Task: Plan a route with a stop at the Brooklyn Botanic Garden during your commute to Prospect Park.
Action: Mouse moved to (312, 73)
Screenshot: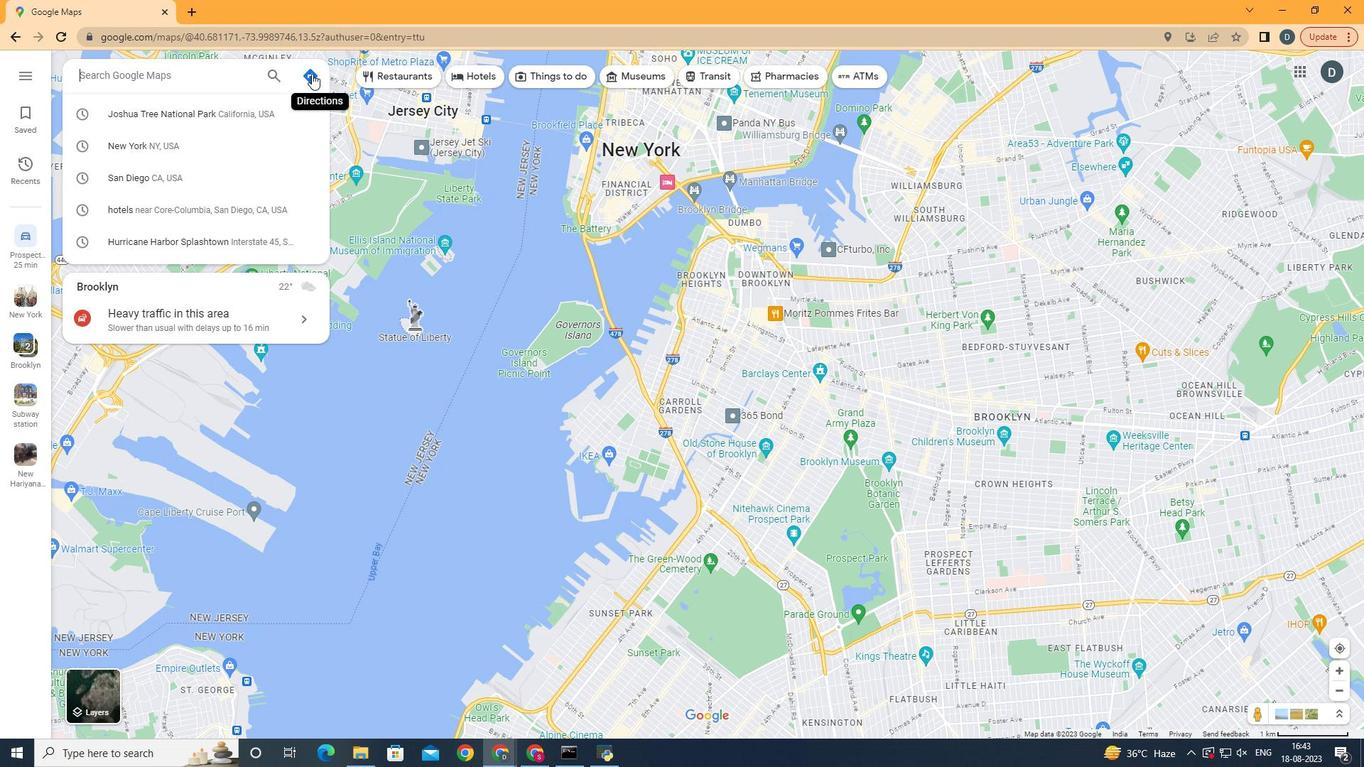 
Action: Mouse pressed left at (312, 73)
Screenshot: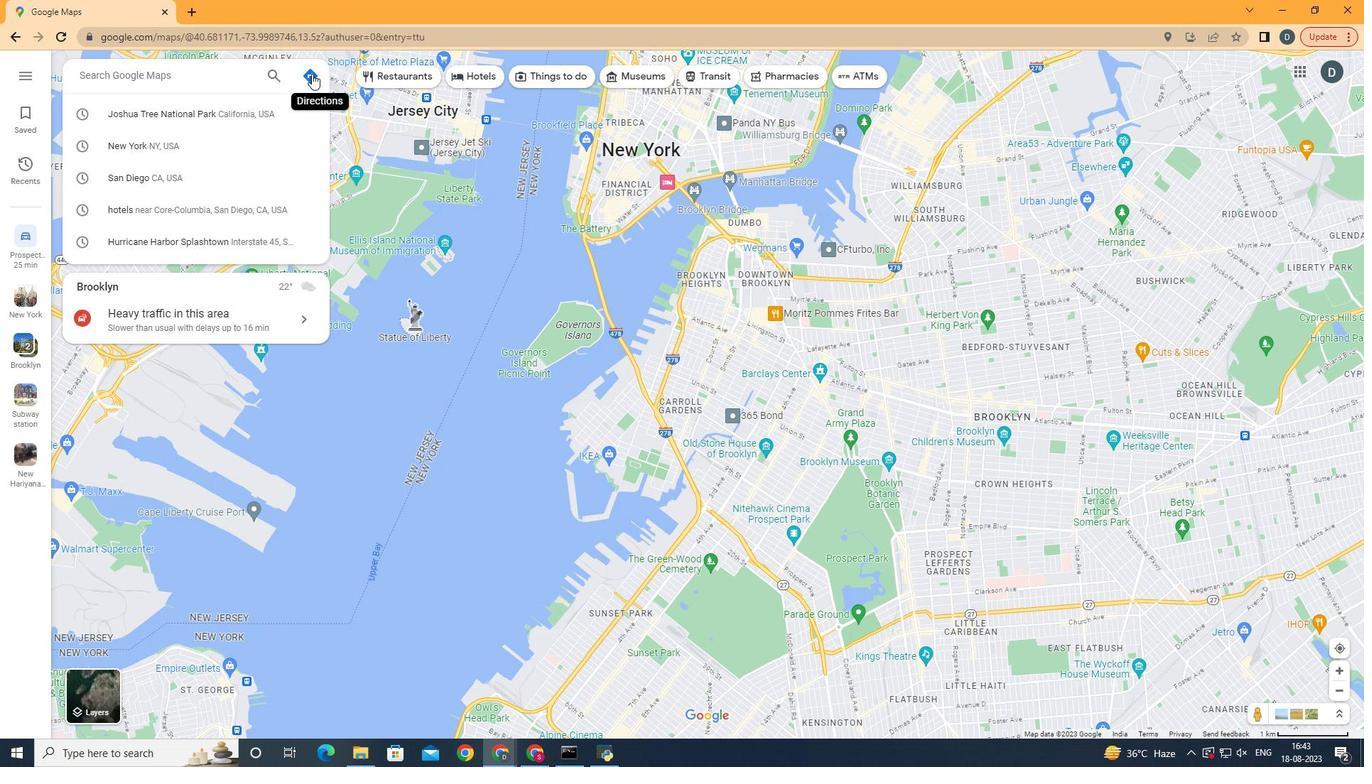 
Action: Mouse moved to (148, 110)
Screenshot: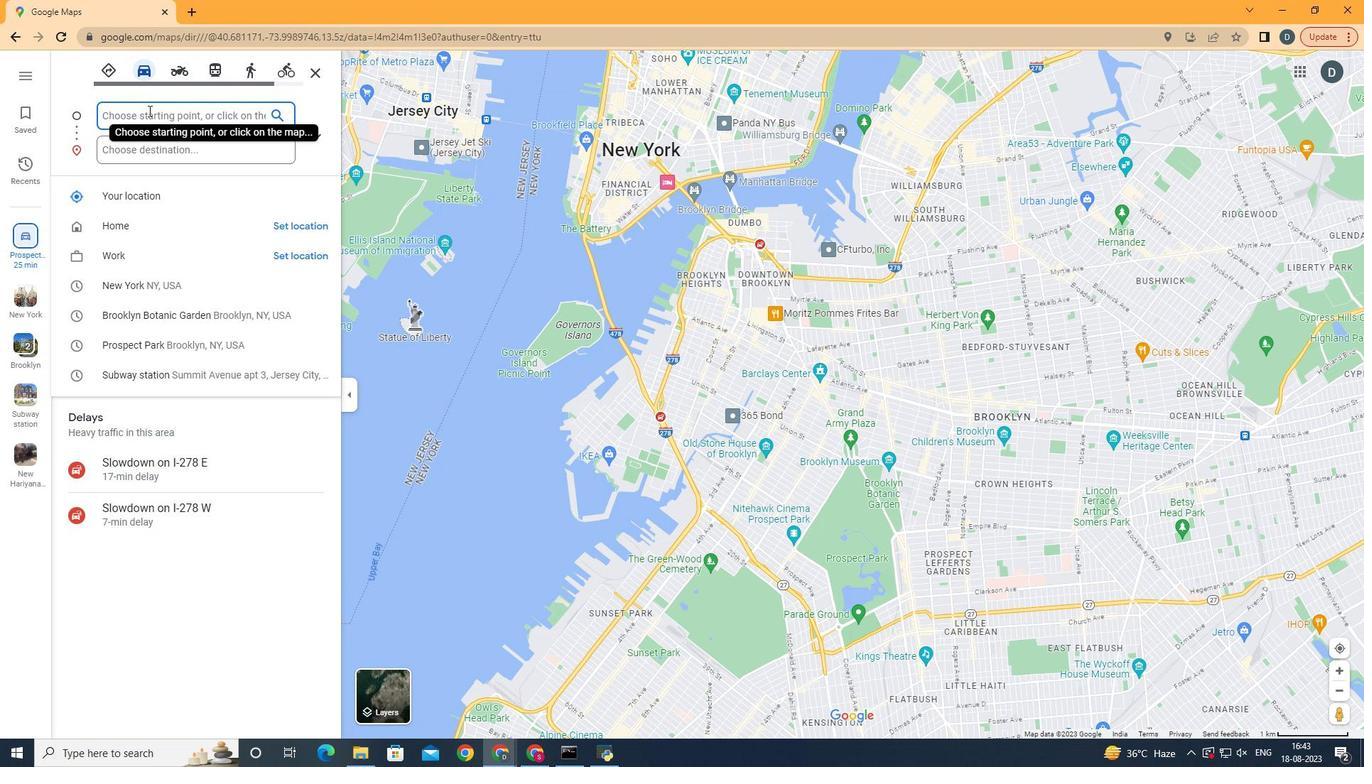 
Action: Mouse pressed left at (148, 110)
Screenshot: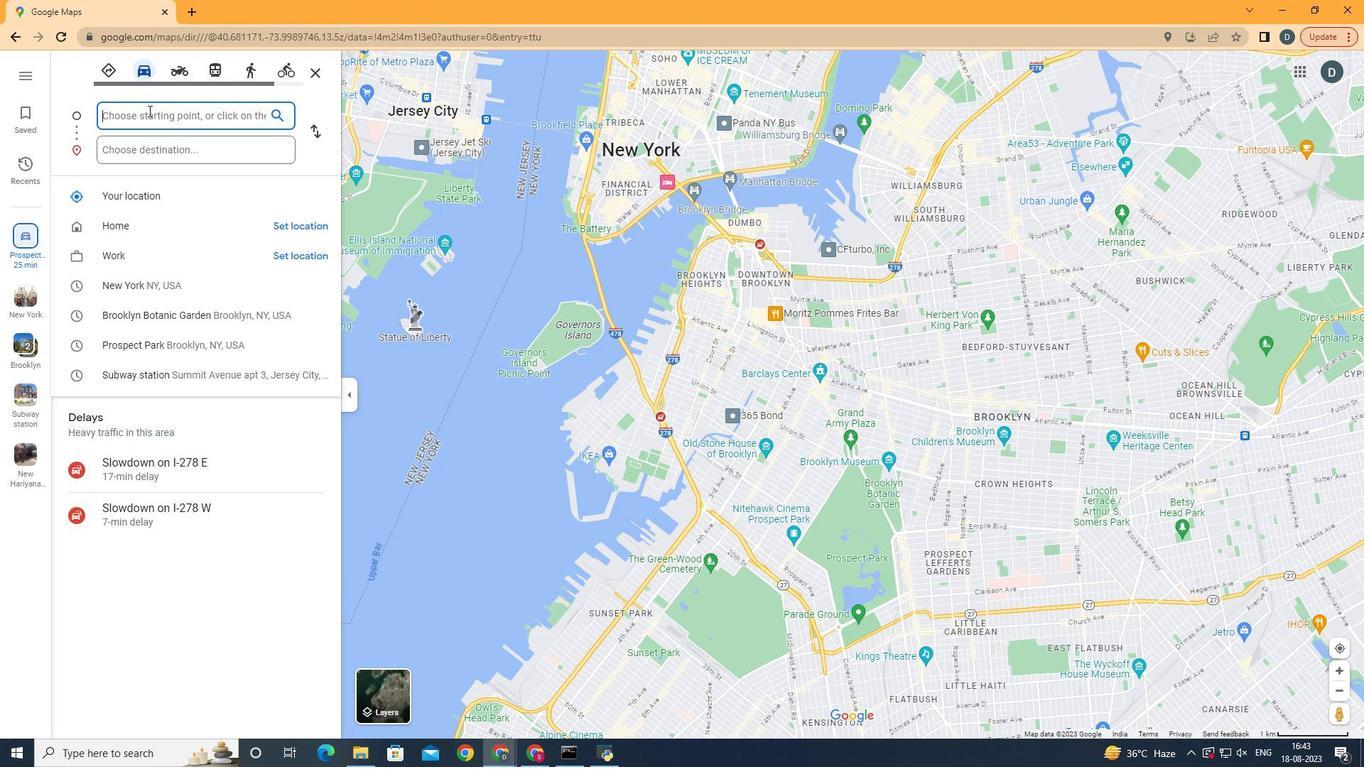 
Action: Key pressed <Key.shift>New<Key.space><Key.shift>York
Screenshot: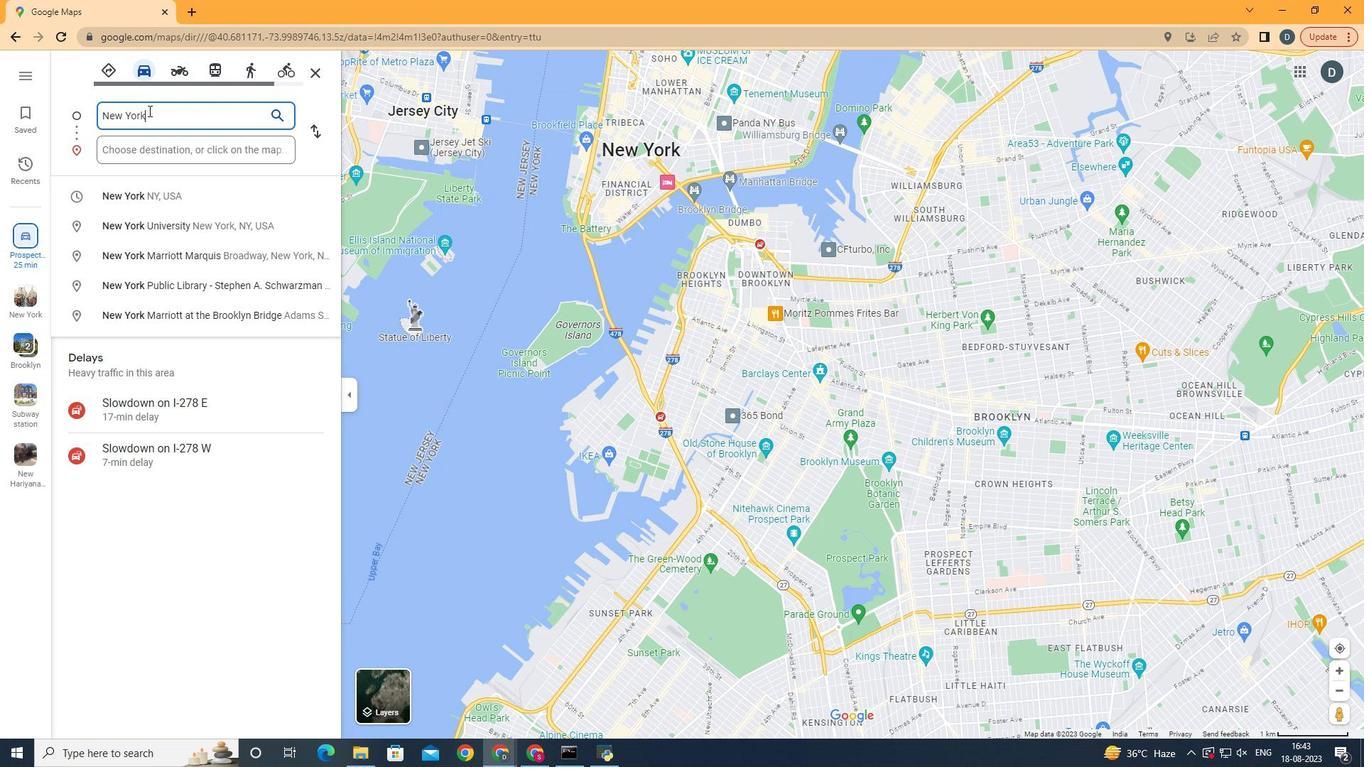 
Action: Mouse moved to (187, 201)
Screenshot: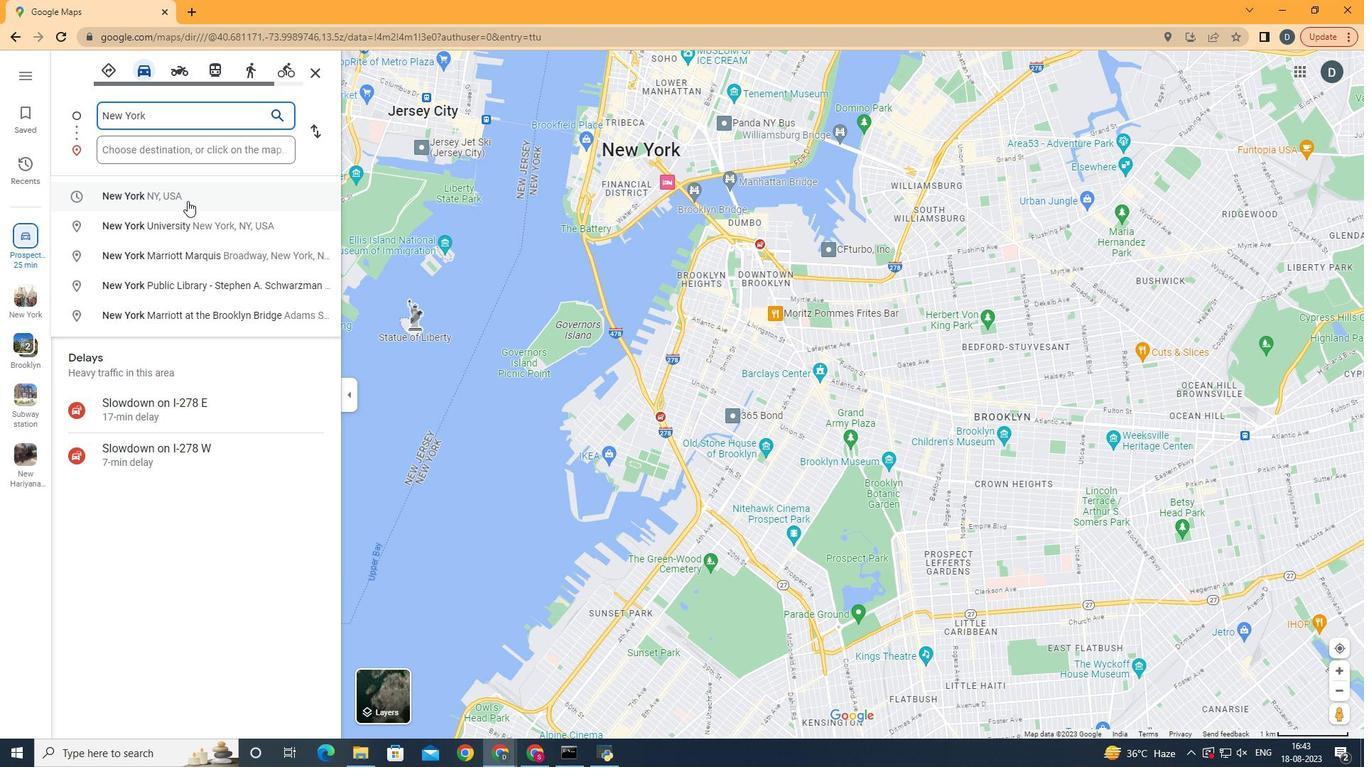 
Action: Mouse pressed left at (187, 201)
Screenshot: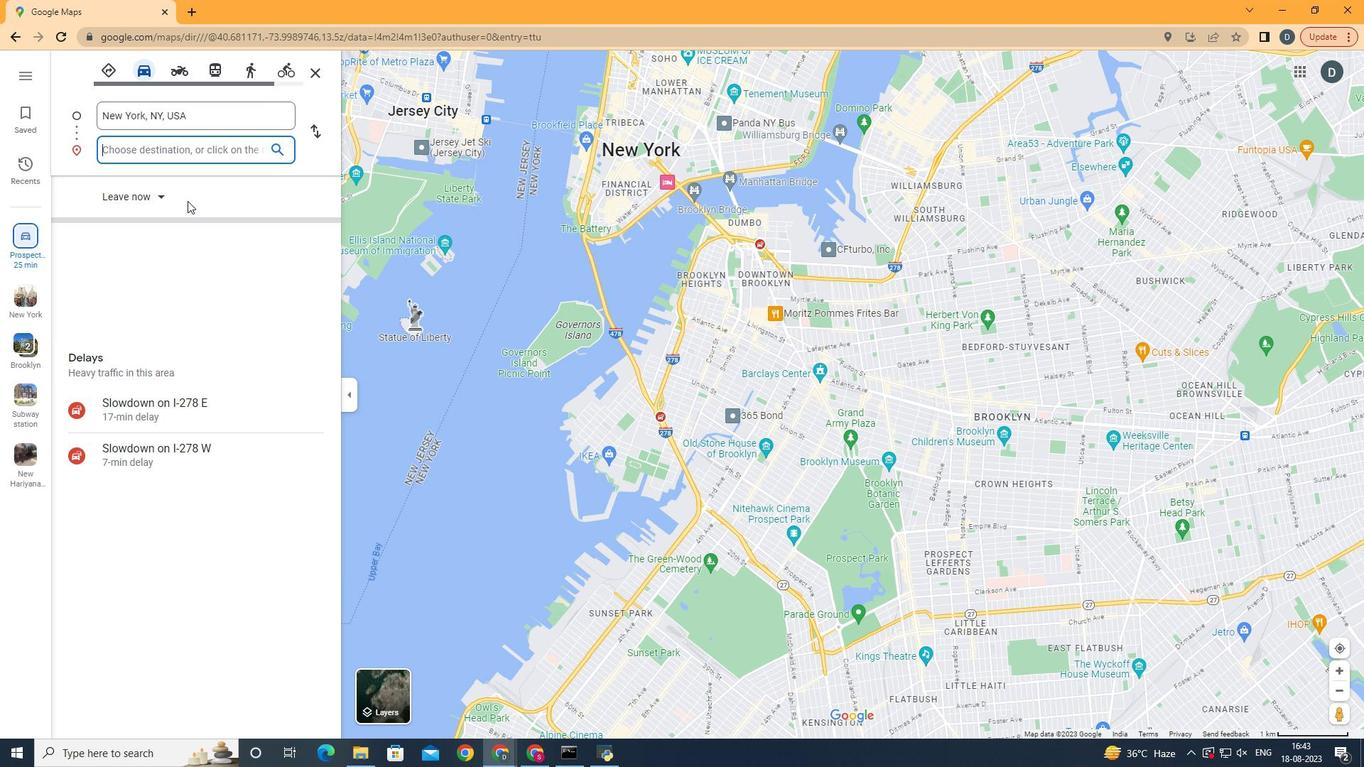 
Action: Mouse moved to (189, 151)
Screenshot: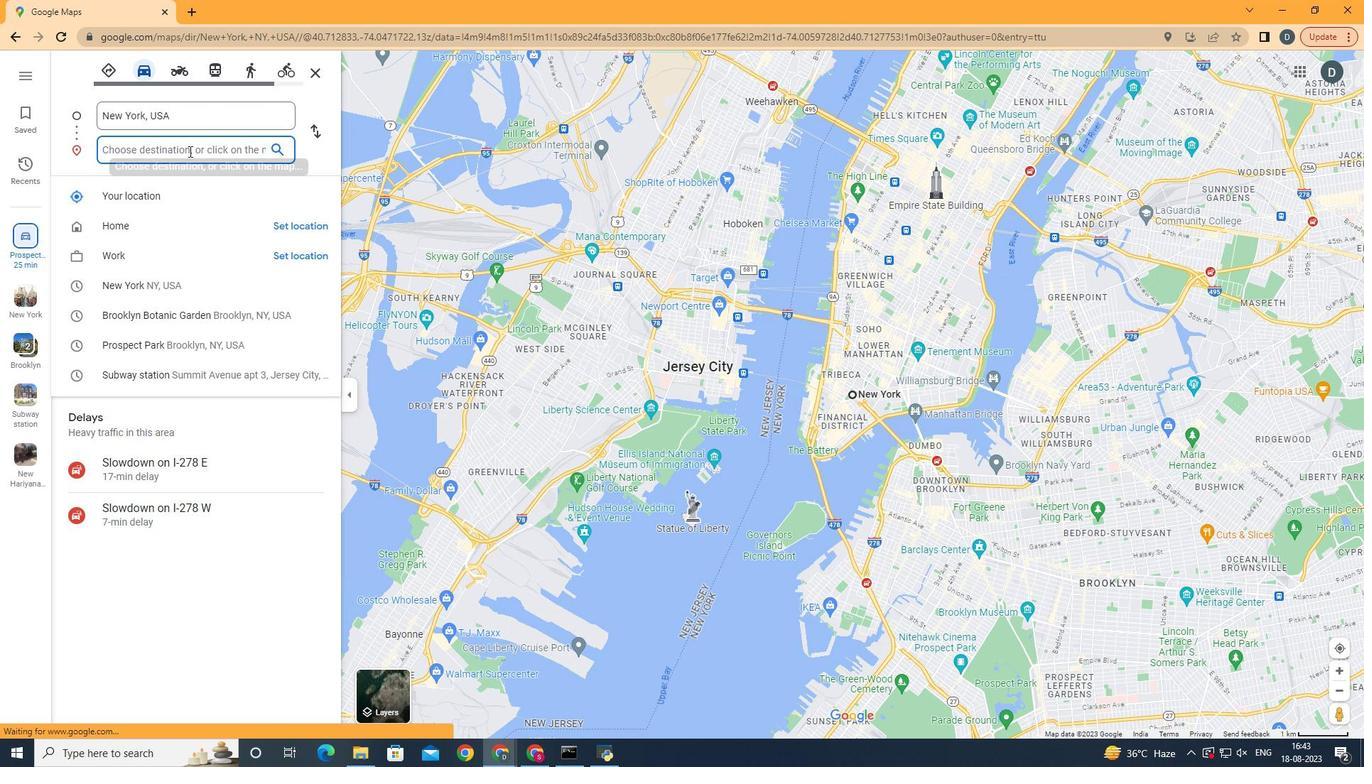 
Action: Mouse pressed left at (189, 151)
Screenshot: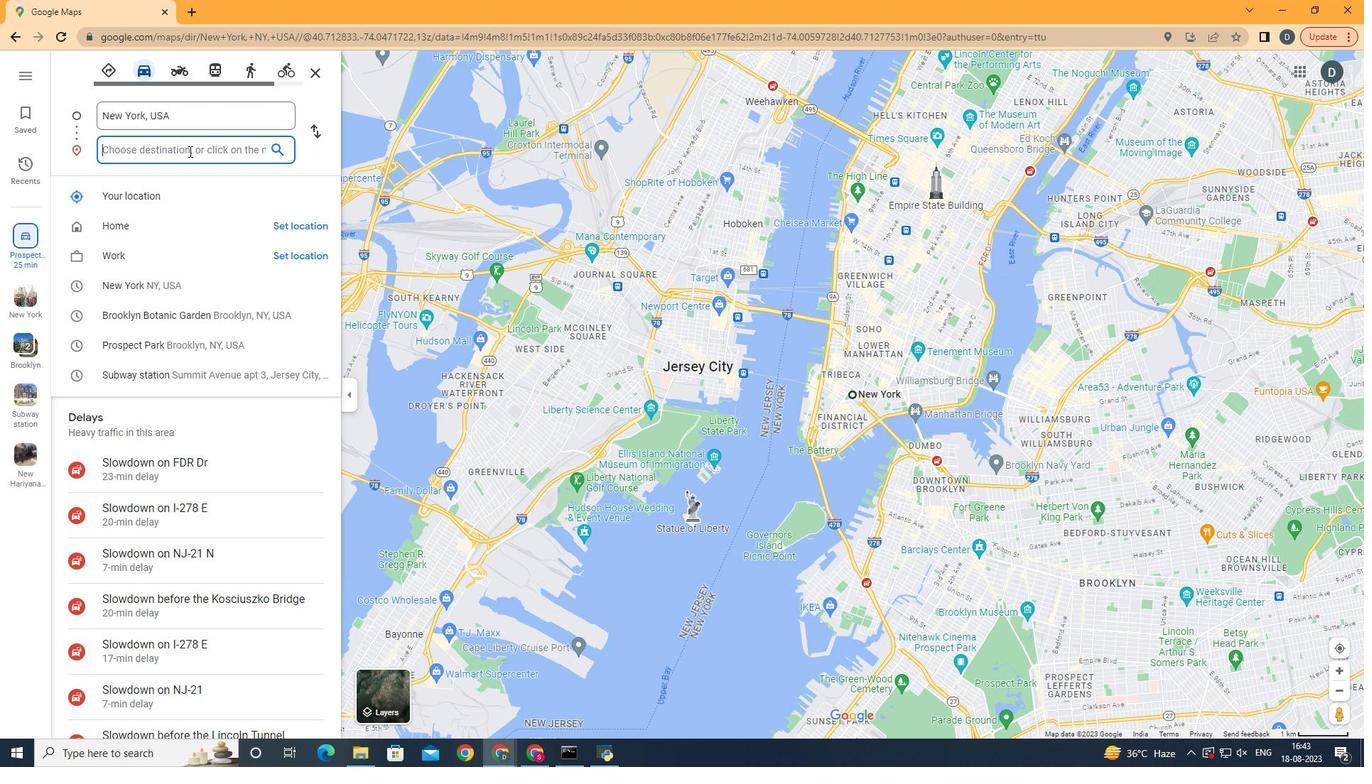 
Action: Key pressed <Key.shift>Brookl
Screenshot: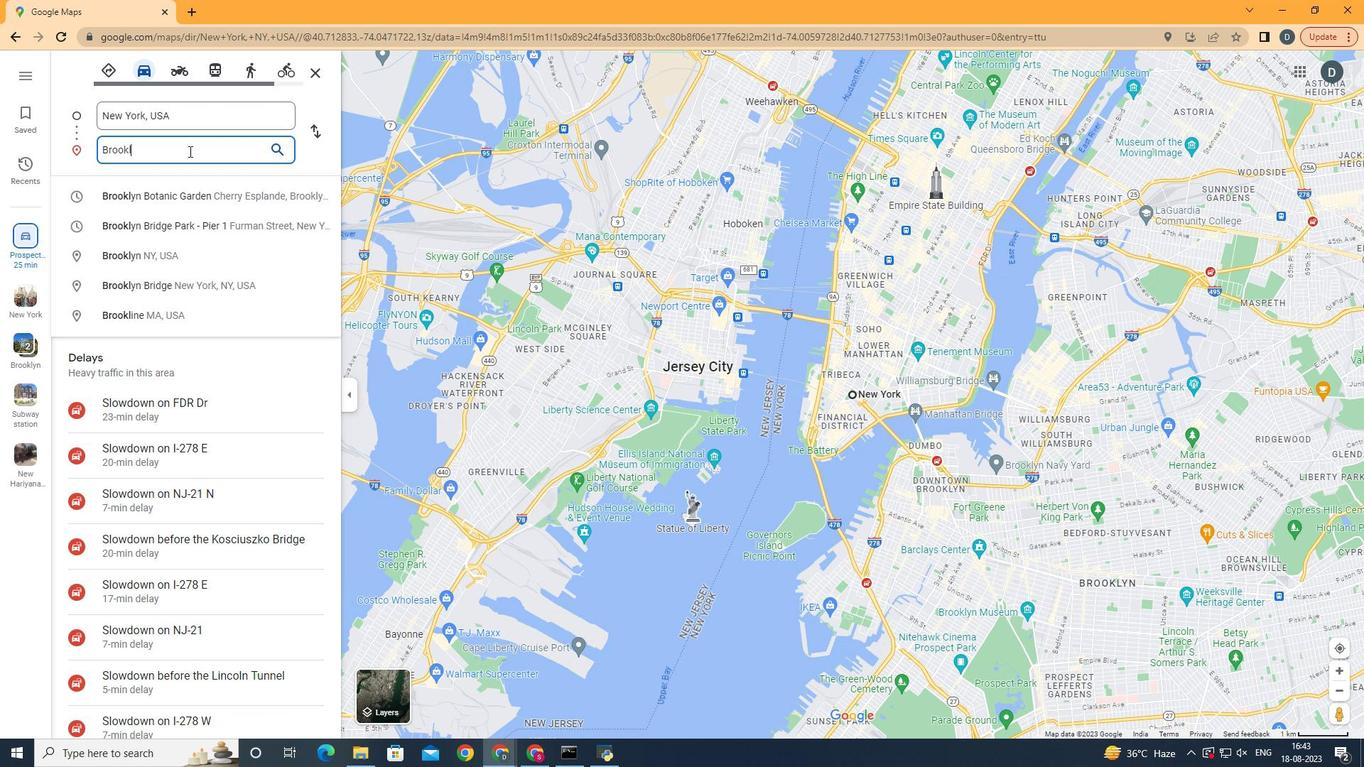 
Action: Mouse moved to (198, 195)
Screenshot: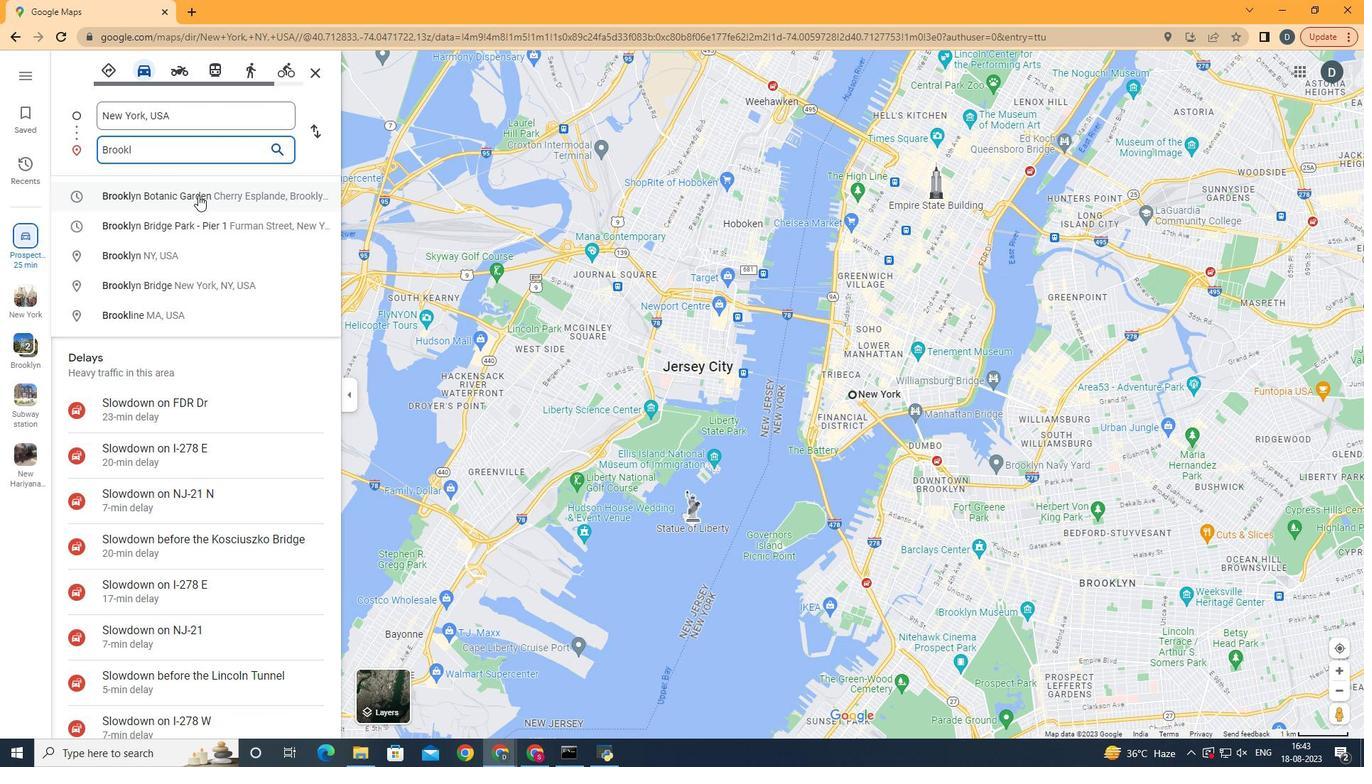 
Action: Mouse pressed left at (198, 195)
Screenshot: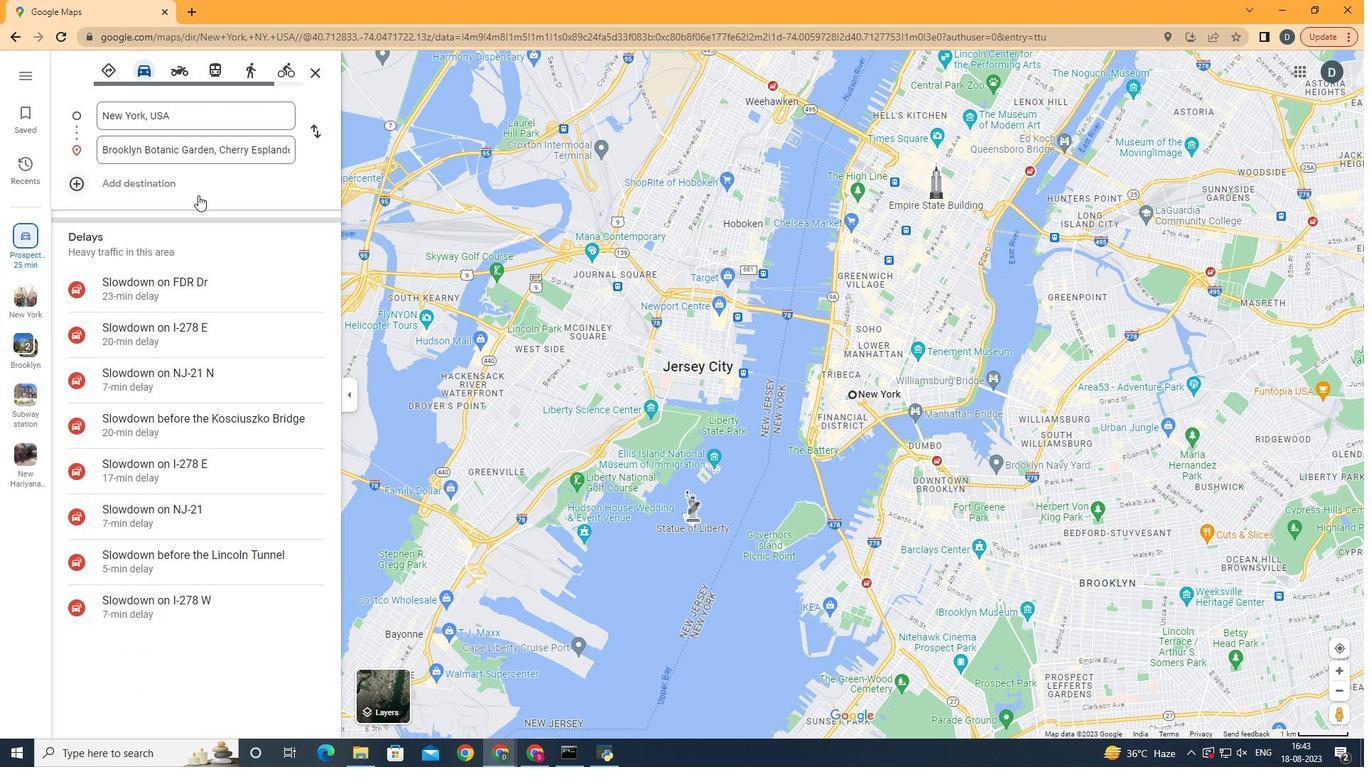 
Action: Mouse moved to (122, 180)
Screenshot: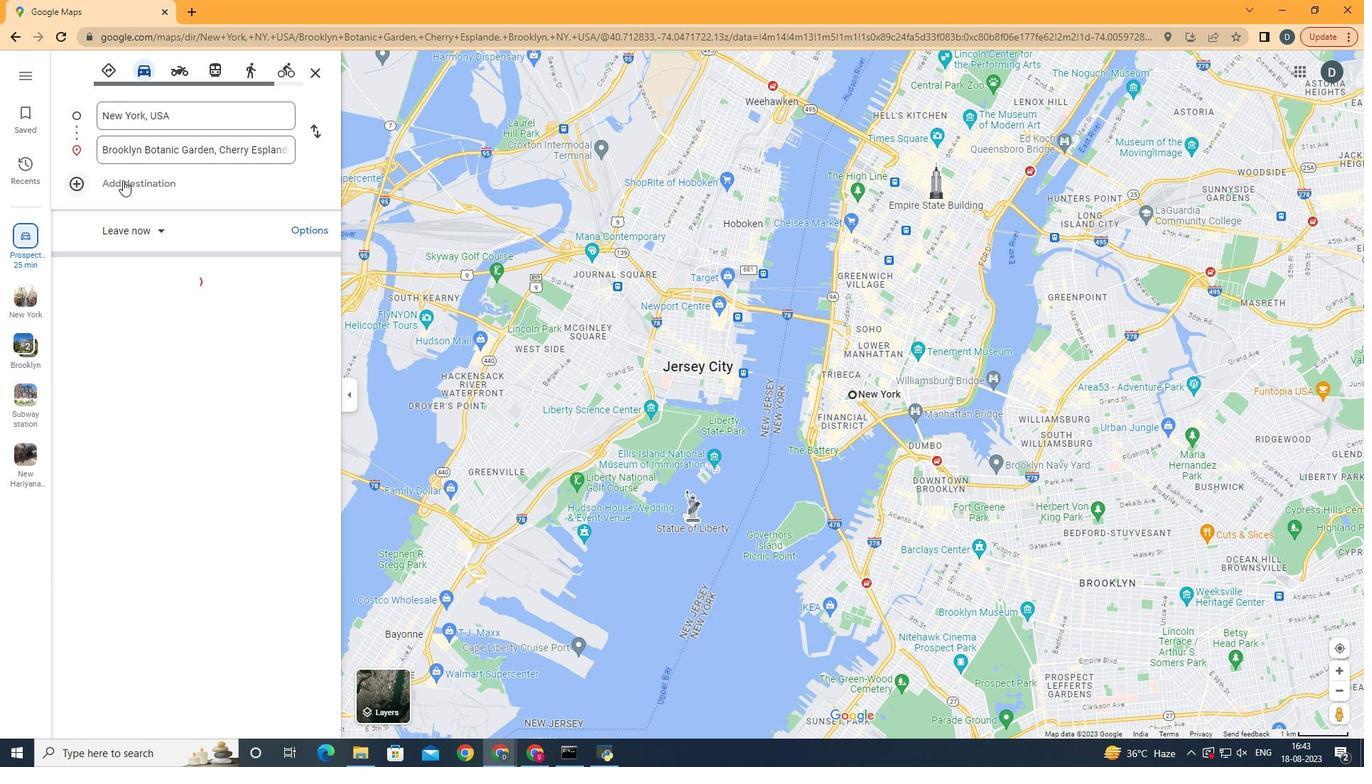 
Action: Mouse pressed left at (122, 180)
Screenshot: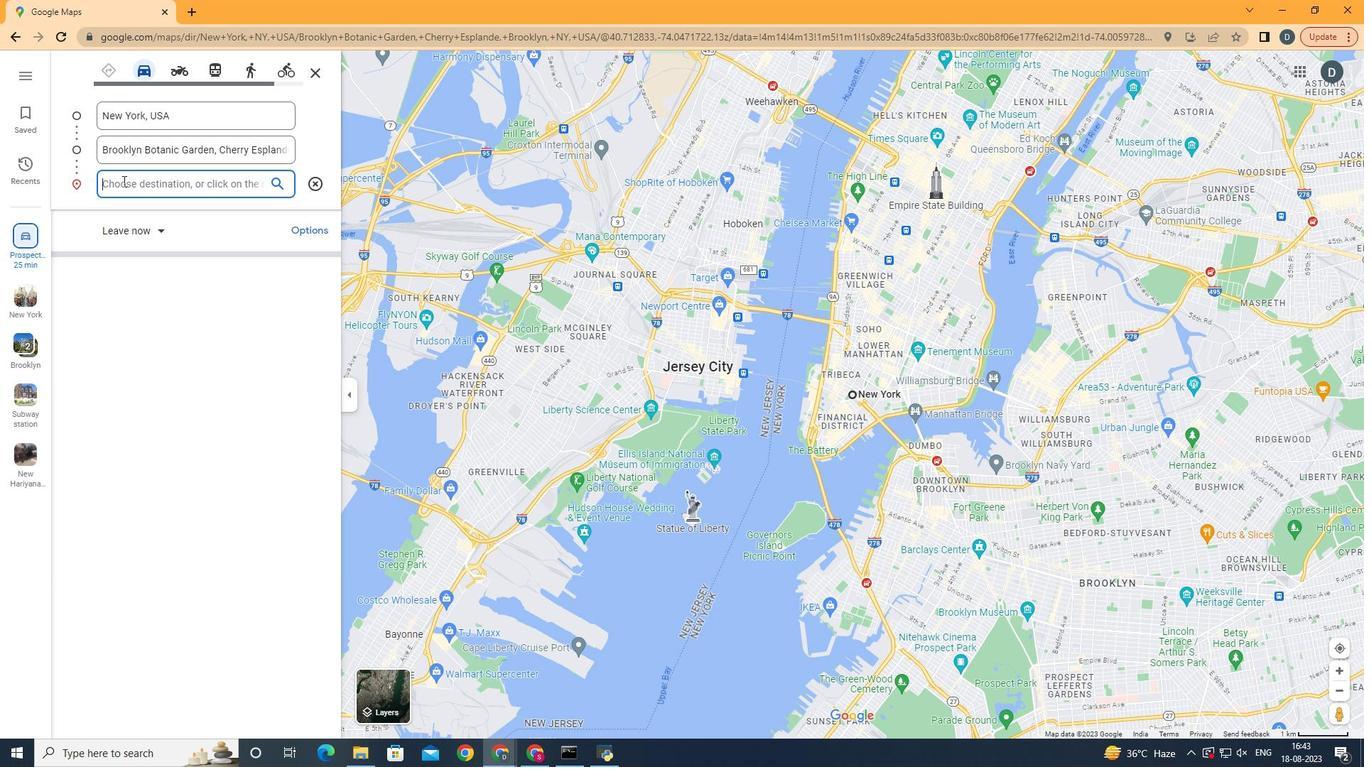 
Action: Mouse moved to (142, 188)
Screenshot: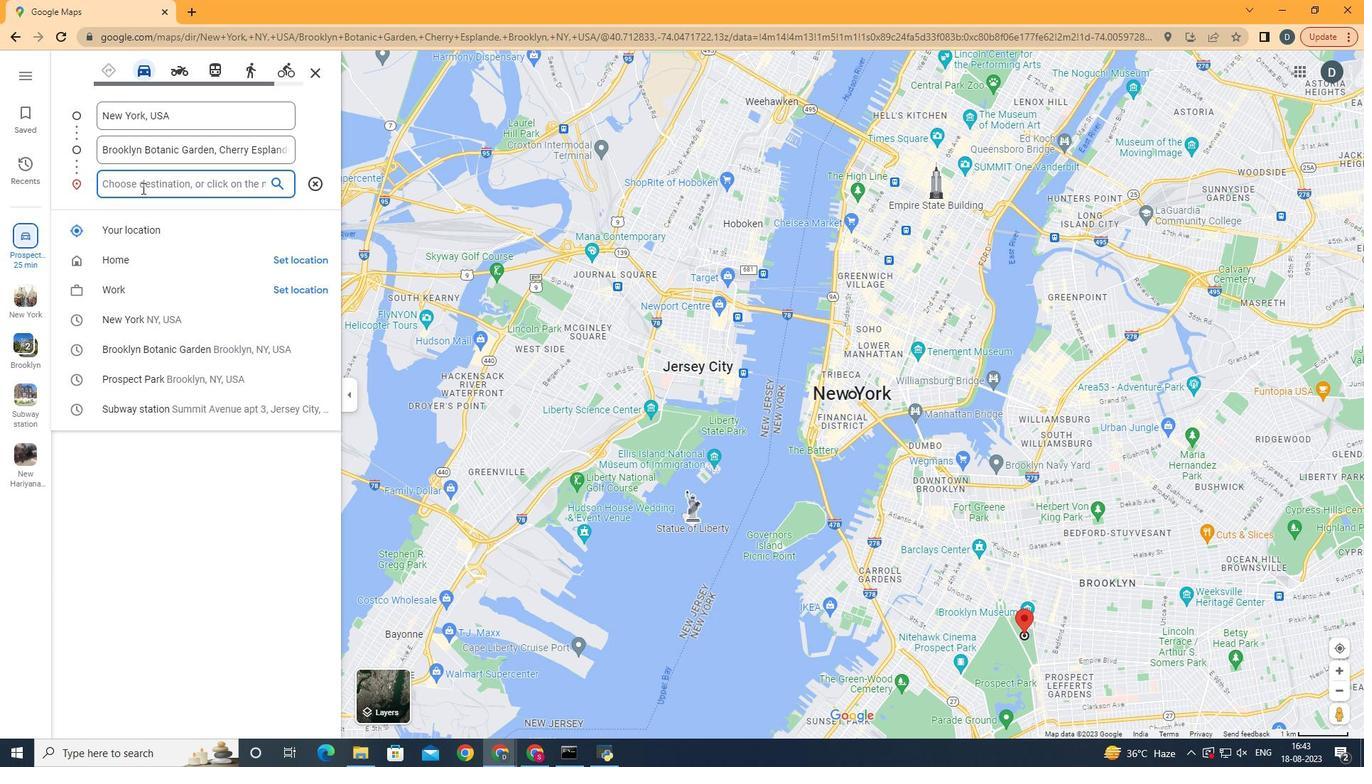 
Action: Mouse pressed left at (142, 188)
Screenshot: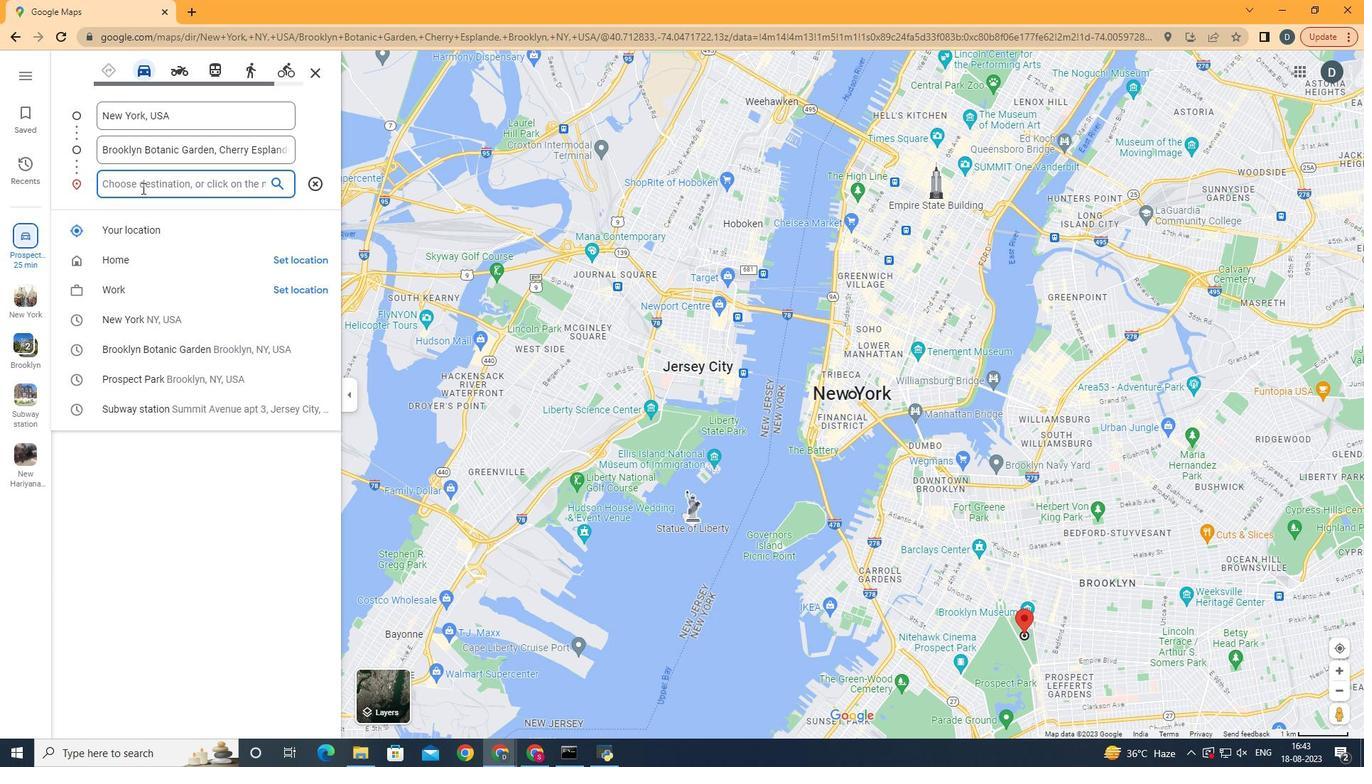 
Action: Key pressed <Key.shift><Key.shift><Key.shift><Key.shift><Key.shift>Prospec
Screenshot: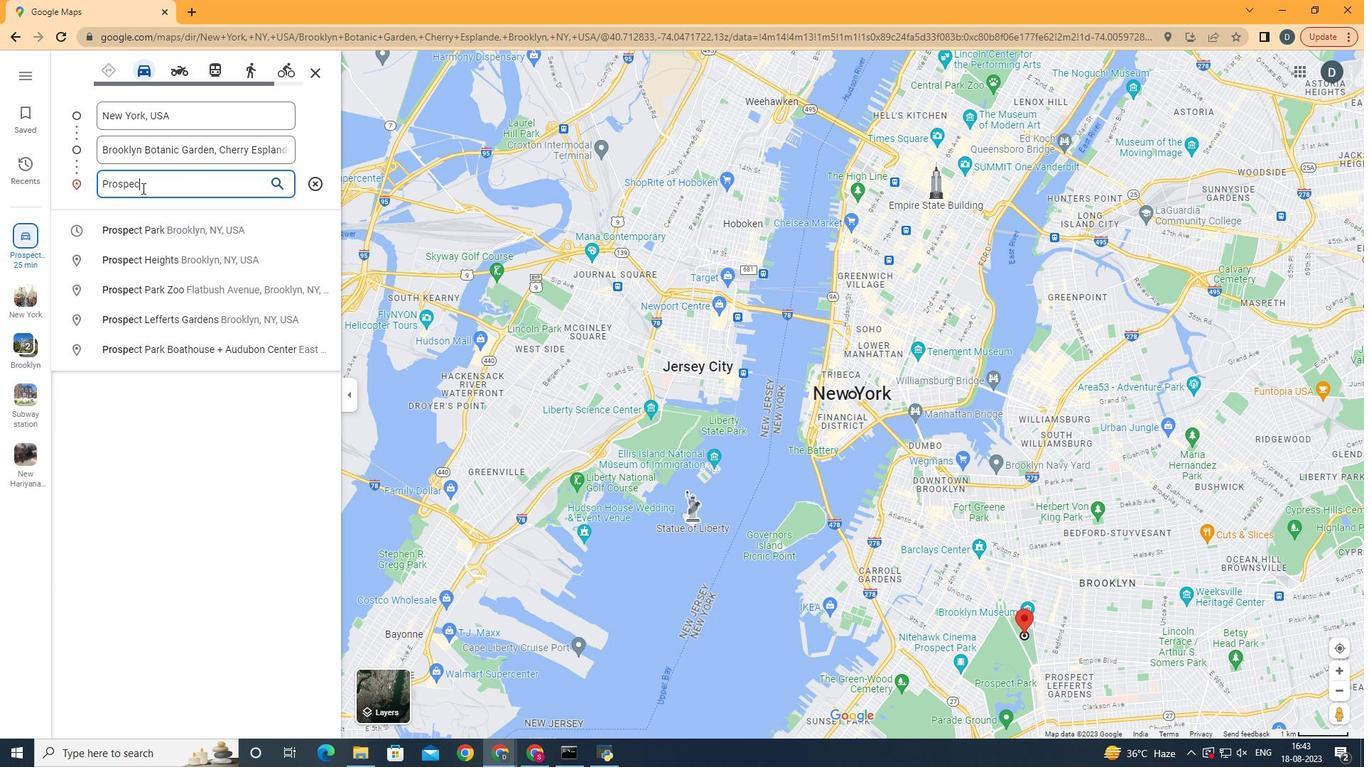 
Action: Mouse moved to (188, 228)
Screenshot: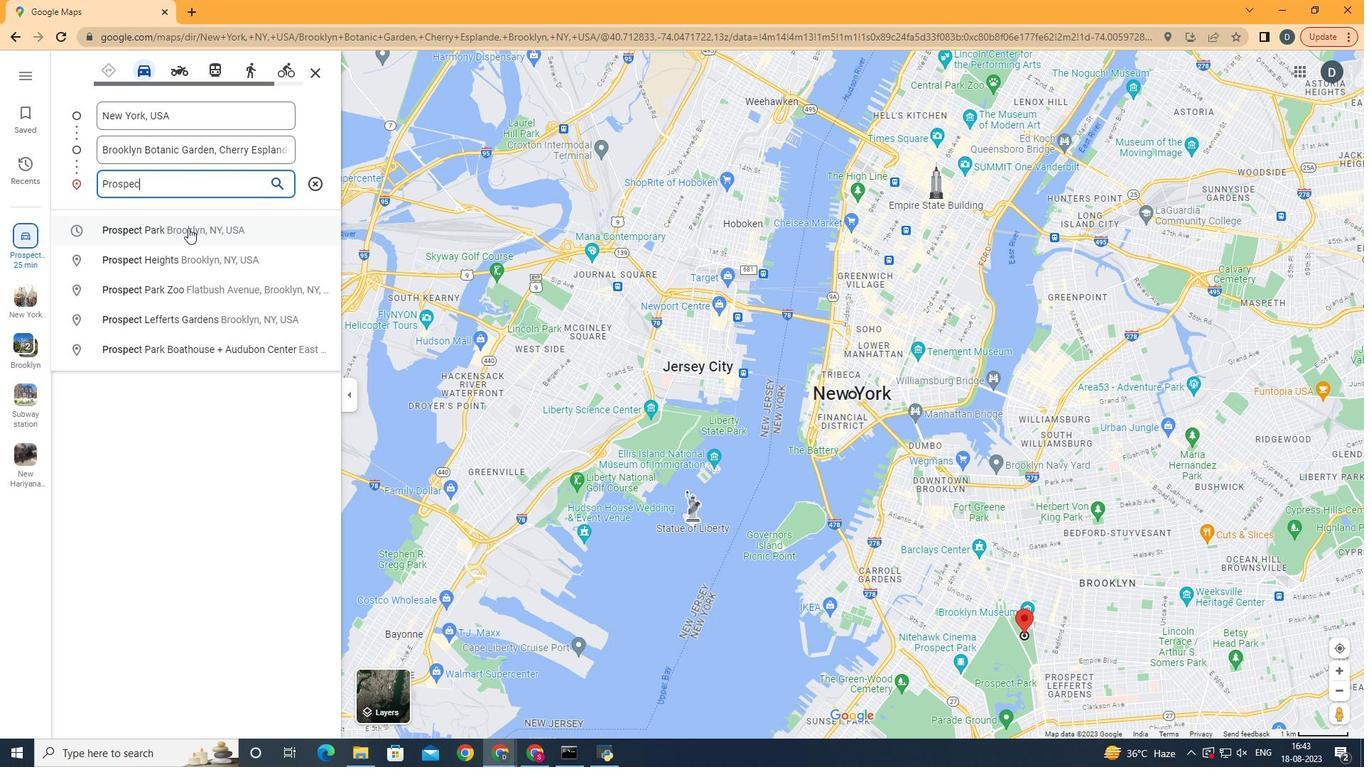 
Action: Mouse pressed left at (188, 228)
Screenshot: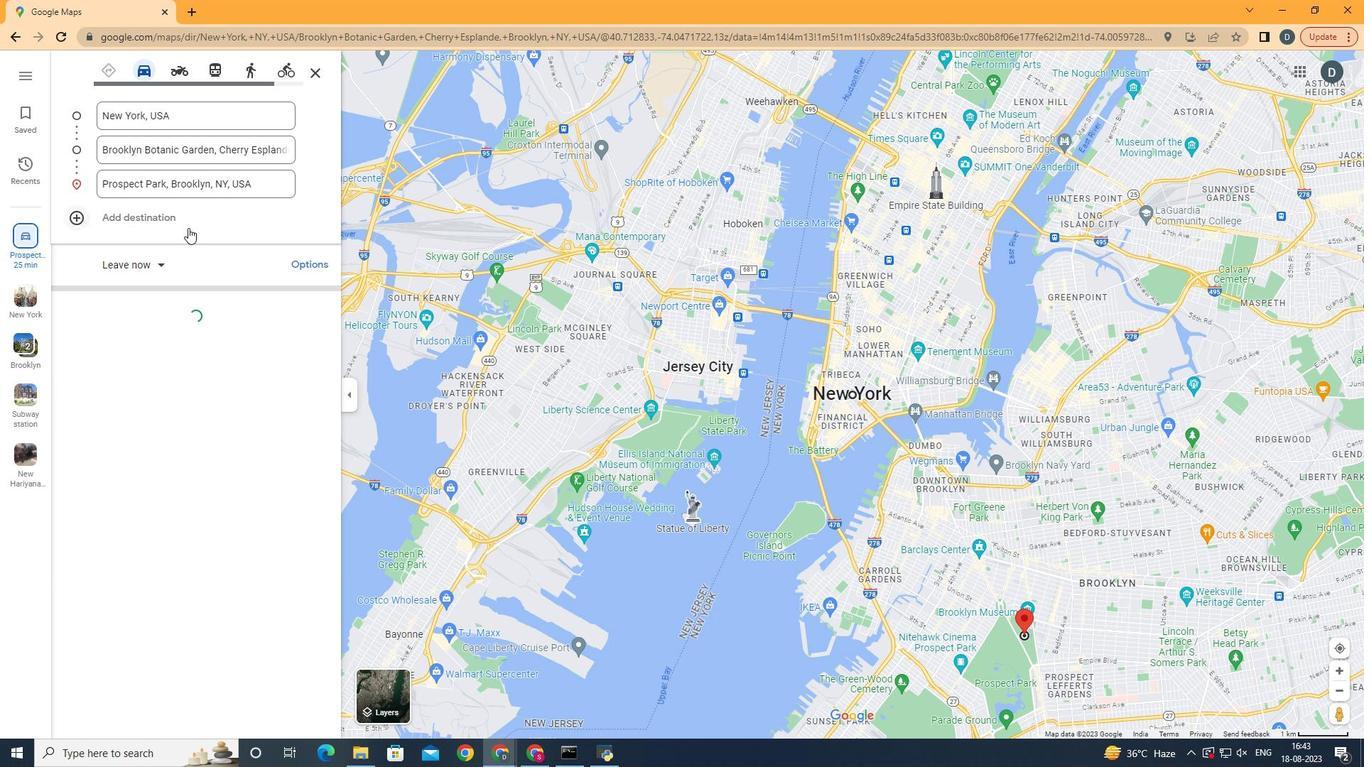 
Action: Mouse moved to (76, 153)
Screenshot: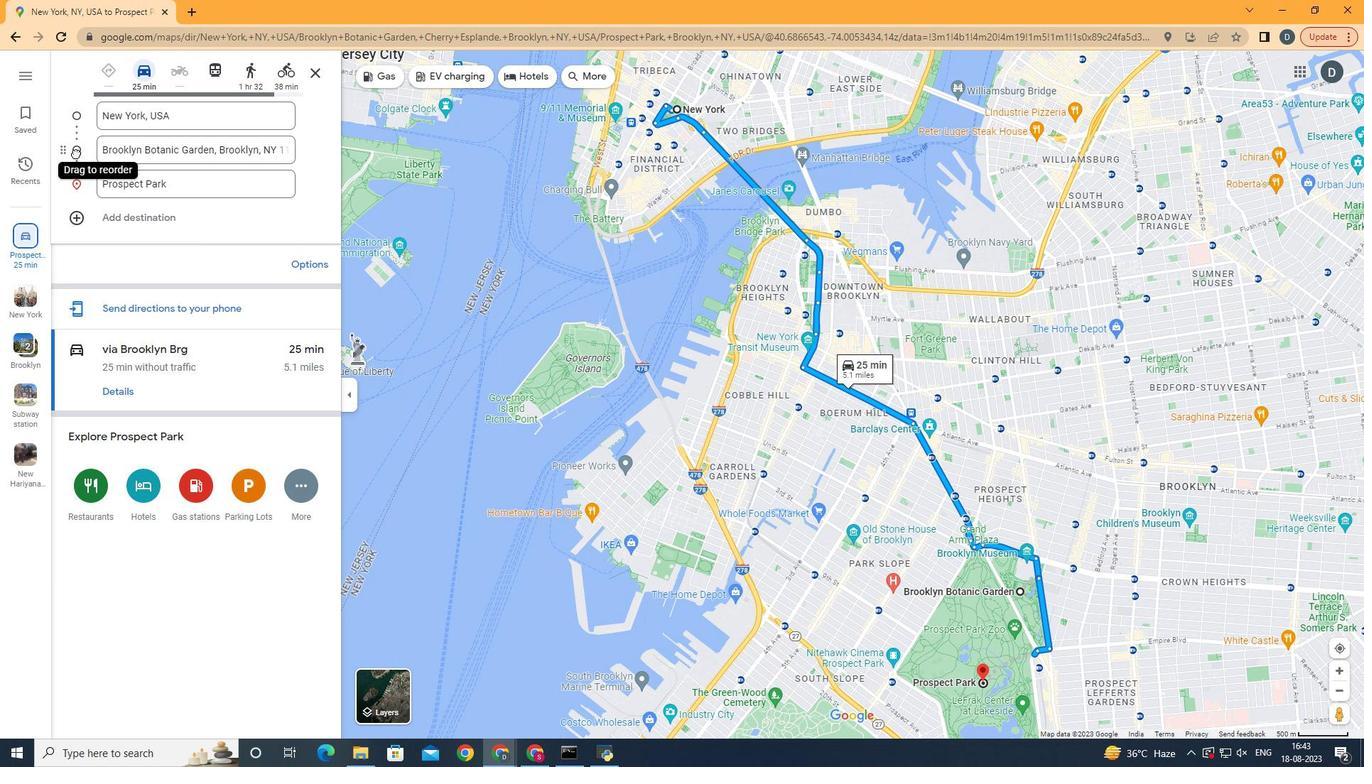 
Action: Mouse pressed left at (76, 153)
Screenshot: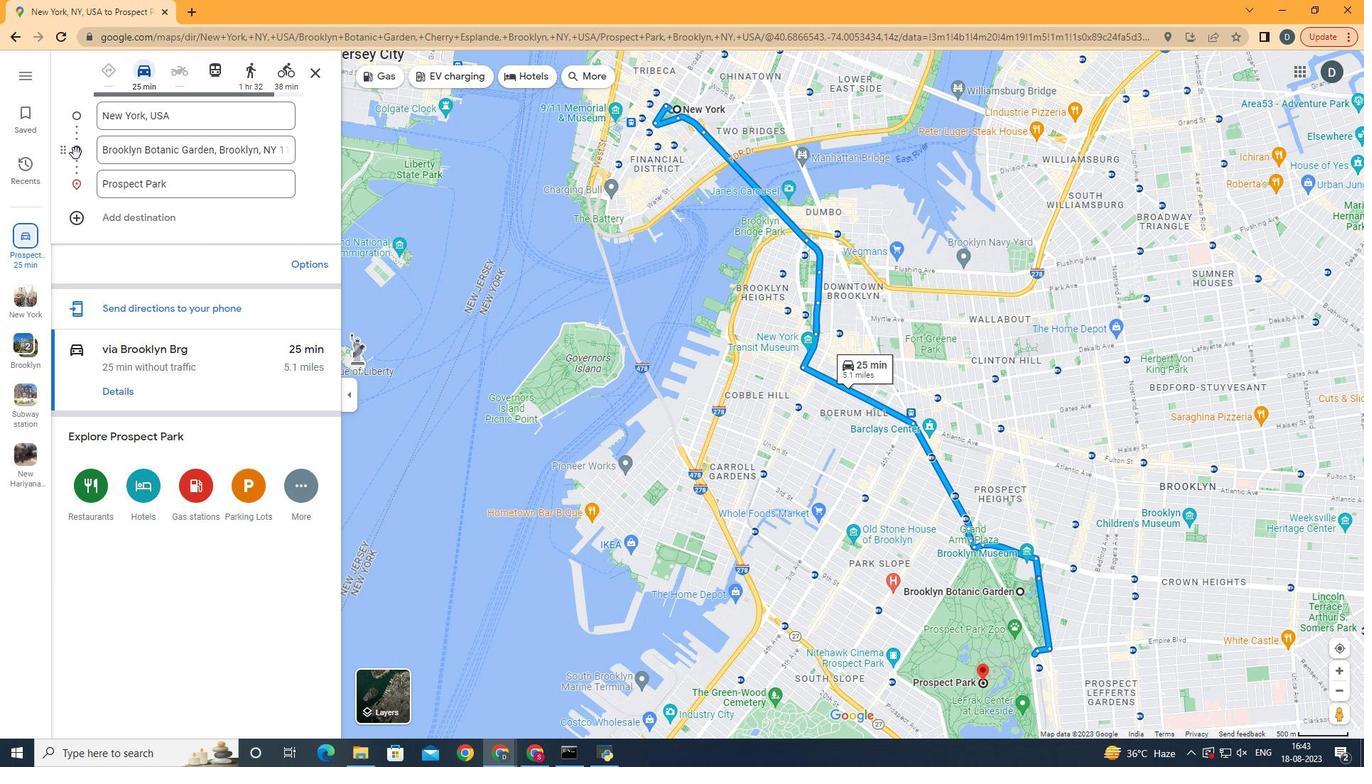 
Action: Mouse moved to (990, 461)
Screenshot: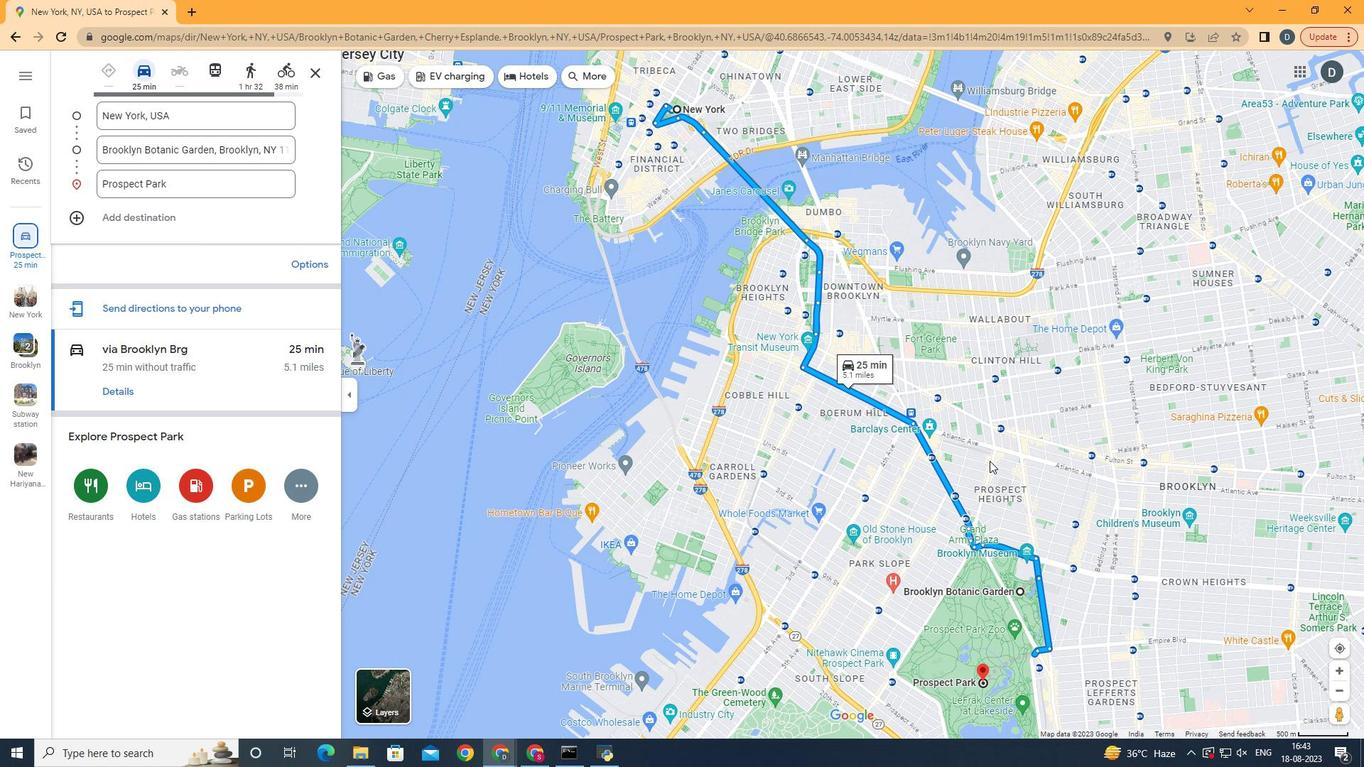 
Action: Mouse scrolled (990, 462) with delta (0, 0)
Screenshot: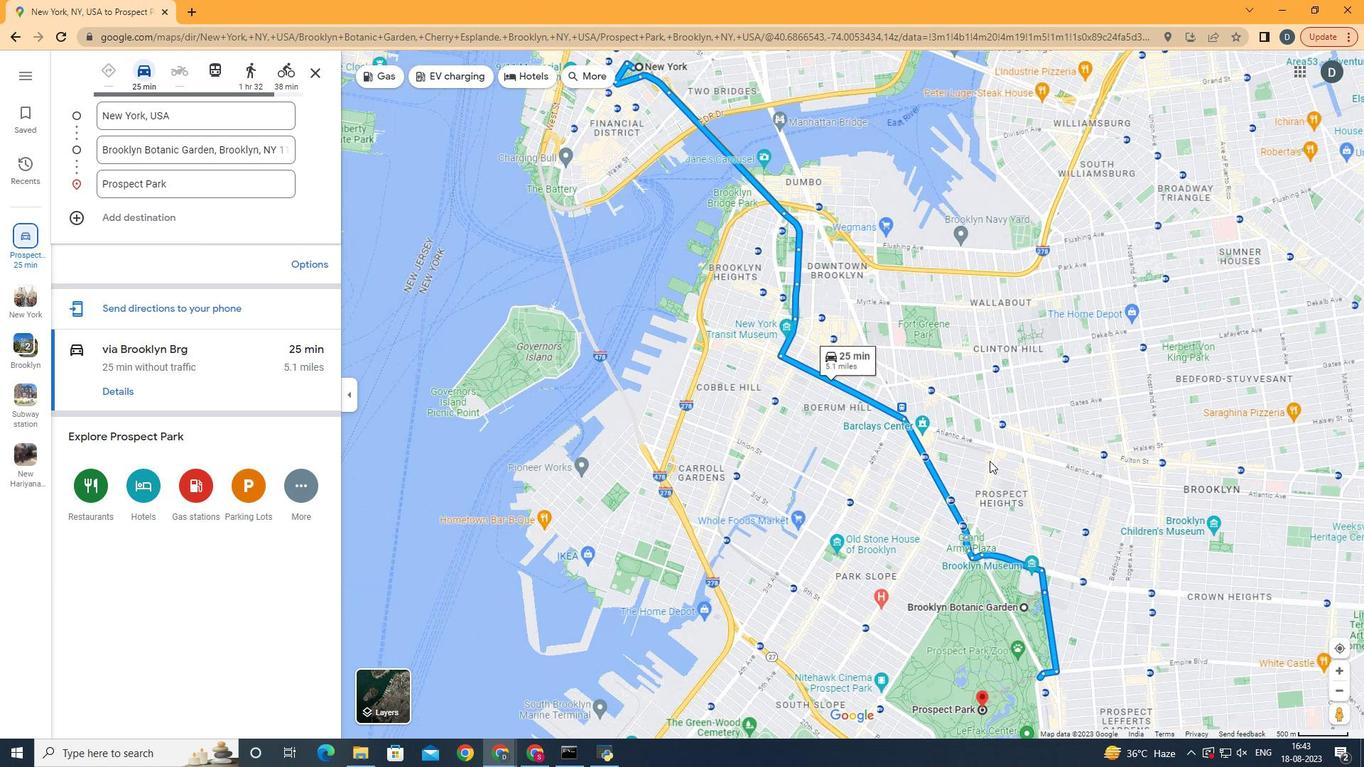 
Action: Mouse scrolled (990, 462) with delta (0, 0)
Screenshot: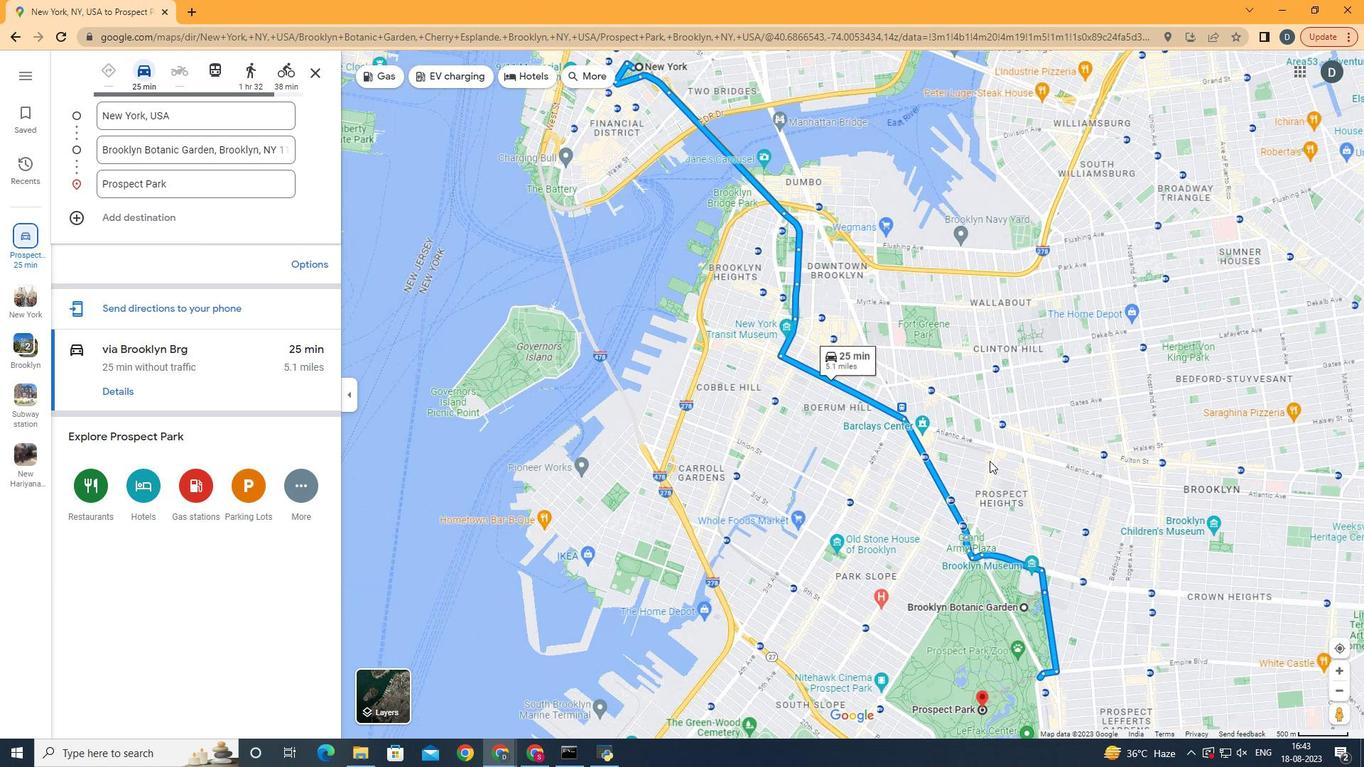 
Action: Mouse scrolled (990, 462) with delta (0, 0)
Screenshot: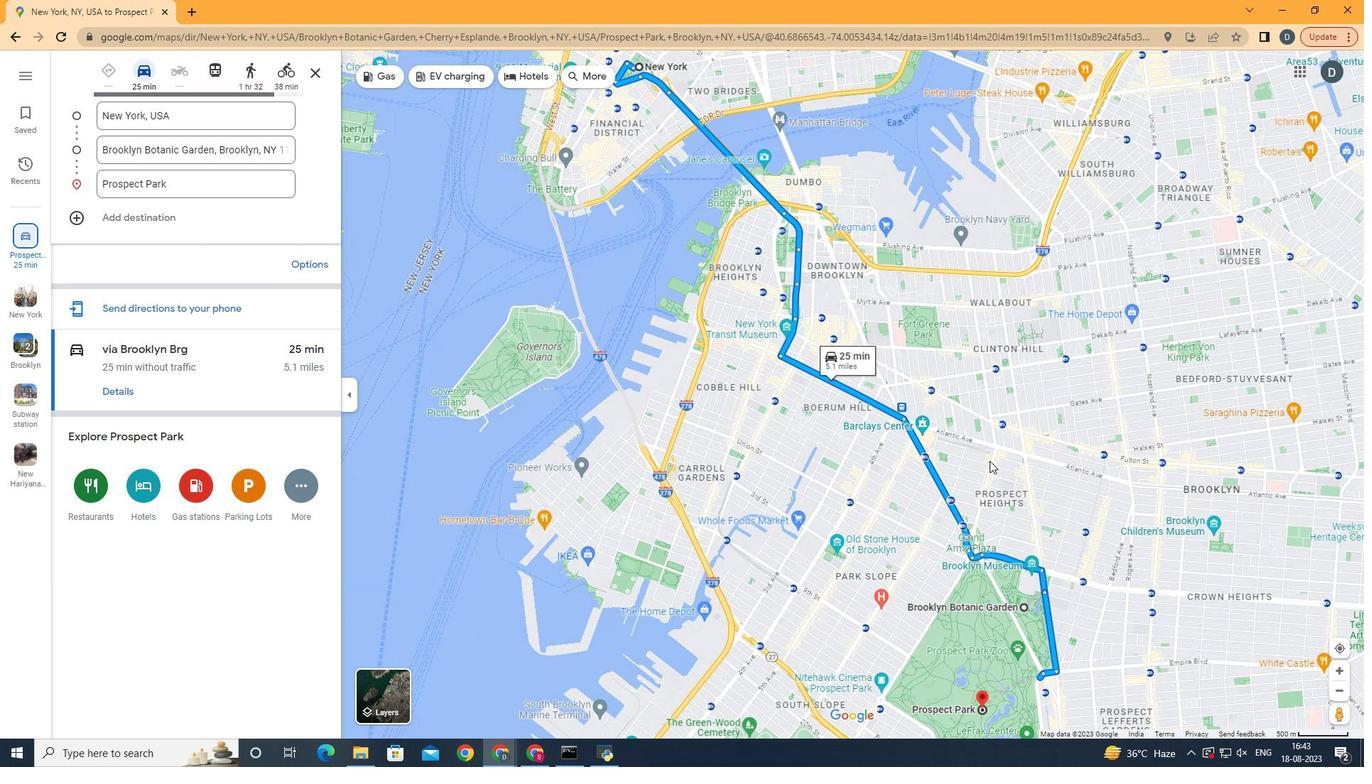 
Action: Mouse scrolled (990, 462) with delta (0, 0)
Screenshot: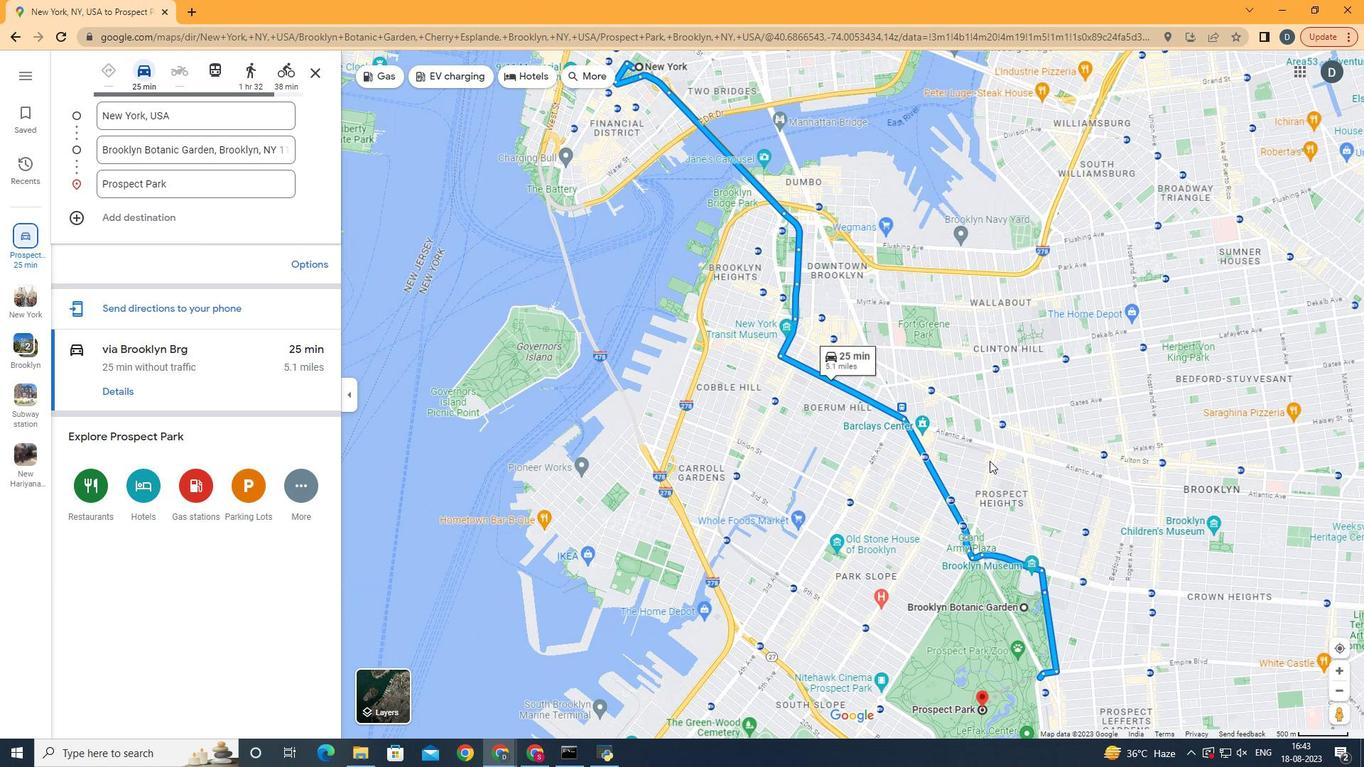 
Action: Mouse scrolled (990, 462) with delta (0, 0)
Screenshot: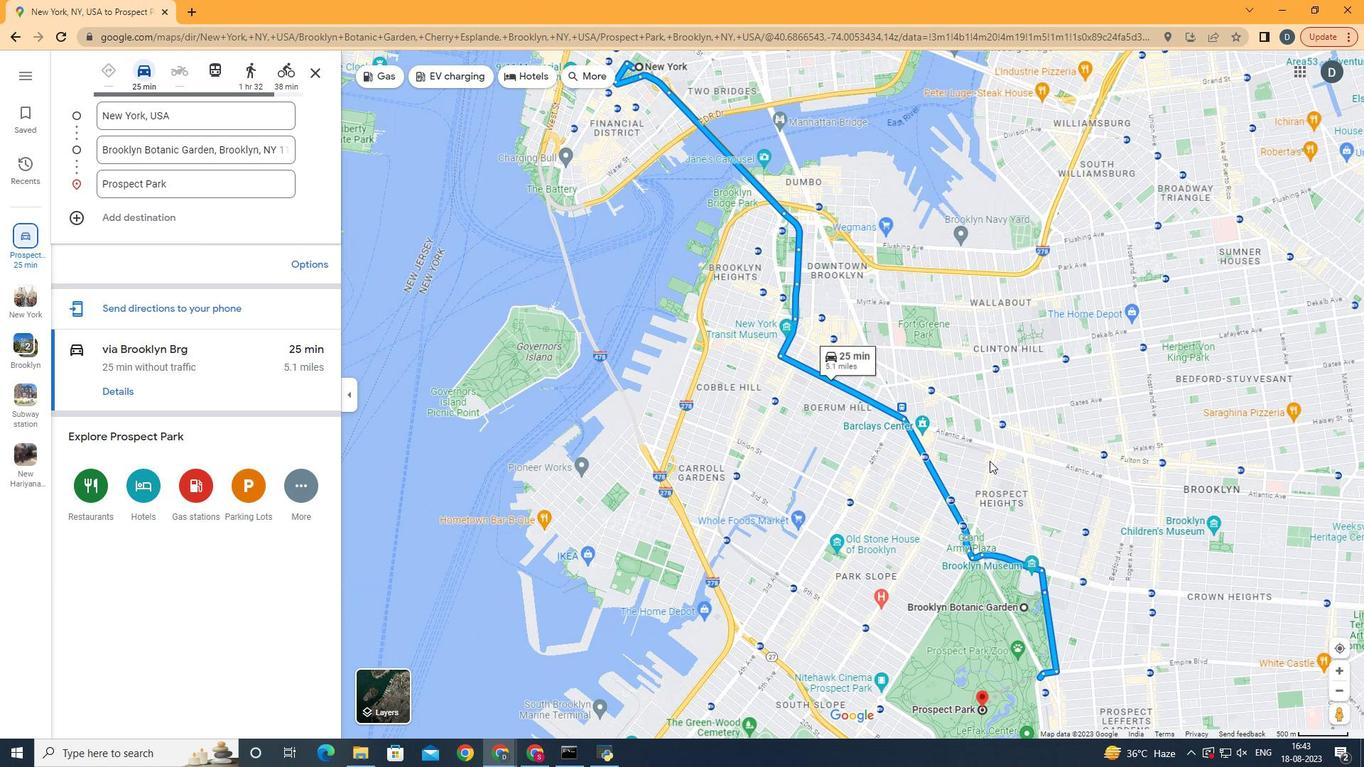 
Action: Mouse scrolled (990, 462) with delta (0, 0)
Screenshot: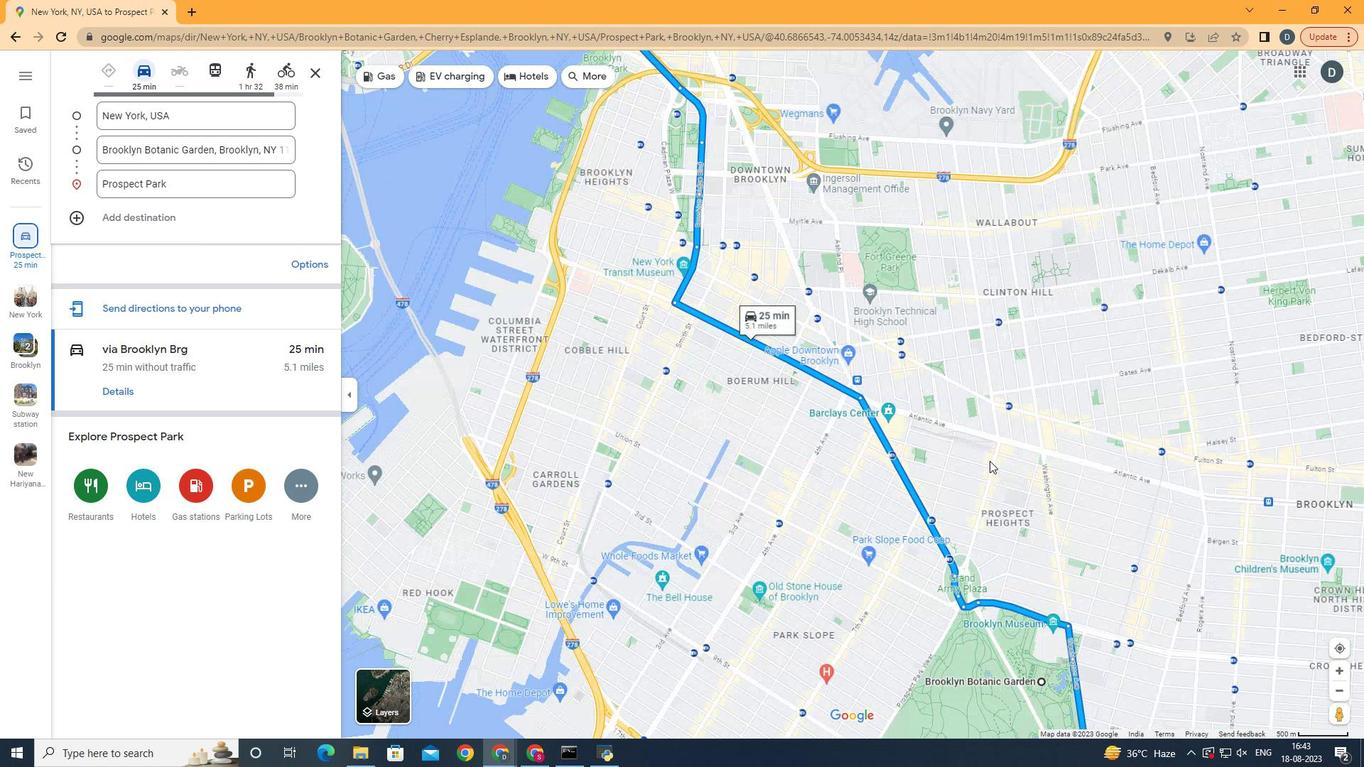 
Action: Mouse scrolled (990, 462) with delta (0, 0)
Screenshot: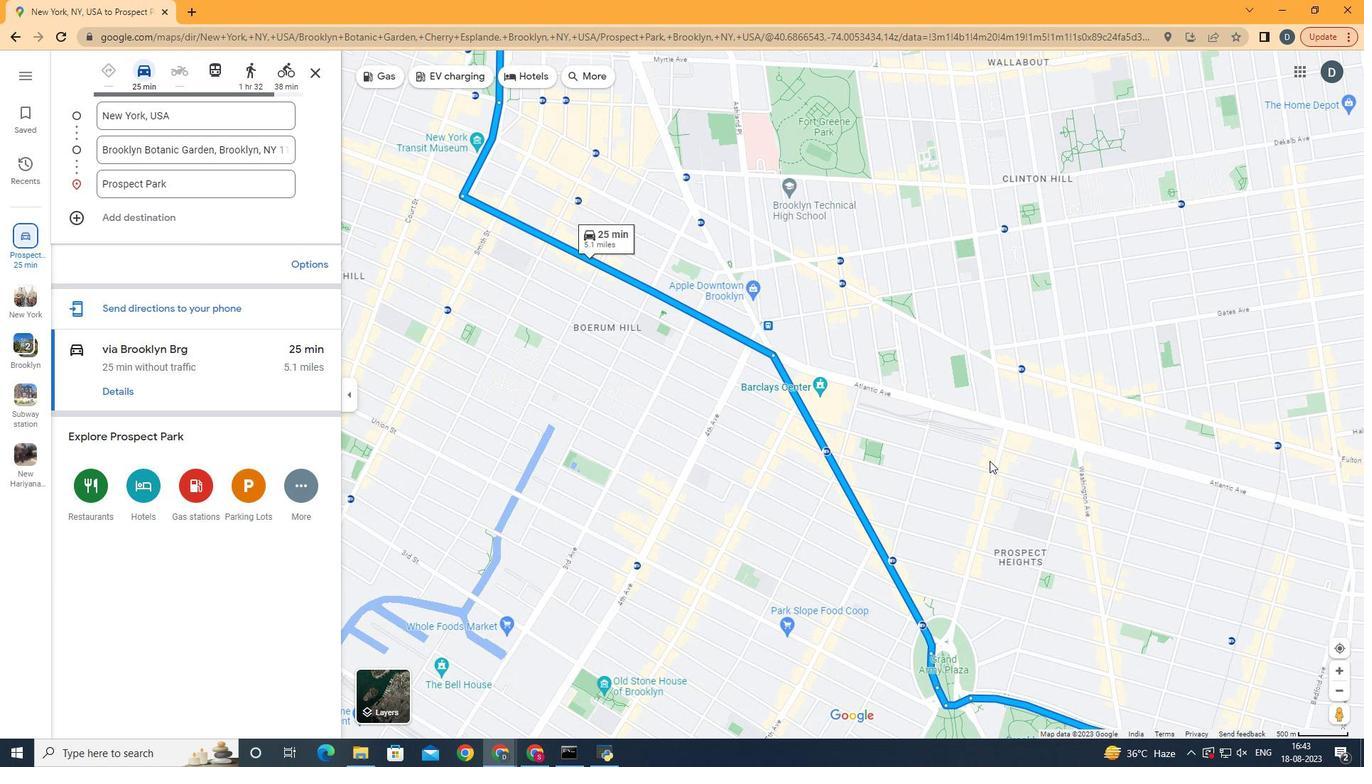 
Action: Mouse scrolled (990, 462) with delta (0, 0)
Screenshot: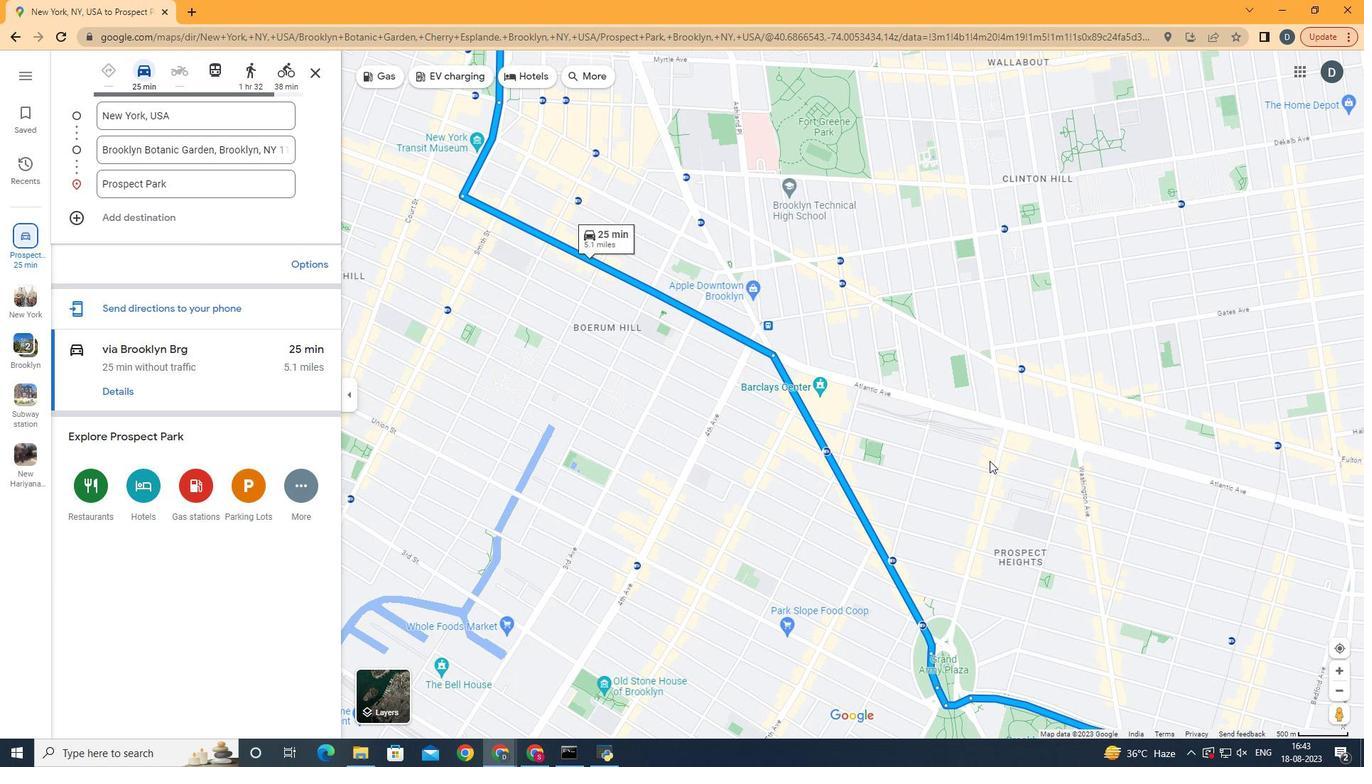 
Action: Mouse scrolled (990, 462) with delta (0, 0)
Screenshot: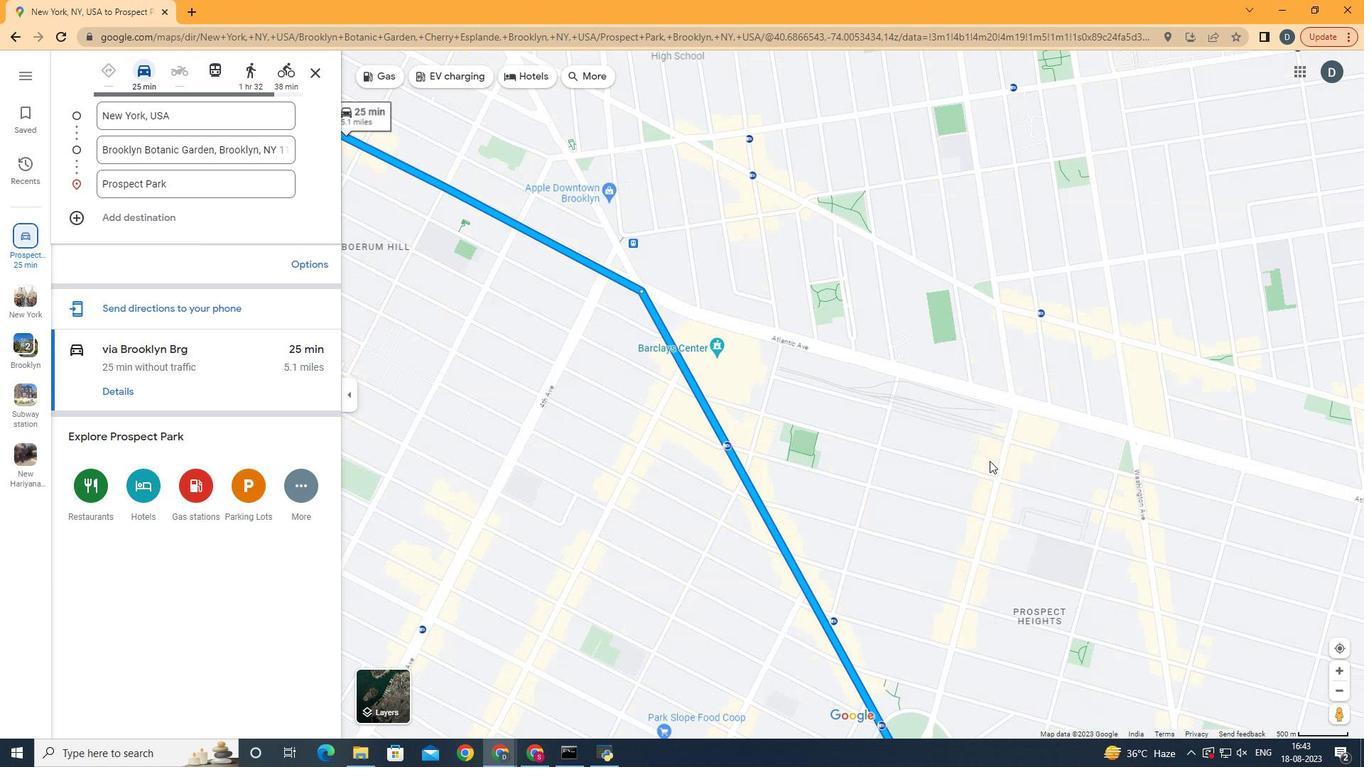 
Action: Mouse scrolled (990, 462) with delta (0, 0)
Screenshot: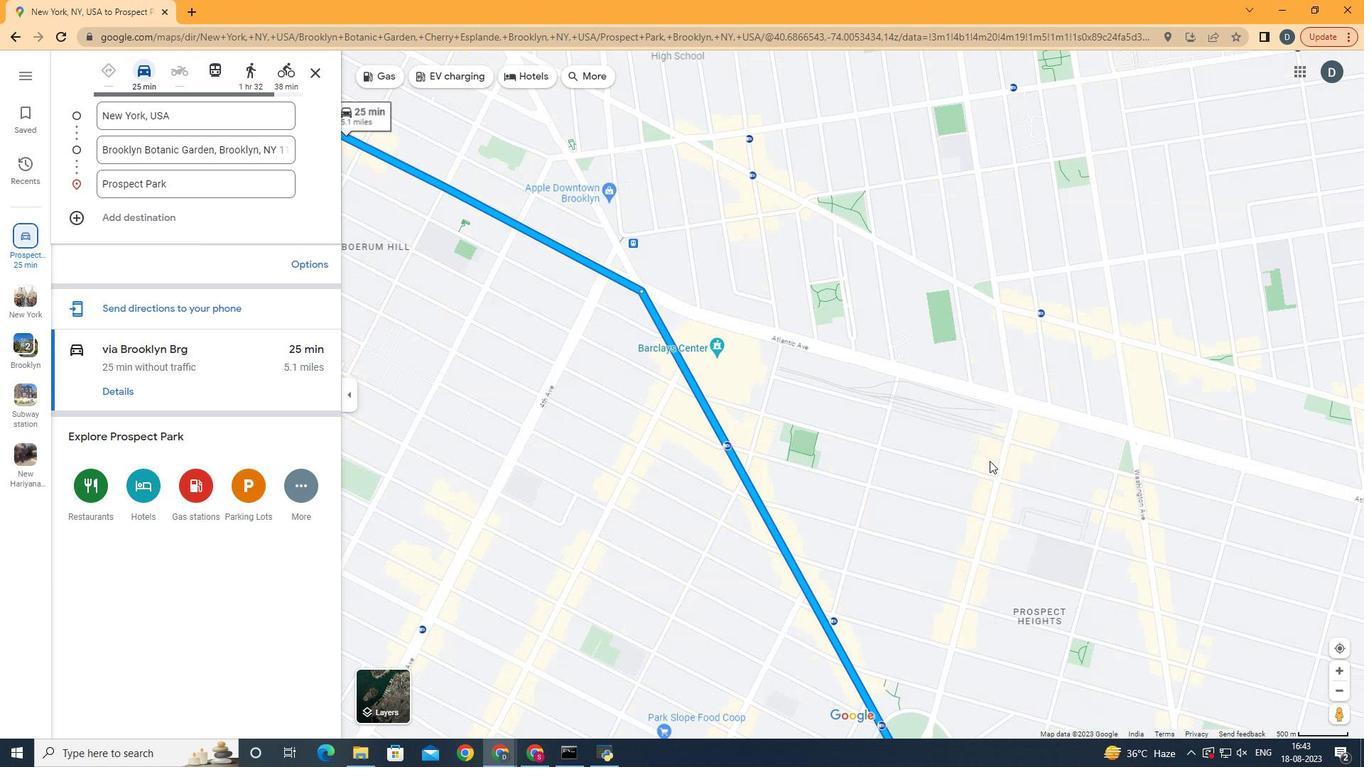 
Action: Mouse scrolled (990, 462) with delta (0, 0)
Screenshot: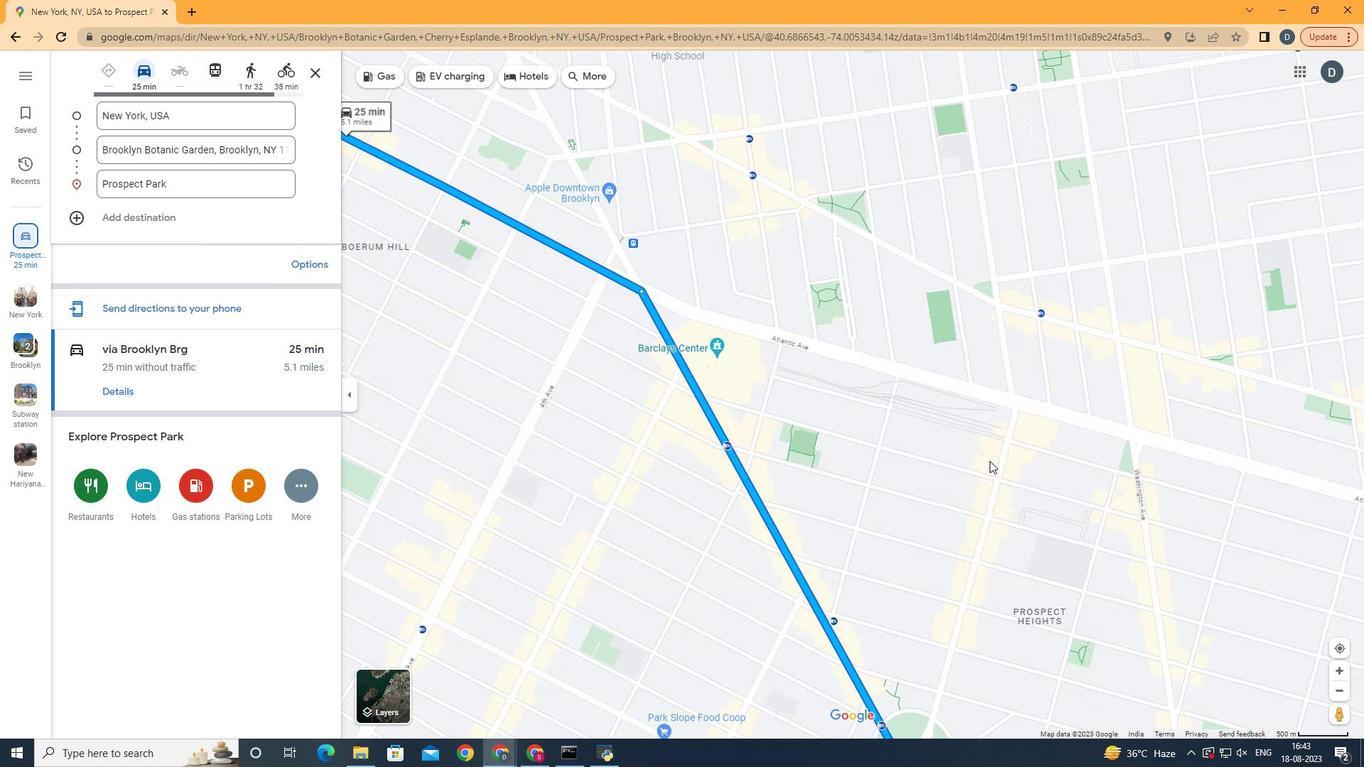 
Action: Mouse moved to (638, 390)
Screenshot: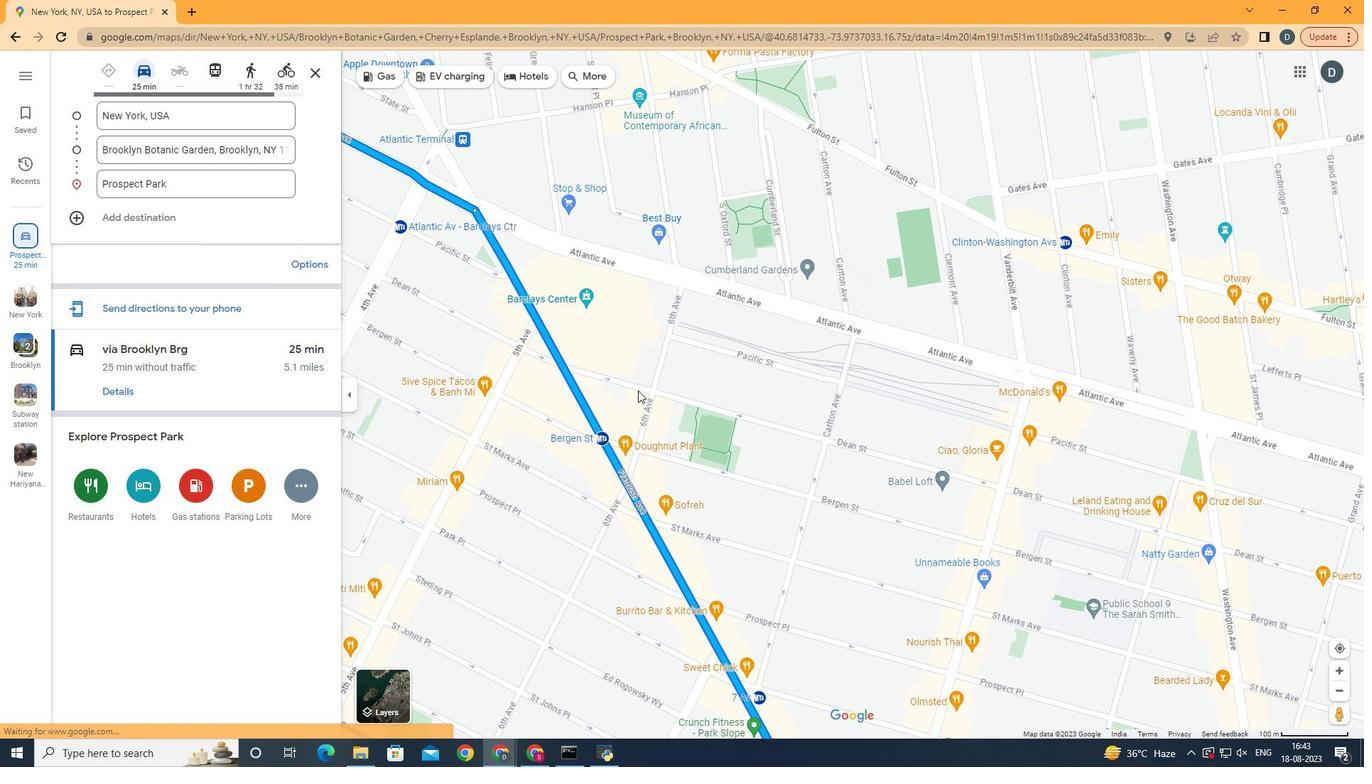 
Action: Mouse scrolled (638, 390) with delta (0, 0)
Screenshot: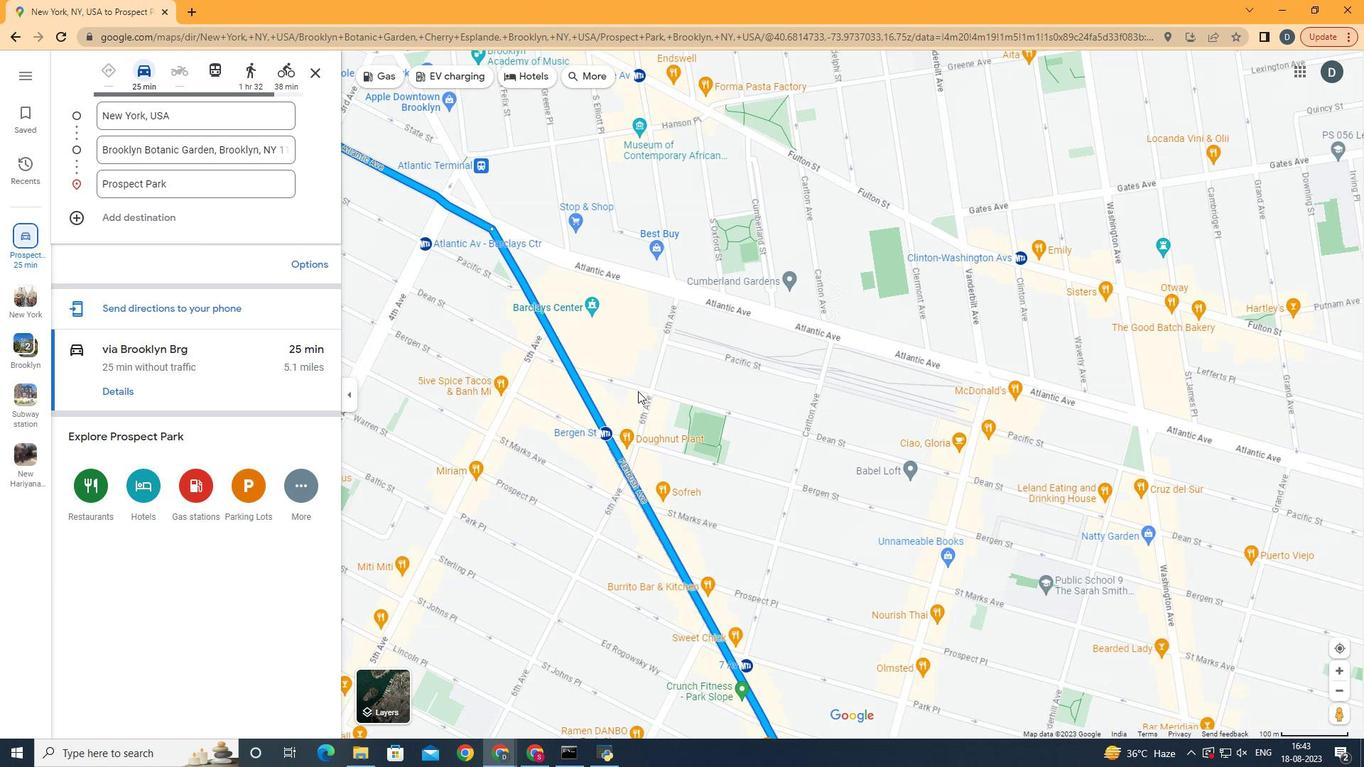 
Action: Mouse scrolled (638, 390) with delta (0, 0)
Screenshot: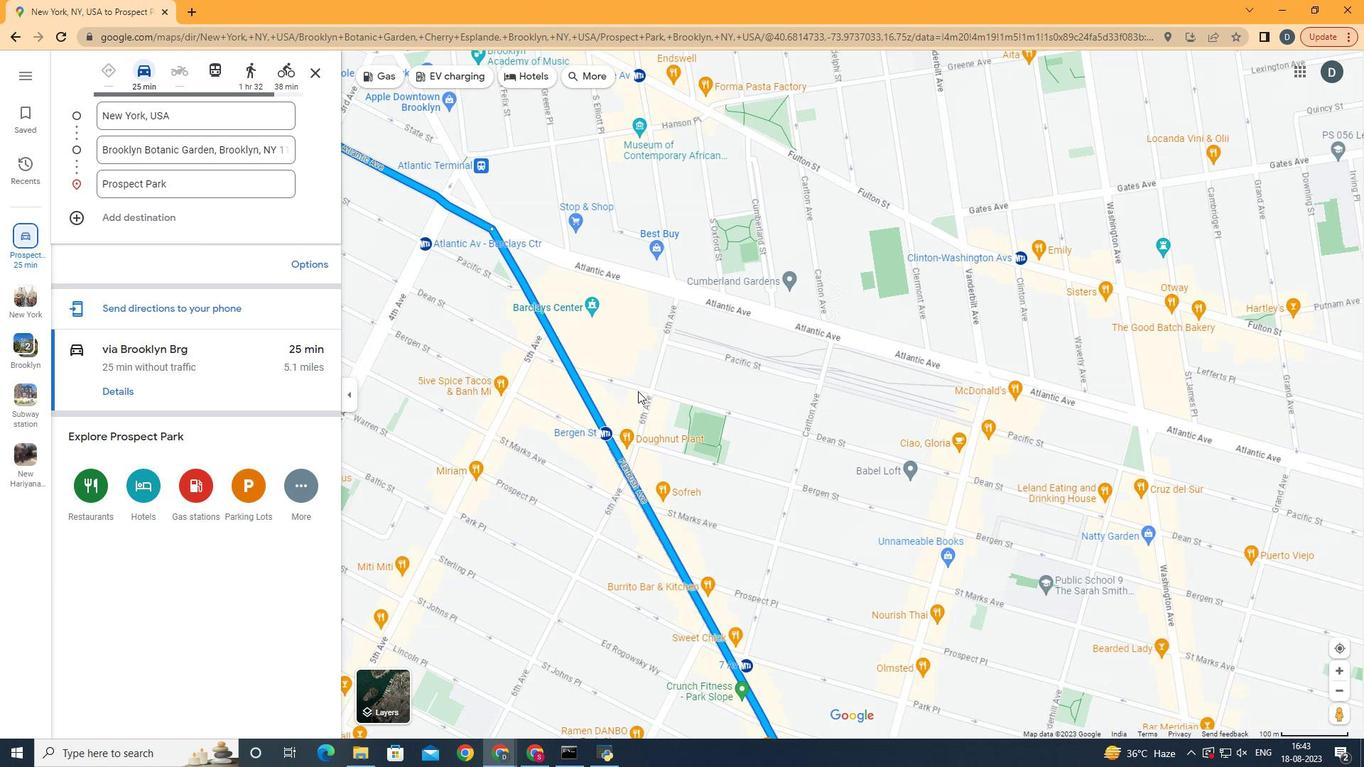 
Action: Mouse scrolled (638, 390) with delta (0, 0)
Screenshot: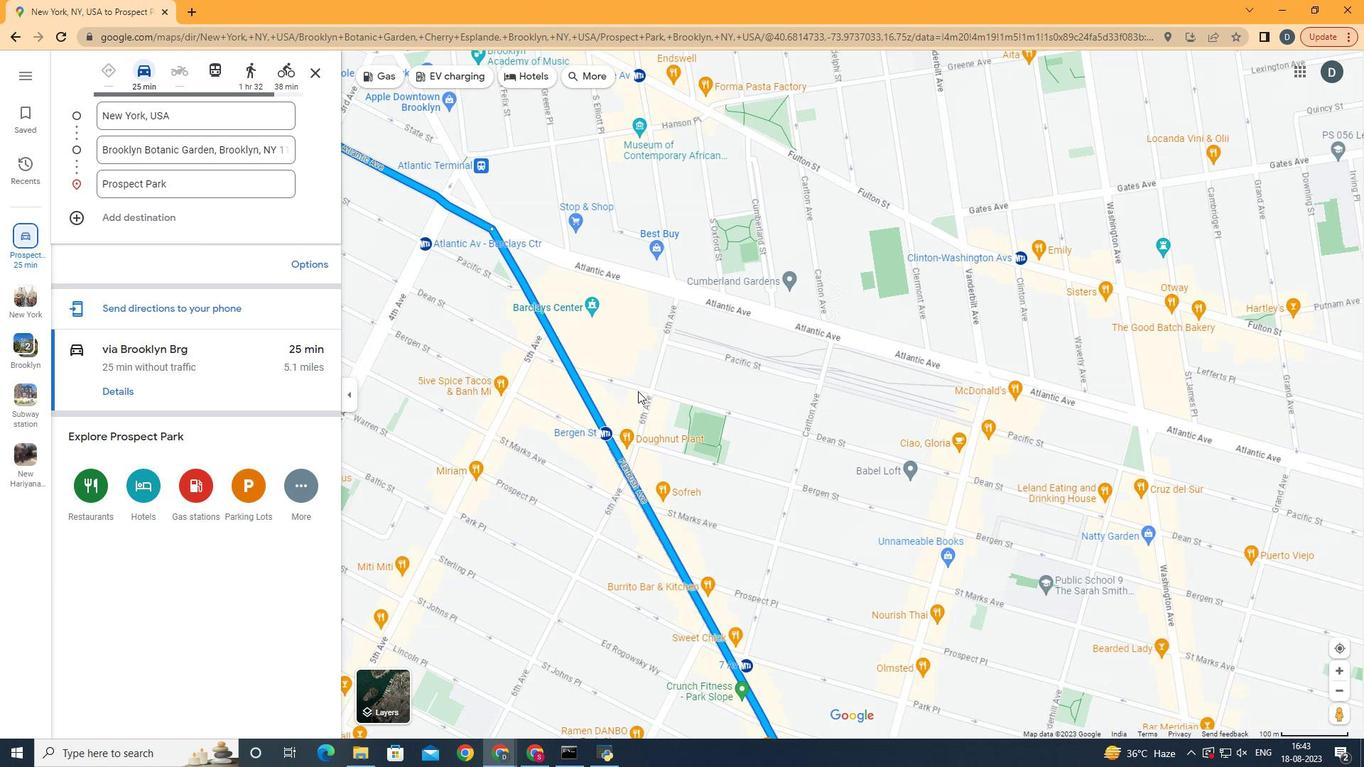
Action: Mouse scrolled (638, 390) with delta (0, 0)
Screenshot: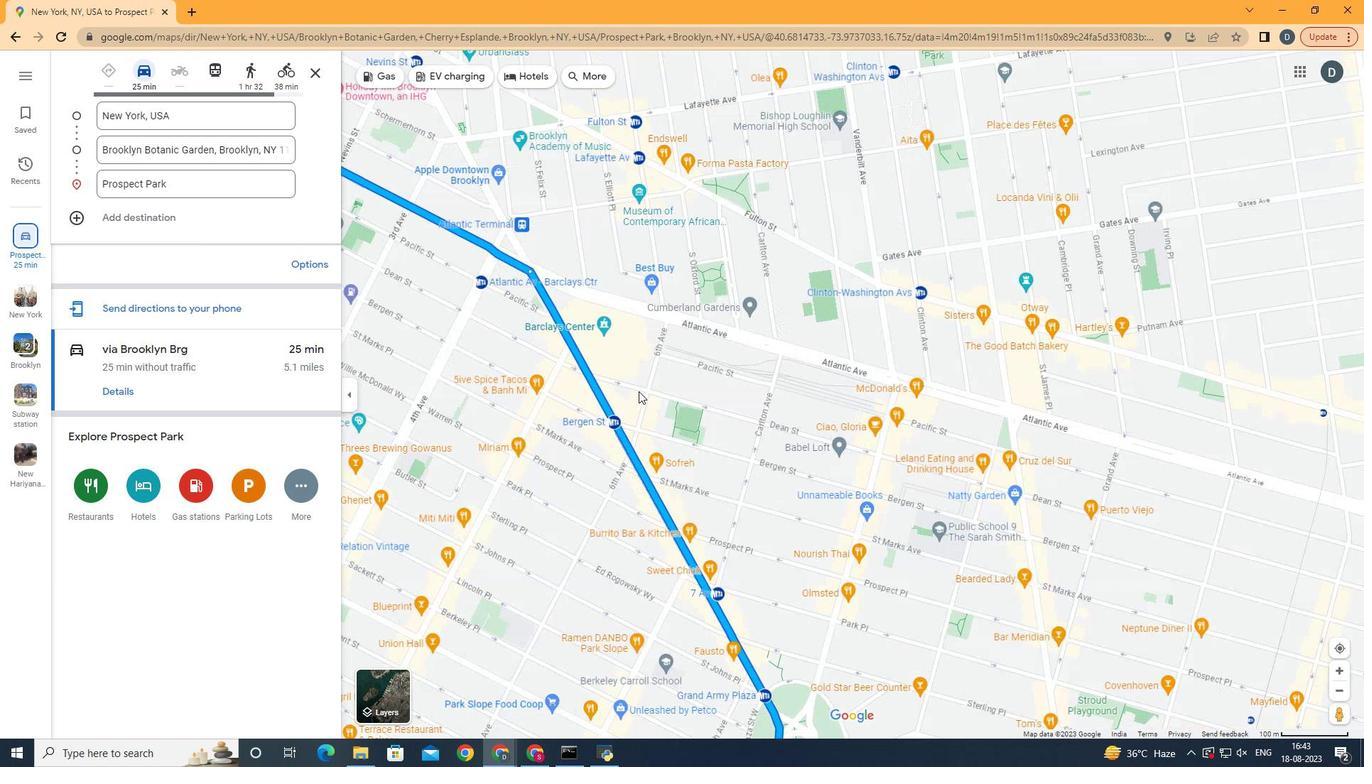 
Action: Mouse scrolled (638, 390) with delta (0, 0)
Screenshot: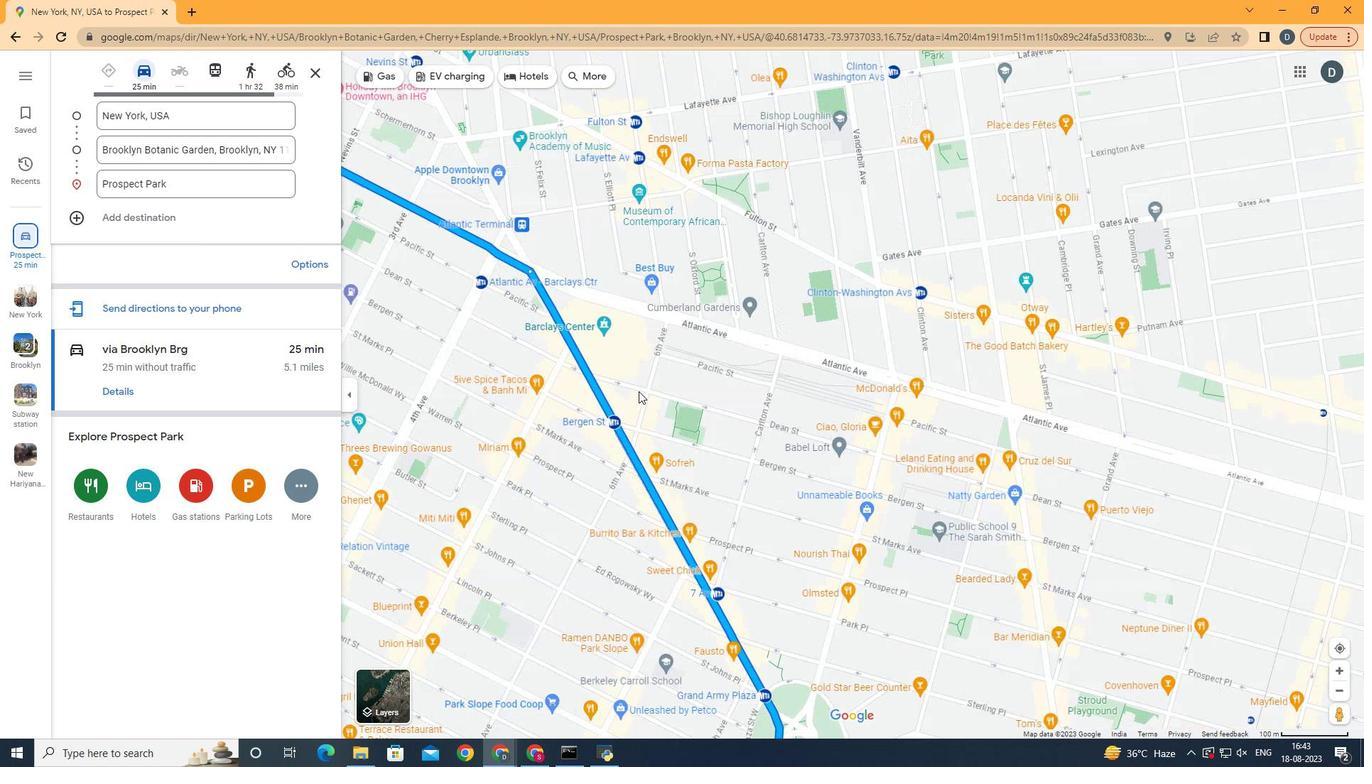 
Action: Mouse scrolled (638, 390) with delta (0, 0)
Screenshot: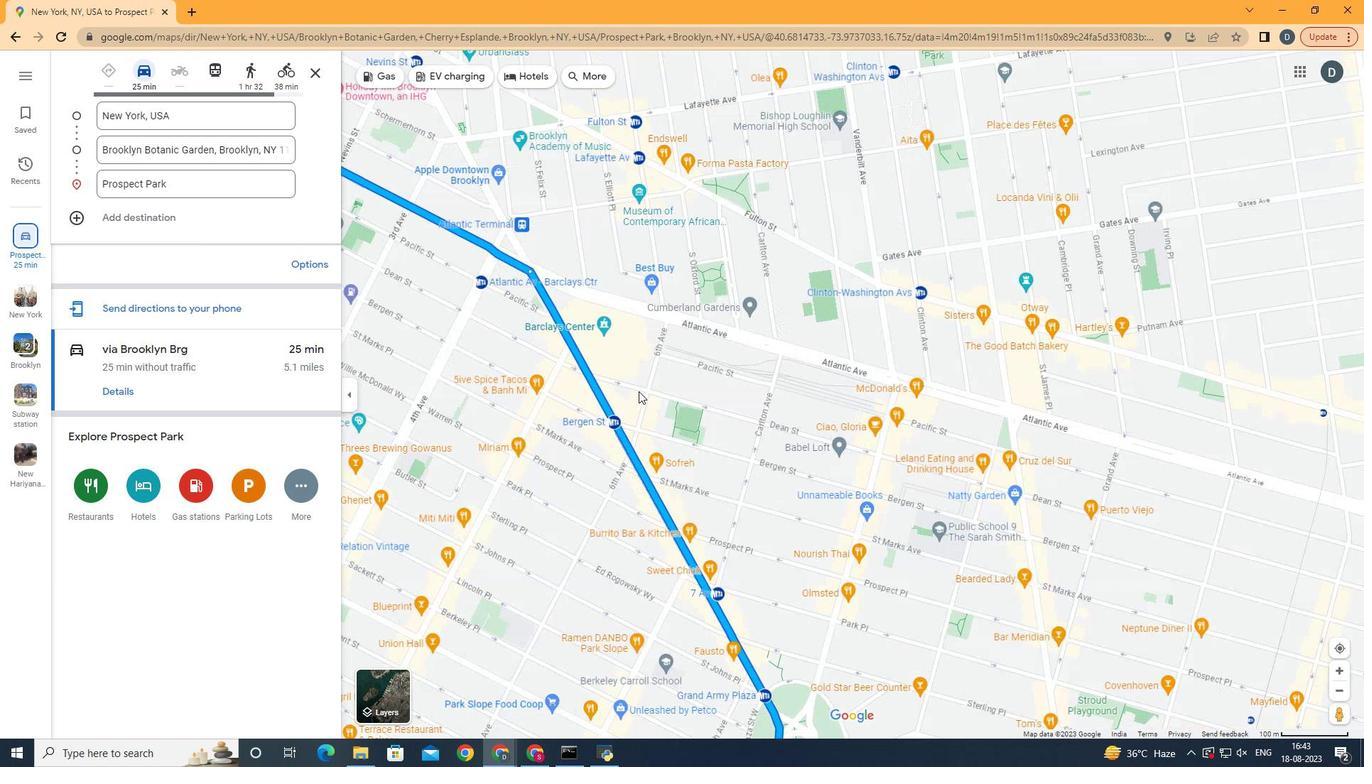 
Action: Mouse scrolled (638, 390) with delta (0, 0)
Screenshot: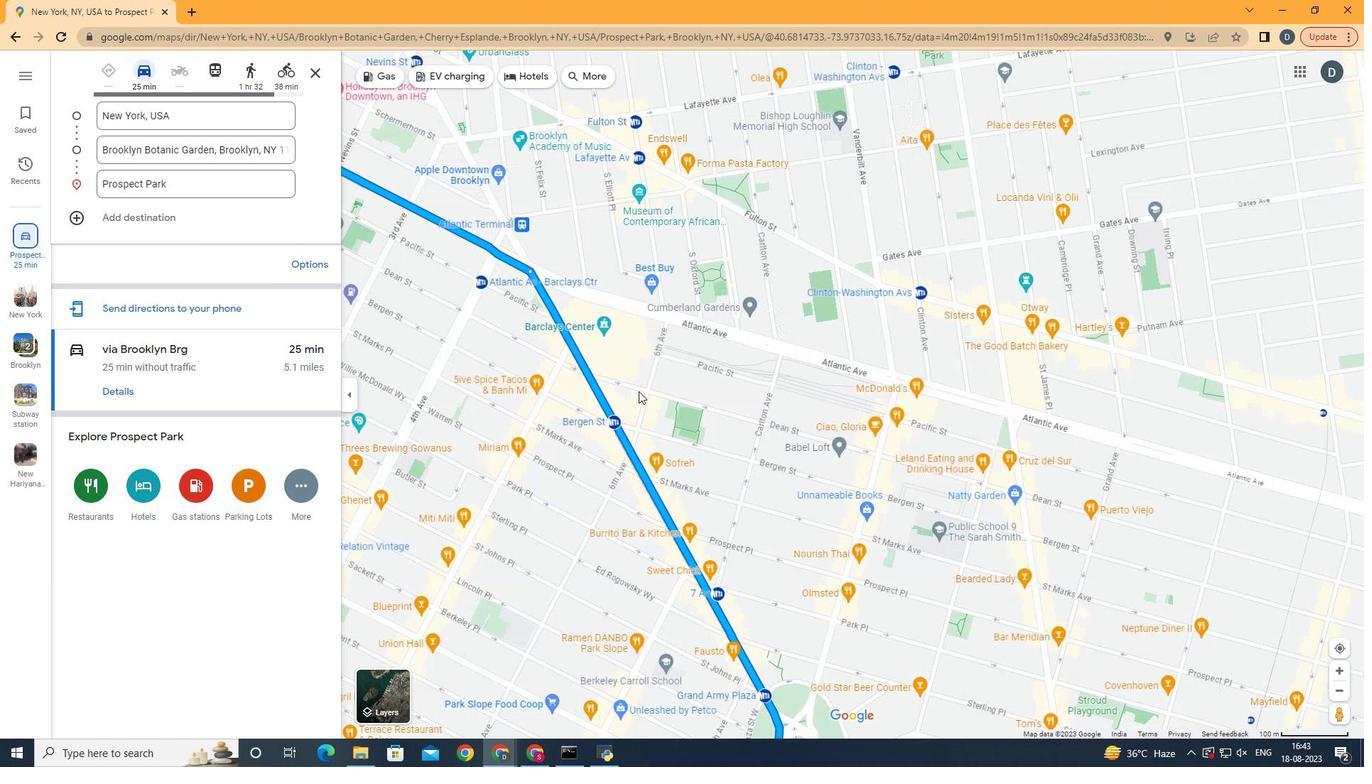 
Action: Mouse moved to (806, 510)
Screenshot: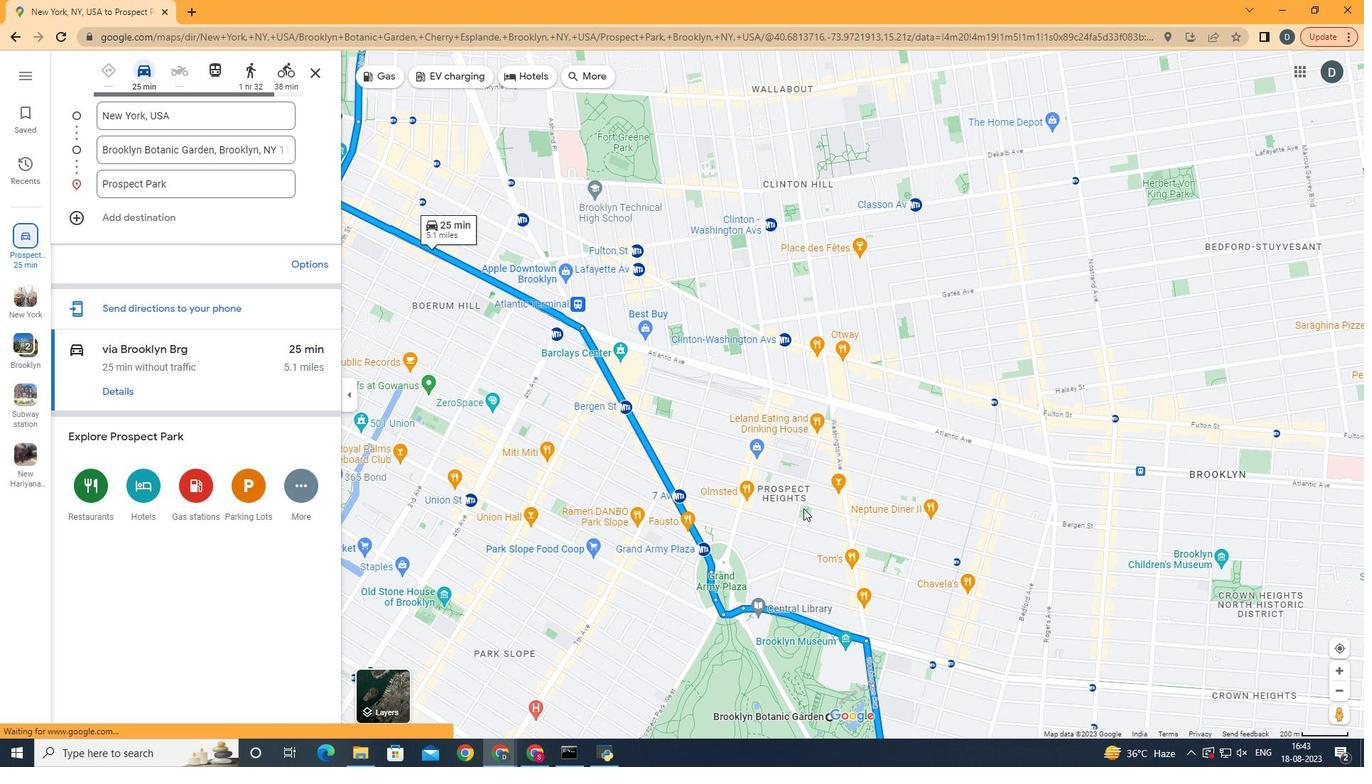 
Action: Mouse pressed left at (806, 510)
Screenshot: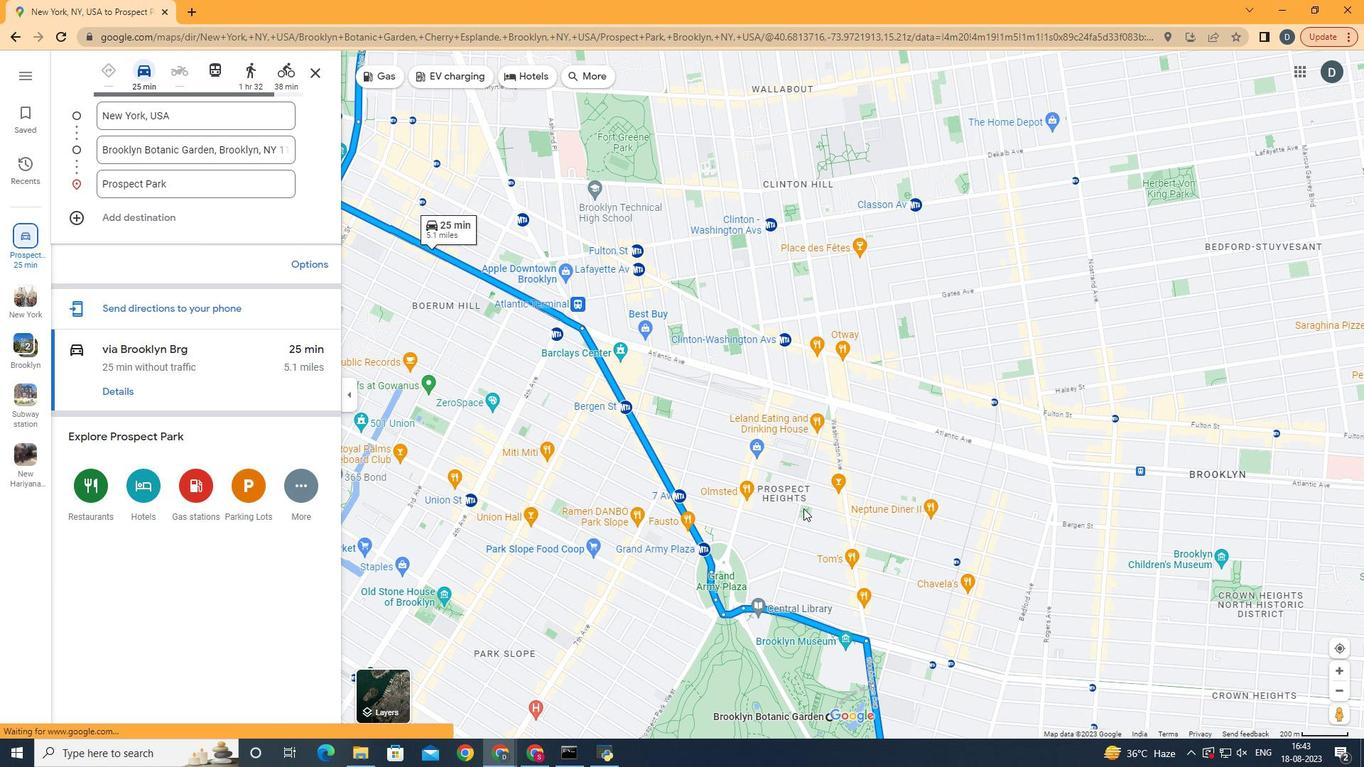 
Action: Mouse moved to (813, 442)
Screenshot: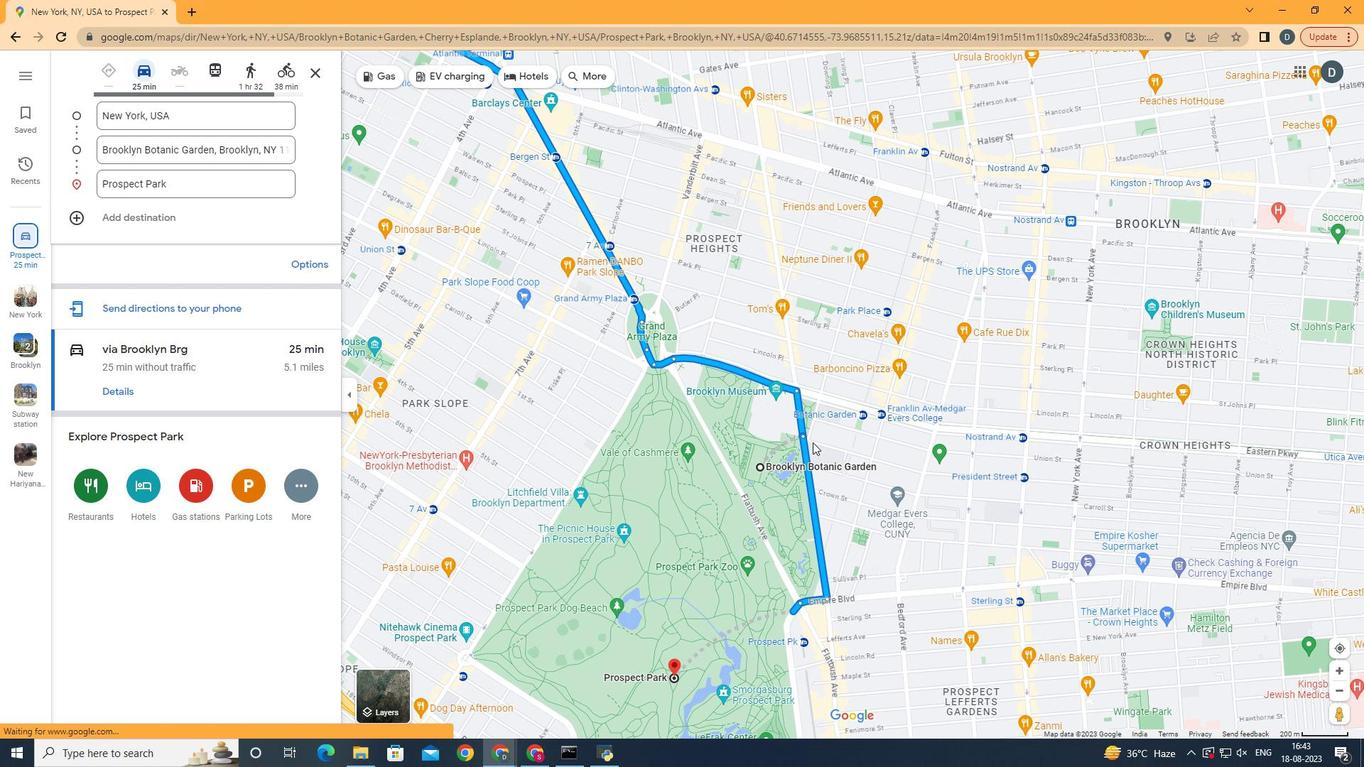
Action: Mouse scrolled (813, 443) with delta (0, 0)
Screenshot: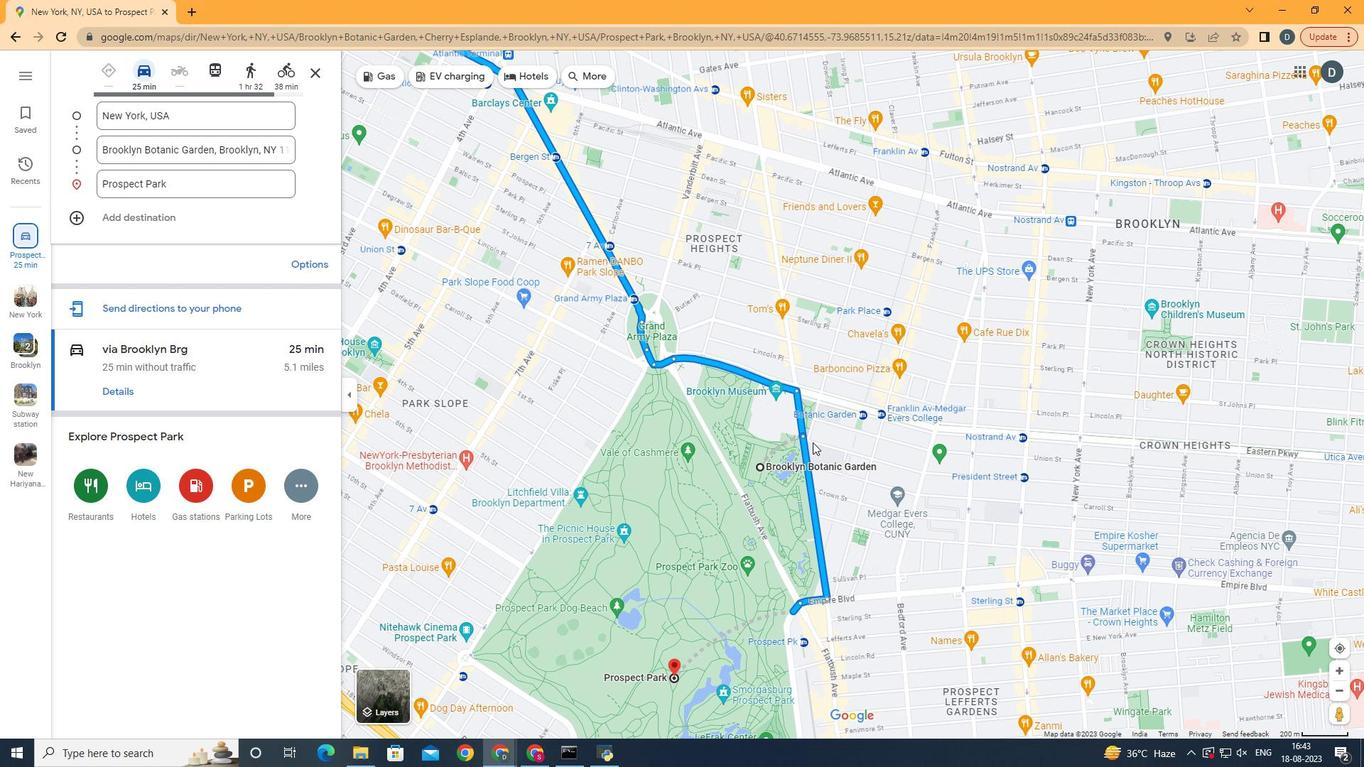 
Action: Mouse scrolled (813, 443) with delta (0, 0)
Screenshot: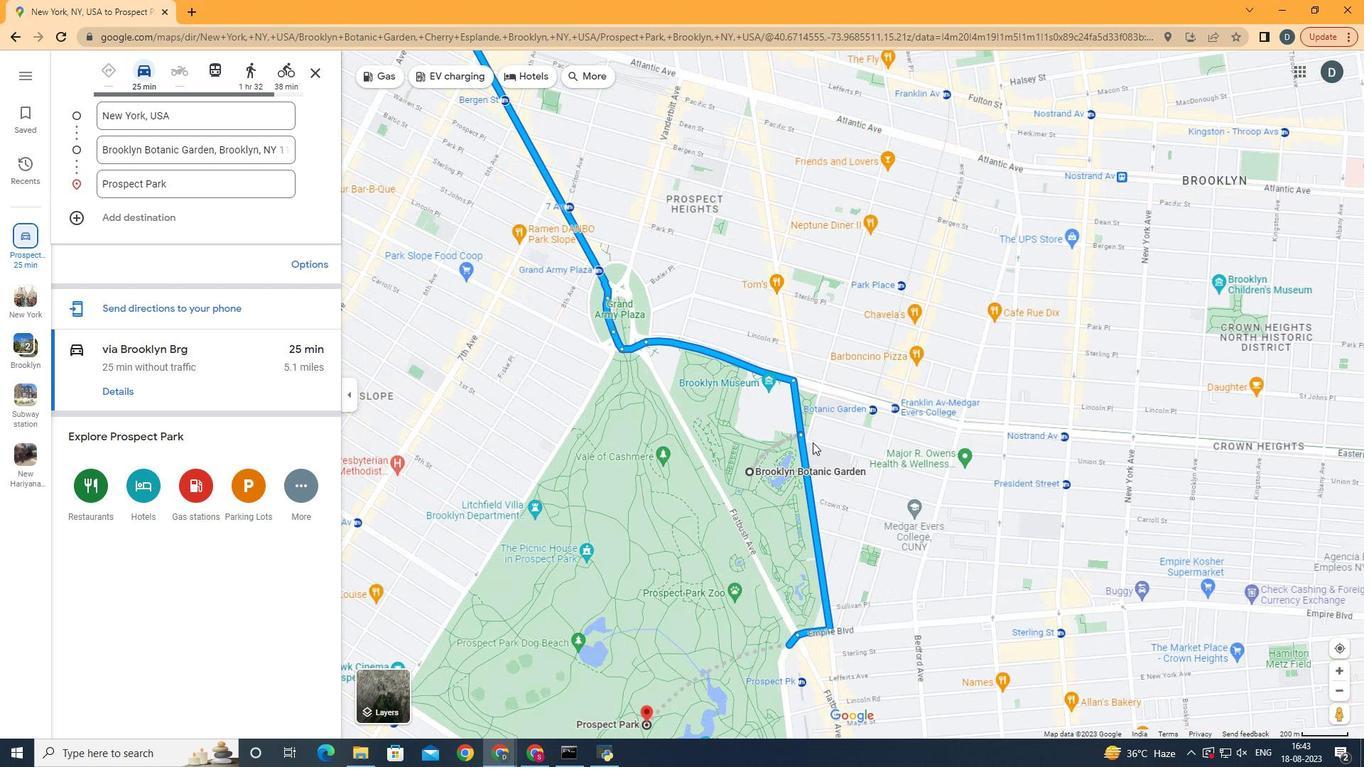 
Action: Mouse scrolled (813, 443) with delta (0, 0)
Screenshot: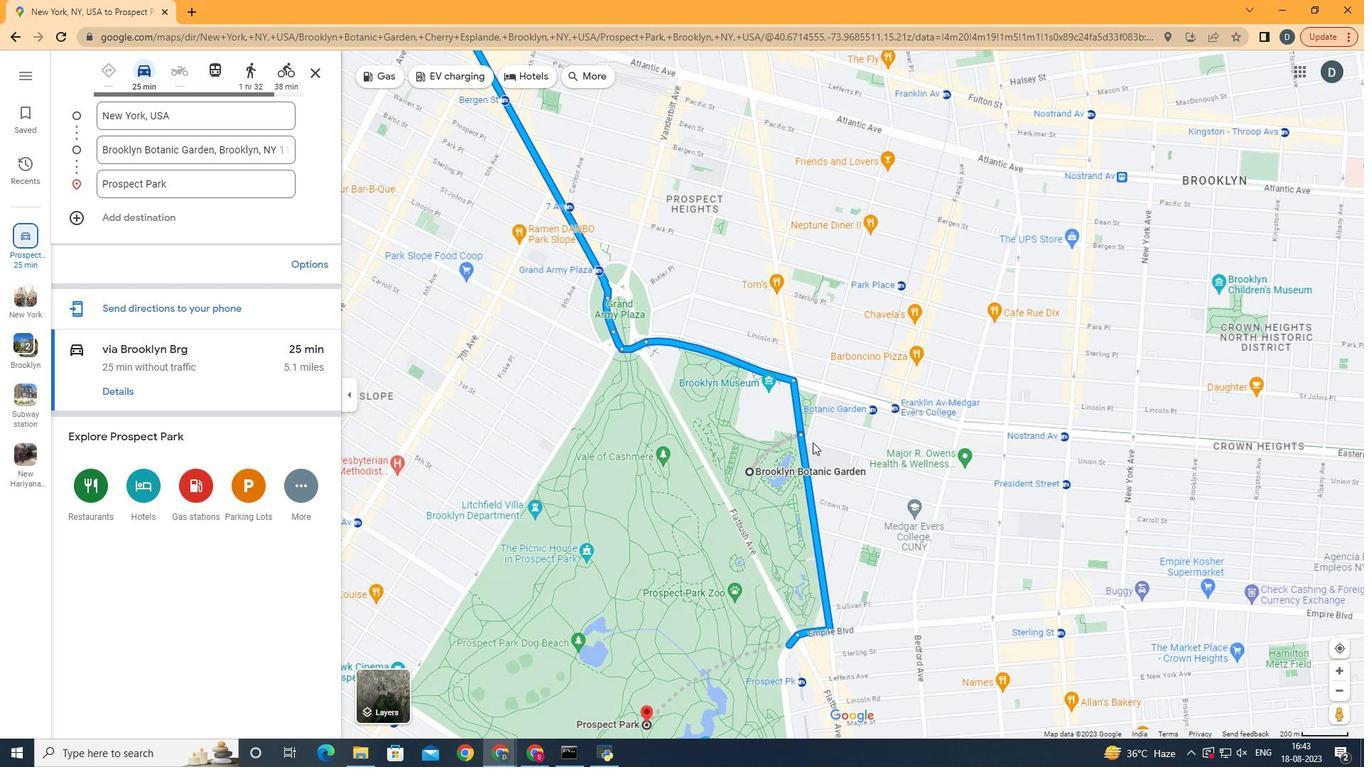 
Action: Mouse scrolled (813, 443) with delta (0, 0)
Screenshot: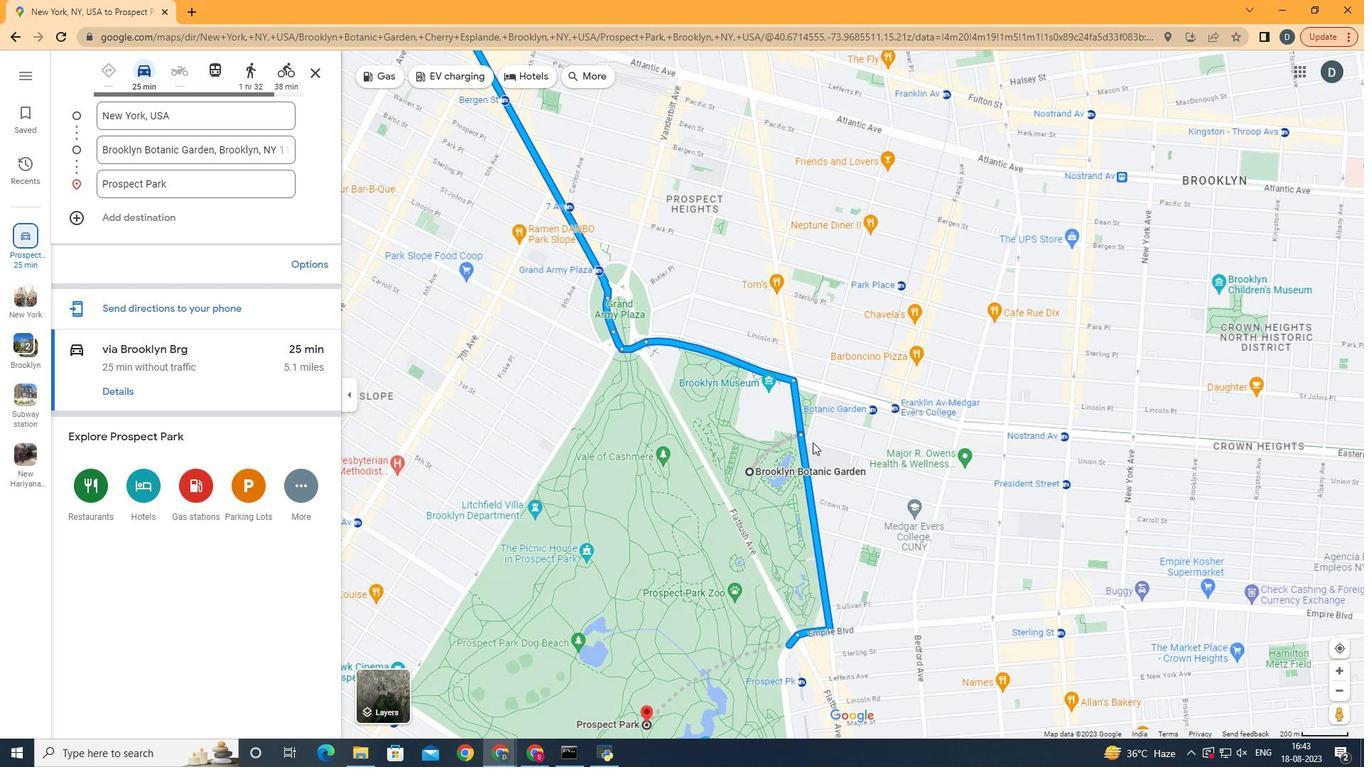 
Action: Mouse scrolled (813, 443) with delta (0, 0)
Screenshot: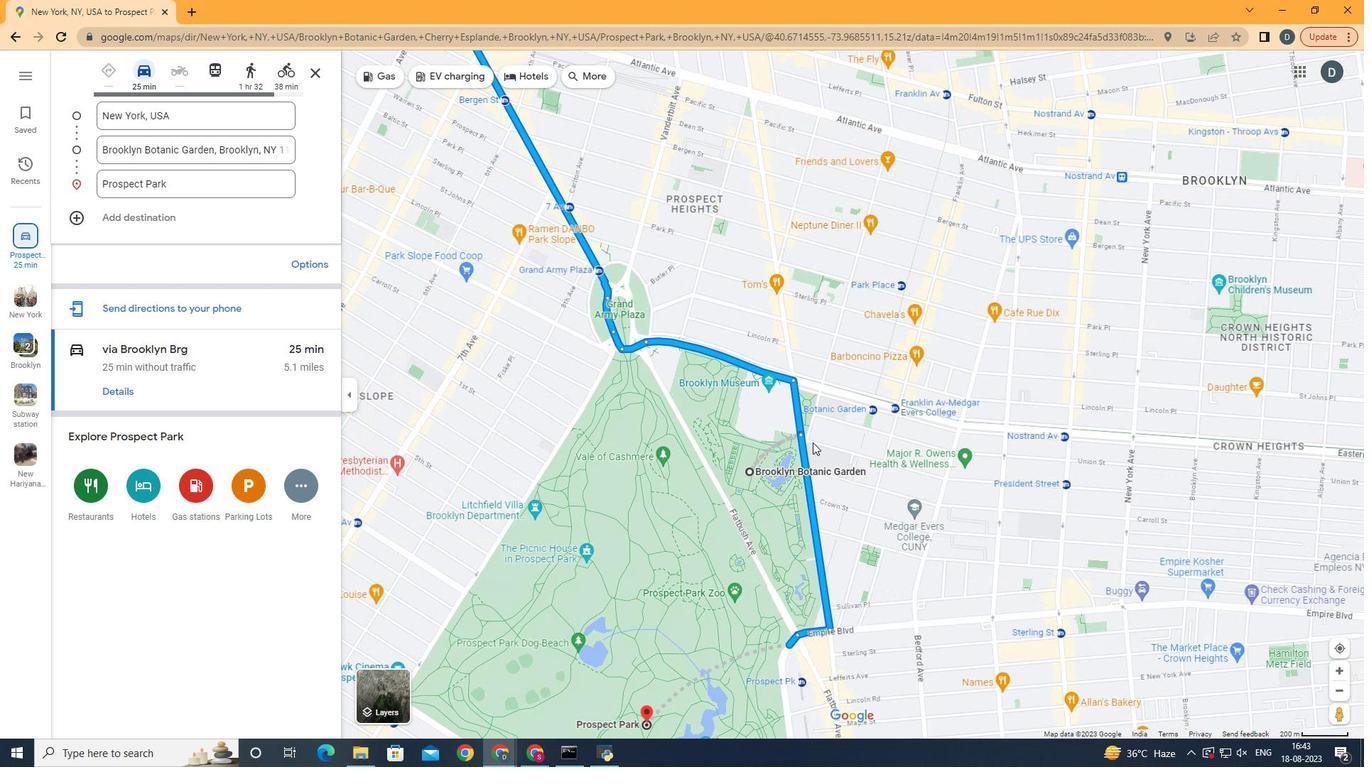 
Action: Mouse scrolled (813, 443) with delta (0, 0)
Screenshot: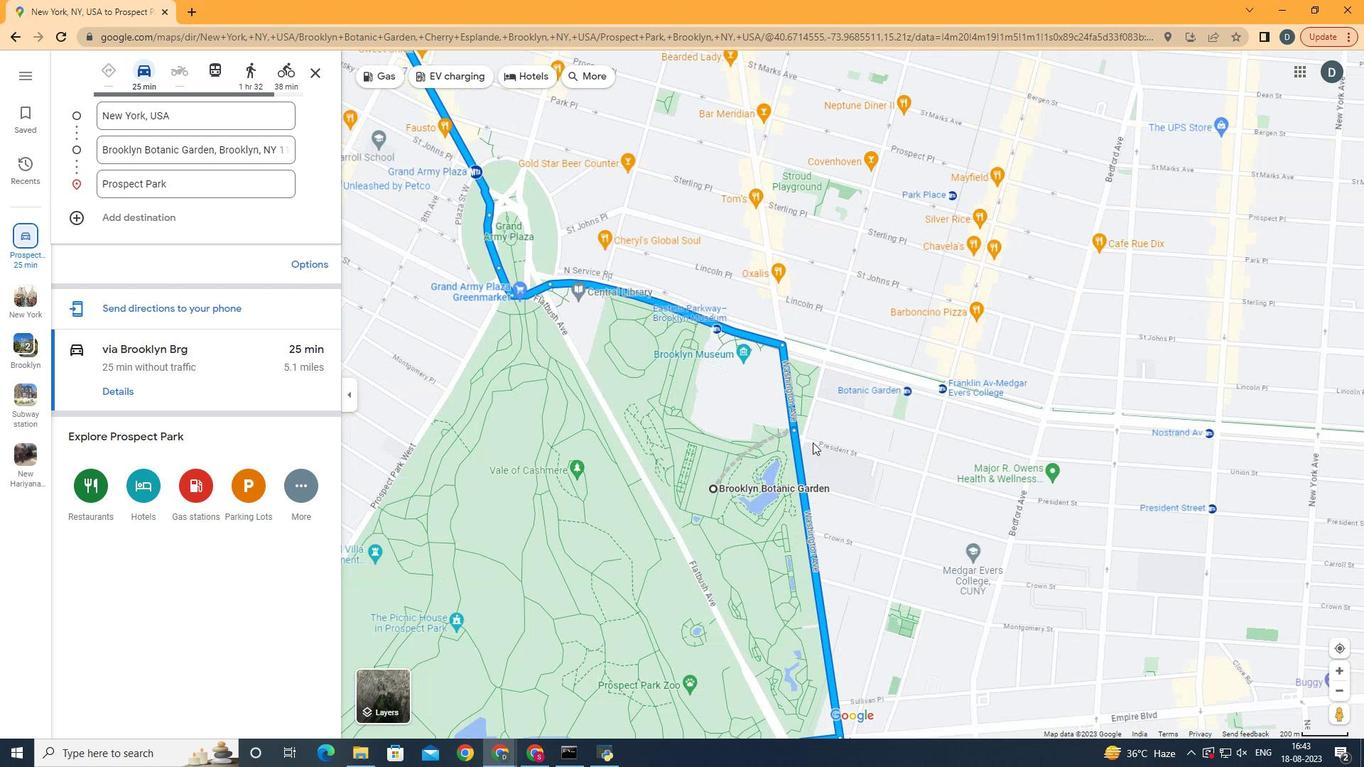 
Action: Mouse moved to (691, 390)
Screenshot: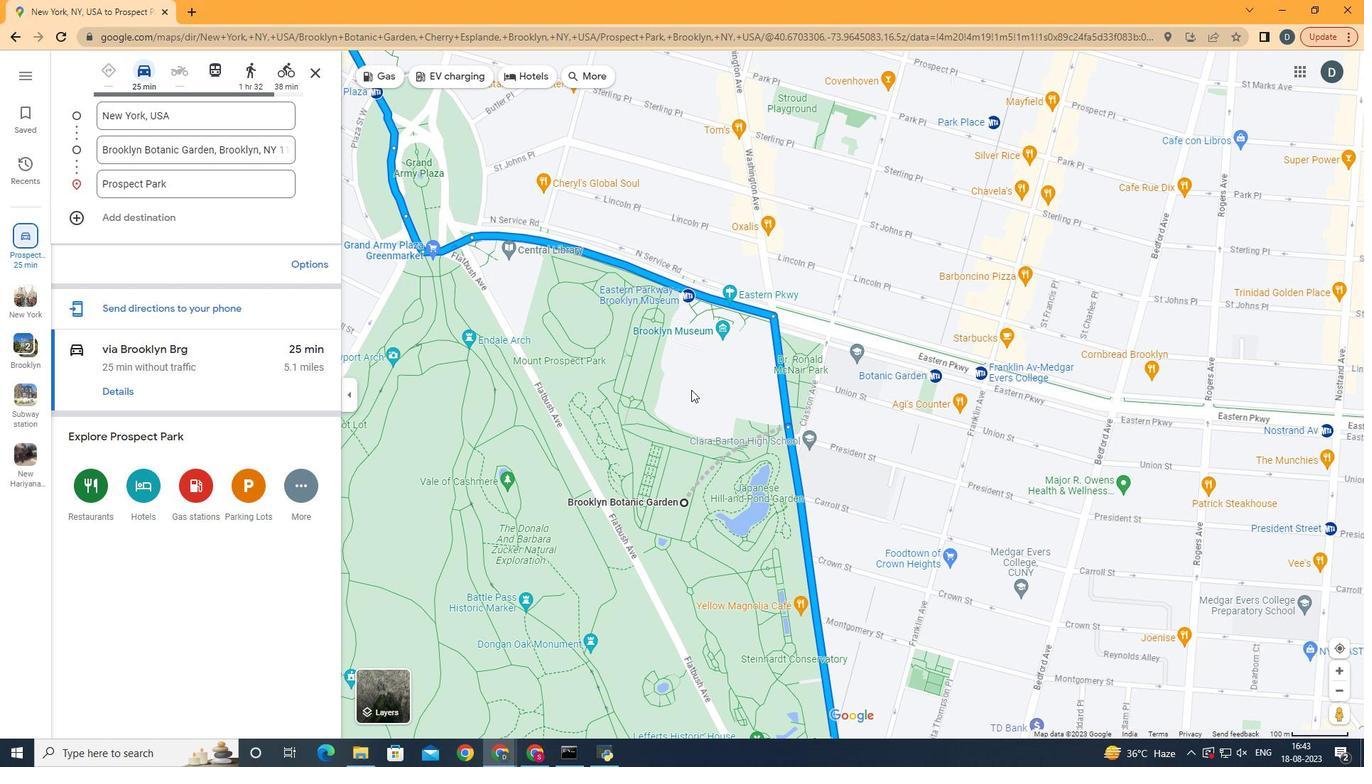 
Action: Mouse pressed left at (691, 390)
Screenshot: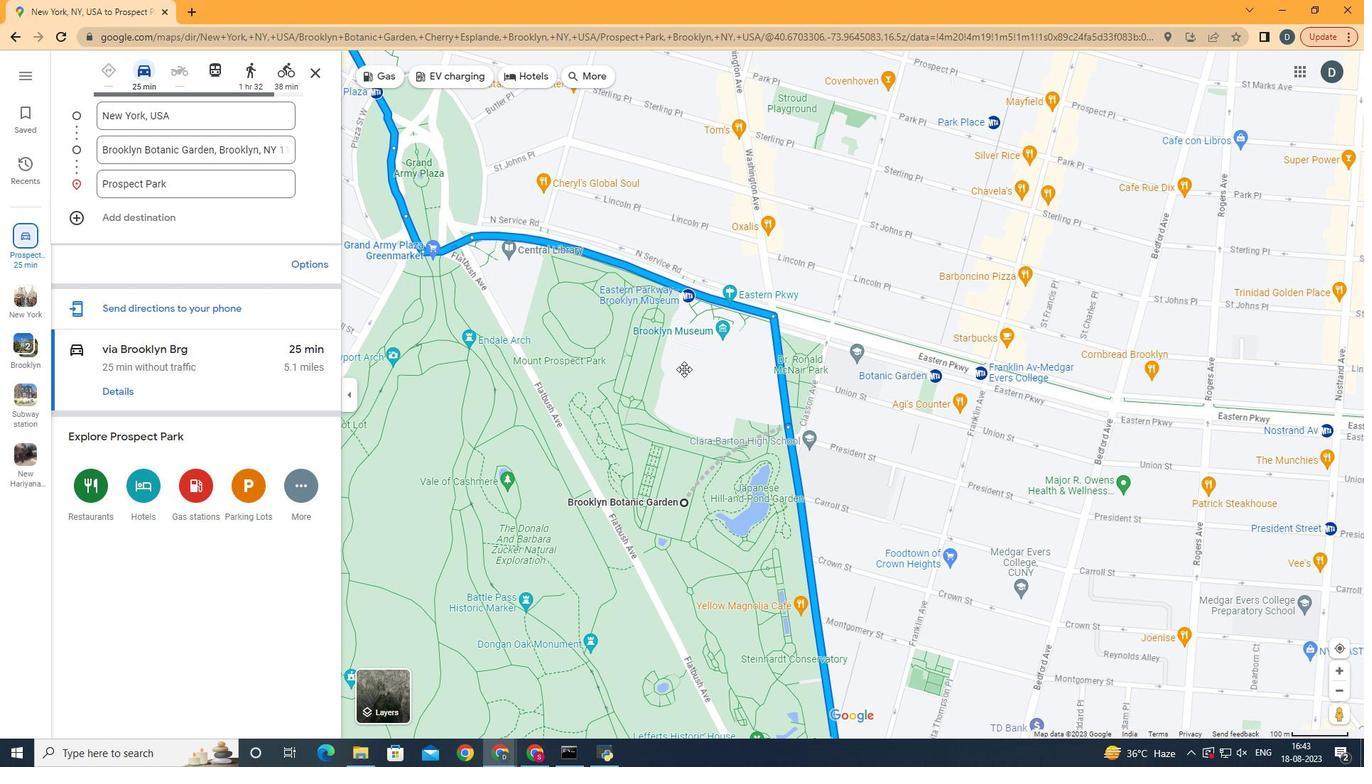 
Action: Mouse moved to (715, 500)
Screenshot: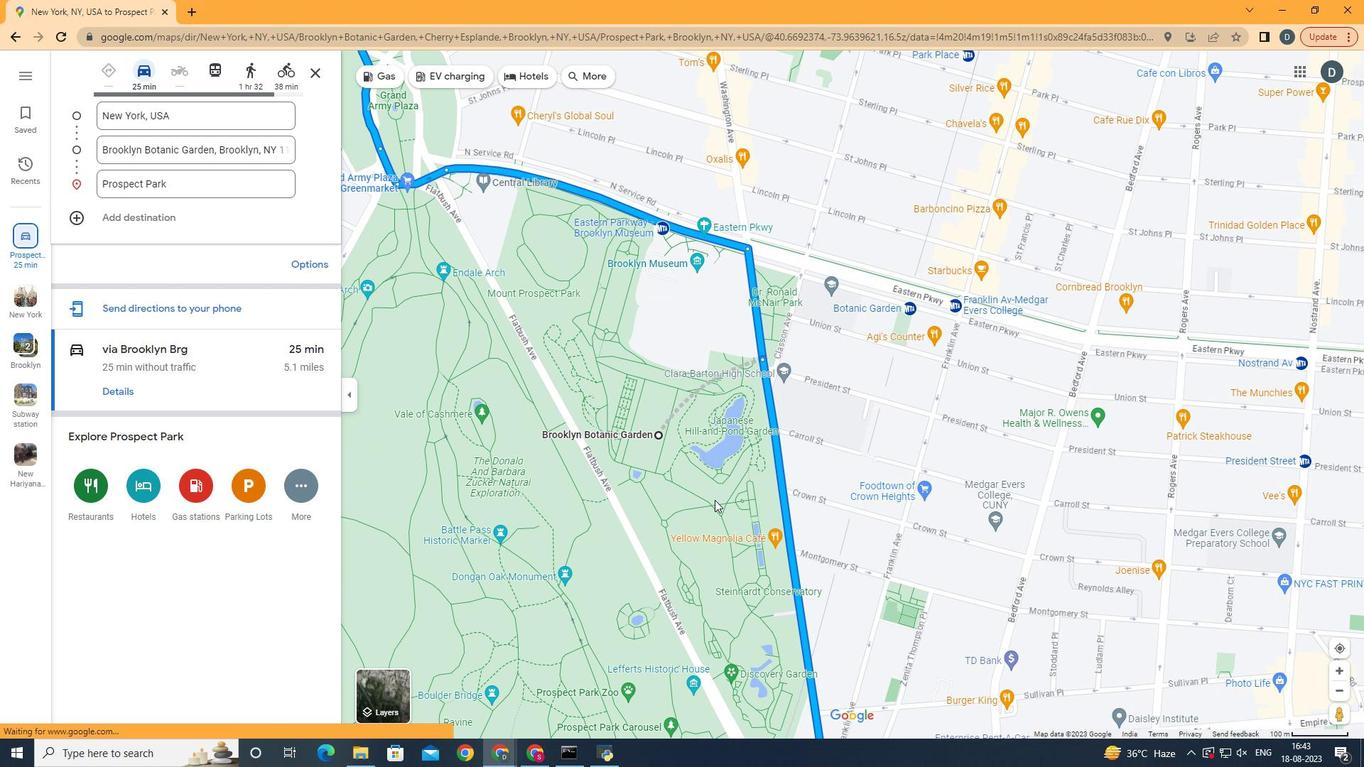 
Action: Mouse scrolled (715, 501) with delta (0, 0)
Screenshot: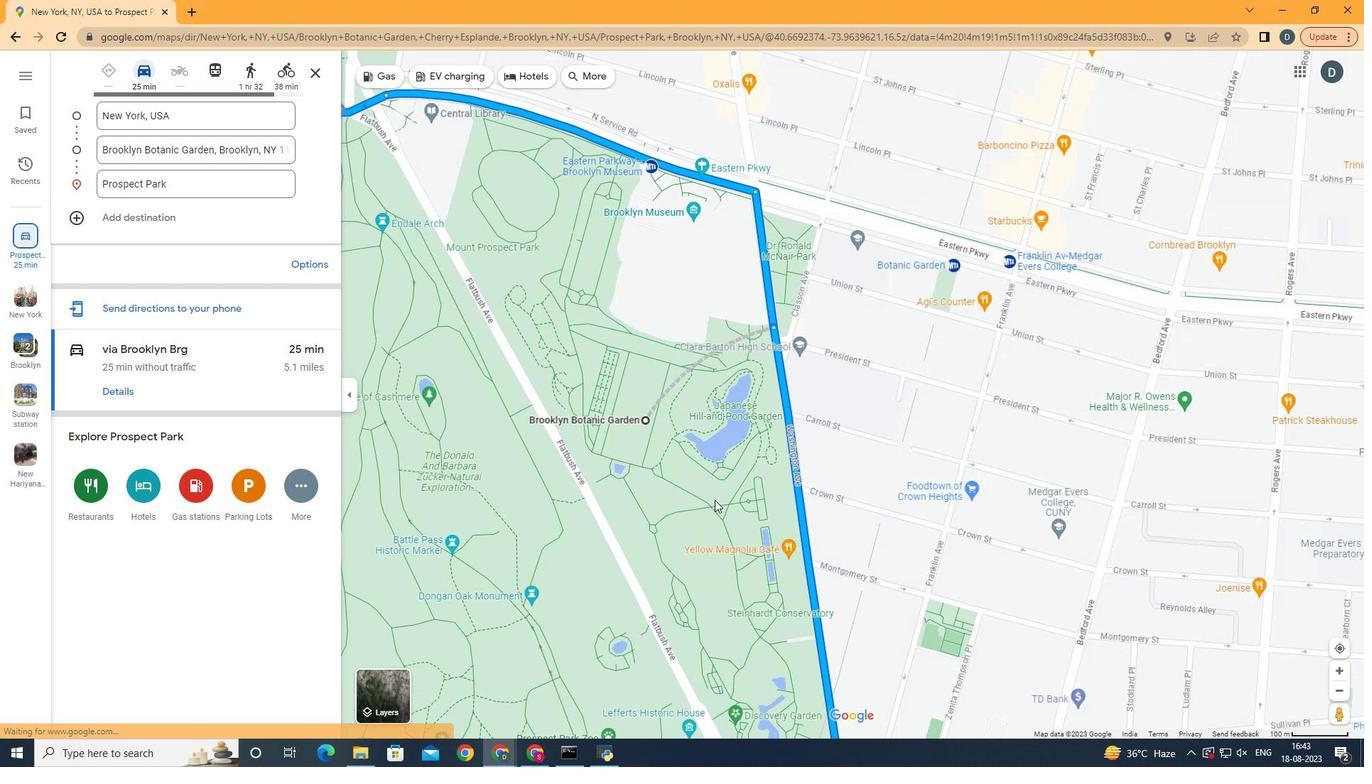 
Action: Mouse scrolled (715, 501) with delta (0, 0)
Screenshot: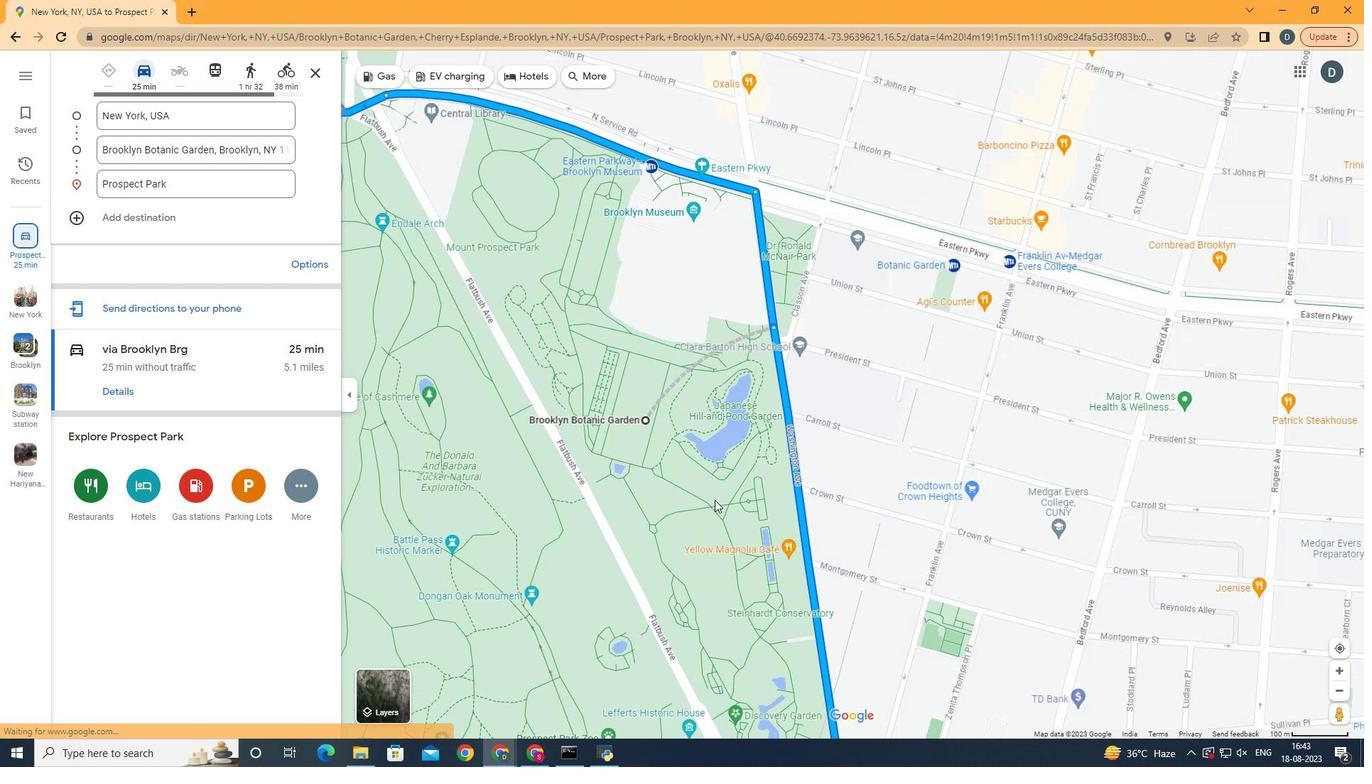 
Action: Mouse scrolled (715, 501) with delta (0, 0)
Screenshot: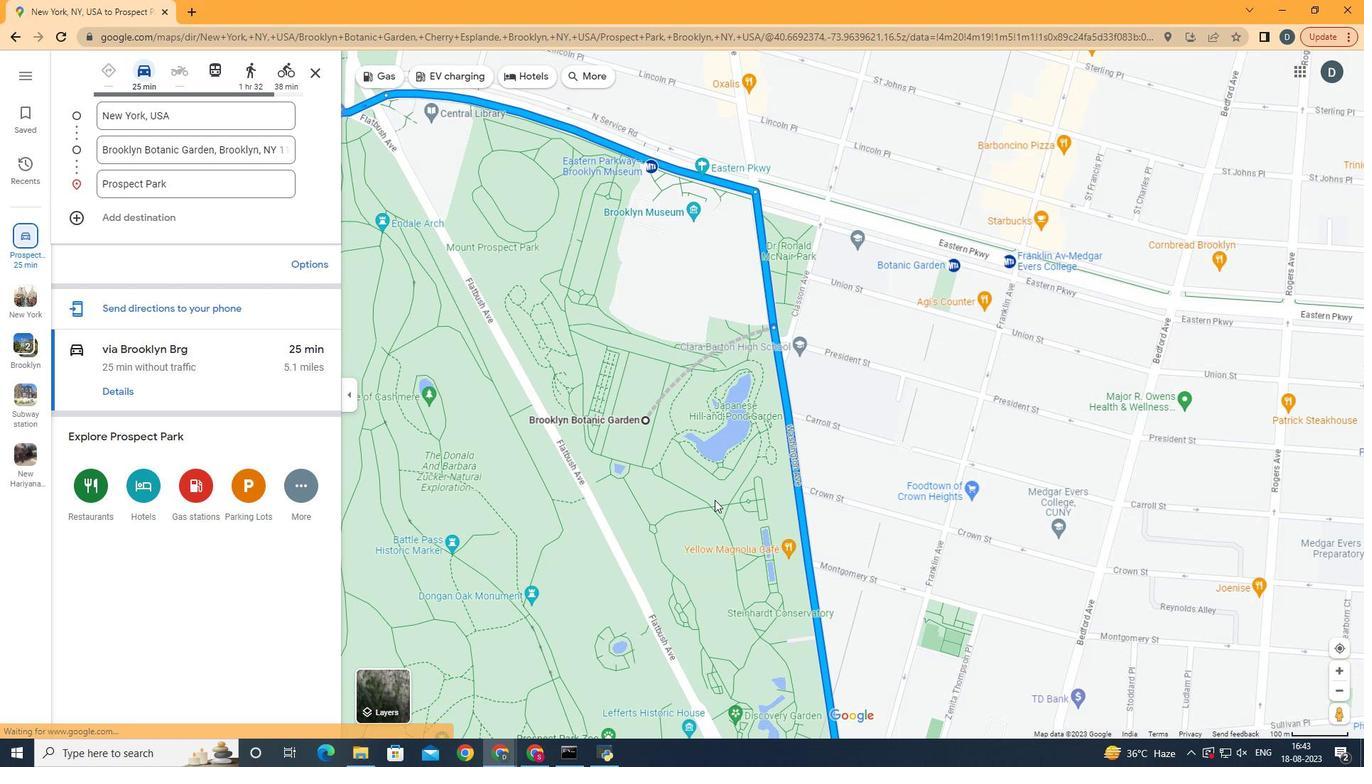 
Action: Mouse scrolled (715, 501) with delta (0, 0)
Screenshot: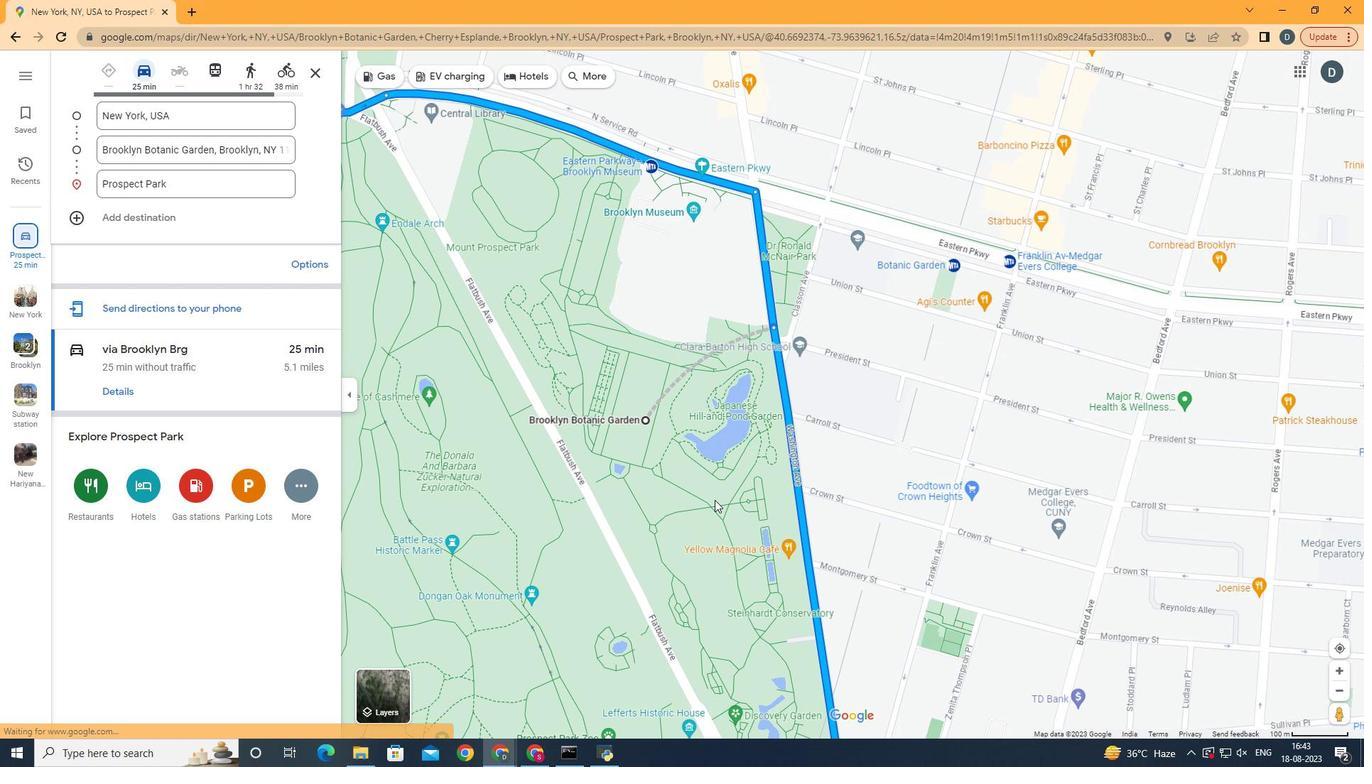 
Action: Mouse moved to (1011, 228)
Screenshot: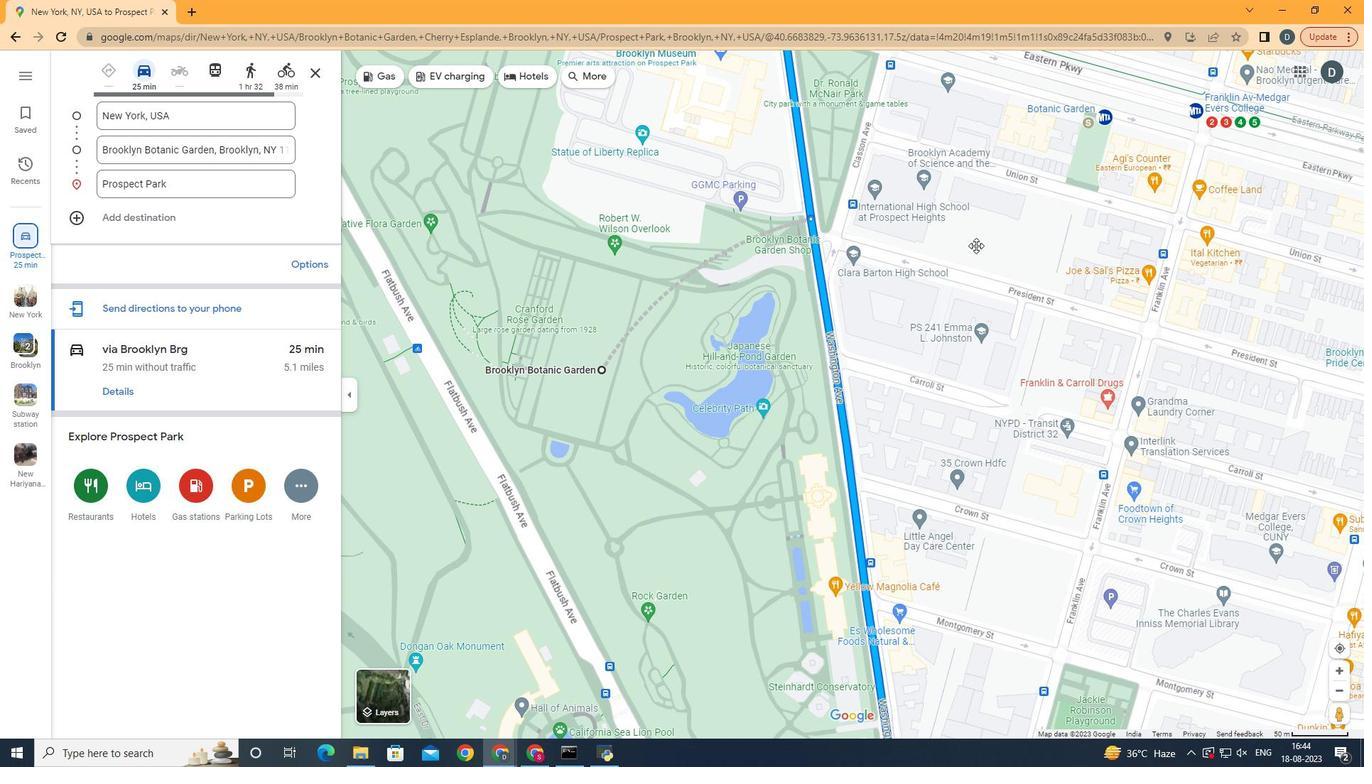 
Action: Mouse pressed left at (1011, 228)
Screenshot: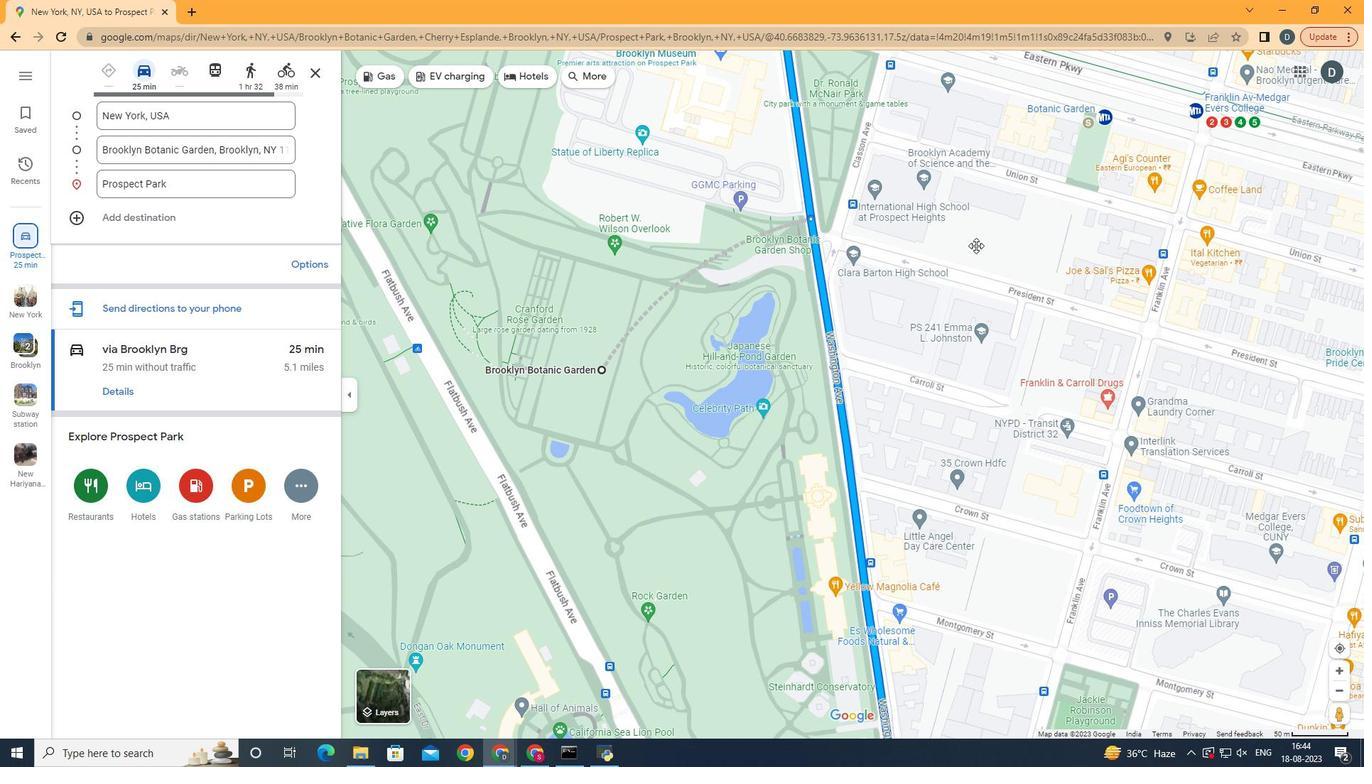 
Action: Mouse moved to (538, 72)
Screenshot: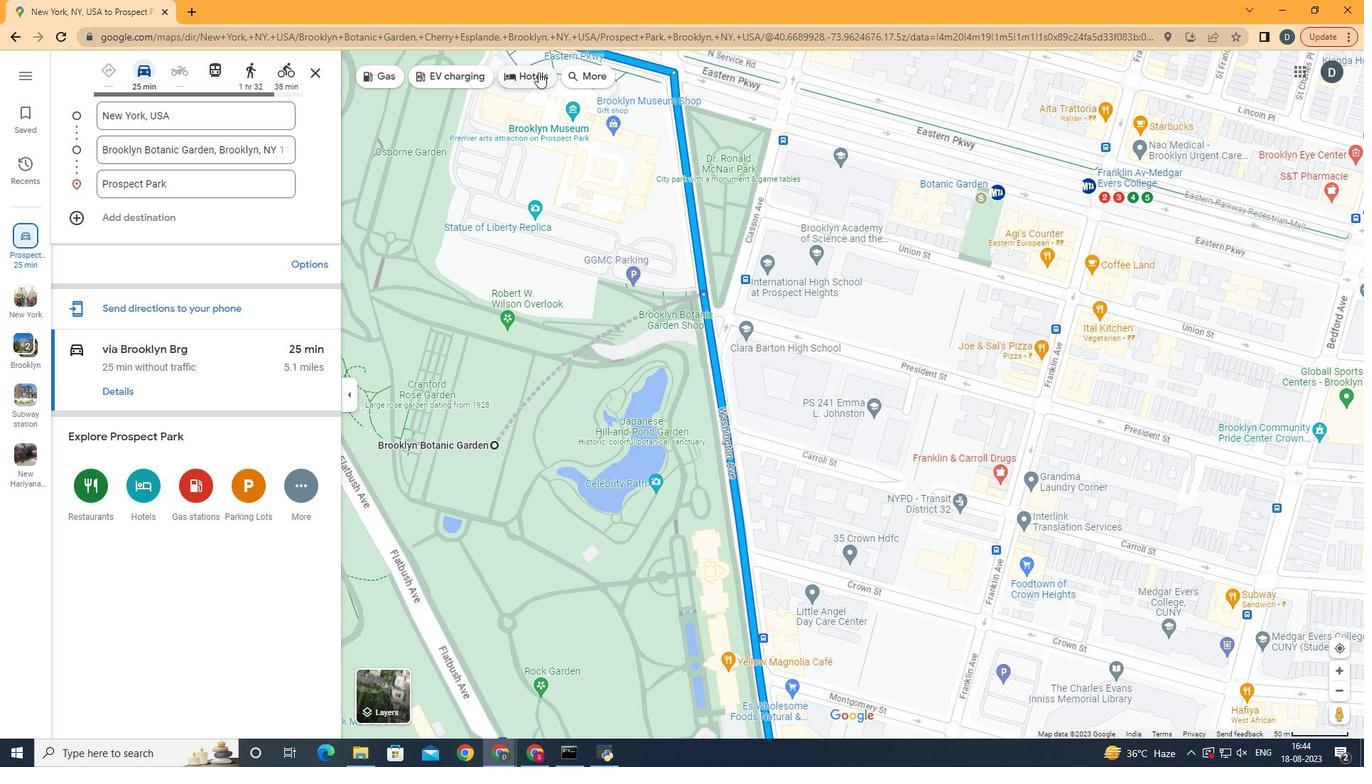 
Action: Mouse pressed left at (538, 72)
Screenshot: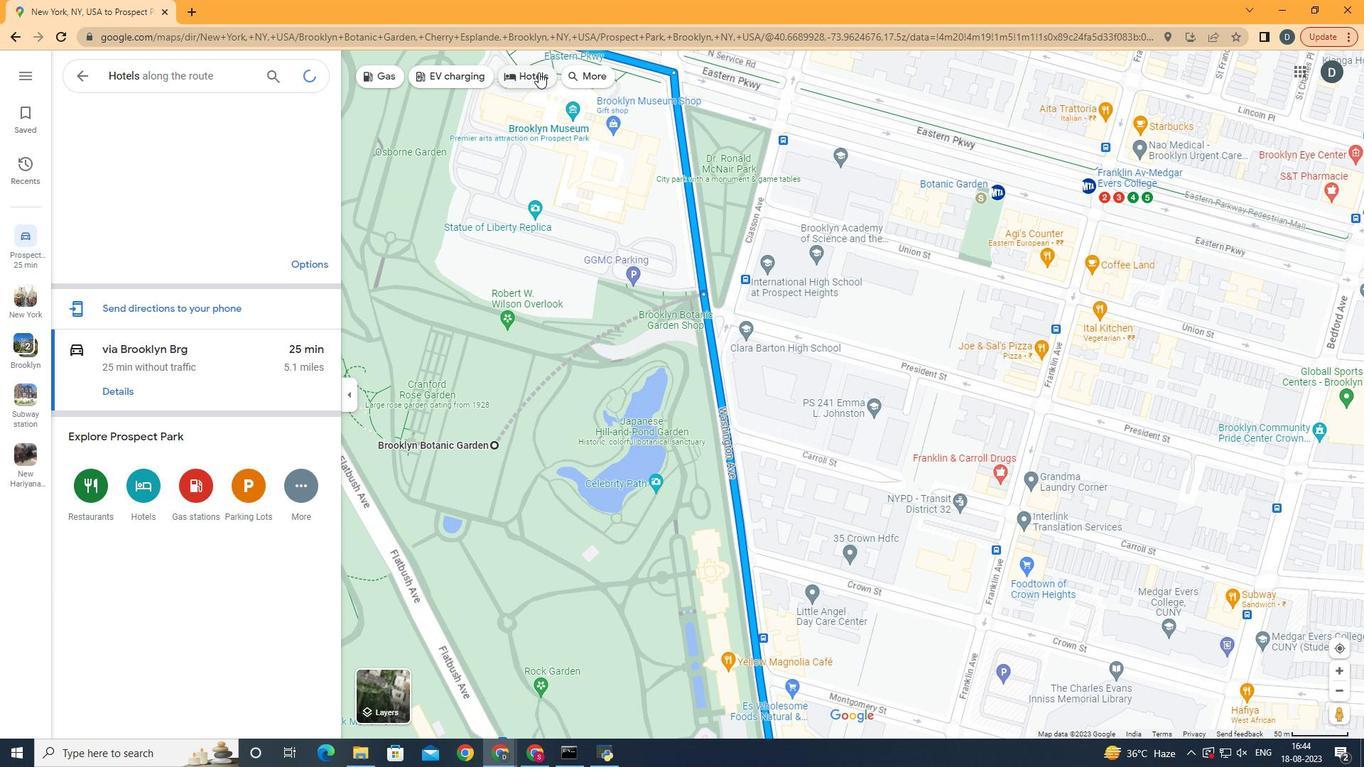 
Action: Mouse moved to (18, 356)
Screenshot: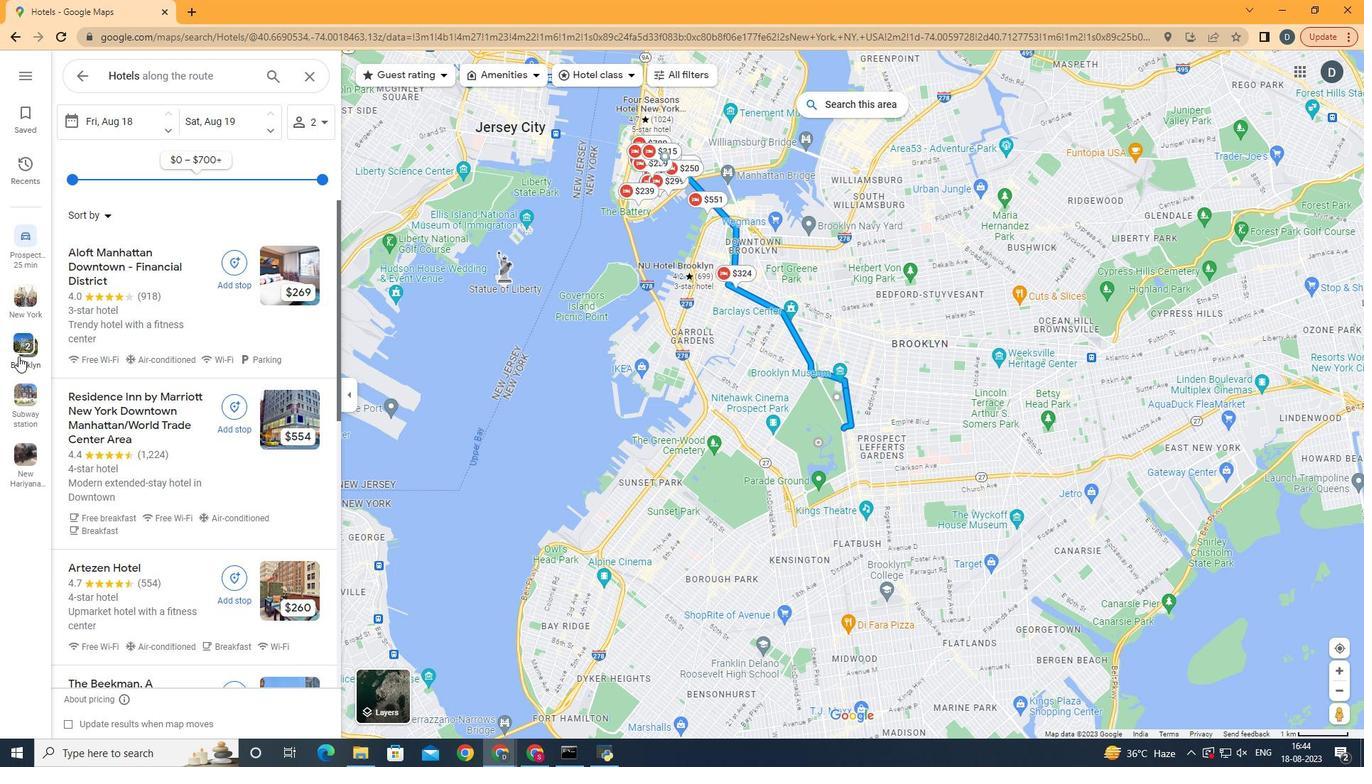 
Action: Mouse pressed left at (18, 356)
Screenshot: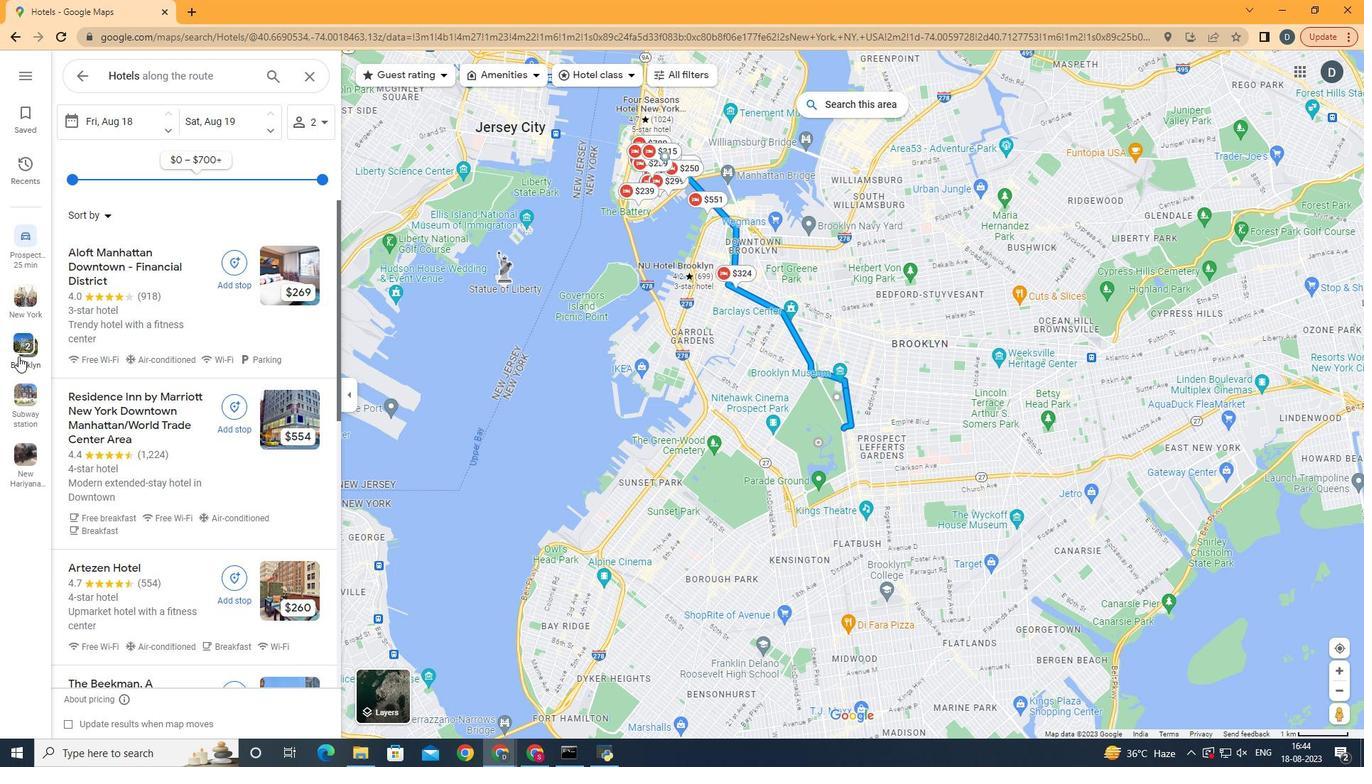 
Action: Mouse moved to (122, 232)
Screenshot: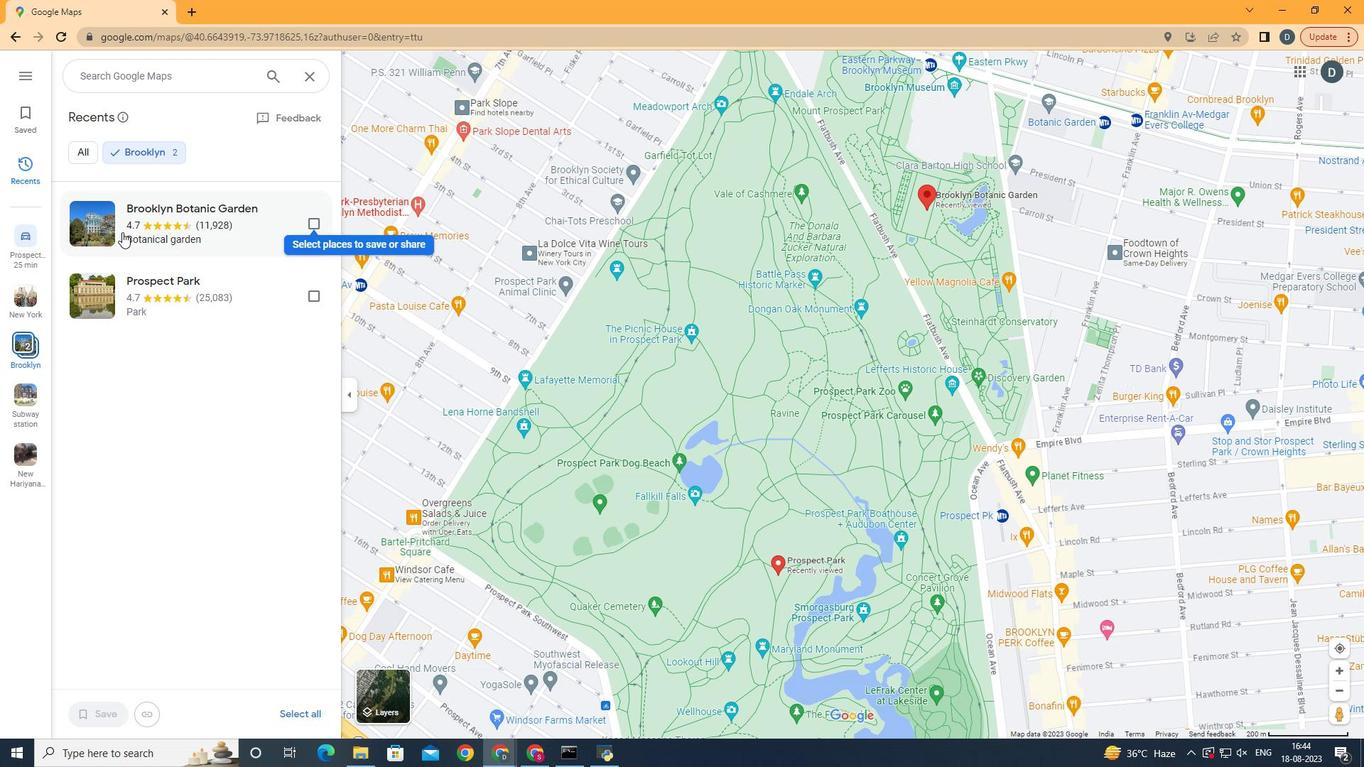 
Action: Mouse pressed left at (122, 232)
Screenshot: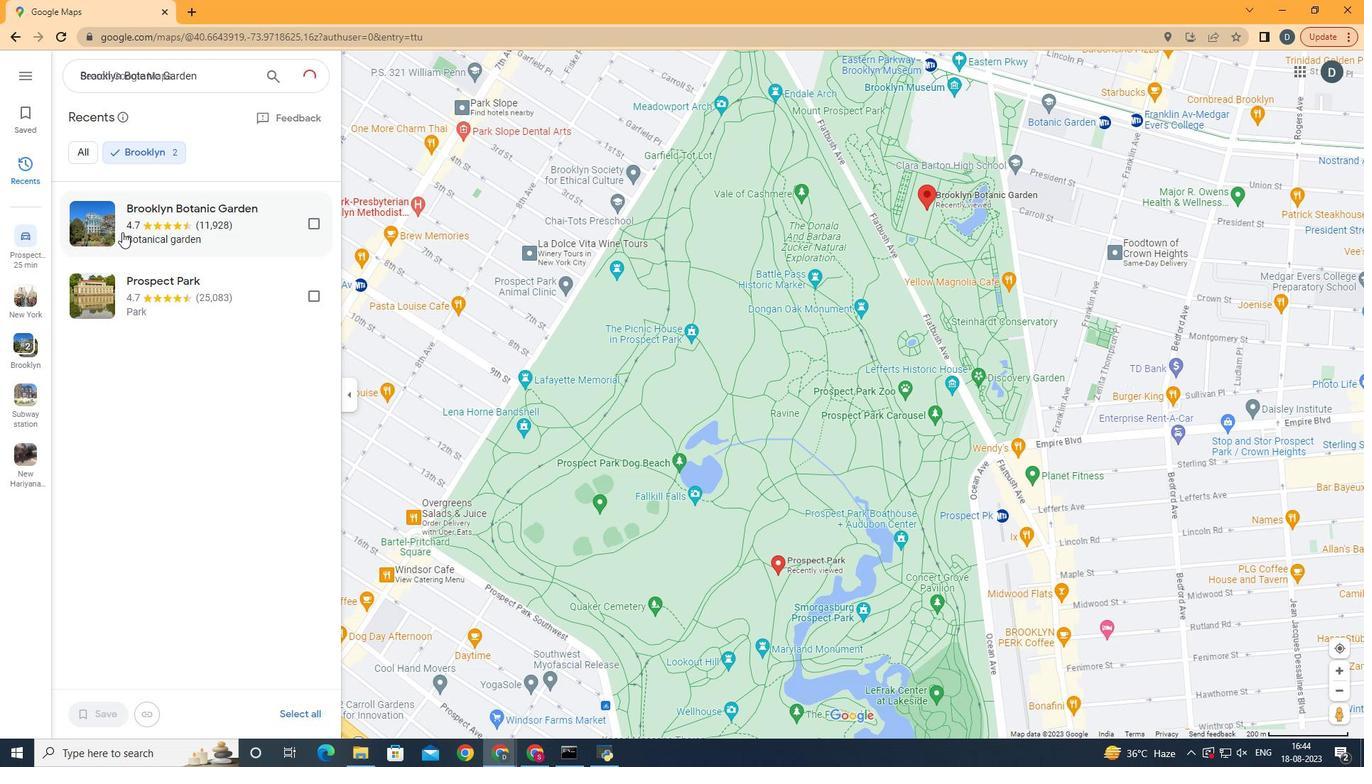 
Action: Mouse moved to (620, 180)
Screenshot: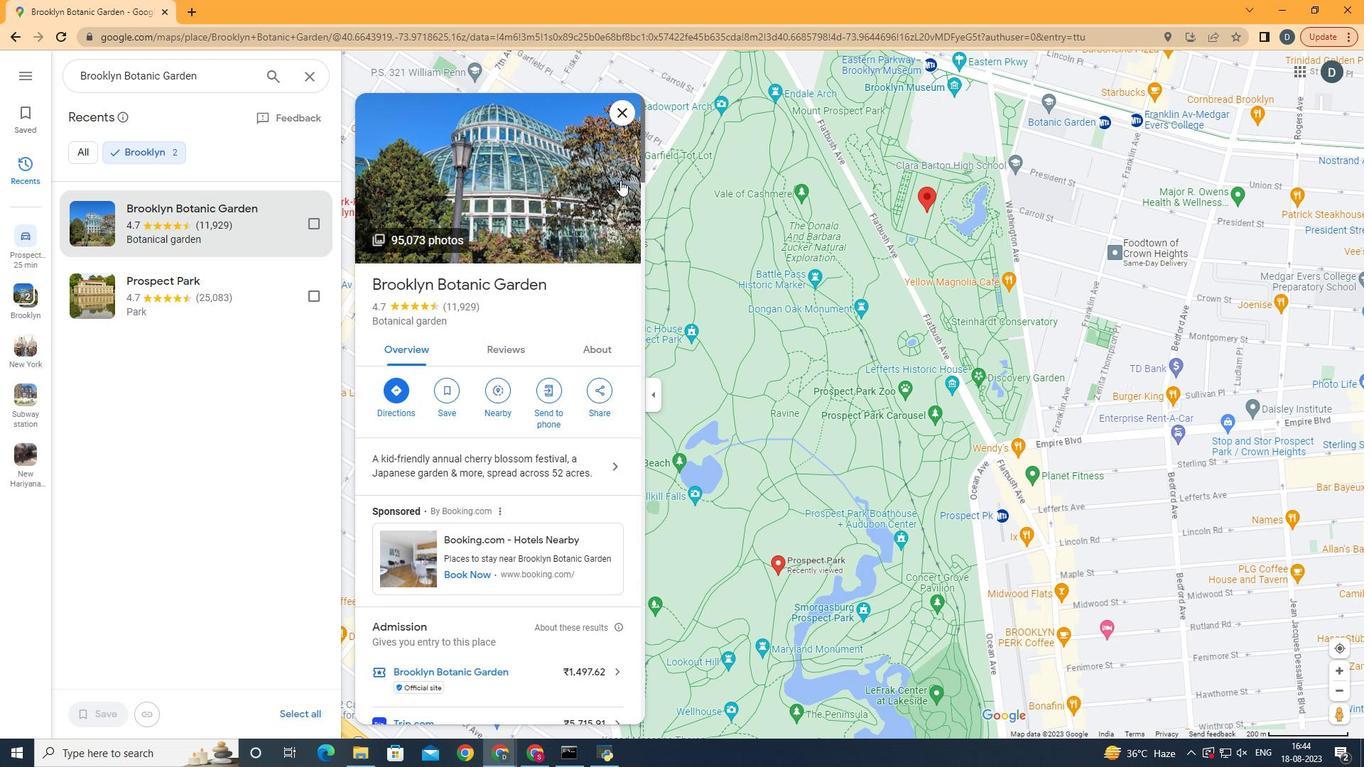
Action: Mouse pressed left at (620, 180)
Screenshot: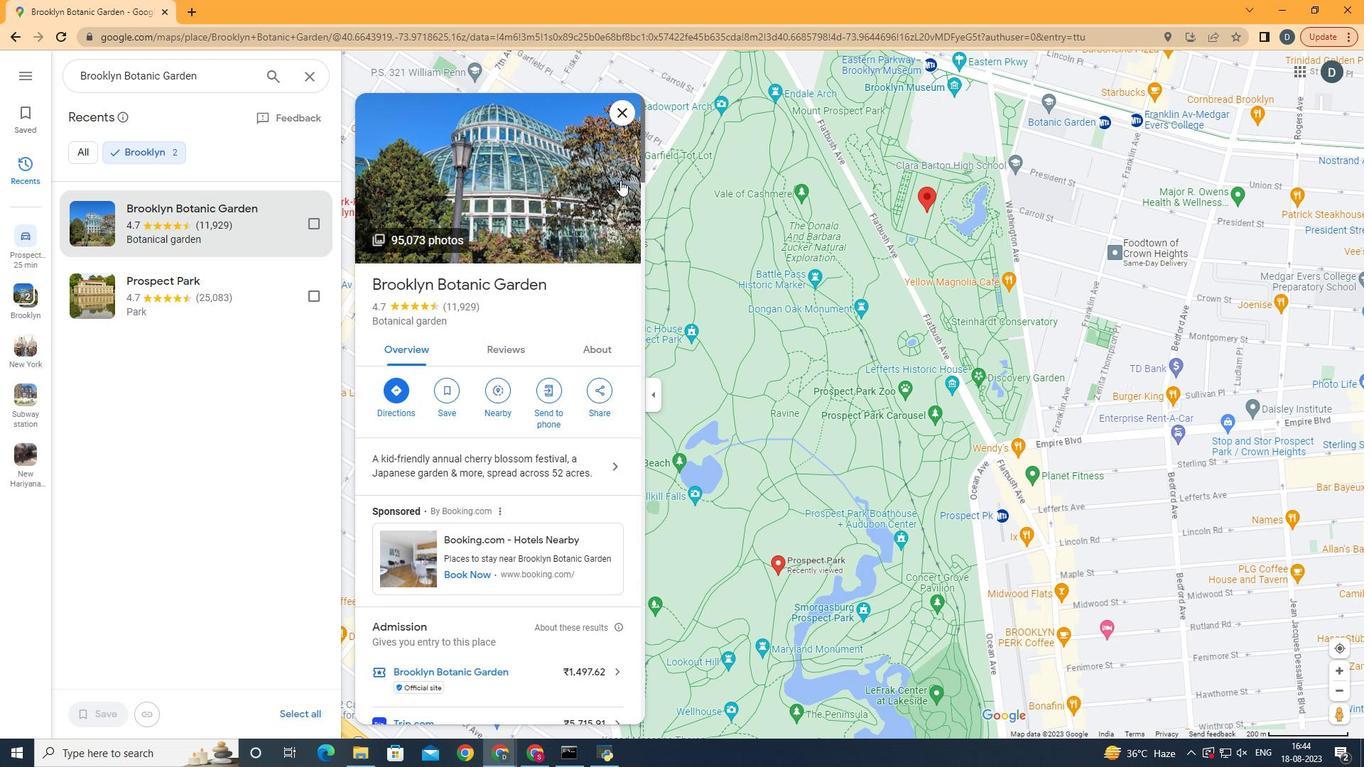 
Action: Mouse moved to (875, 634)
Screenshot: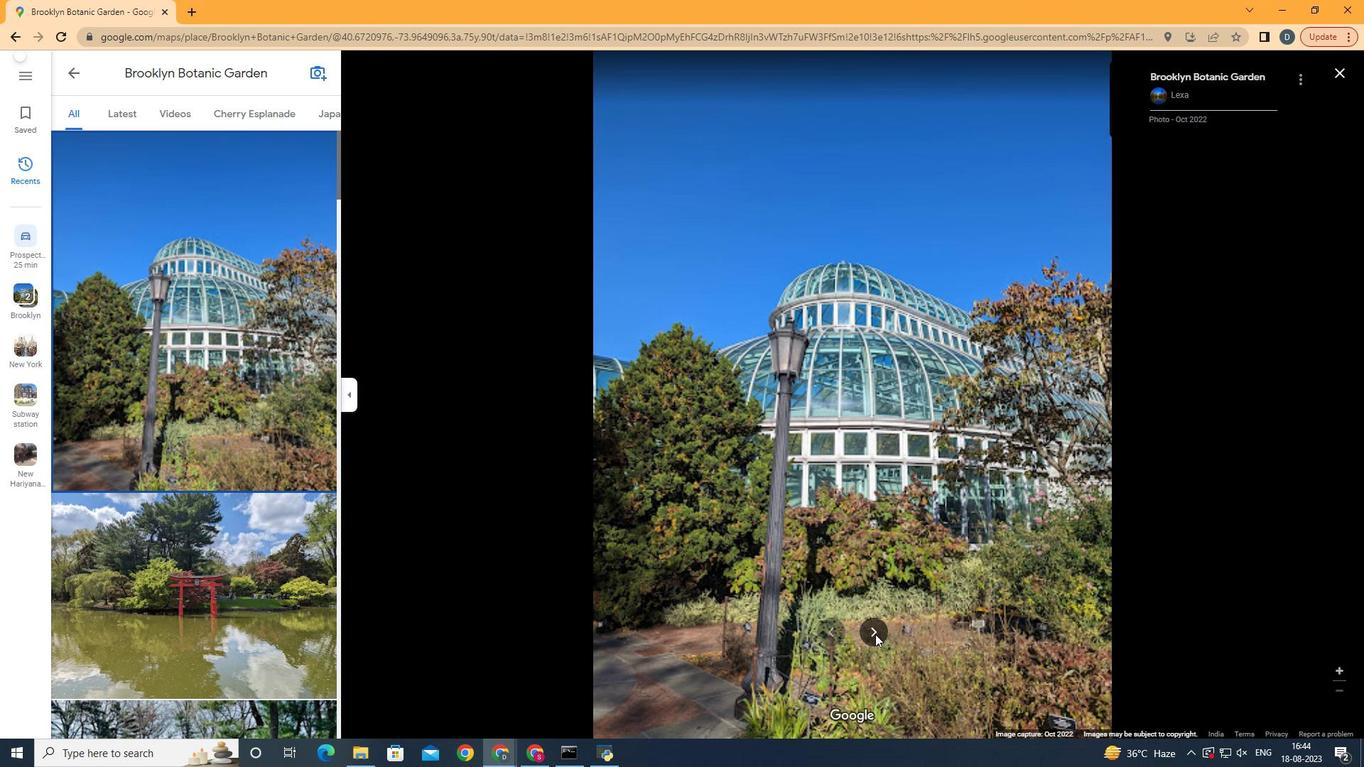 
Action: Mouse pressed left at (875, 634)
Screenshot: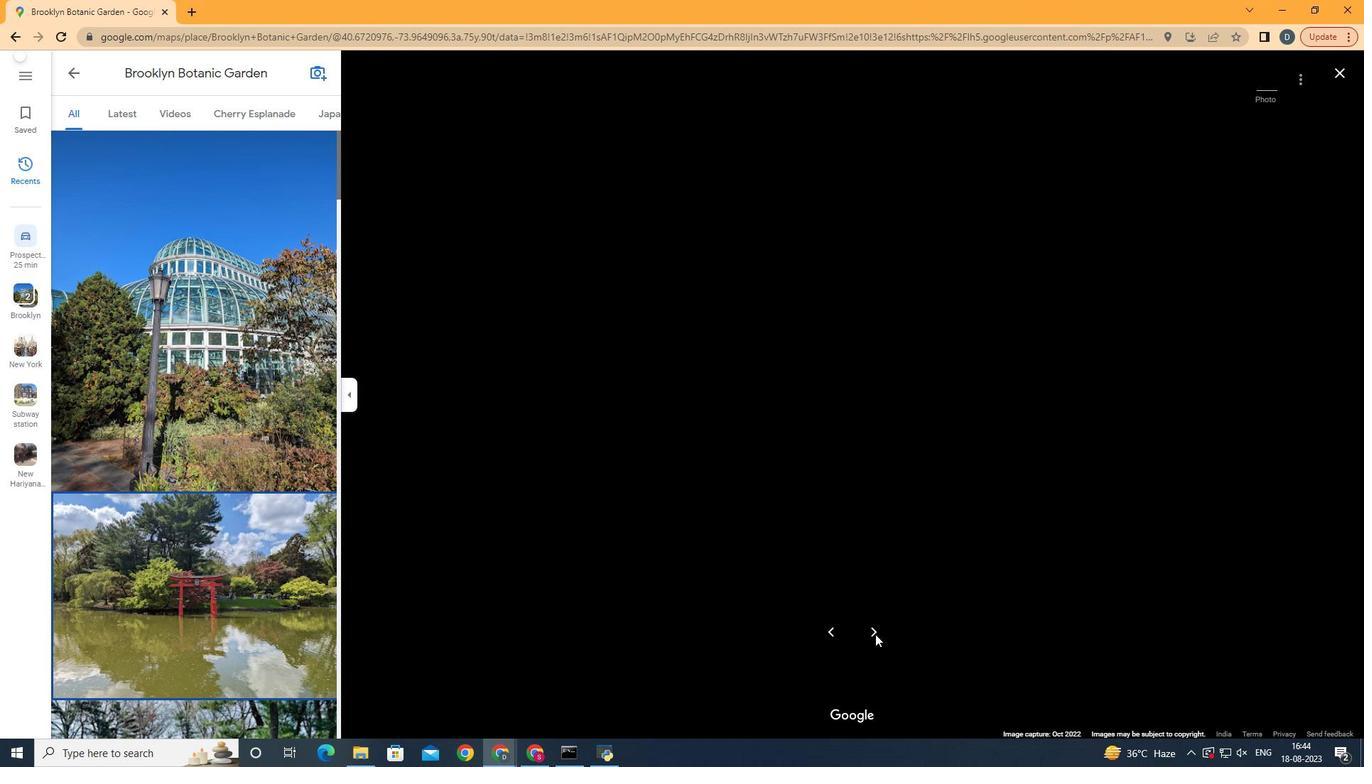 
Action: Mouse pressed left at (875, 634)
Screenshot: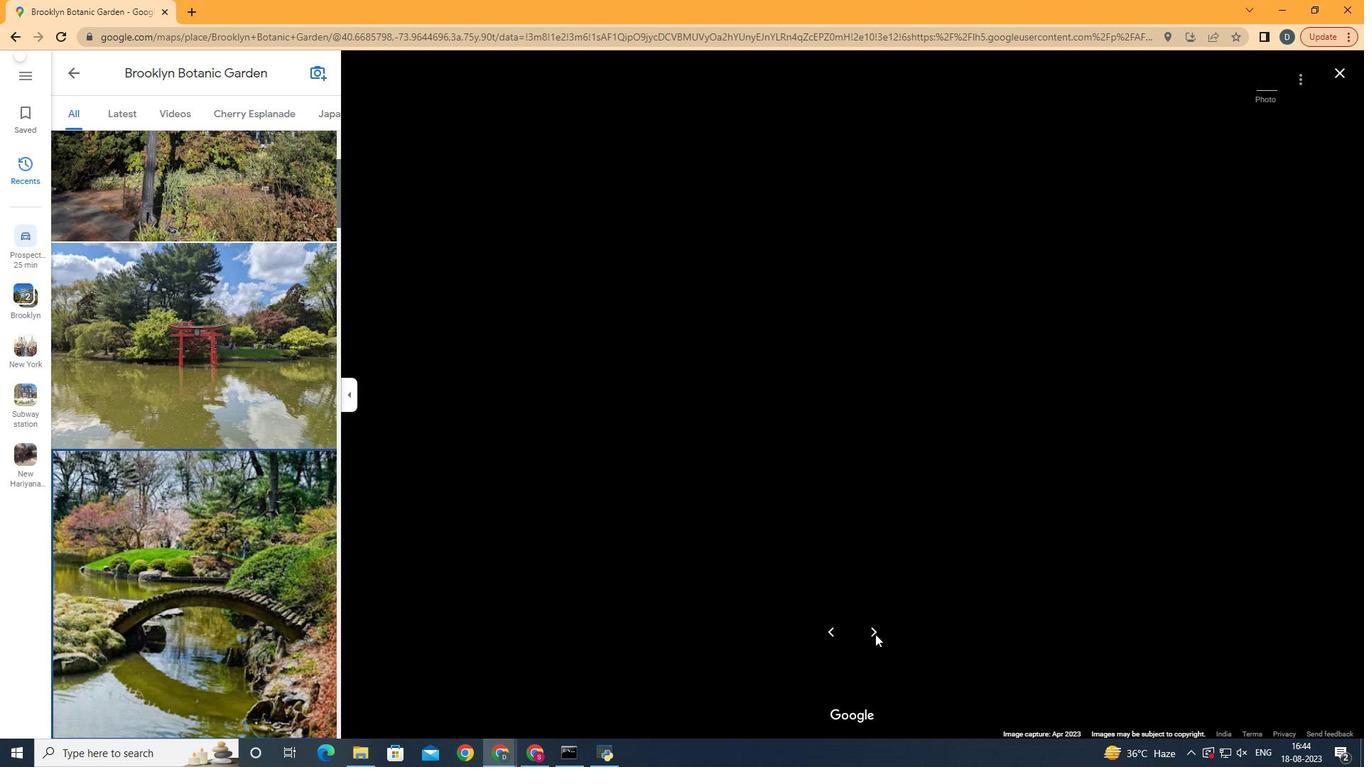 
Action: Mouse pressed left at (875, 634)
Screenshot: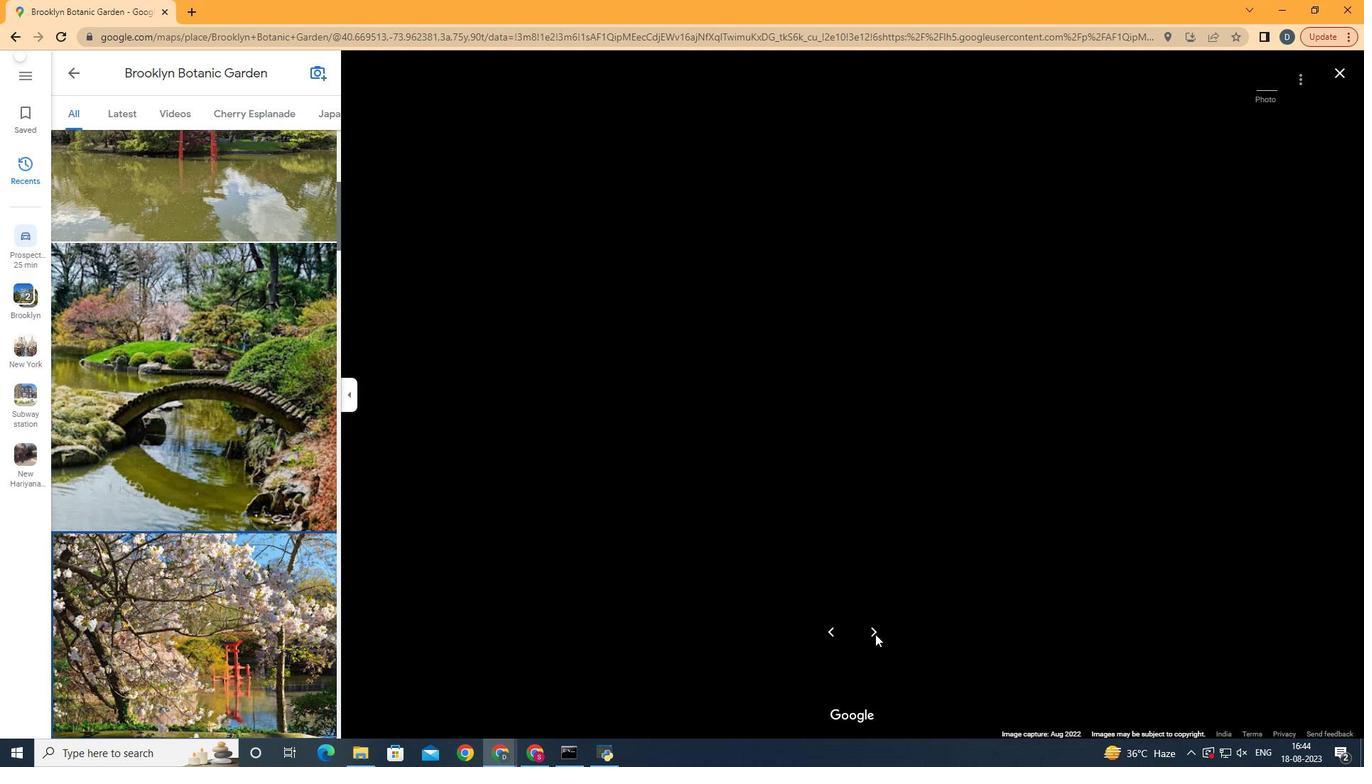 
Action: Mouse pressed left at (875, 634)
Screenshot: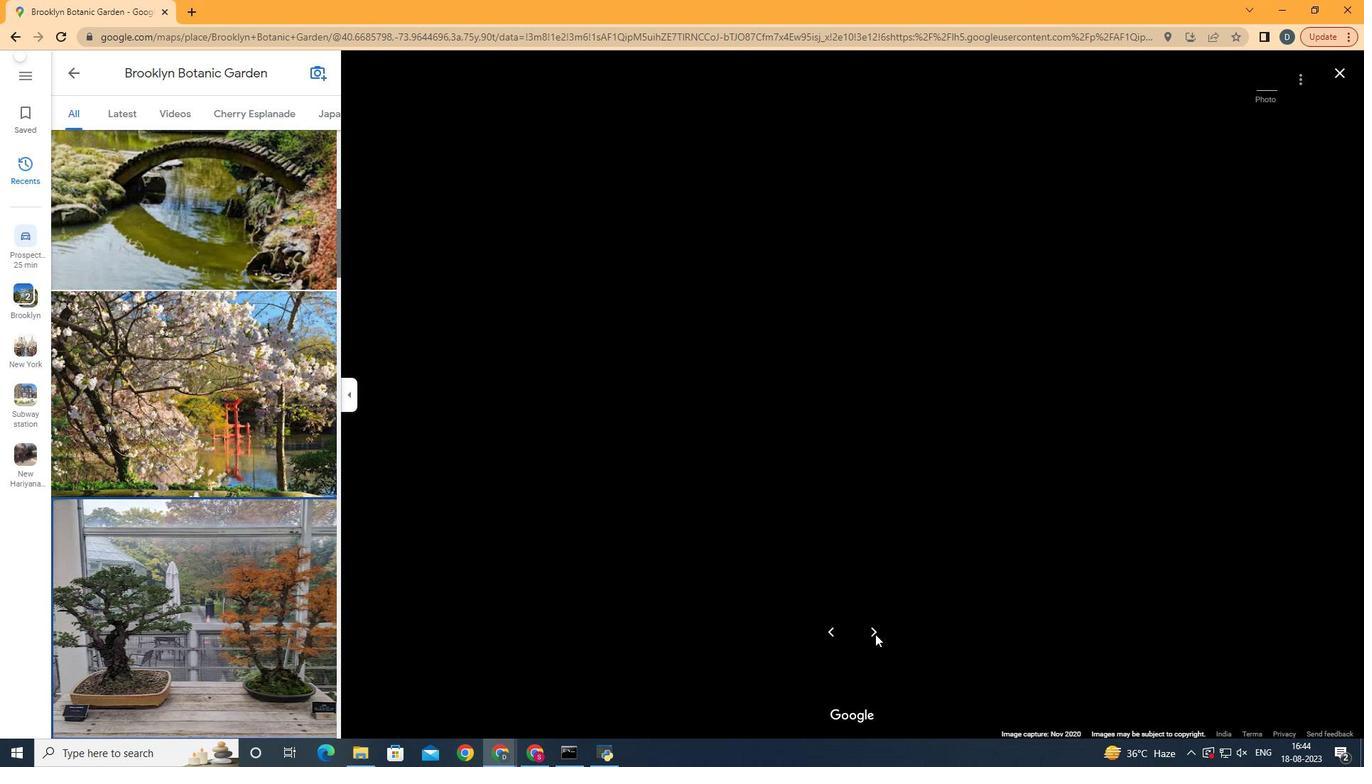 
Action: Mouse pressed left at (875, 634)
Screenshot: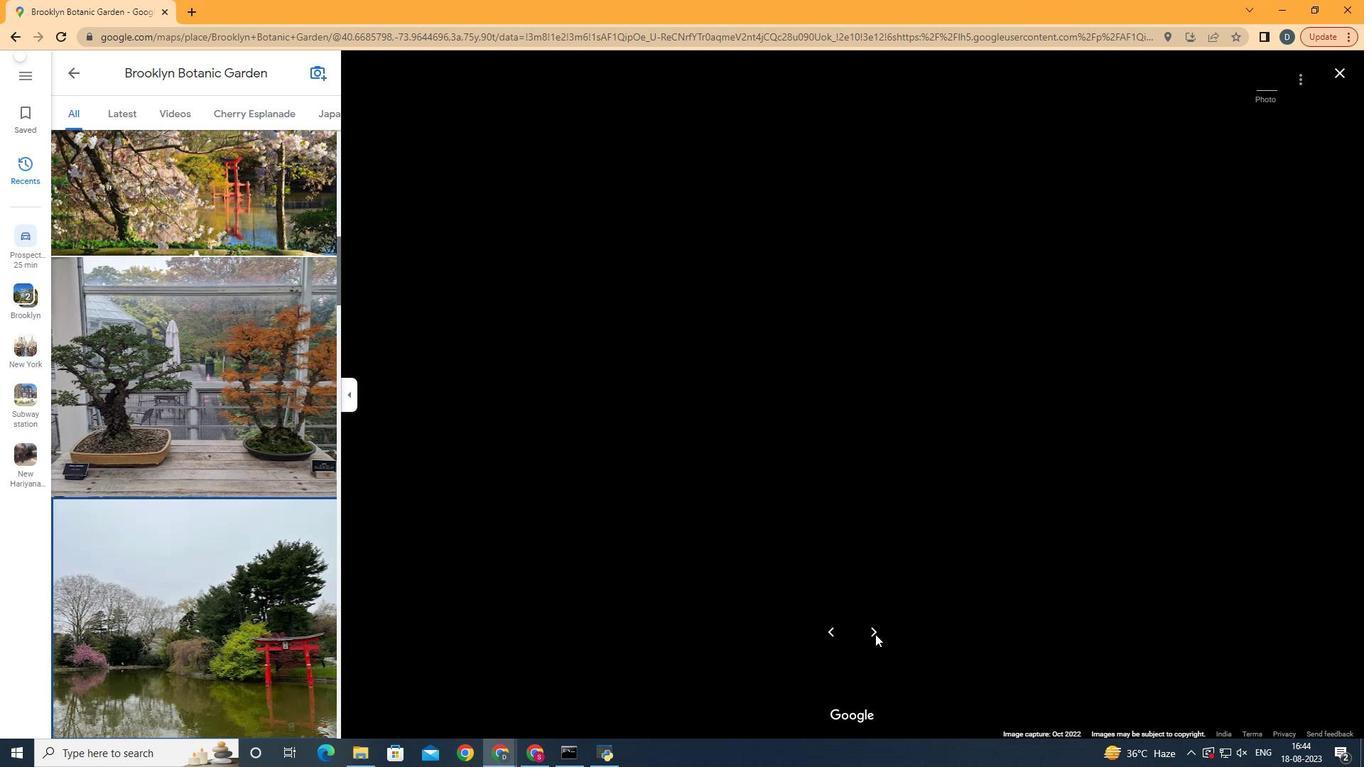 
Action: Key pressed <Key.right><Key.right><Key.right><Key.right><Key.right><Key.right>
Screenshot: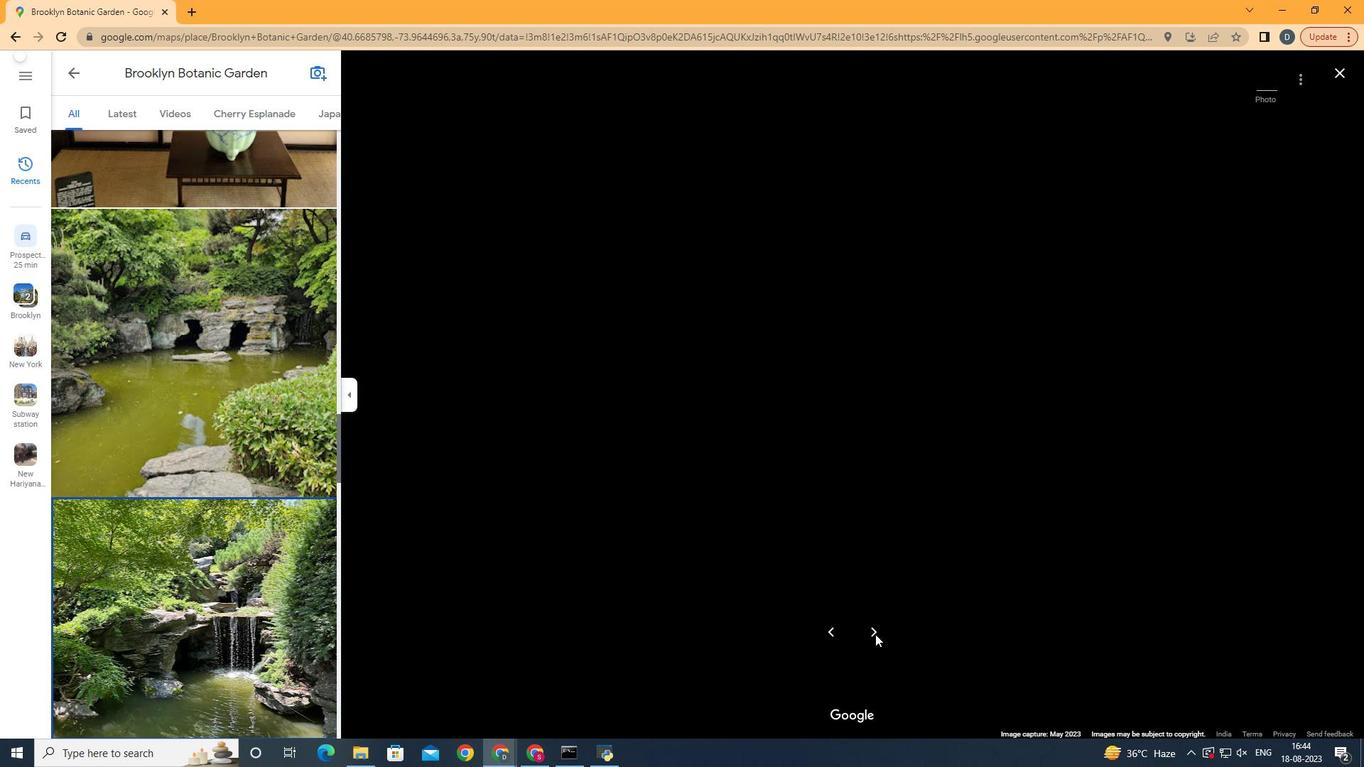 
Action: Mouse pressed left at (875, 634)
Screenshot: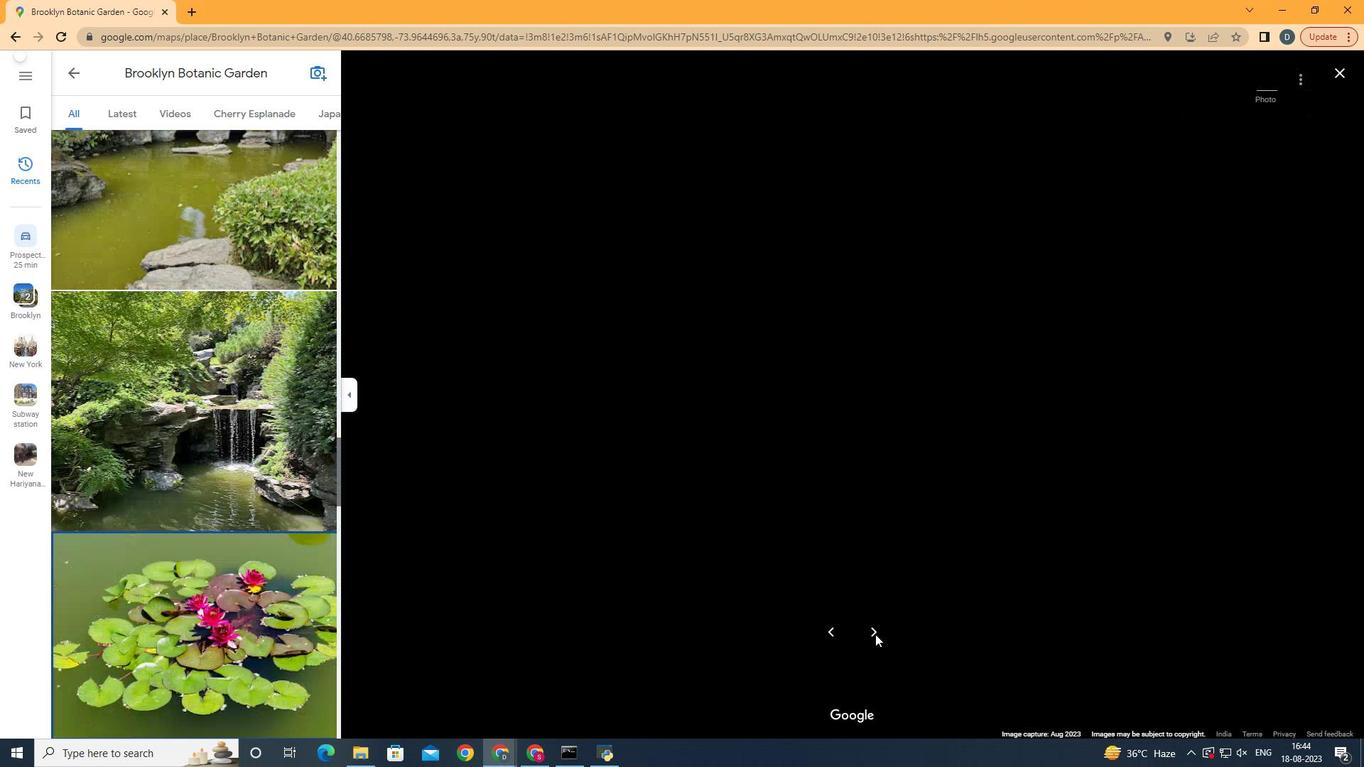 
Action: Mouse moved to (876, 632)
Screenshot: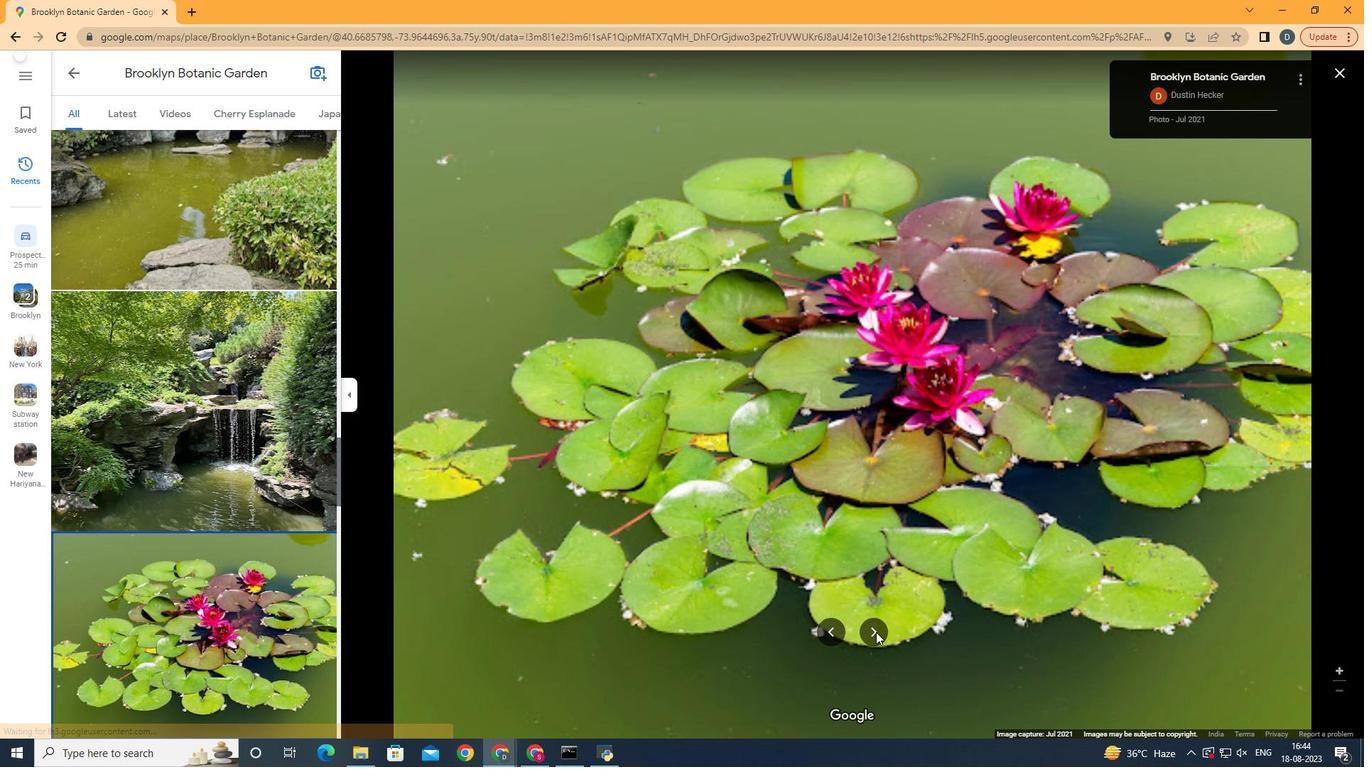 
Action: Mouse pressed left at (876, 632)
Screenshot: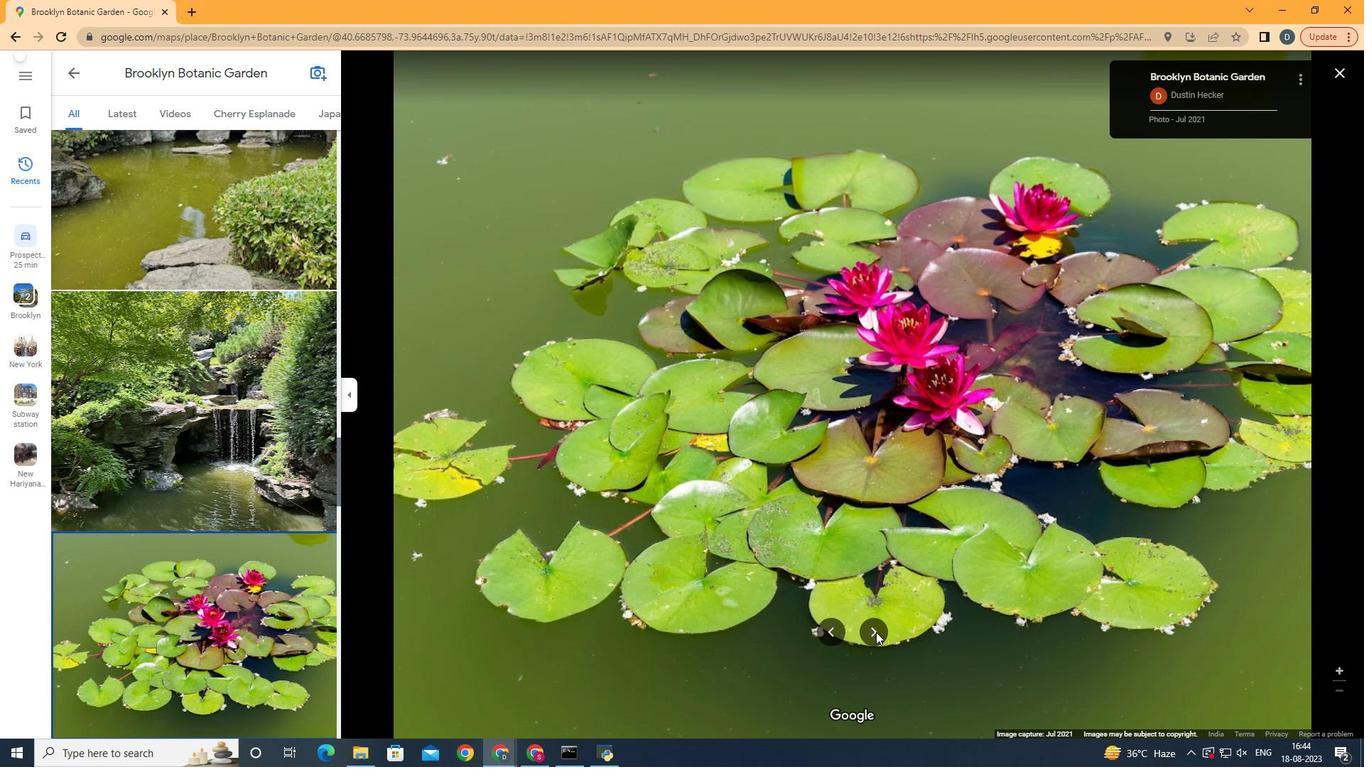 
Action: Mouse moved to (876, 632)
Screenshot: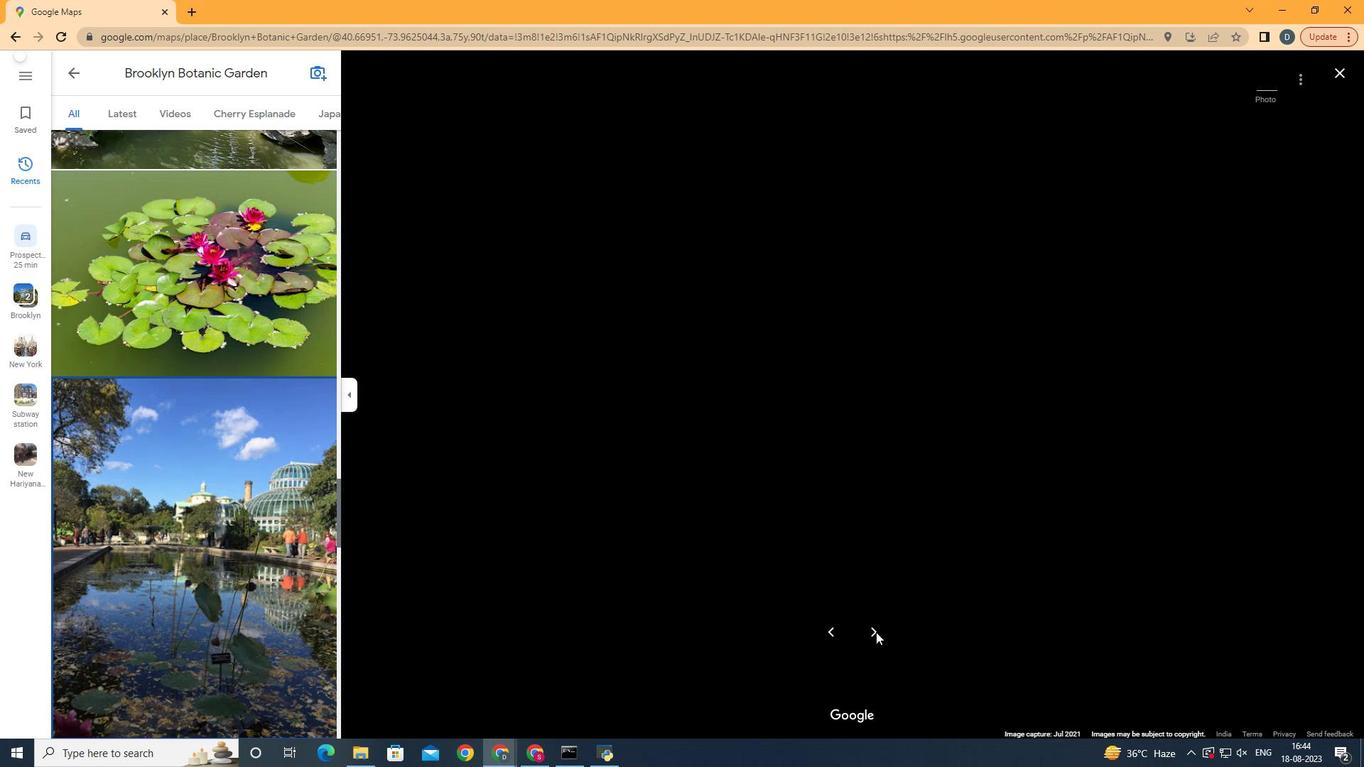 
Action: Key pressed <Key.right><Key.right><Key.right><Key.right><Key.right><Key.right><Key.right><Key.right><Key.right><Key.right>
Screenshot: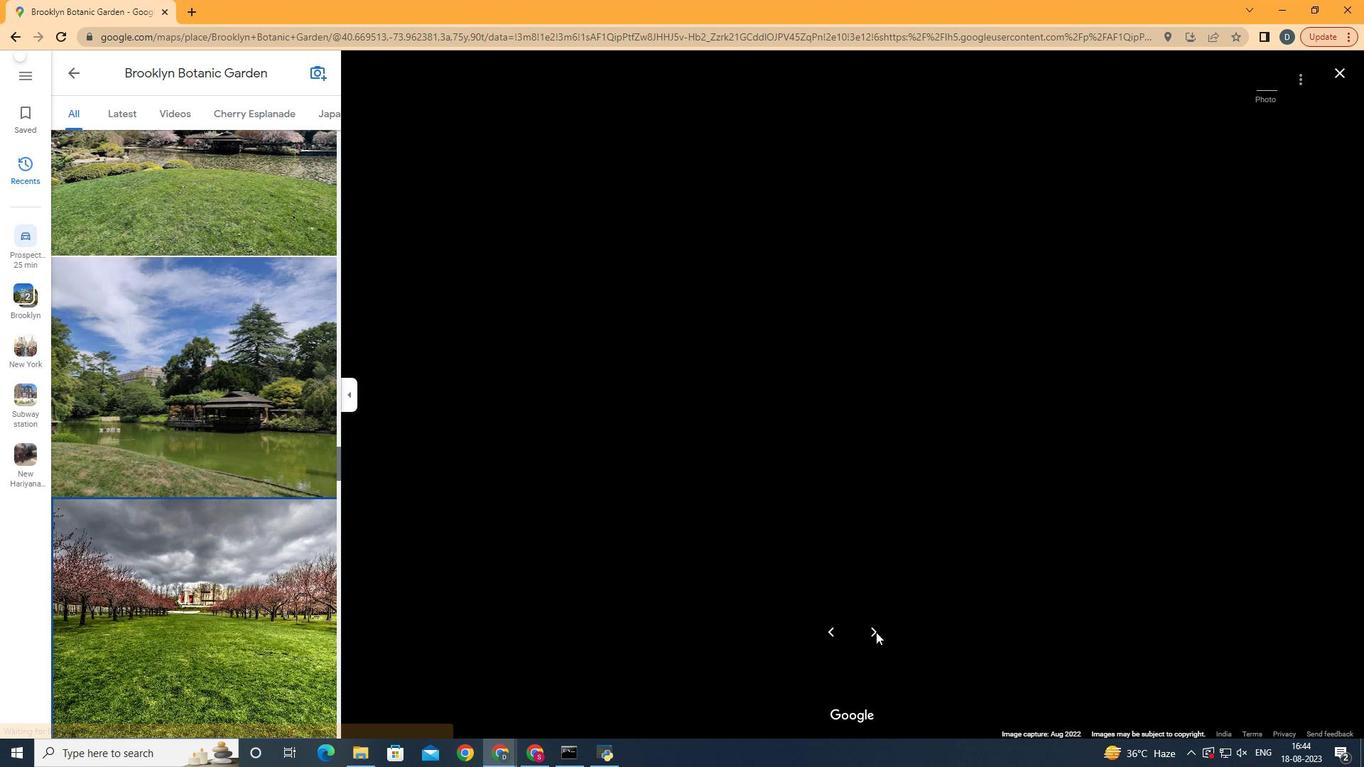 
Action: Mouse moved to (259, 437)
Screenshot: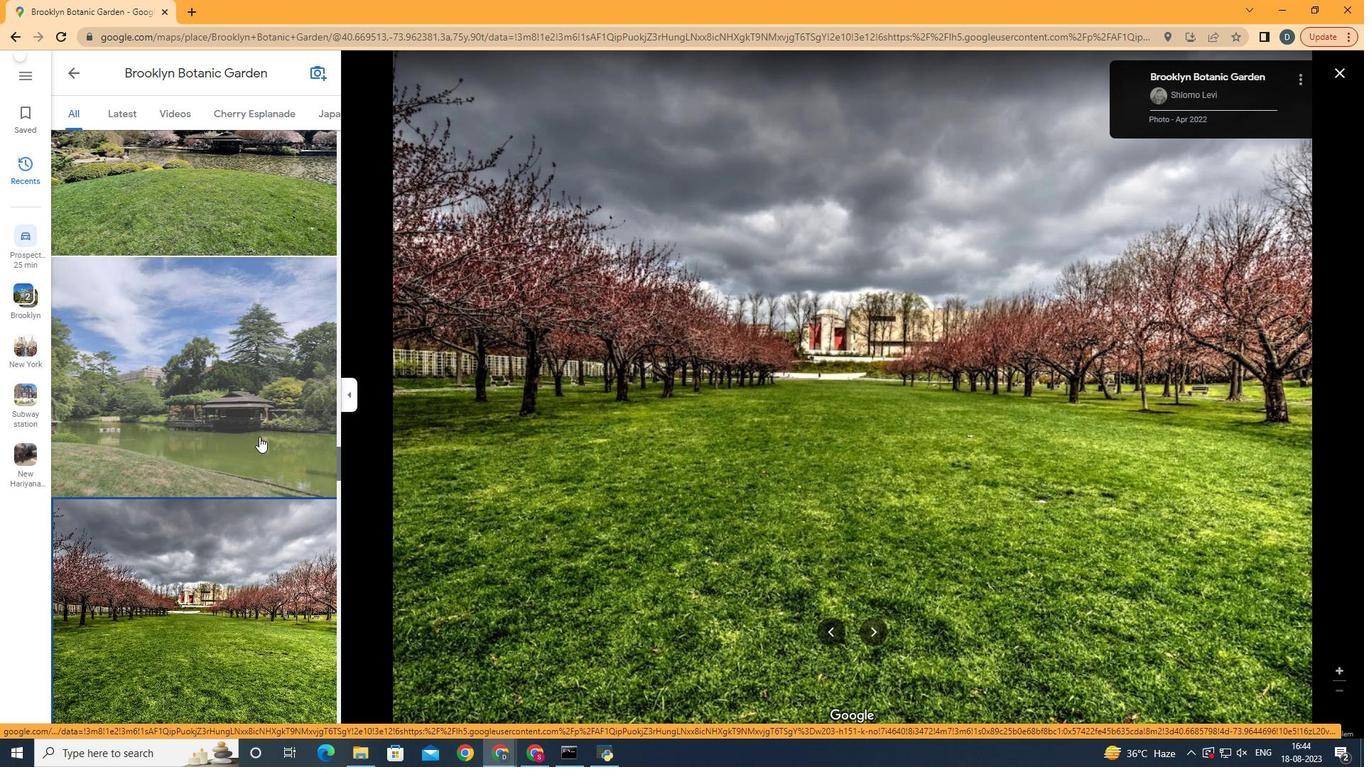 
Action: Mouse pressed left at (259, 437)
Screenshot: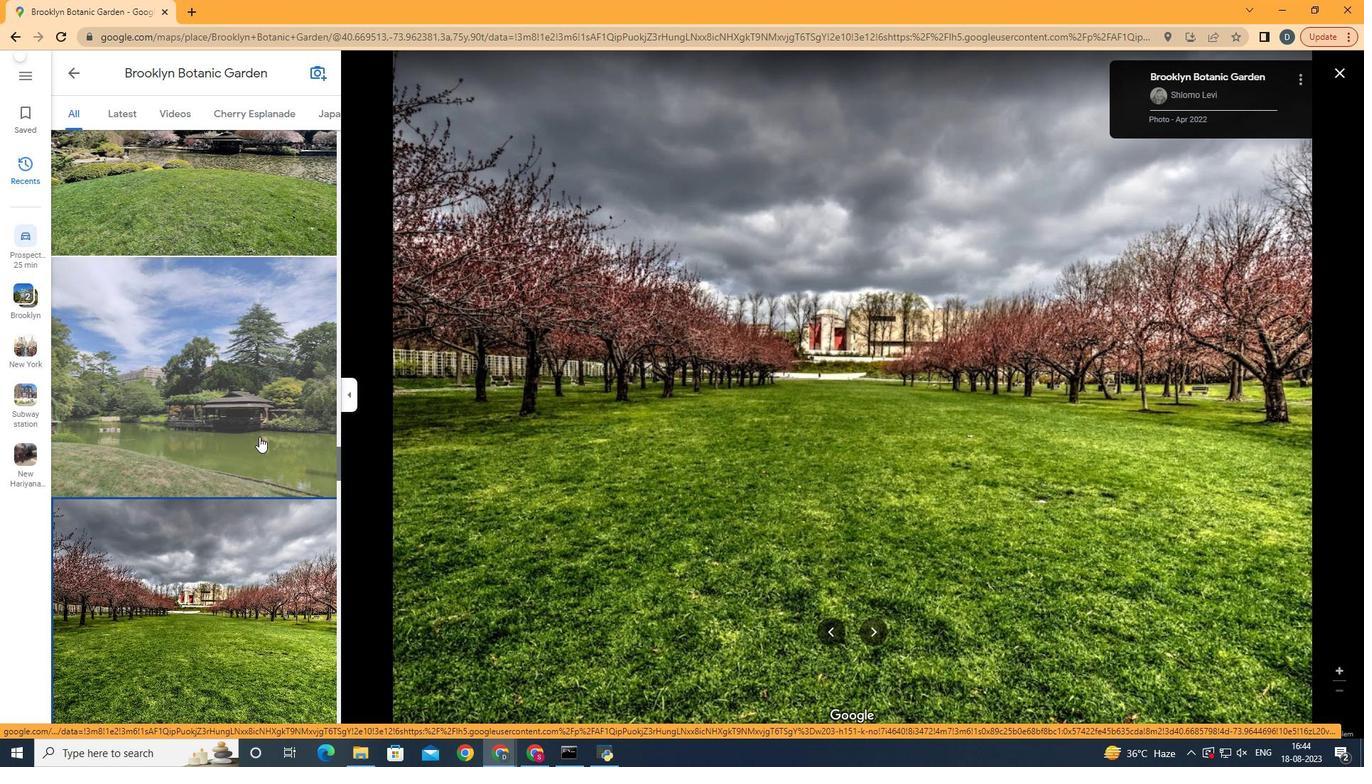 
Action: Mouse moved to (921, 509)
Screenshot: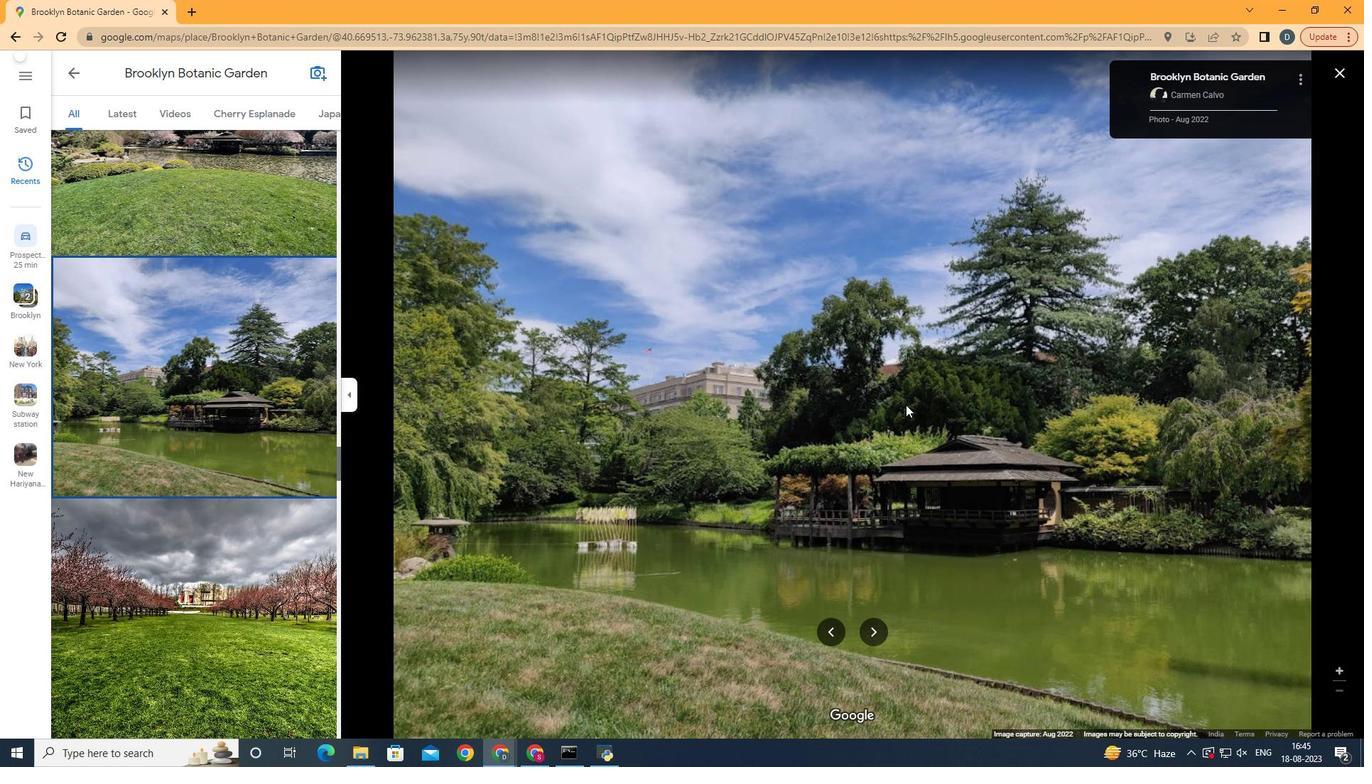 
Action: Mouse pressed left at (921, 509)
Screenshot: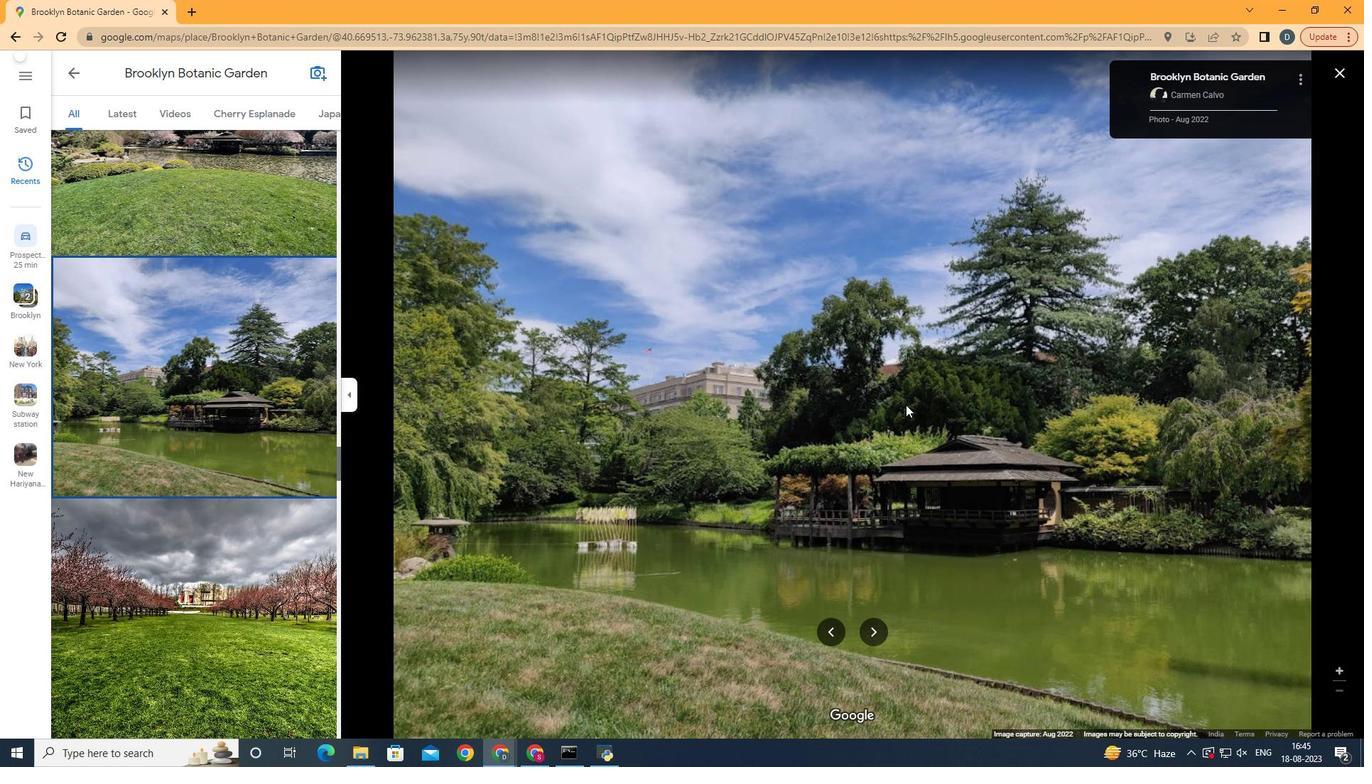 
Action: Mouse moved to (869, 630)
Screenshot: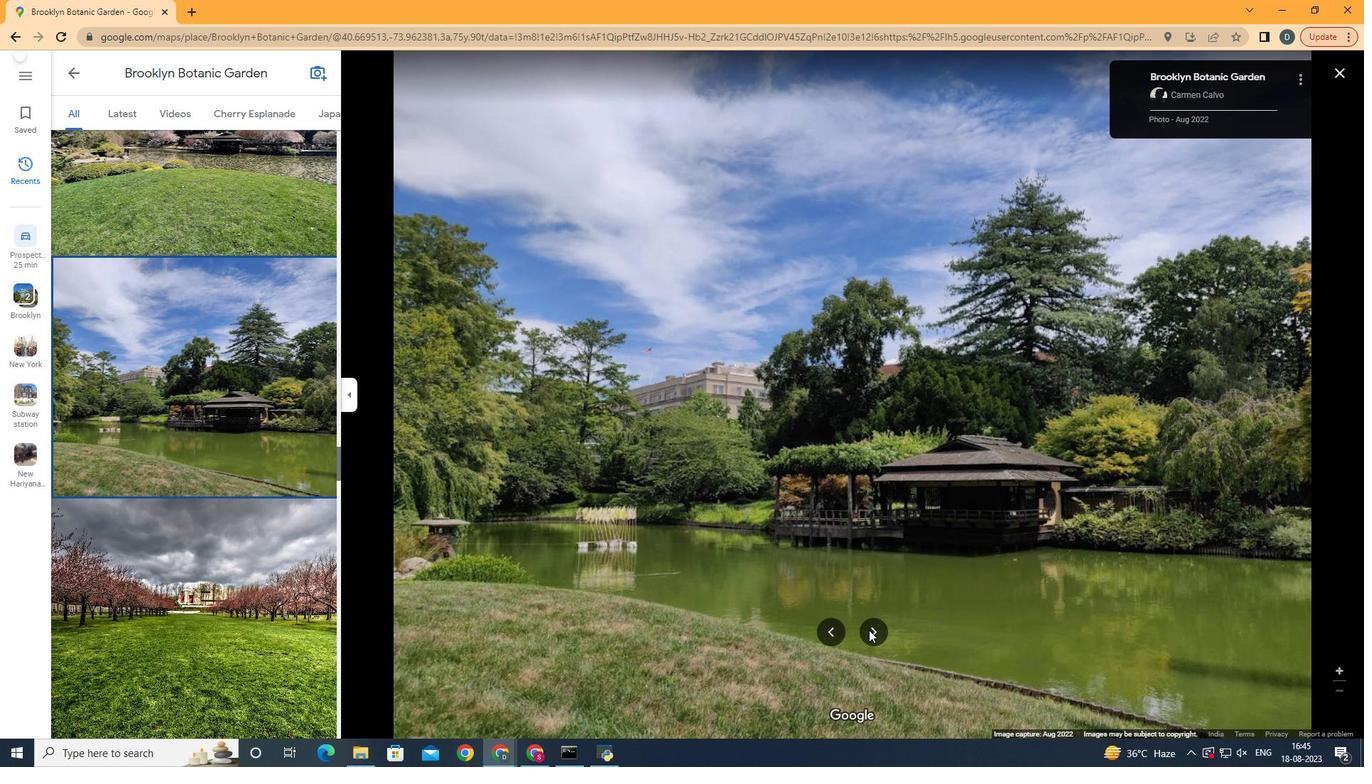 
Action: Mouse pressed left at (869, 630)
Screenshot: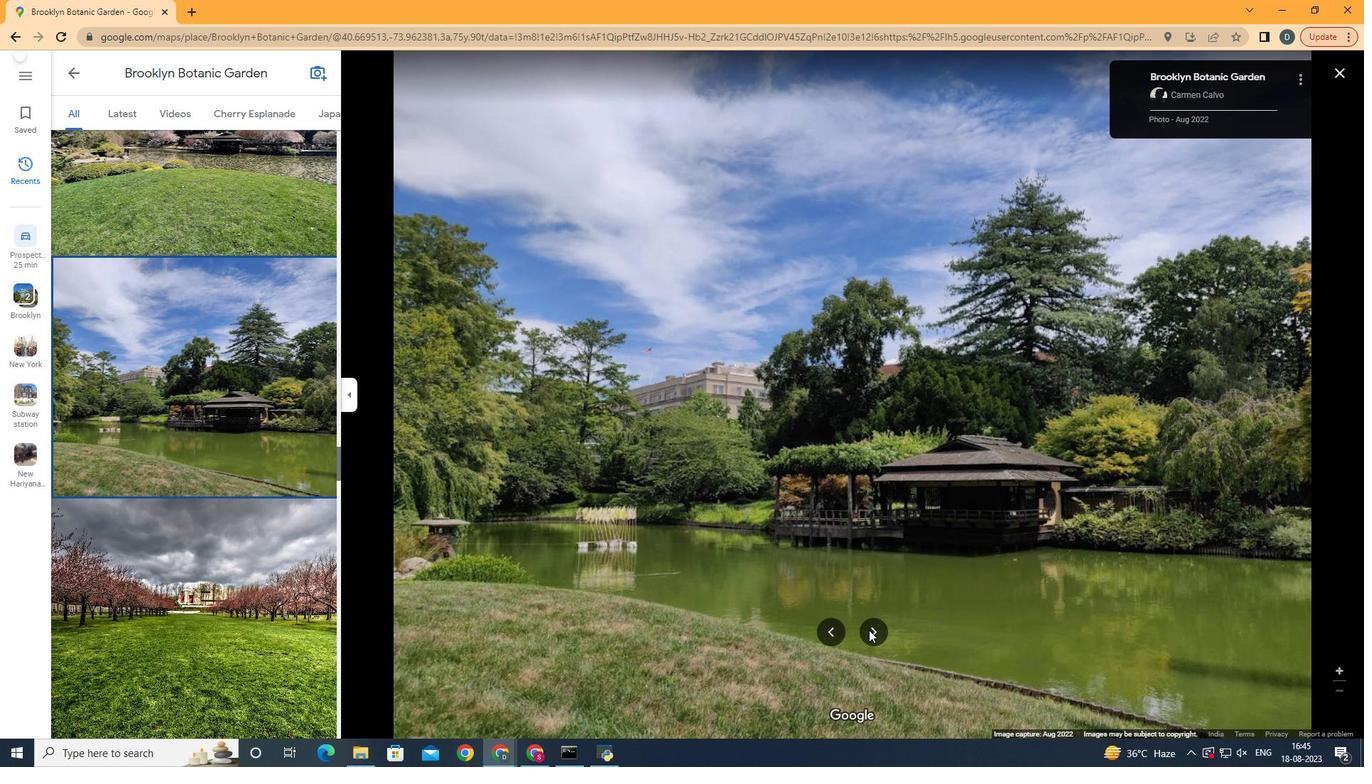 
Action: Mouse moved to (883, 634)
Screenshot: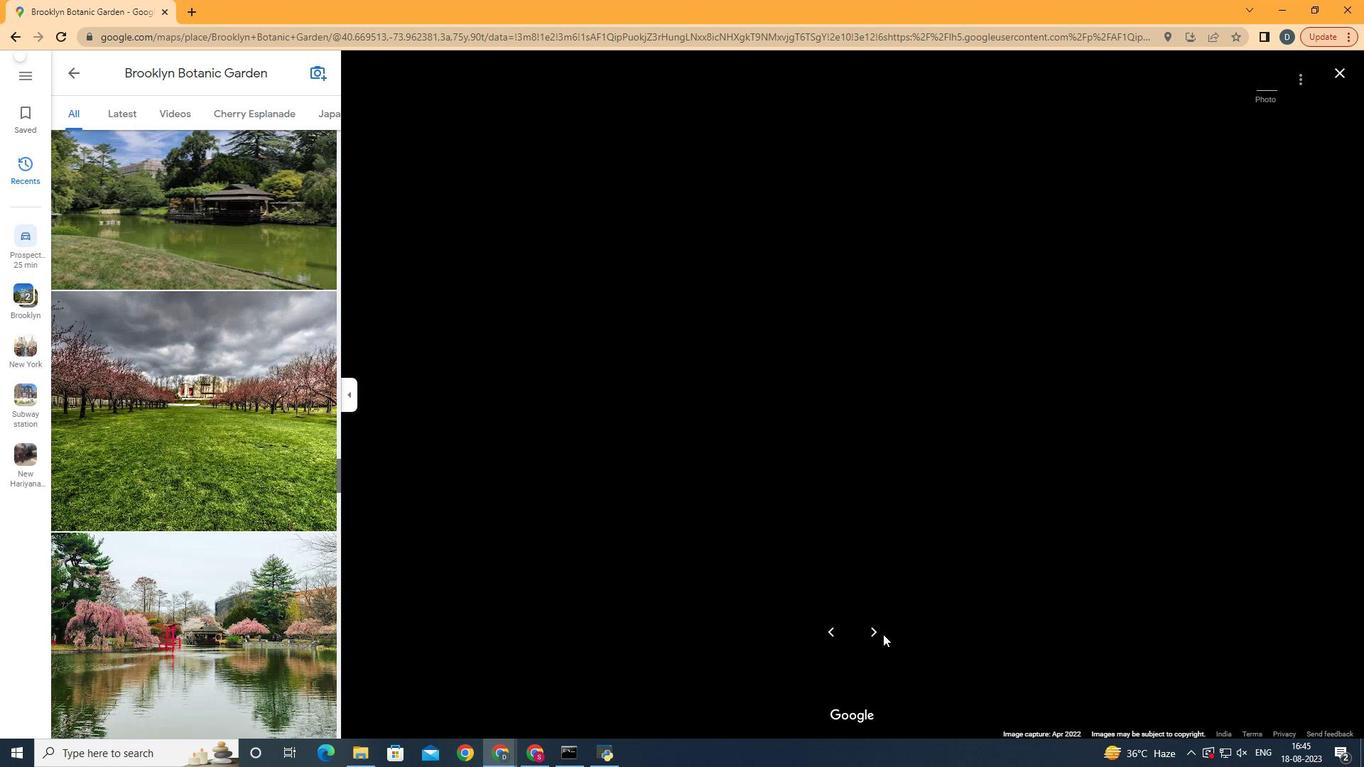 
Action: Mouse pressed left at (883, 634)
Screenshot: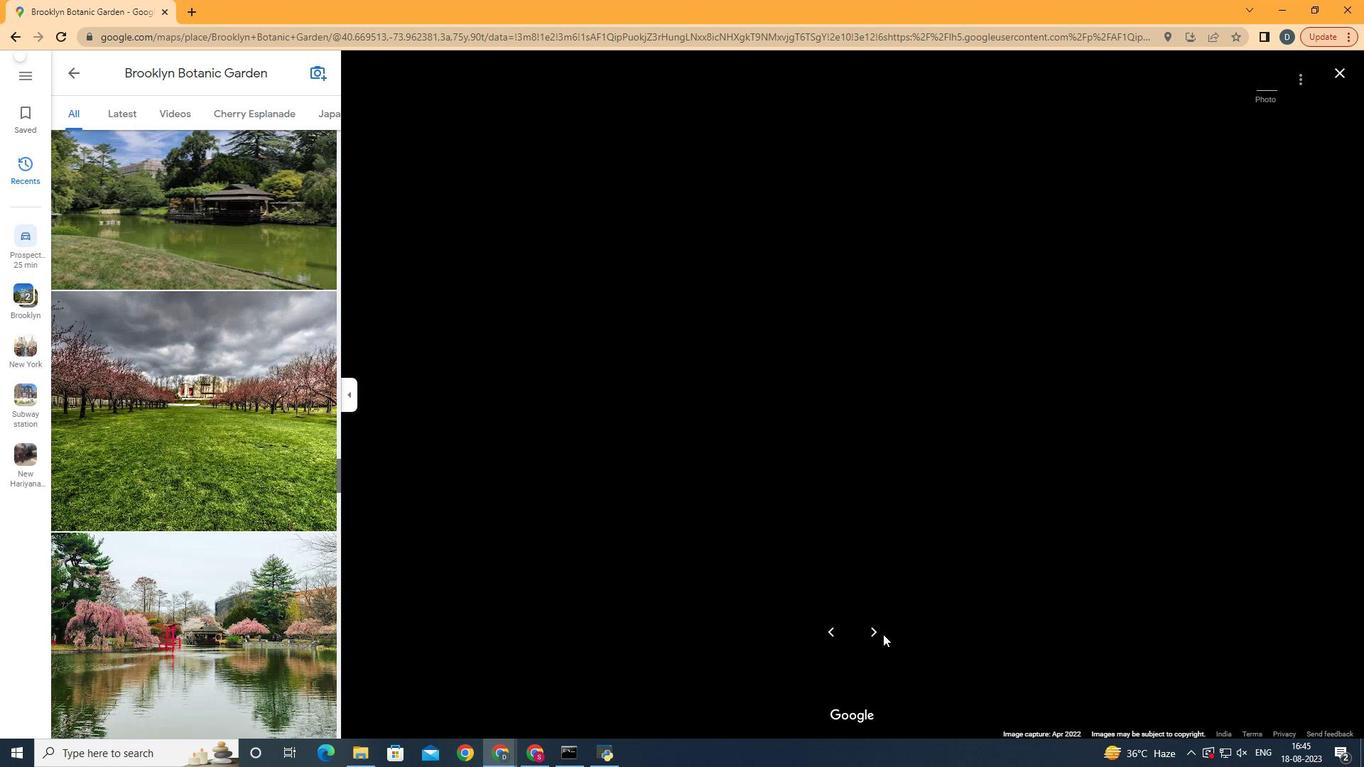 
Action: Key pressed <Key.right><Key.right><Key.right><Key.right><Key.right><Key.right><Key.right><Key.right>
Screenshot: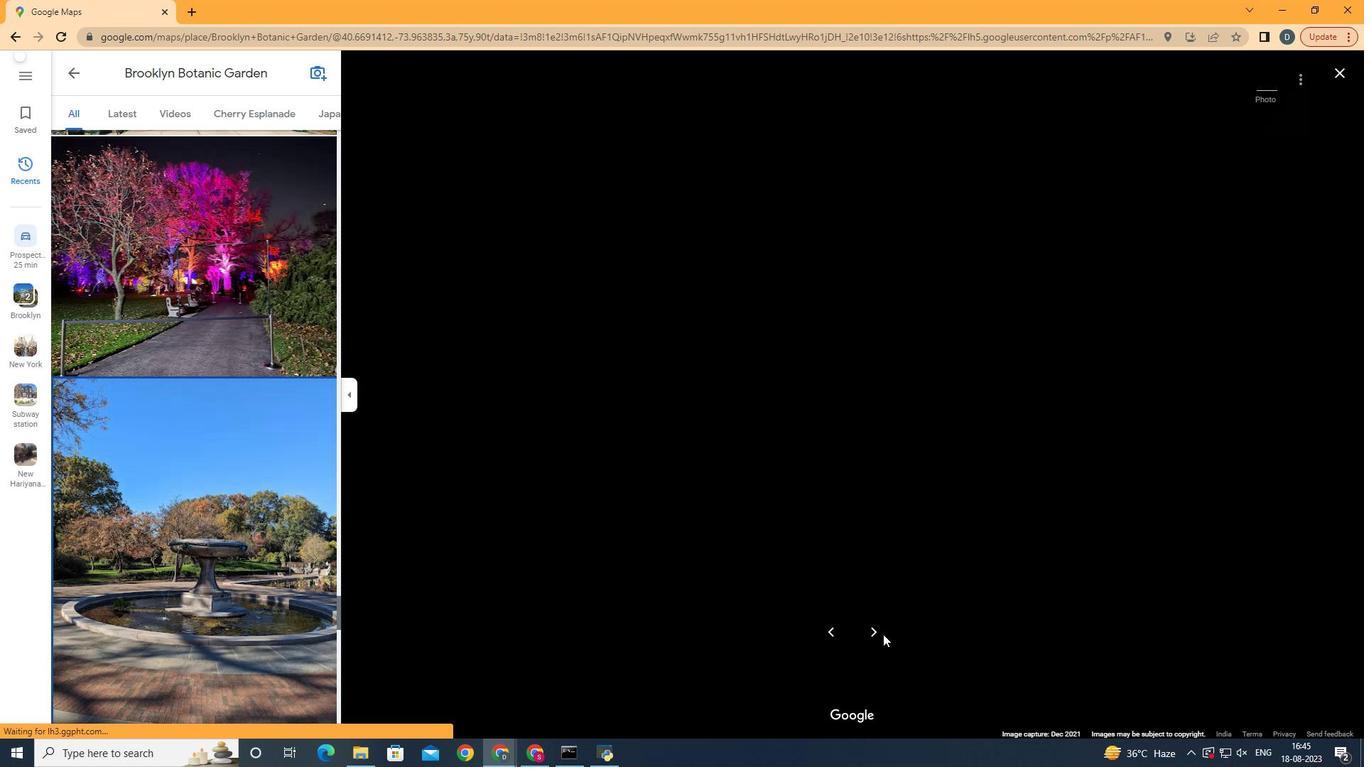 
Action: Mouse moved to (164, 356)
Screenshot: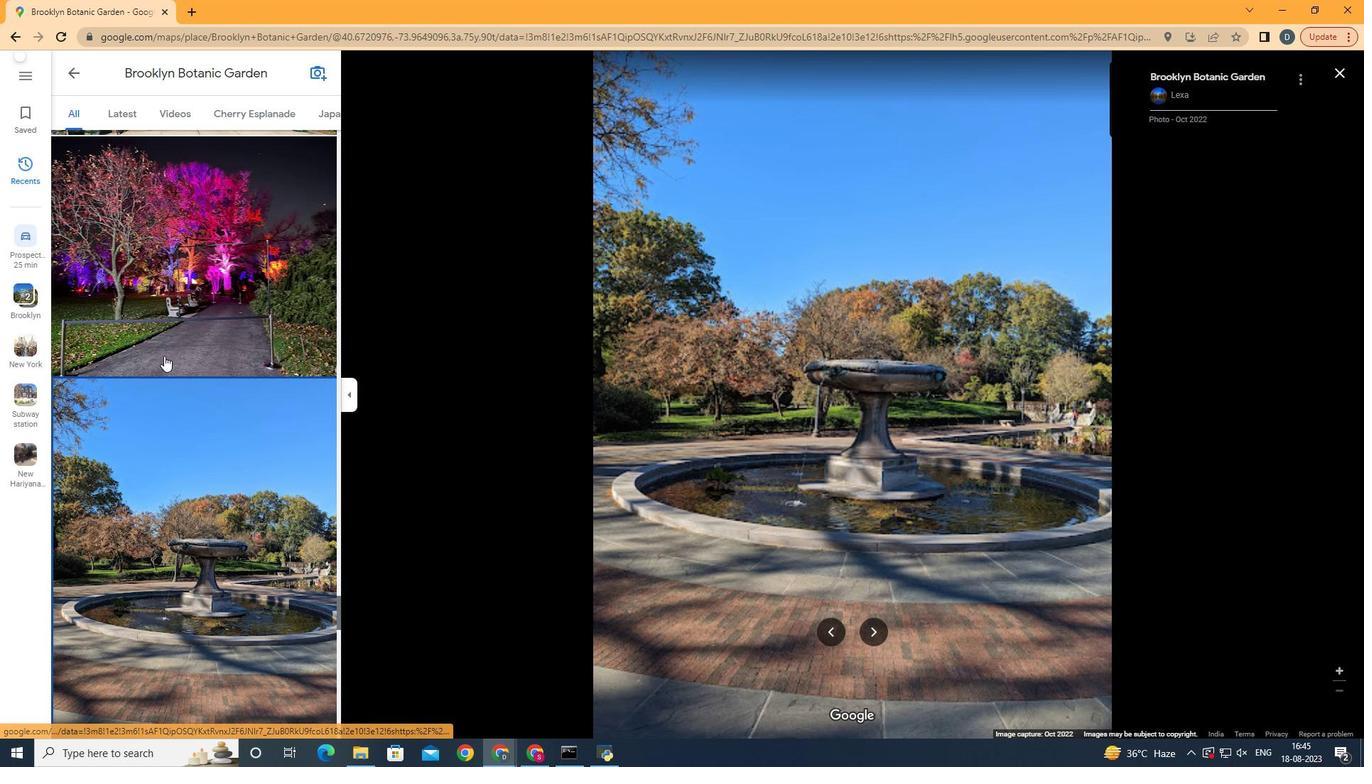 
Action: Mouse scrolled (164, 355) with delta (0, 0)
Screenshot: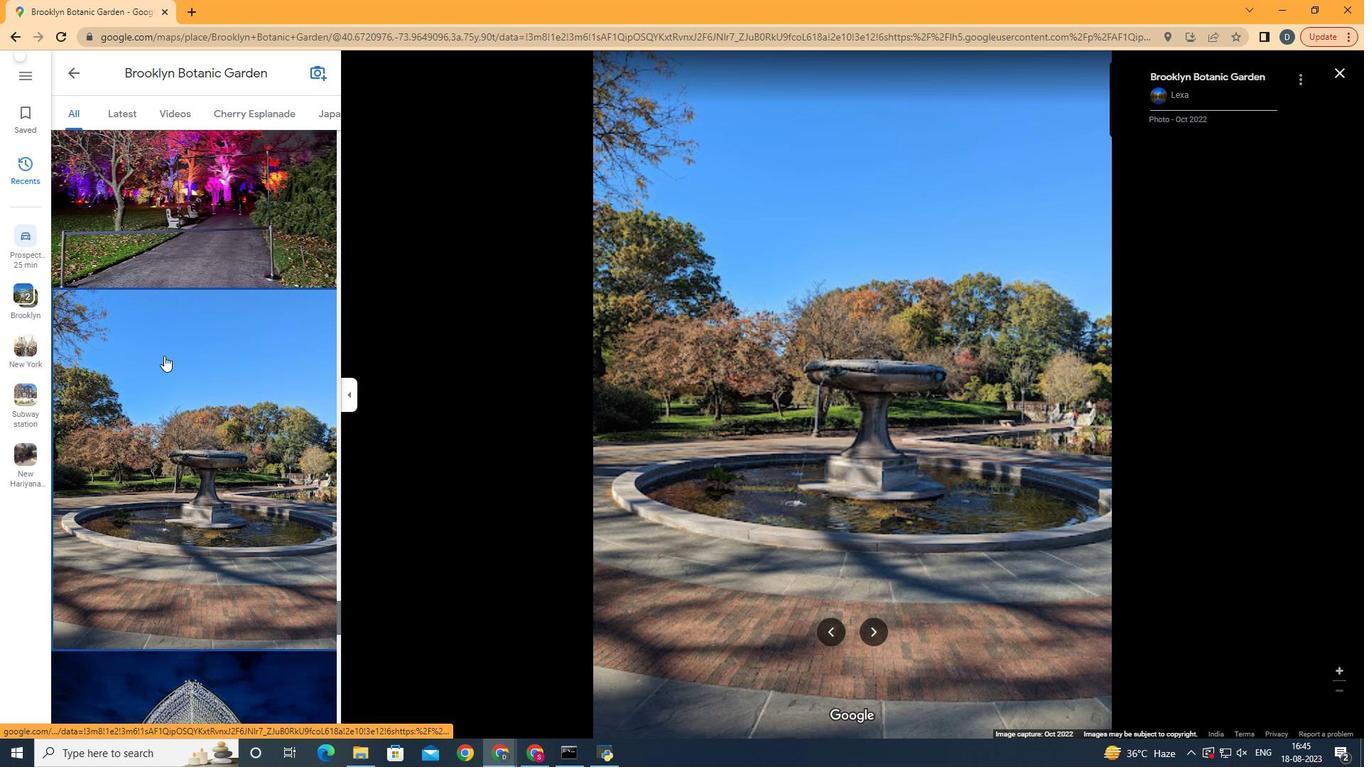 
Action: Mouse scrolled (164, 355) with delta (0, 0)
Screenshot: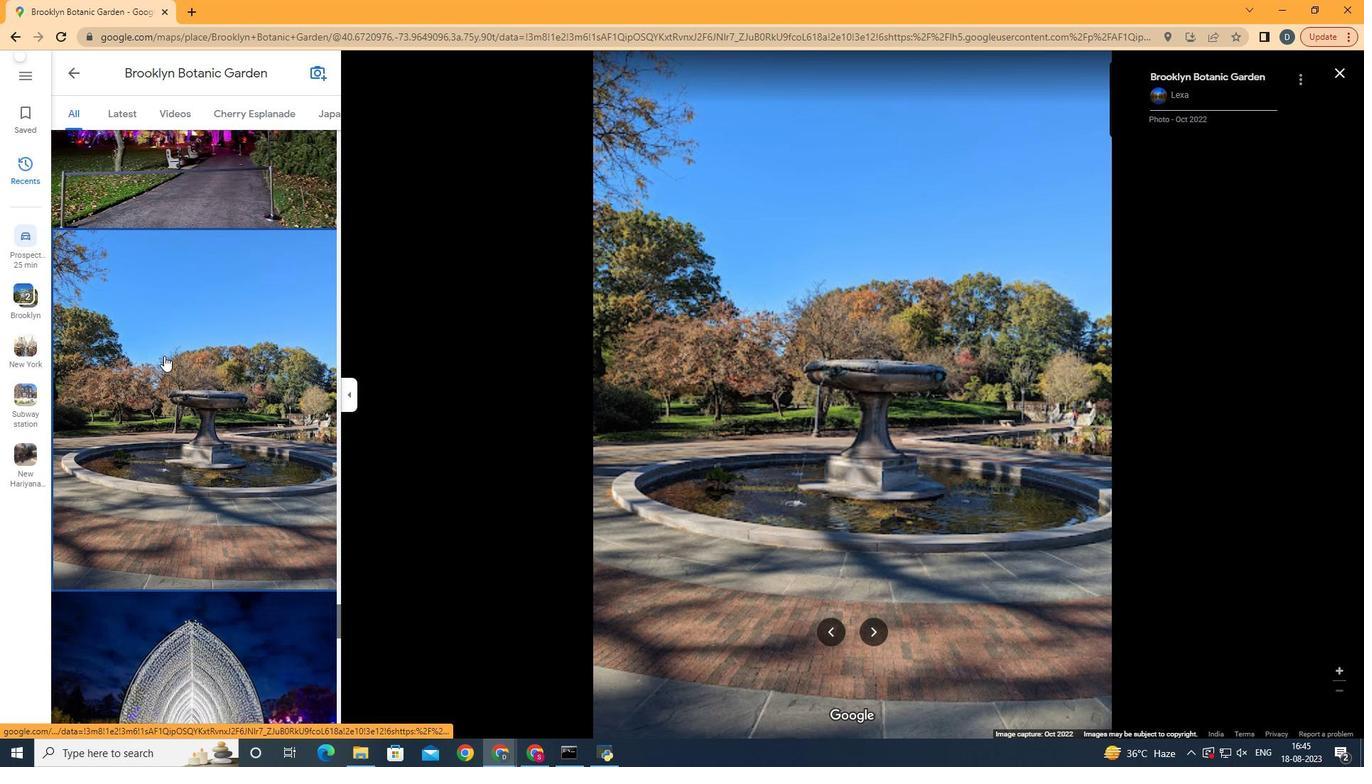 
Action: Mouse scrolled (164, 355) with delta (0, 0)
Screenshot: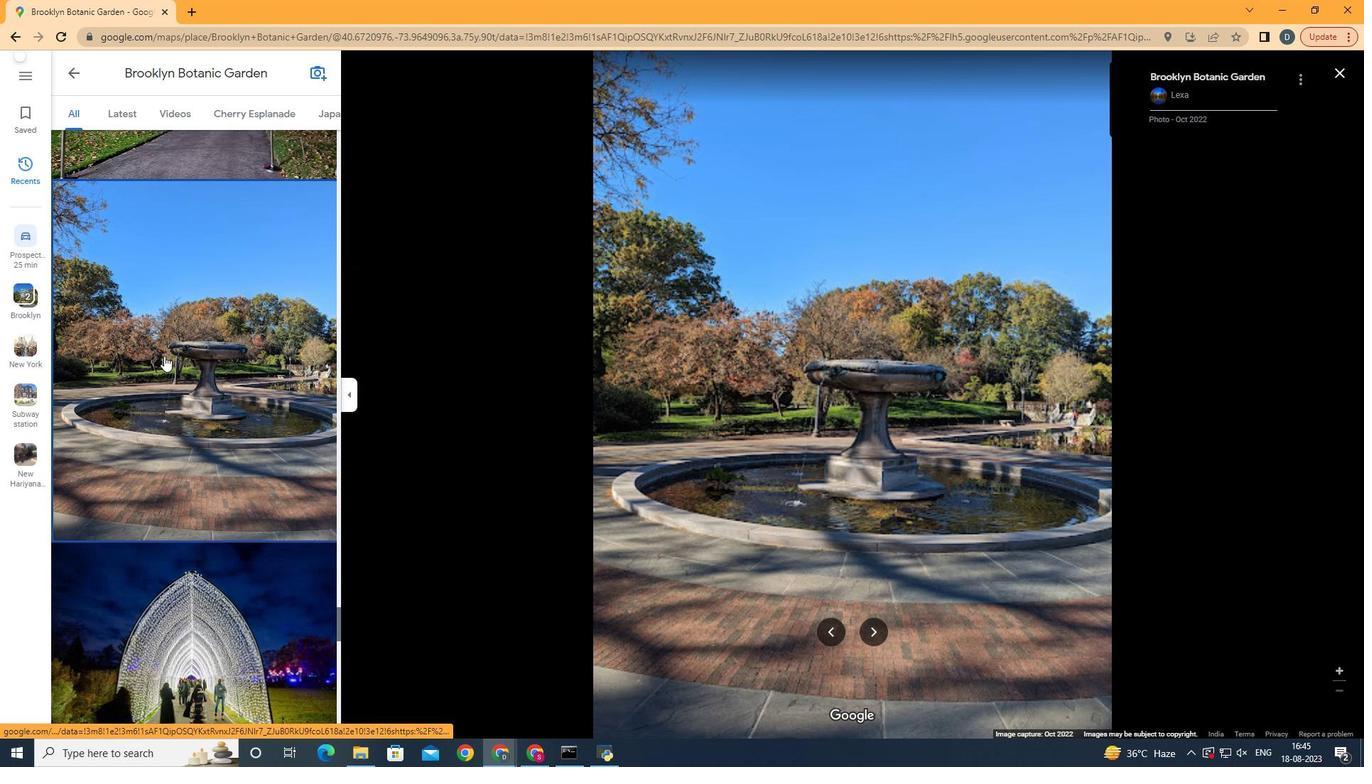 
Action: Mouse scrolled (164, 355) with delta (0, 0)
Screenshot: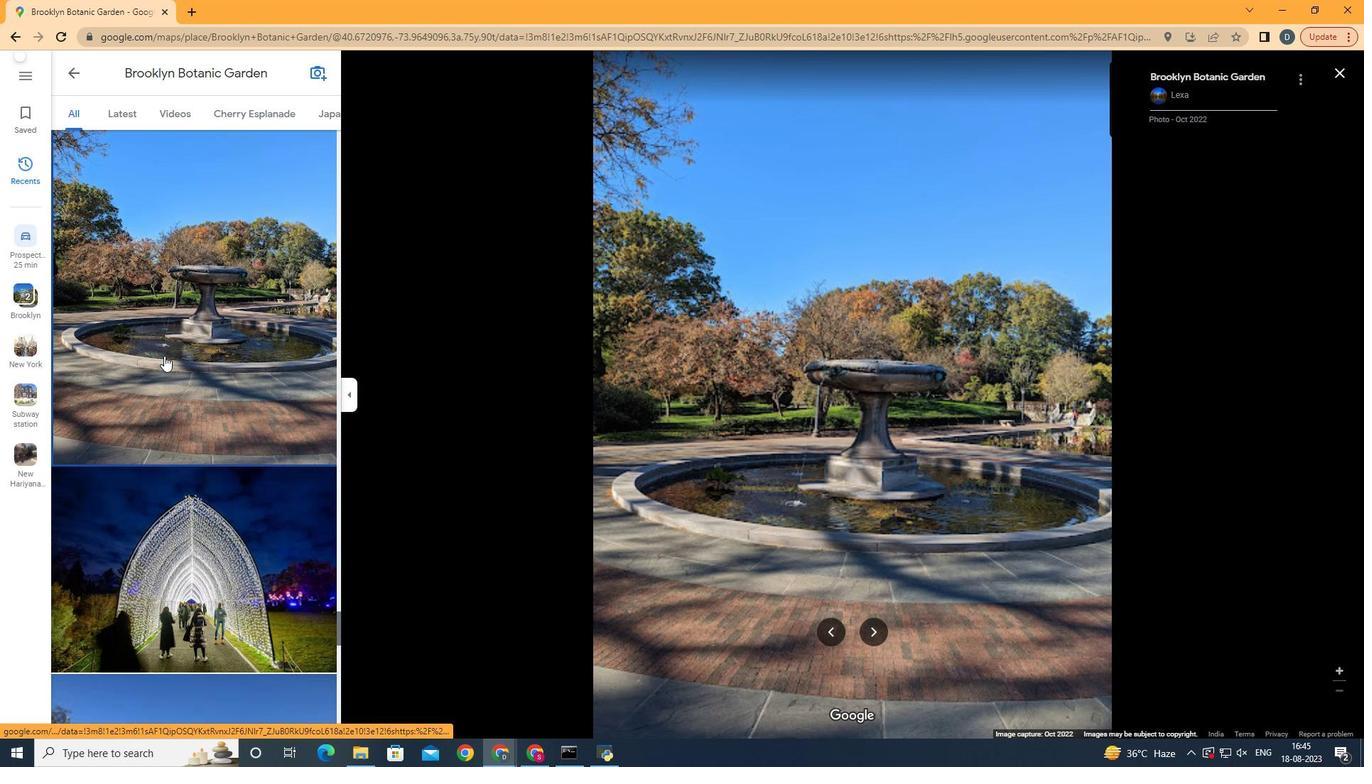 
Action: Mouse scrolled (164, 355) with delta (0, 0)
Screenshot: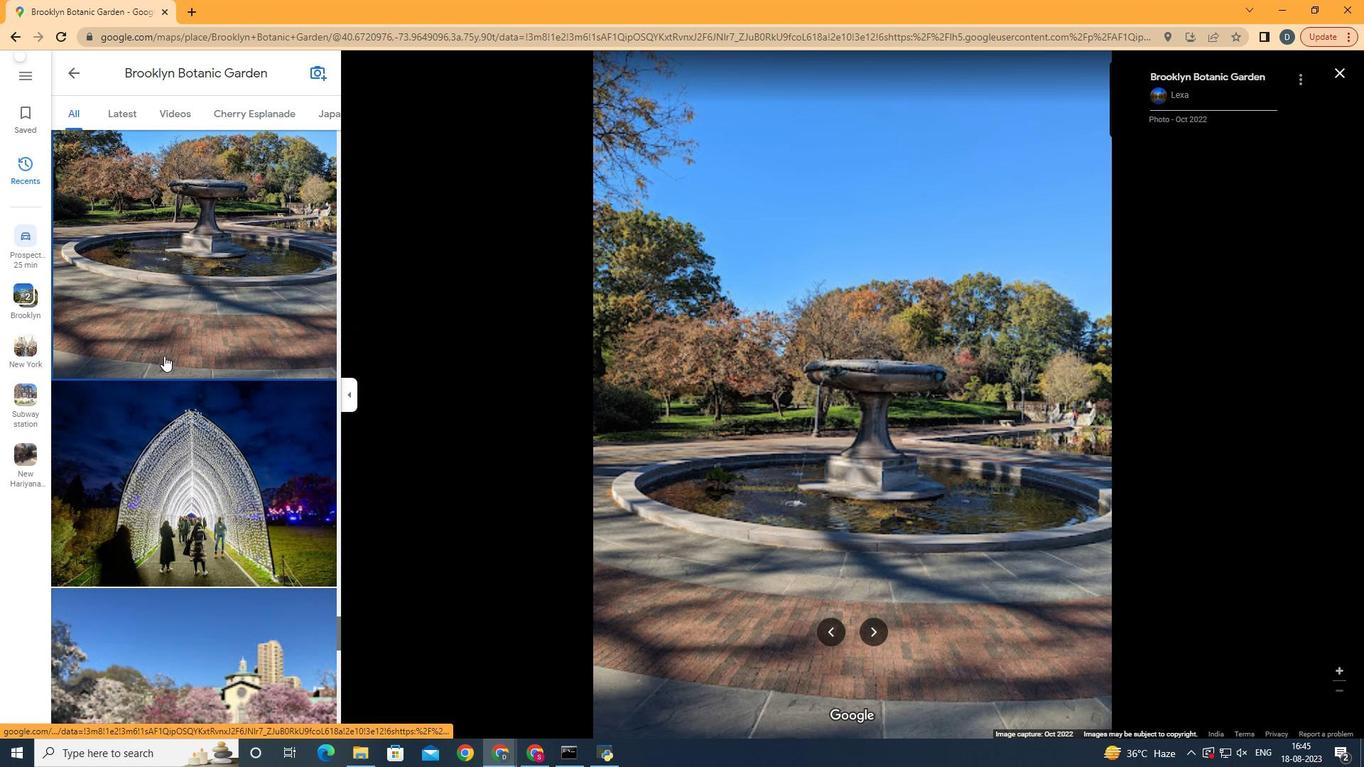 
Action: Mouse scrolled (164, 355) with delta (0, 0)
Screenshot: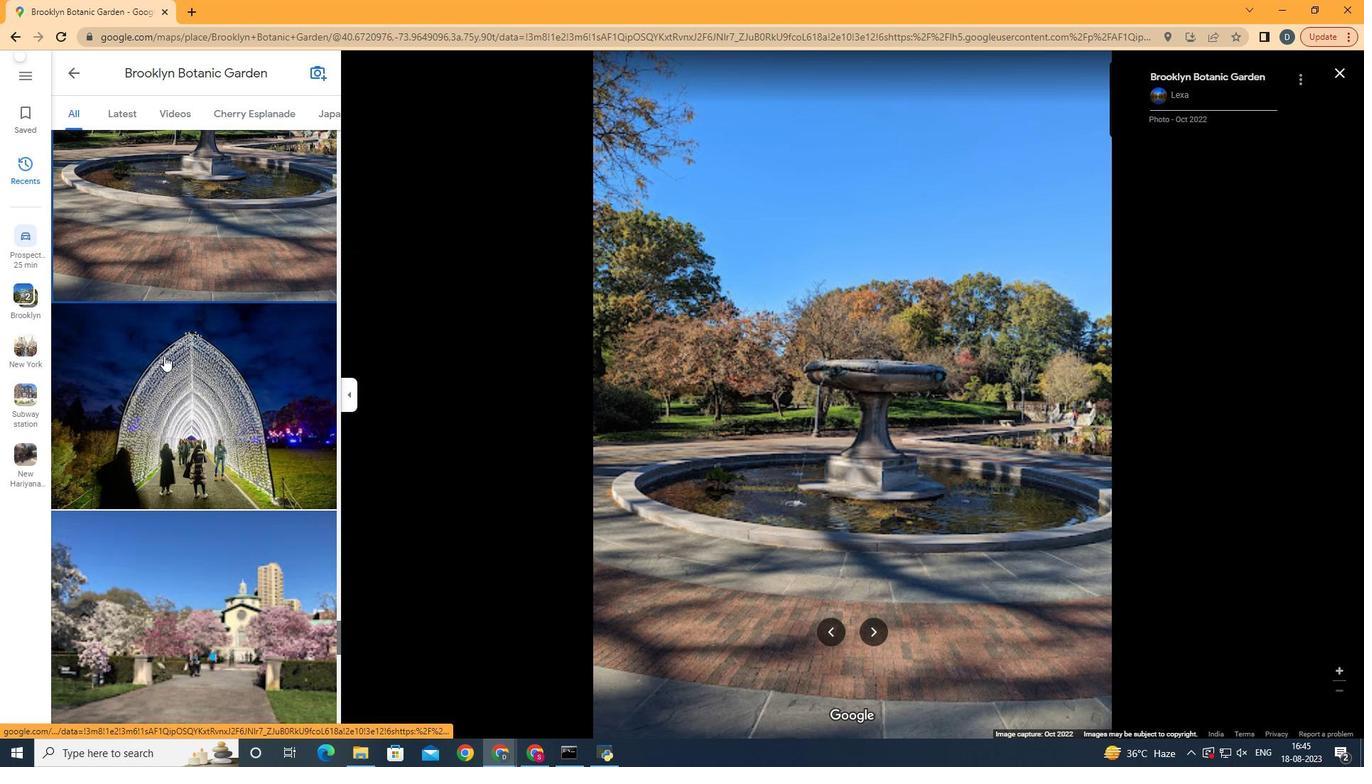 
Action: Mouse scrolled (164, 355) with delta (0, 0)
Screenshot: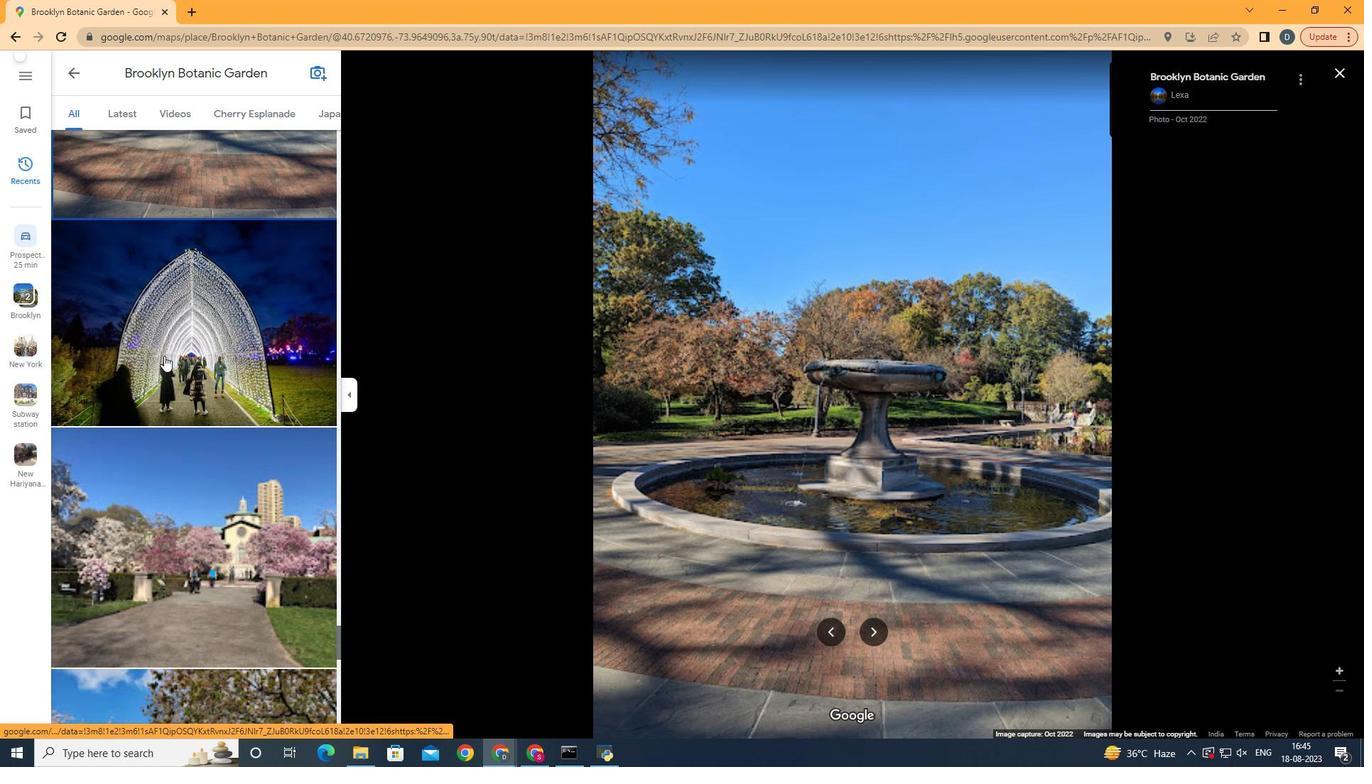 
Action: Mouse scrolled (164, 355) with delta (0, 0)
Screenshot: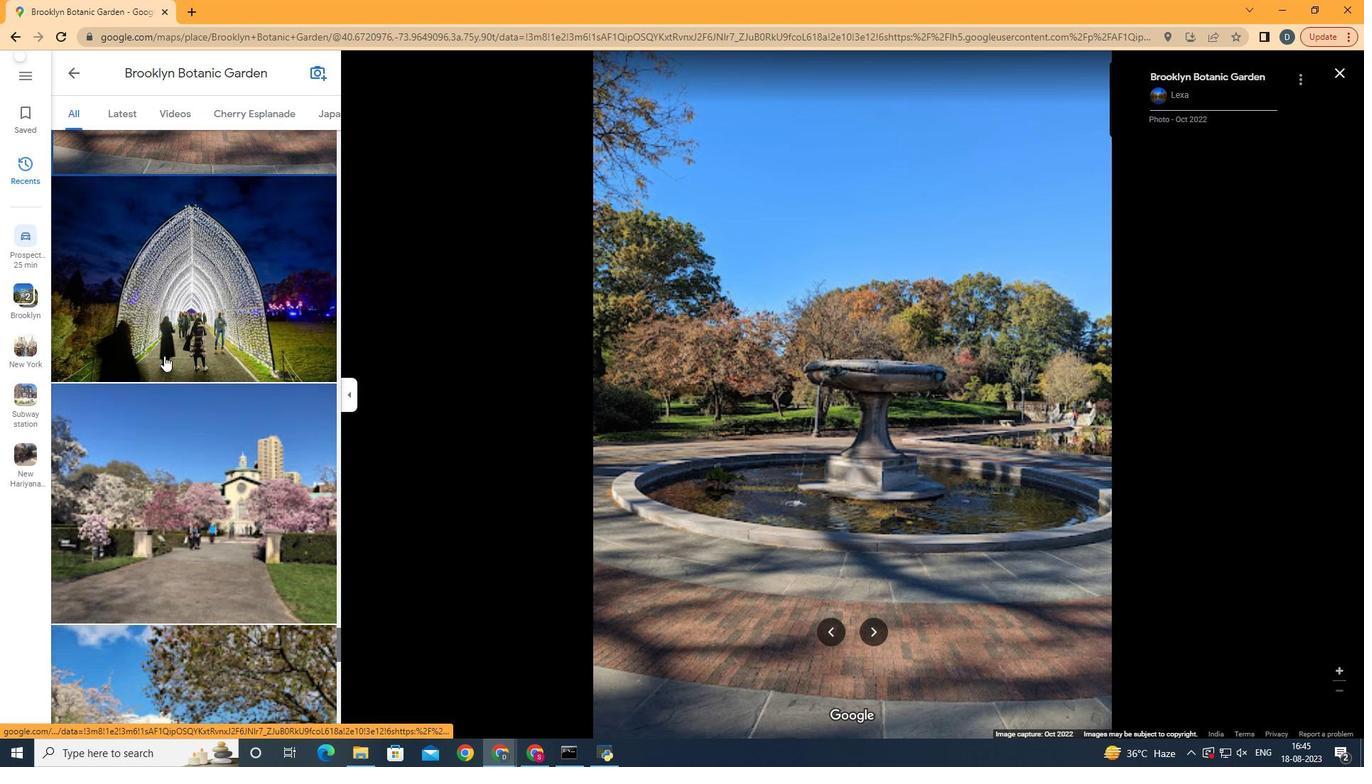 
Action: Mouse moved to (160, 356)
Screenshot: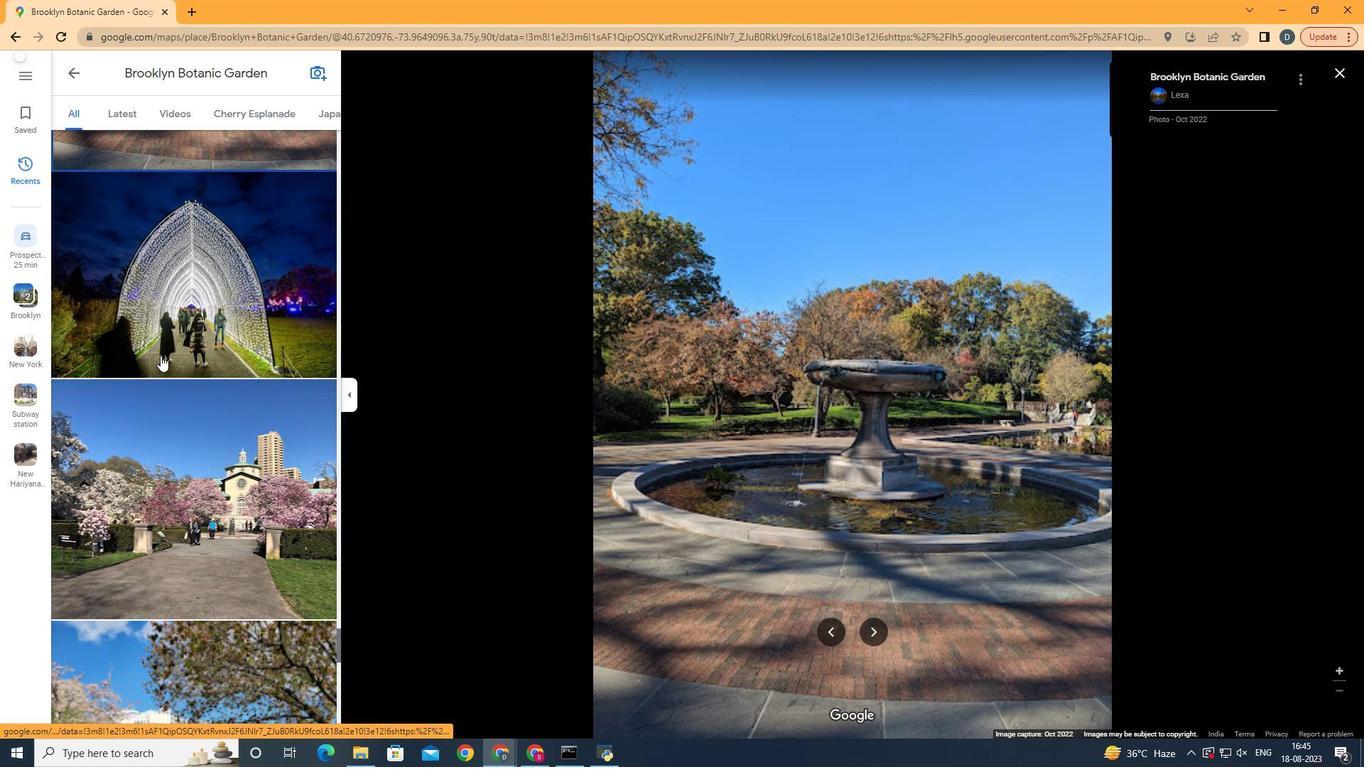 
Action: Mouse scrolled (160, 355) with delta (0, 0)
Screenshot: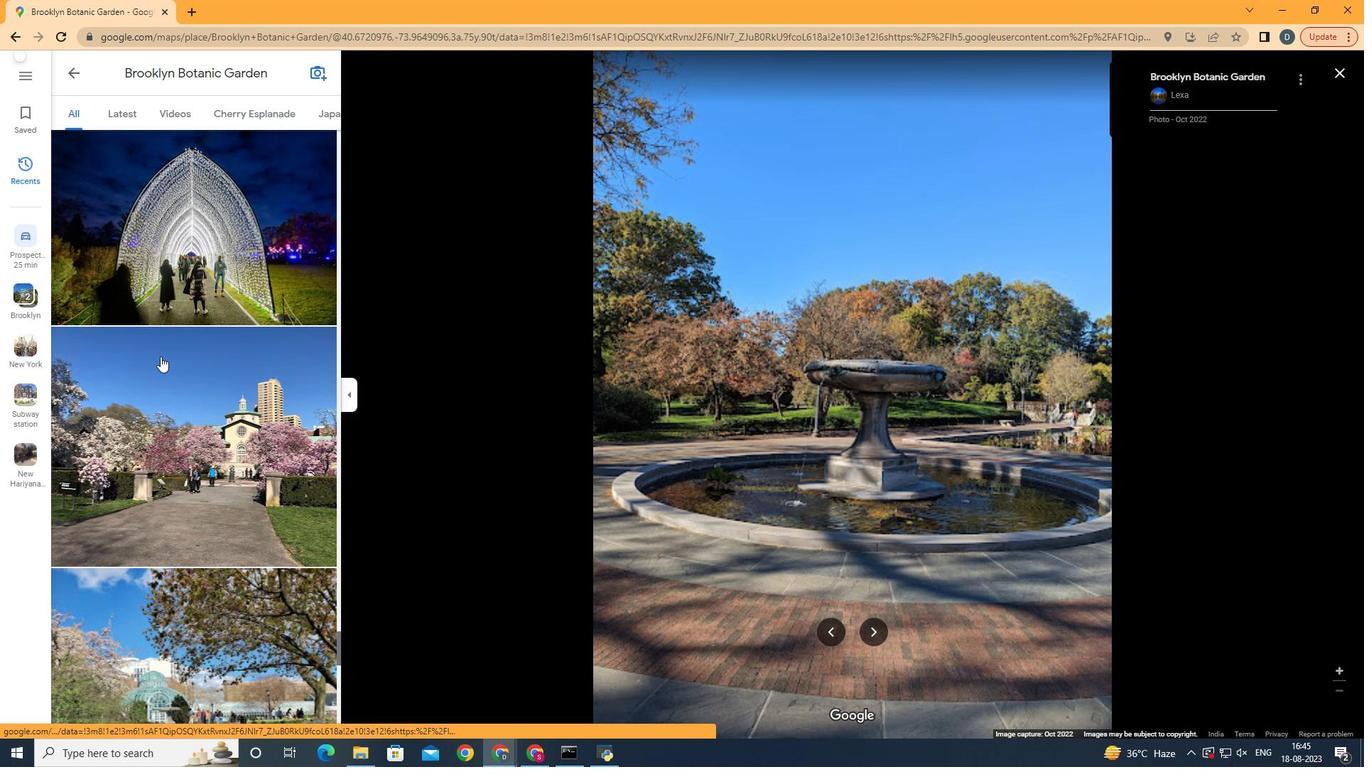 
Action: Mouse scrolled (160, 355) with delta (0, 0)
Screenshot: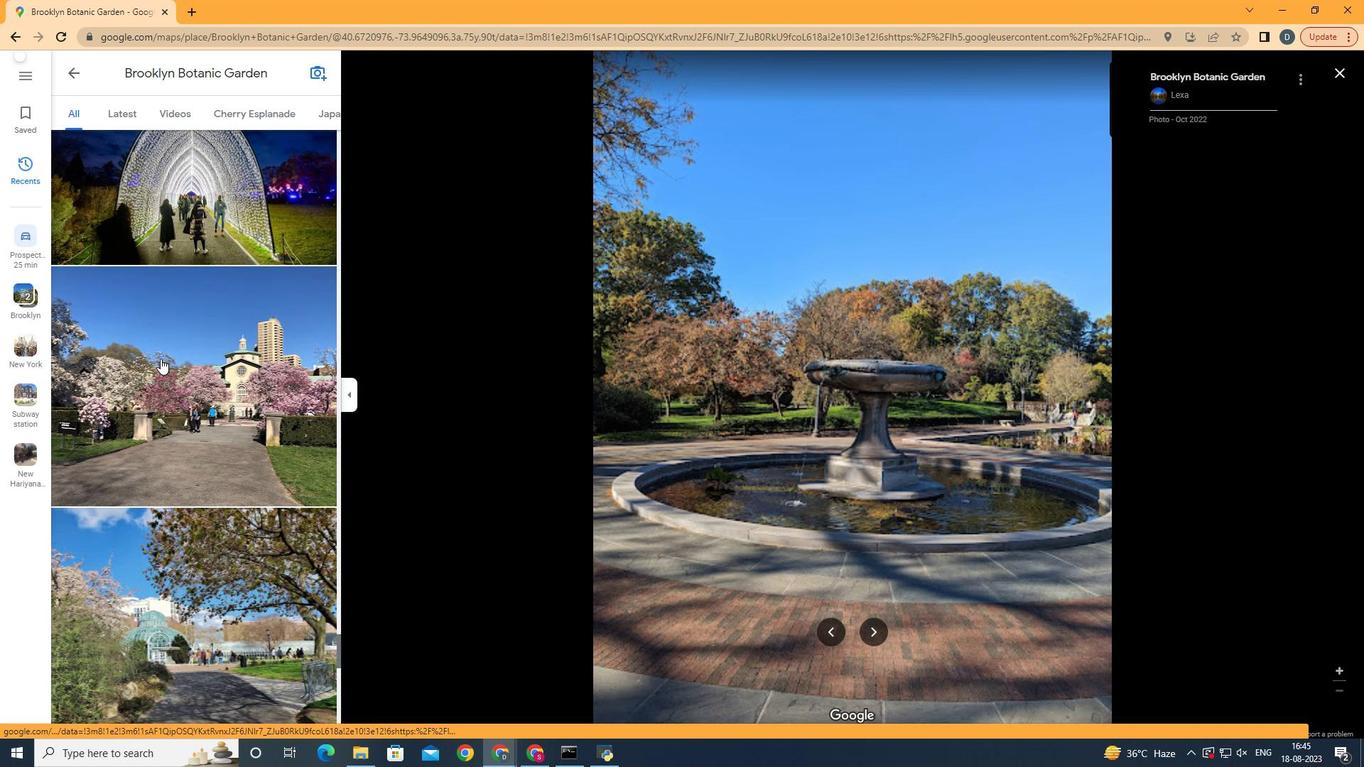 
Action: Mouse moved to (160, 358)
Screenshot: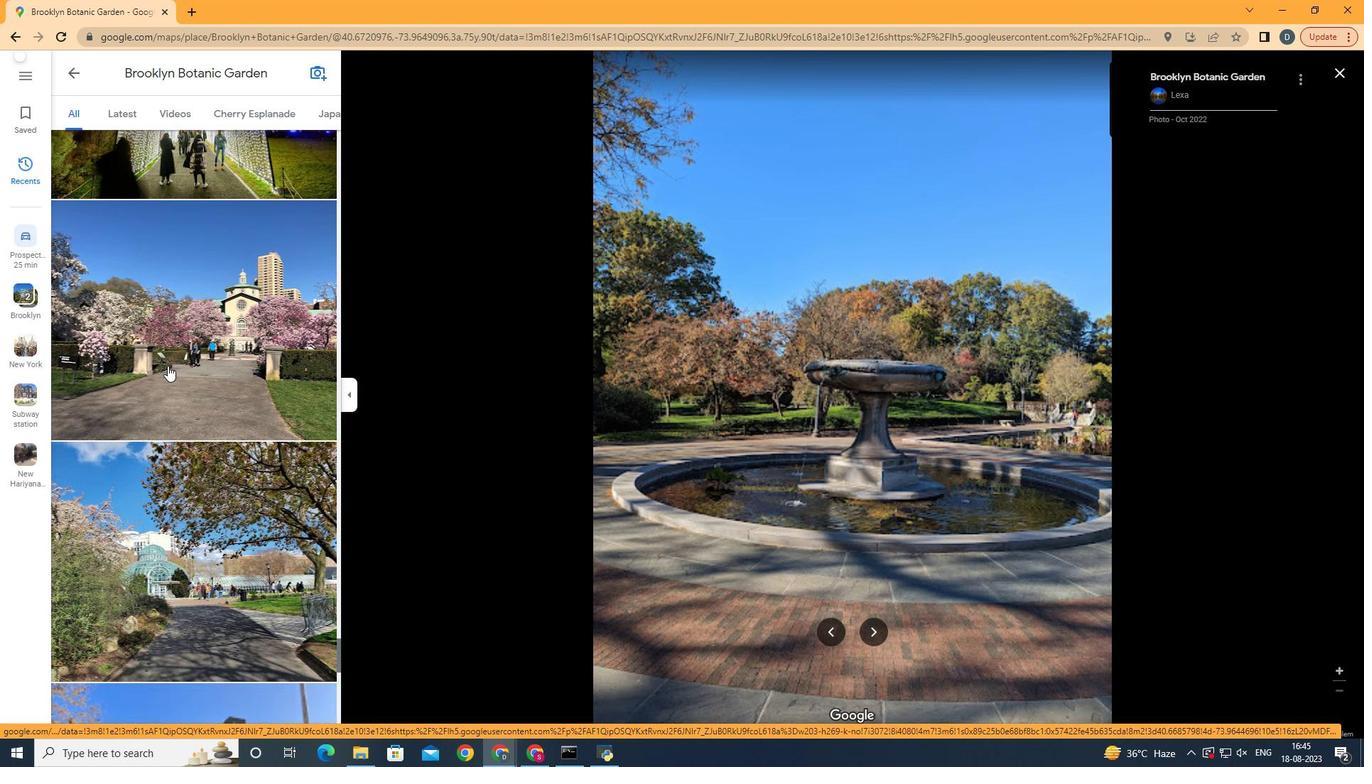 
Action: Mouse scrolled (160, 358) with delta (0, 0)
Screenshot: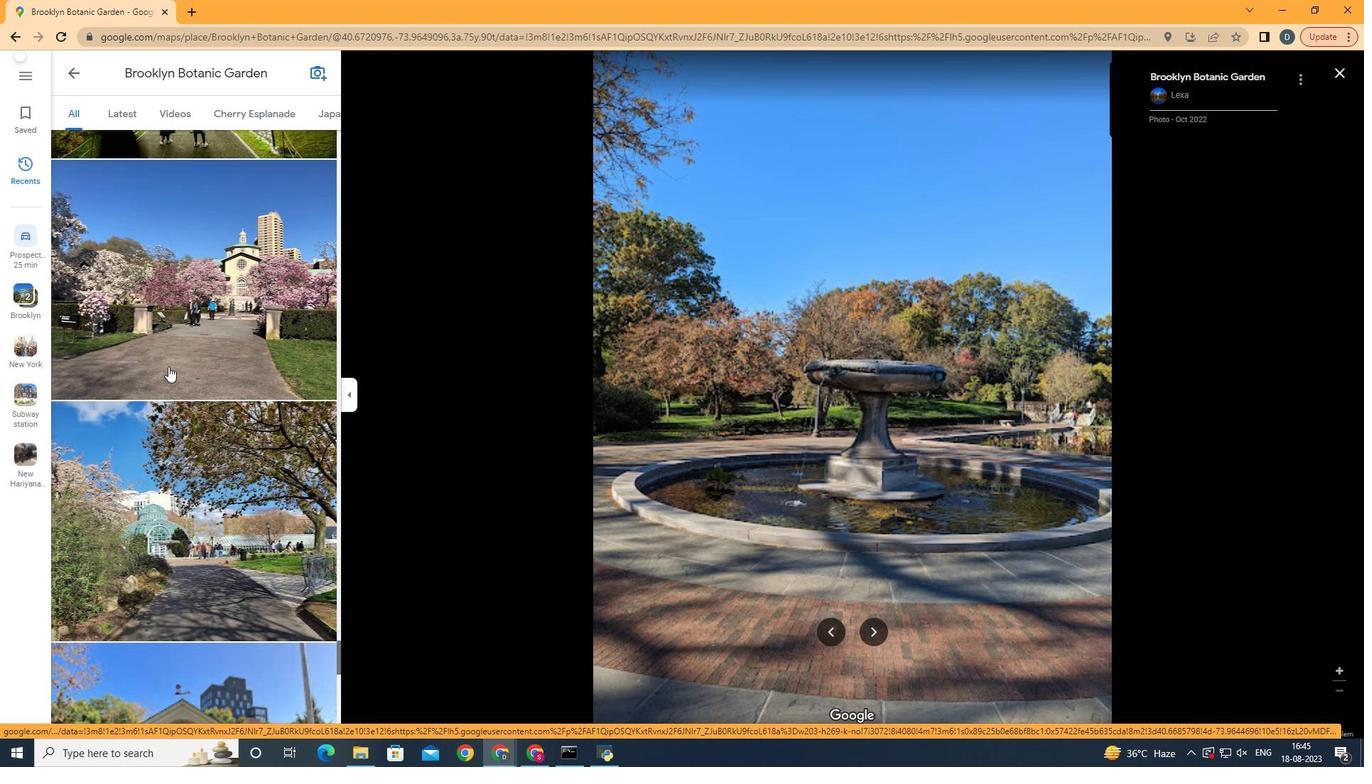 
Action: Mouse moved to (164, 363)
Screenshot: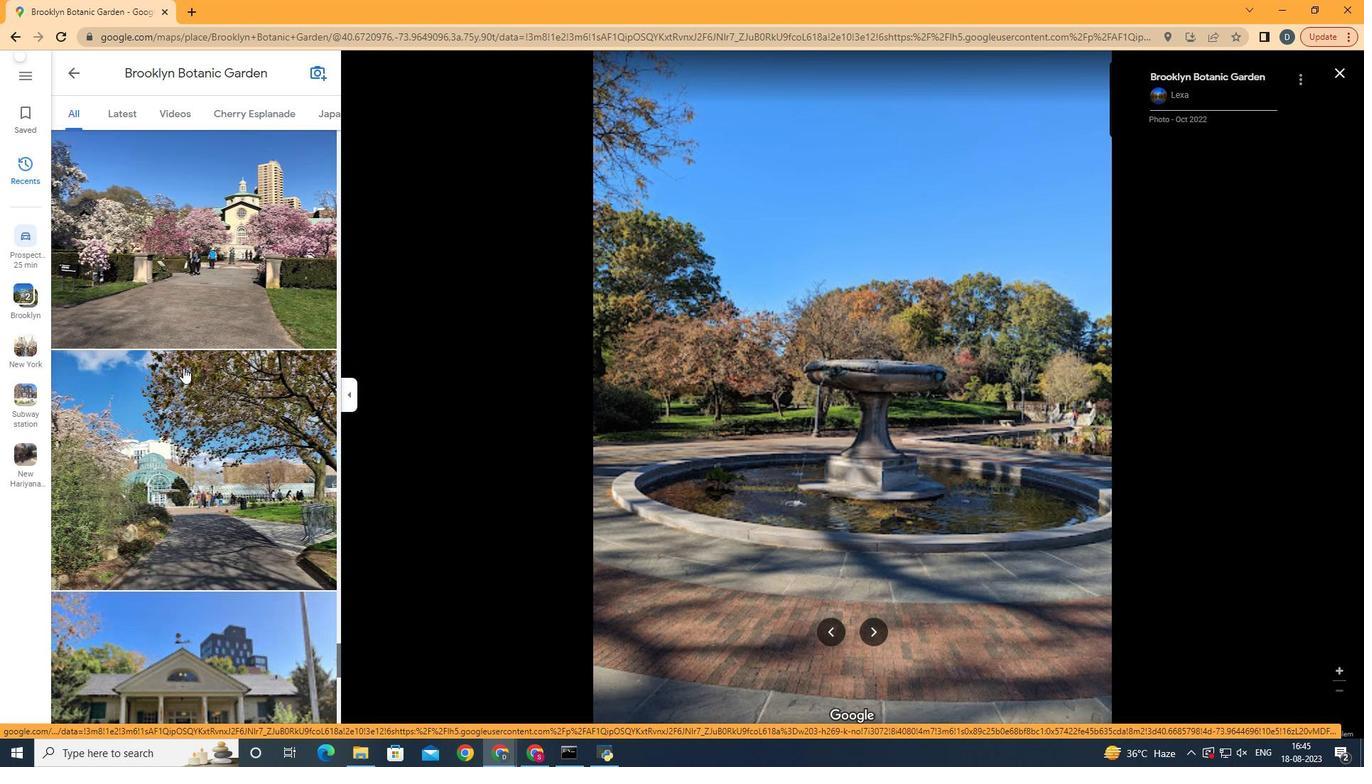 
Action: Mouse scrolled (164, 363) with delta (0, 0)
Screenshot: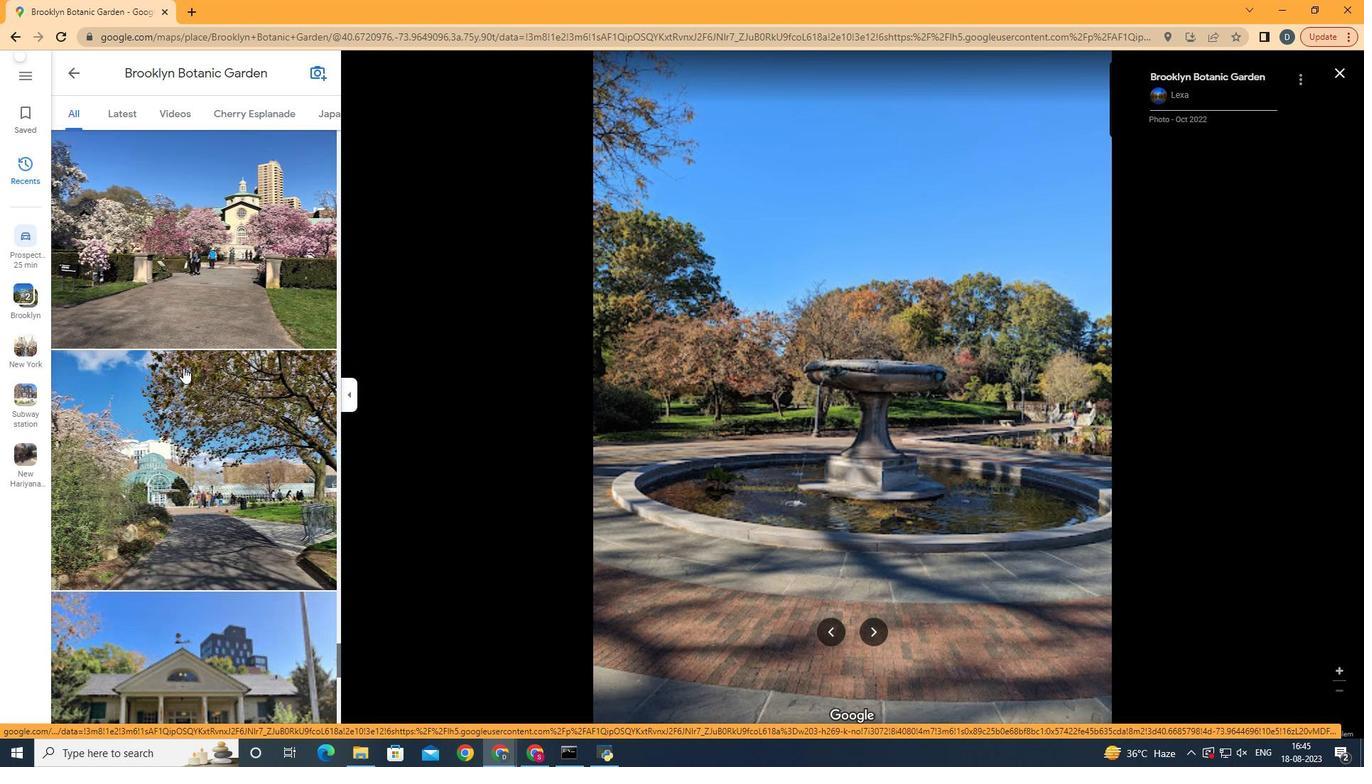 
Action: Mouse moved to (194, 514)
Screenshot: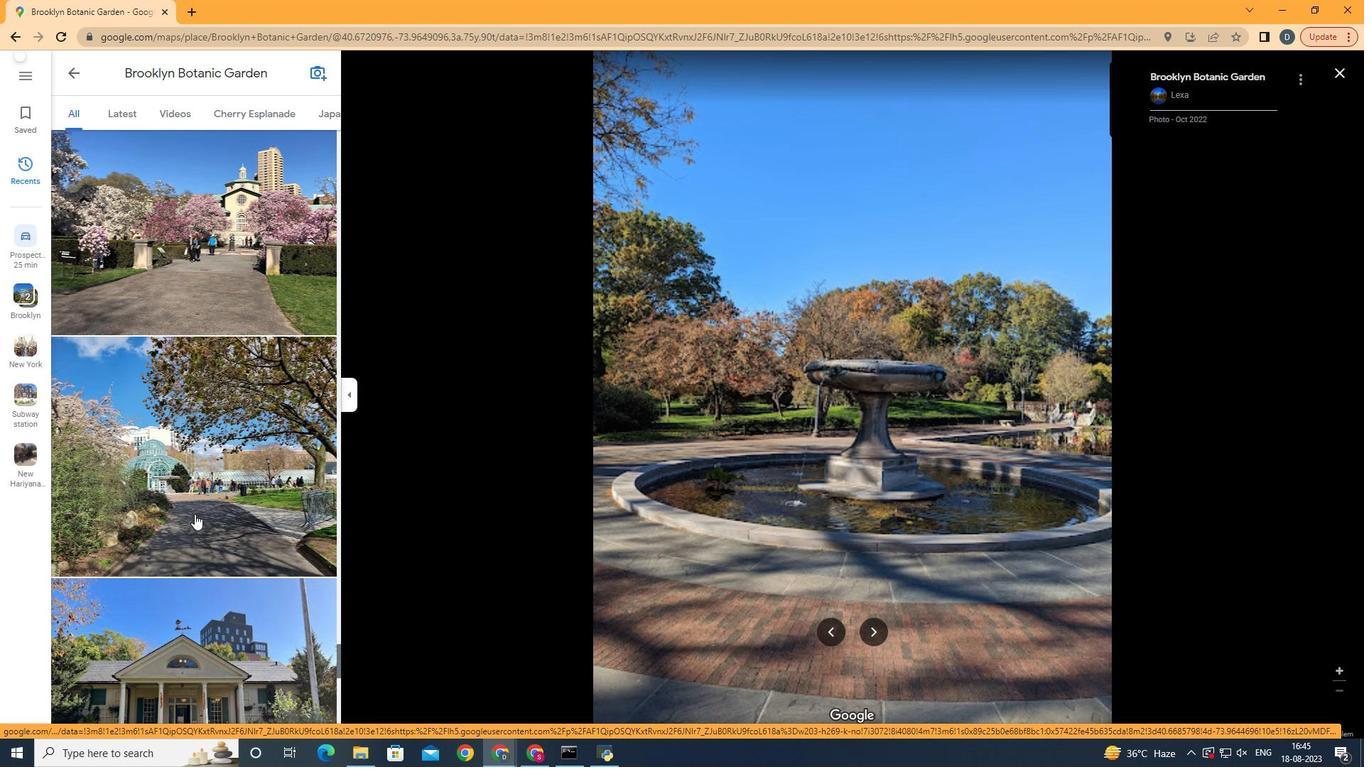 
Action: Mouse scrolled (194, 513) with delta (0, 0)
Screenshot: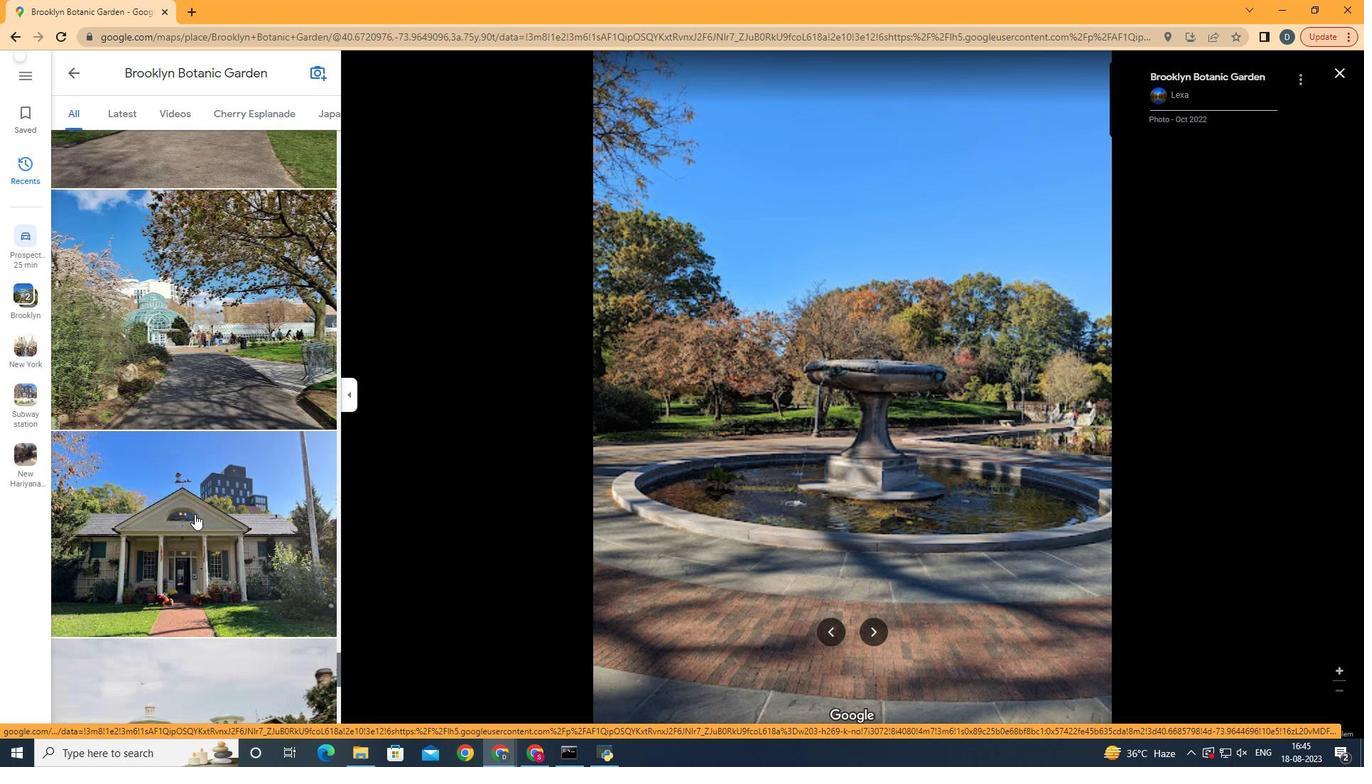 
Action: Mouse scrolled (194, 513) with delta (0, 0)
Screenshot: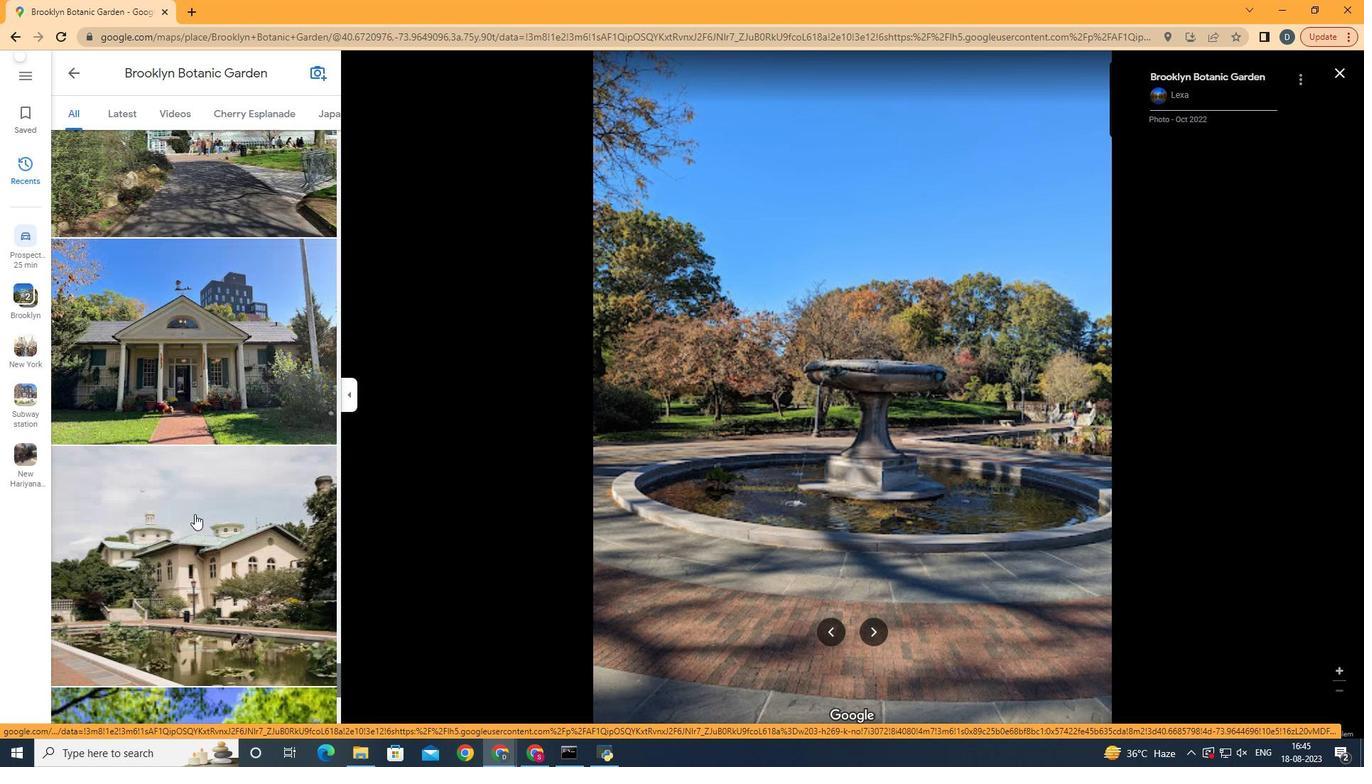 
Action: Mouse scrolled (194, 513) with delta (0, 0)
Screenshot: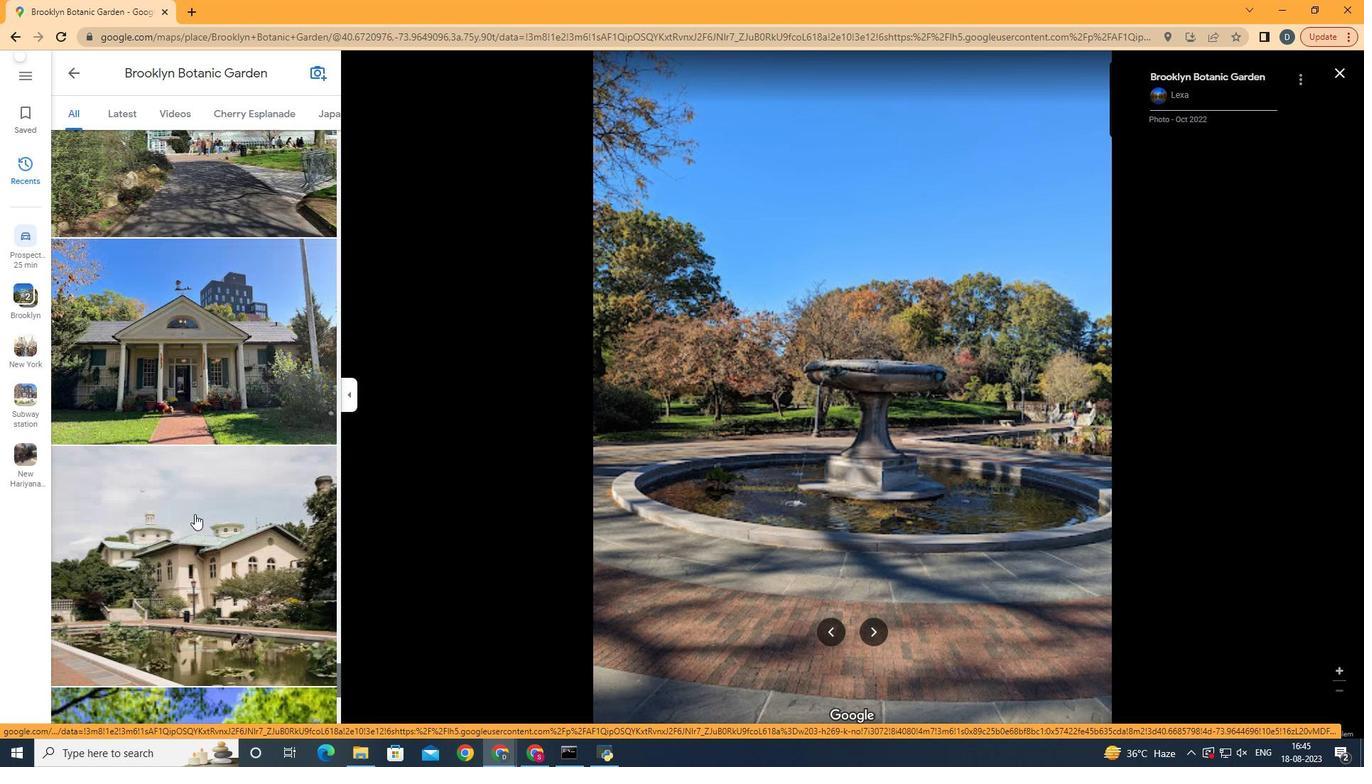 
Action: Mouse scrolled (194, 513) with delta (0, 0)
Screenshot: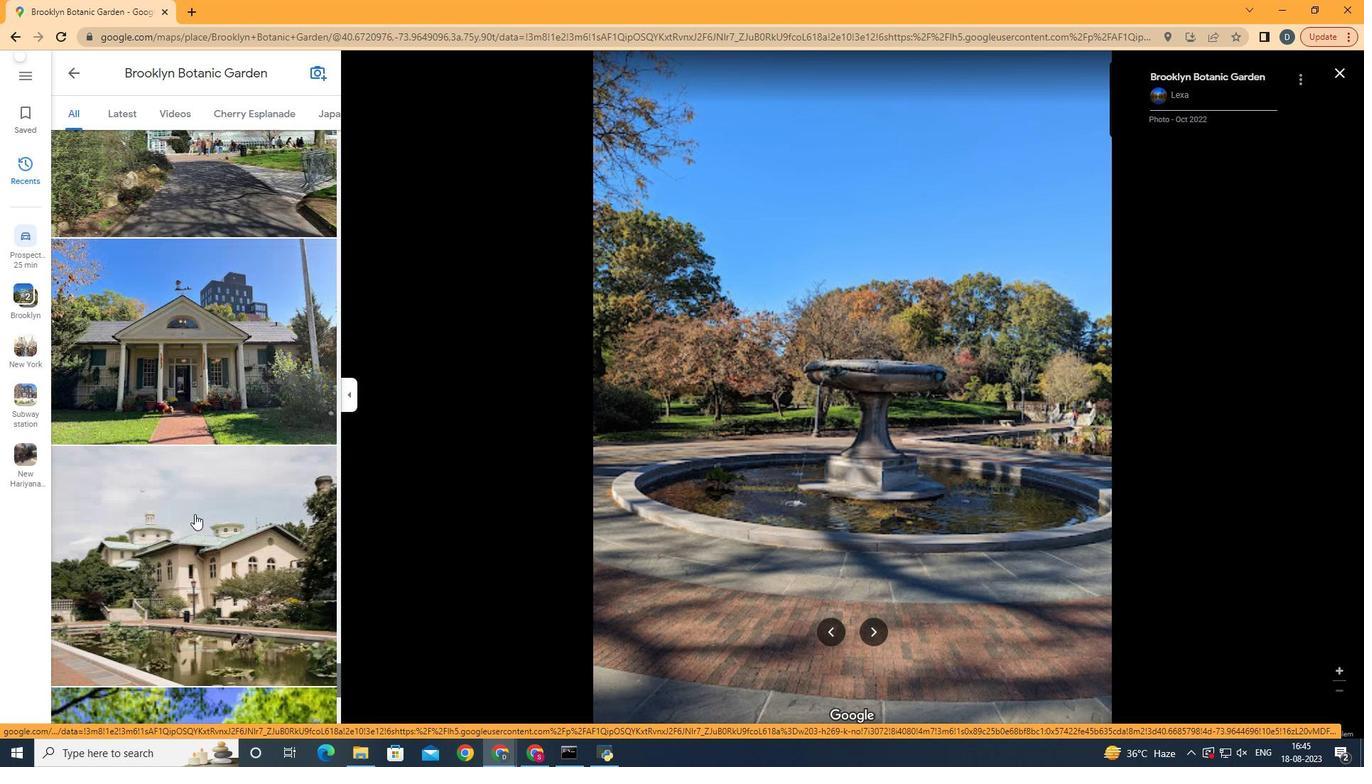 
Action: Mouse scrolled (194, 513) with delta (0, 0)
Screenshot: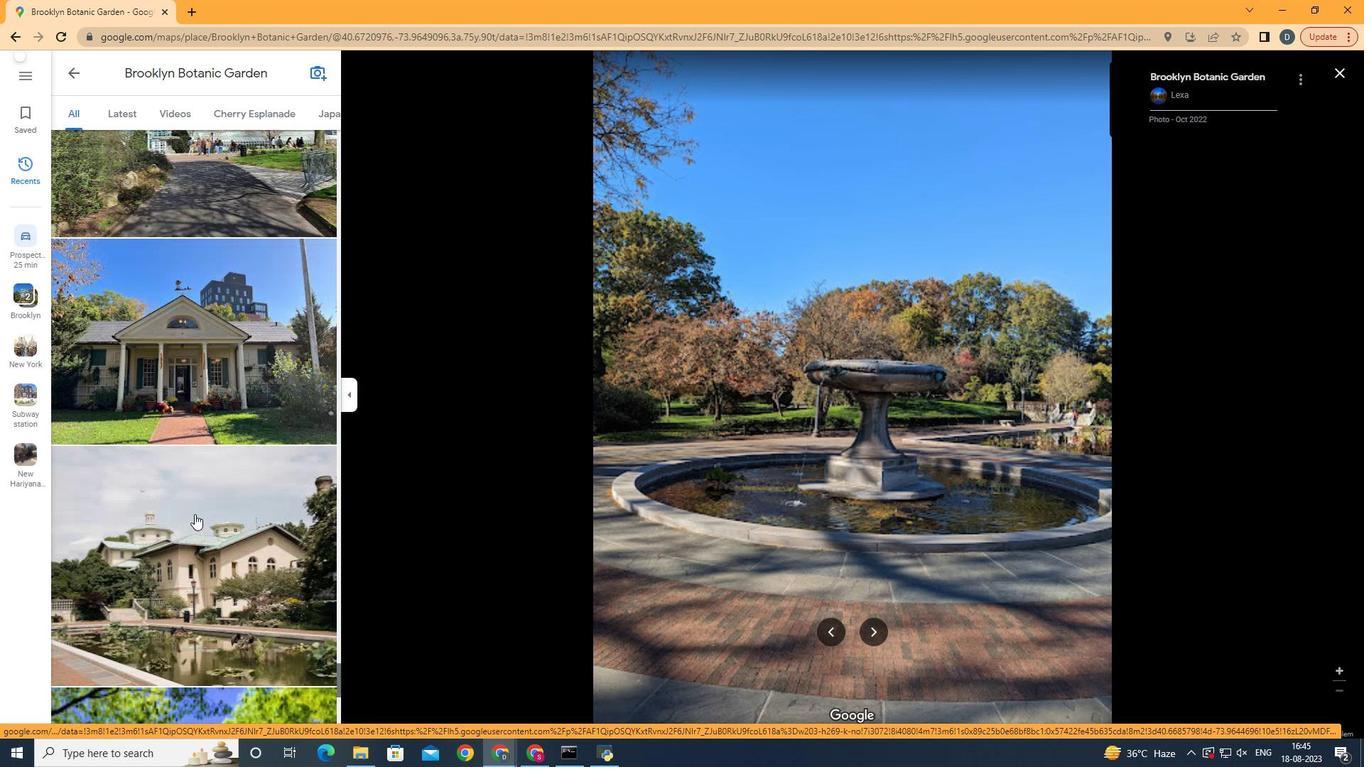 
Action: Mouse scrolled (194, 513) with delta (0, 0)
Screenshot: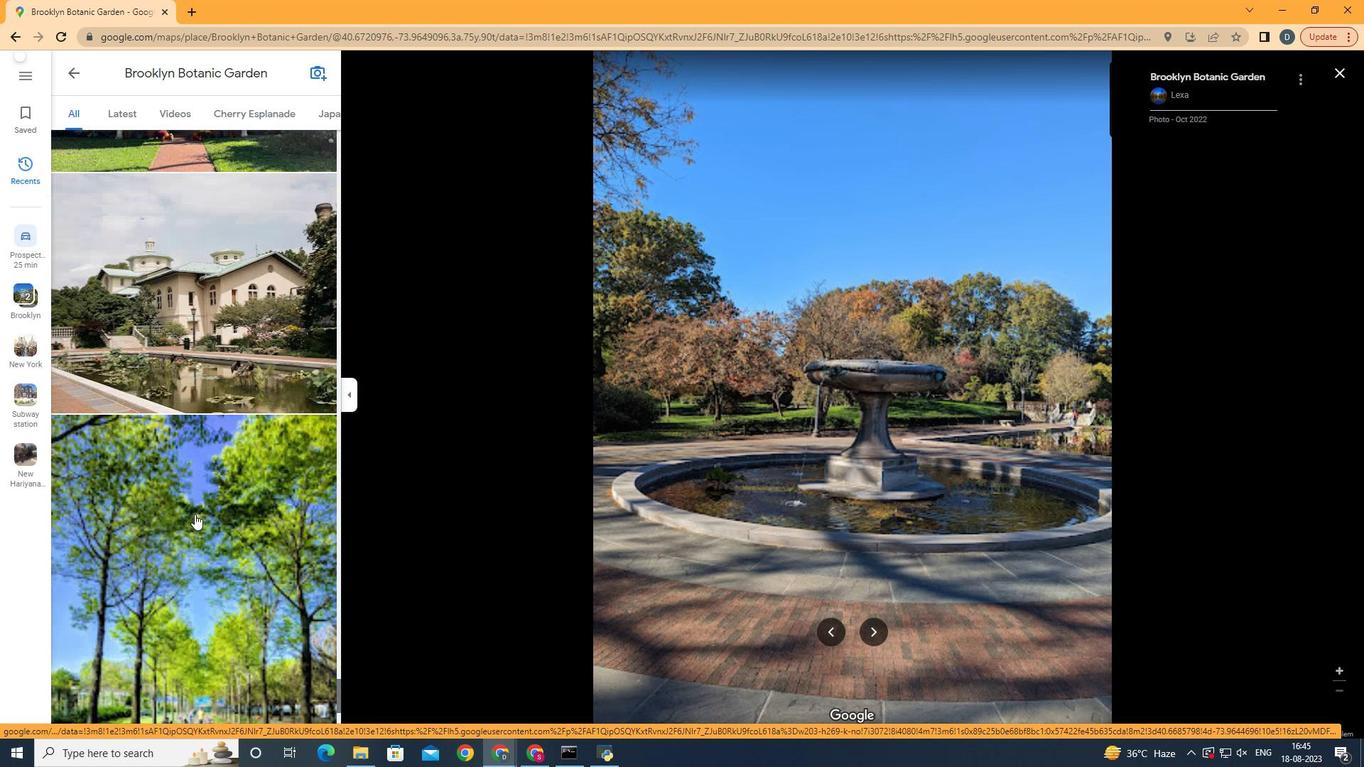 
Action: Mouse scrolled (194, 513) with delta (0, 0)
Screenshot: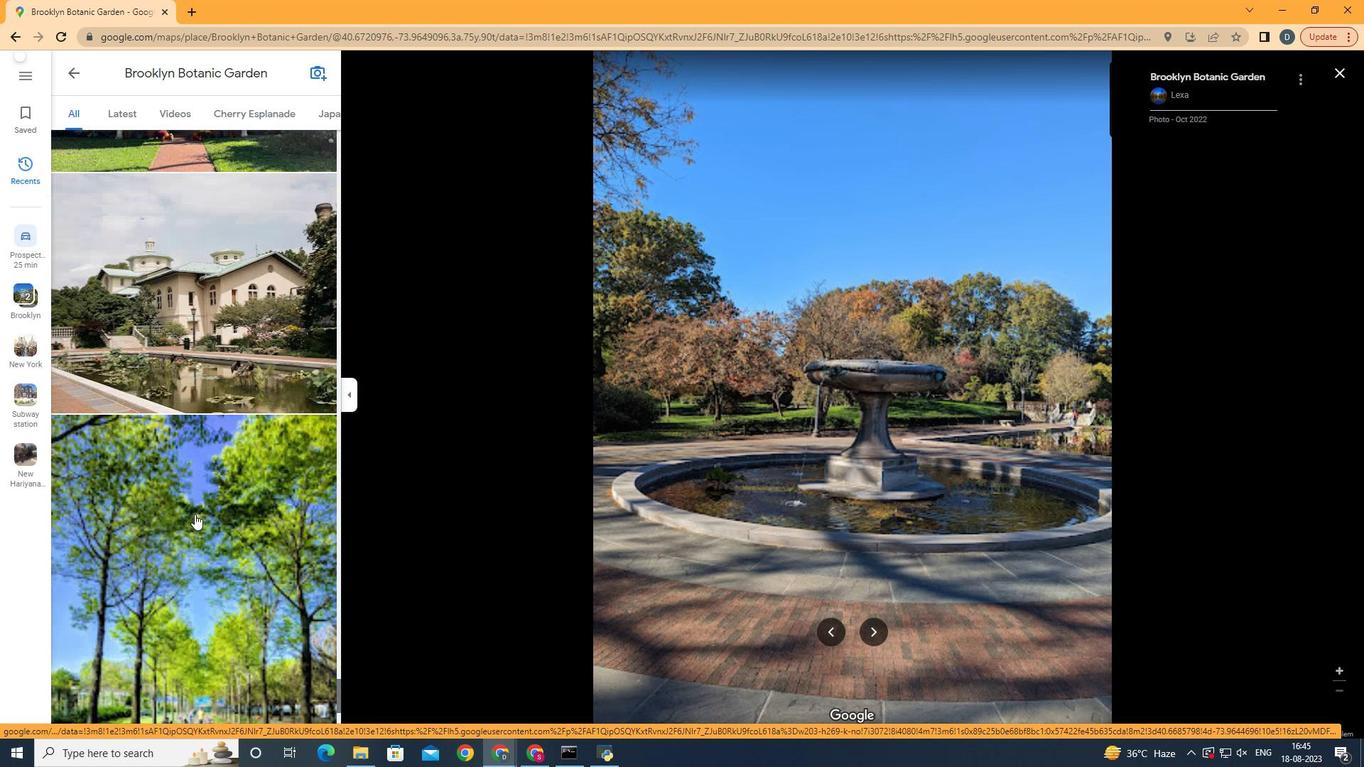 
Action: Mouse scrolled (194, 513) with delta (0, 0)
Screenshot: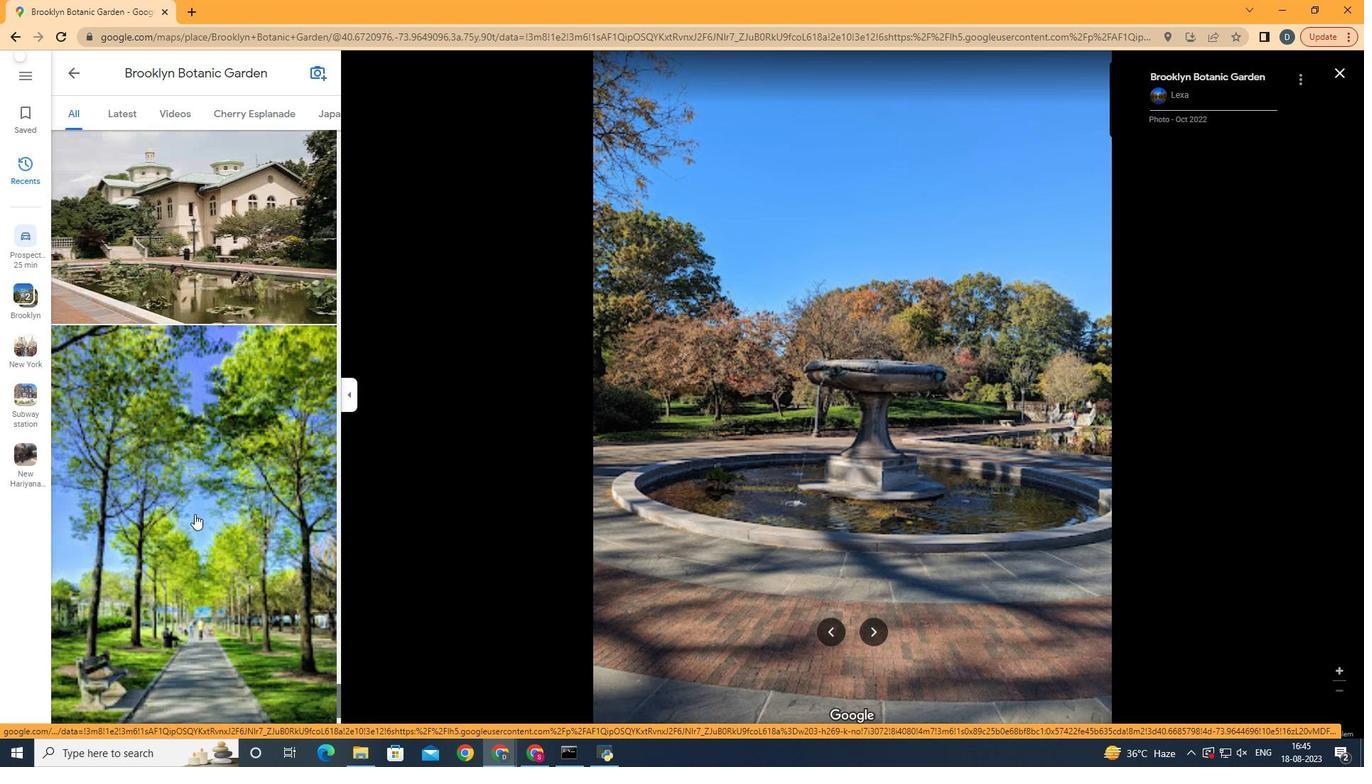 
Action: Mouse scrolled (194, 513) with delta (0, 0)
Screenshot: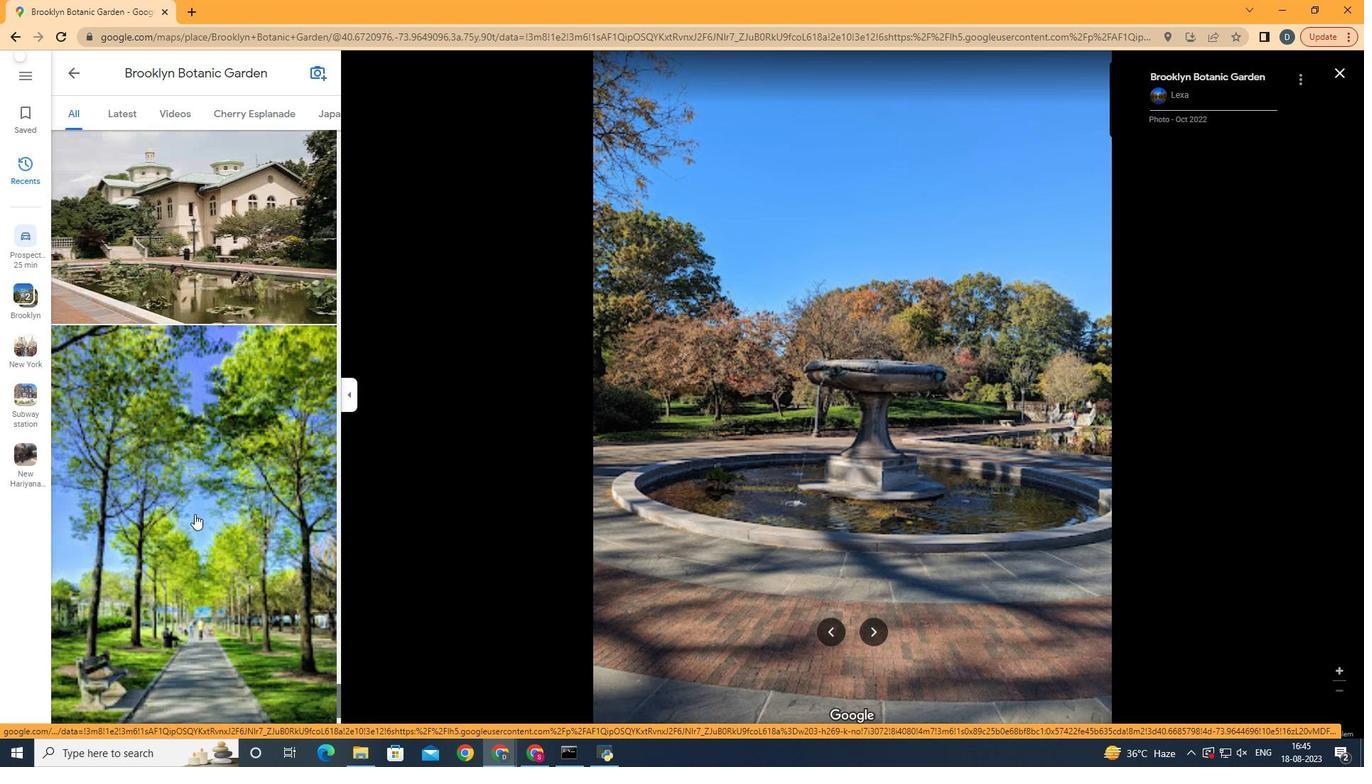 
Action: Mouse scrolled (194, 513) with delta (0, 0)
Screenshot: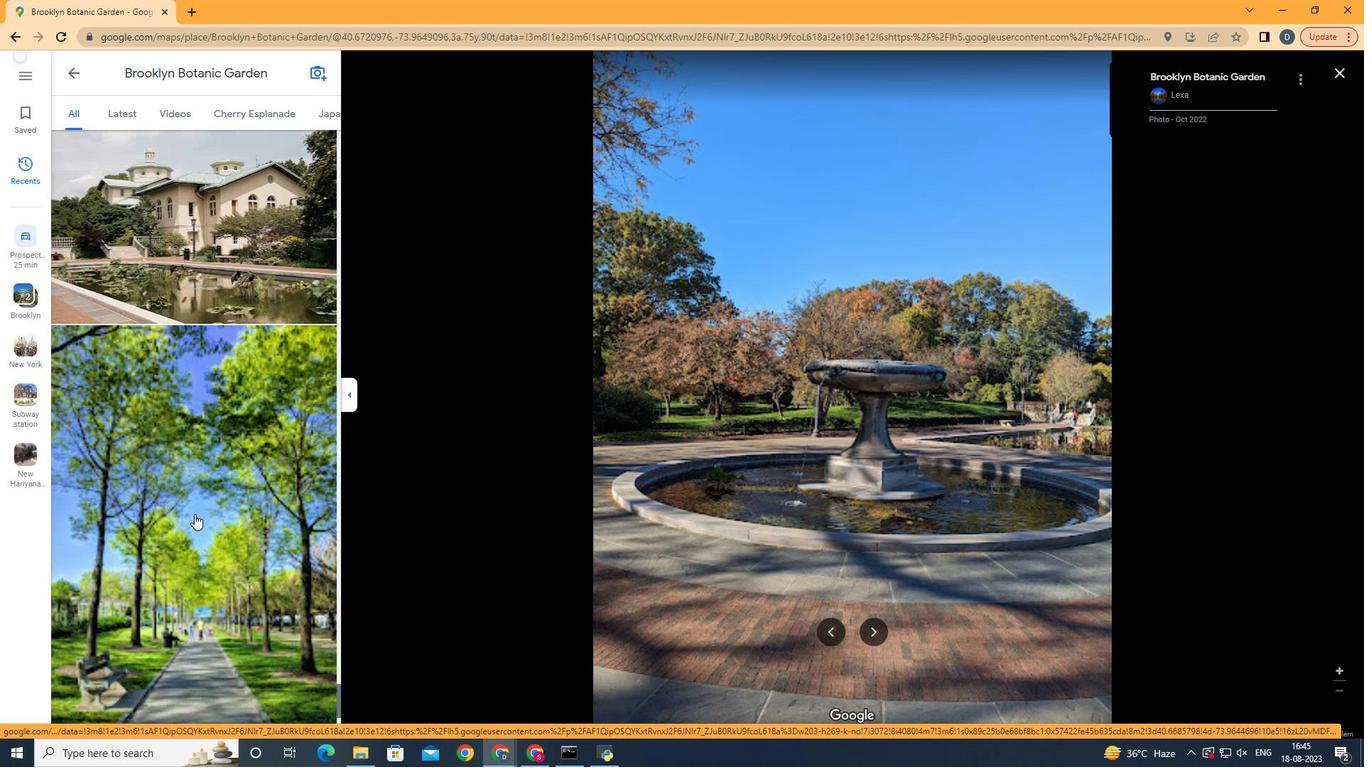 
Action: Mouse scrolled (194, 513) with delta (0, 0)
Screenshot: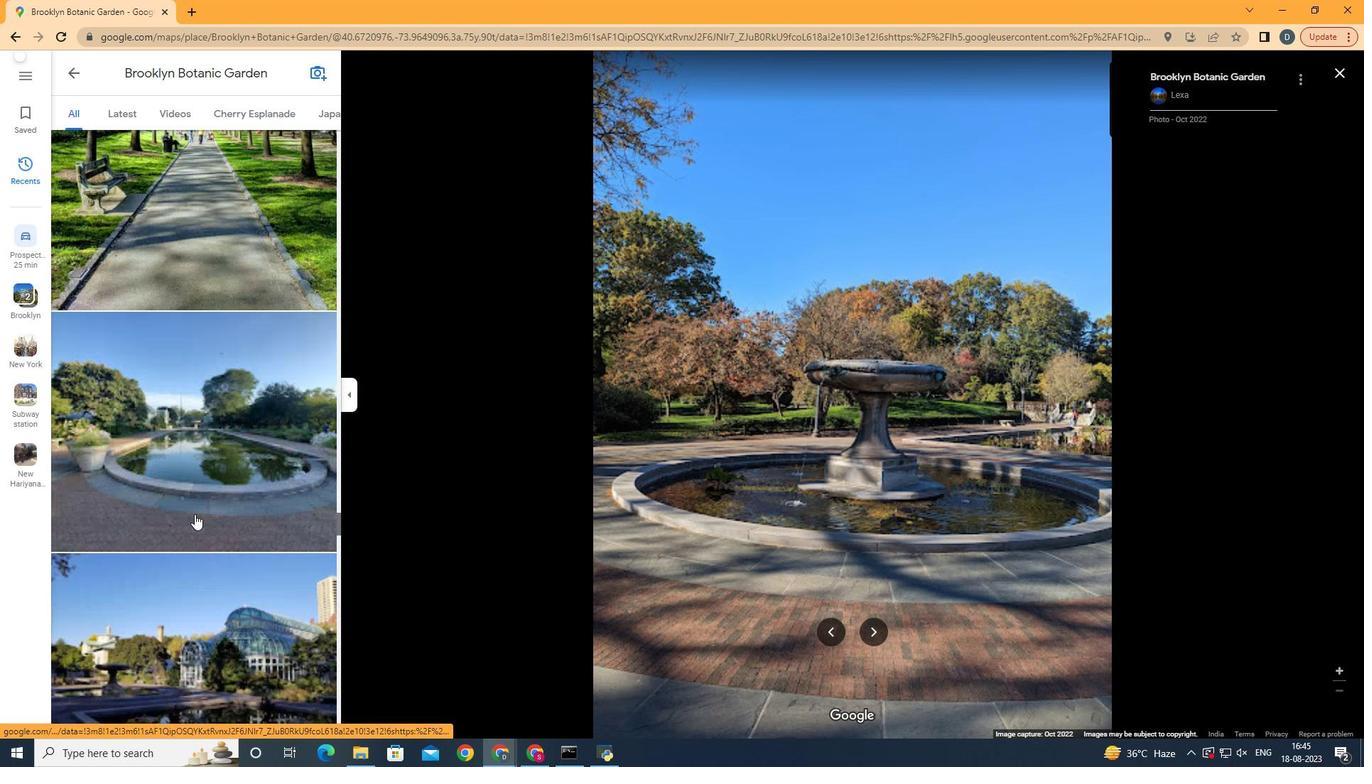 
Action: Mouse scrolled (194, 513) with delta (0, 0)
Screenshot: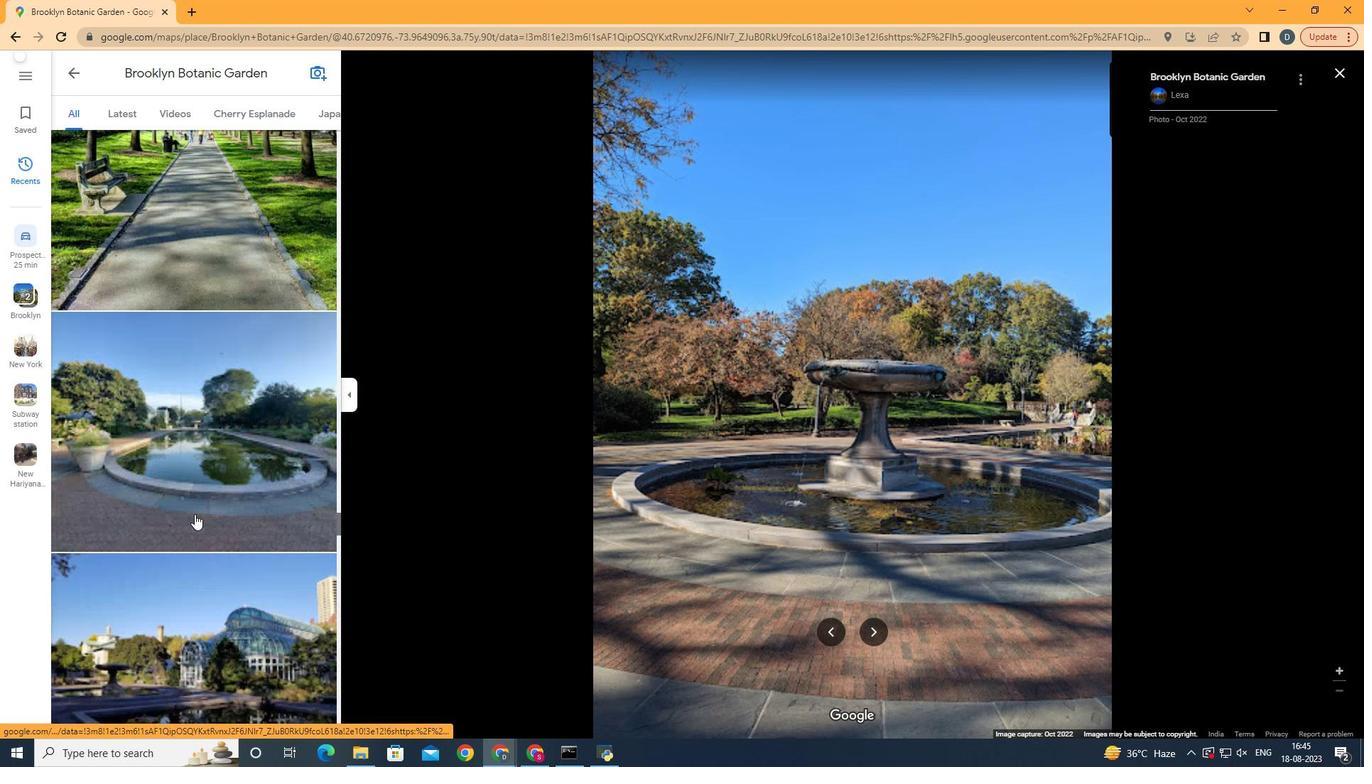 
Action: Mouse scrolled (194, 513) with delta (0, 0)
Screenshot: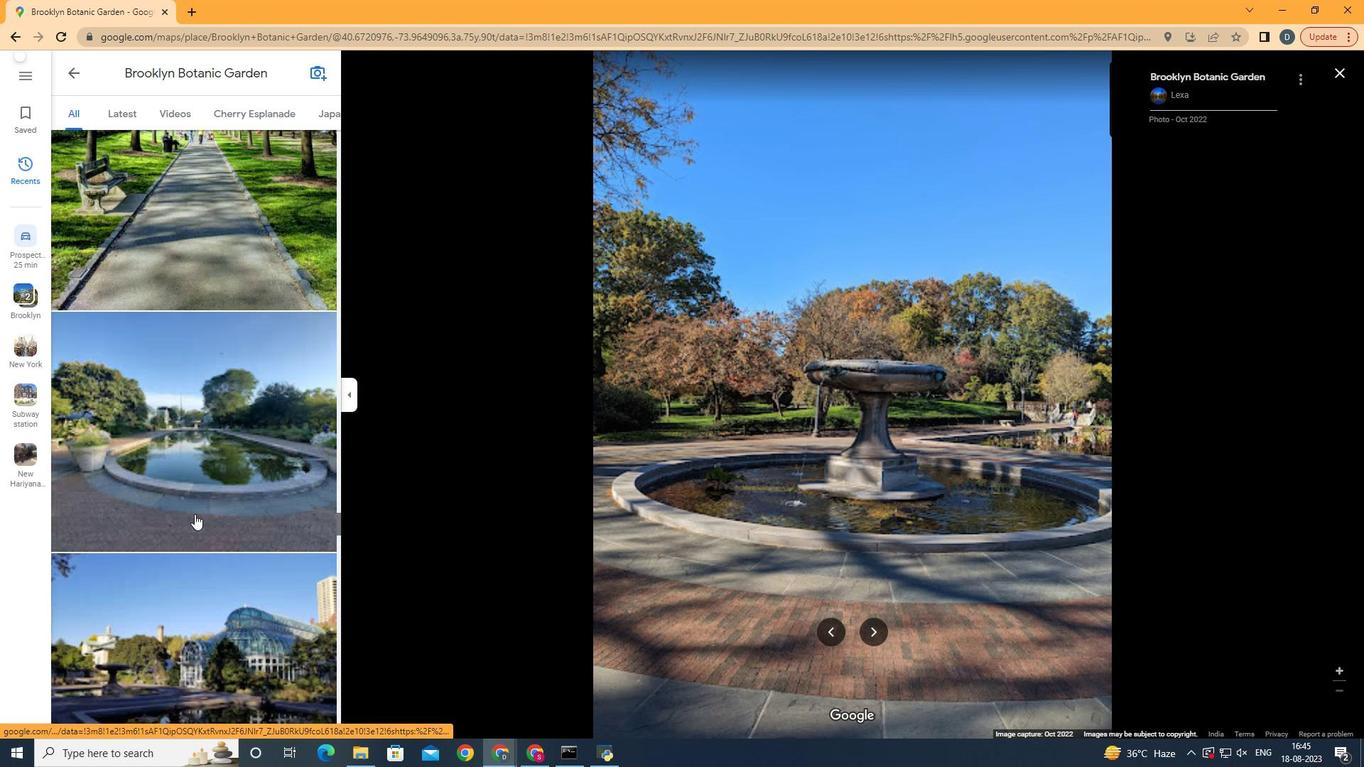 
Action: Mouse scrolled (194, 513) with delta (0, 0)
Screenshot: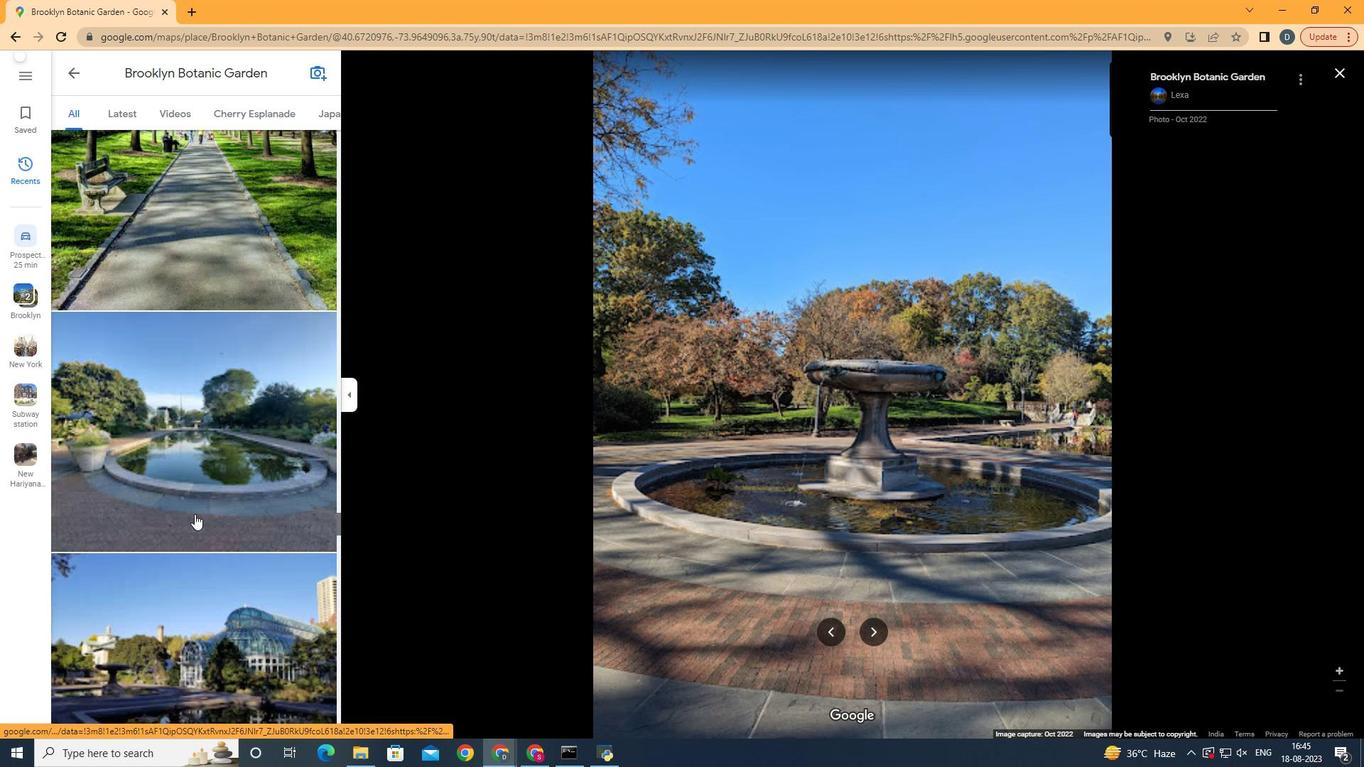 
Action: Mouse scrolled (194, 513) with delta (0, 0)
Screenshot: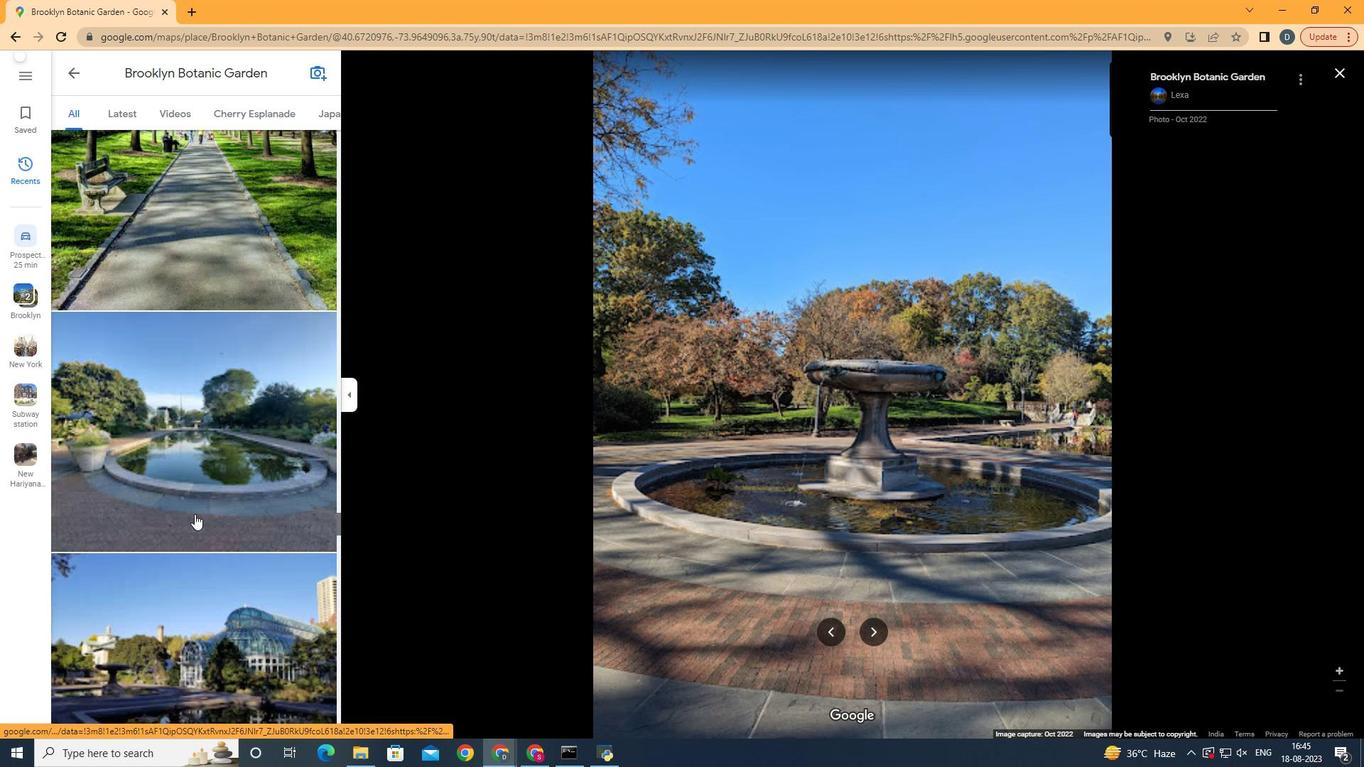 
Action: Mouse scrolled (194, 513) with delta (0, 0)
Screenshot: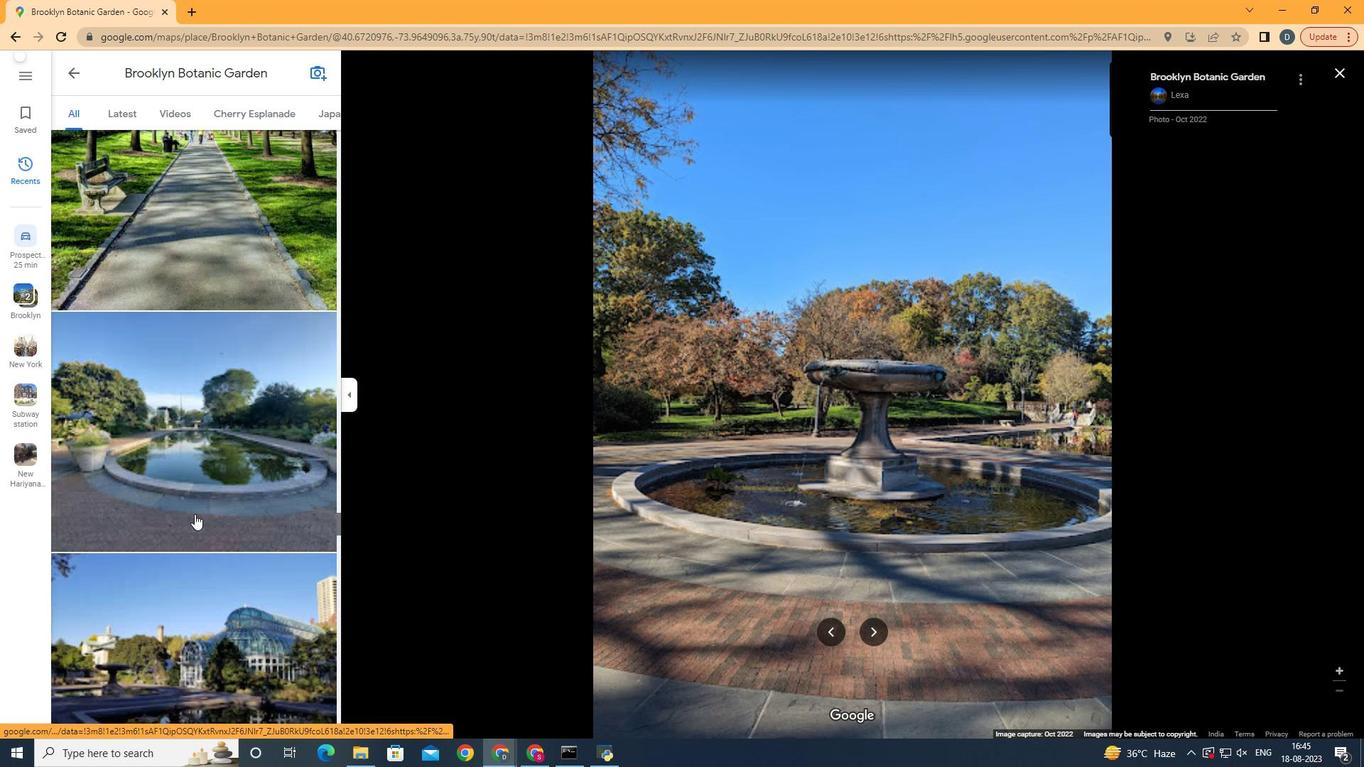 
Action: Mouse scrolled (194, 513) with delta (0, 0)
Screenshot: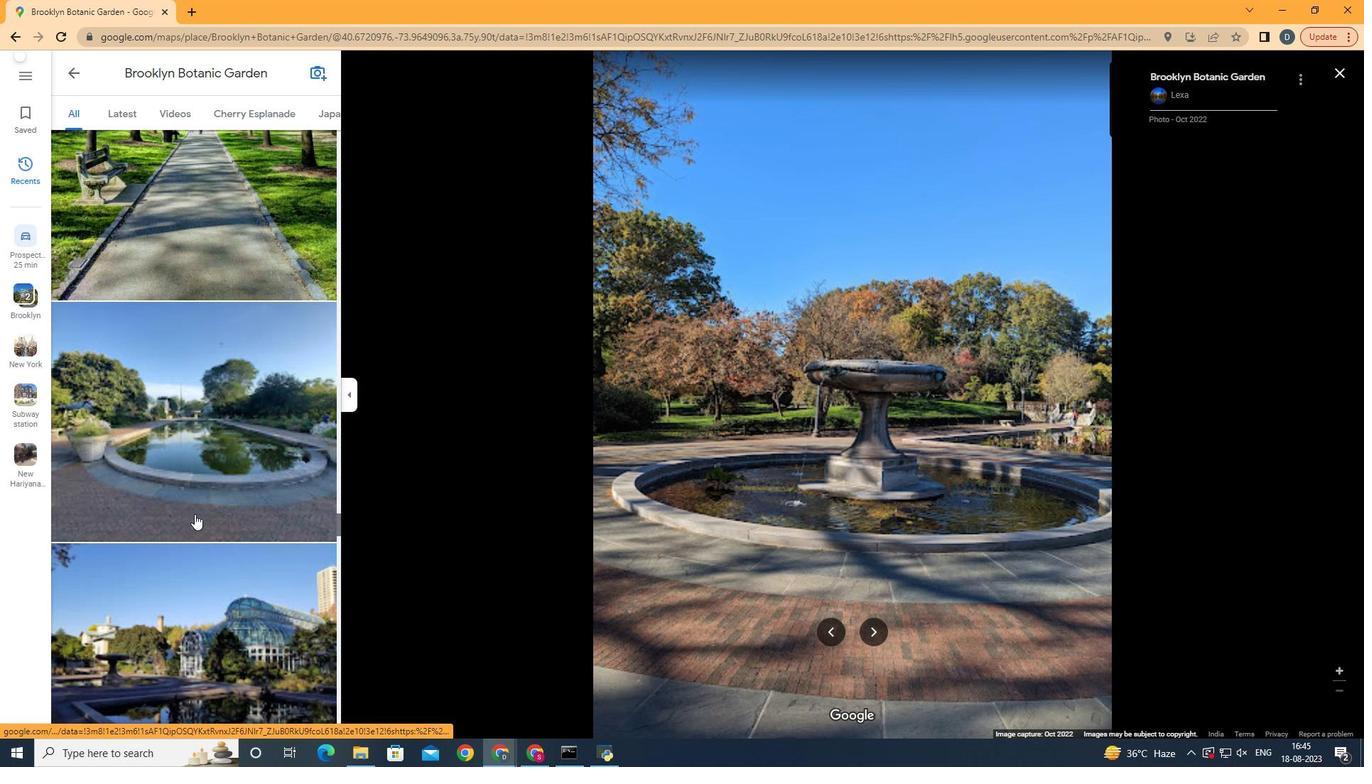 
Action: Mouse scrolled (194, 513) with delta (0, 0)
Screenshot: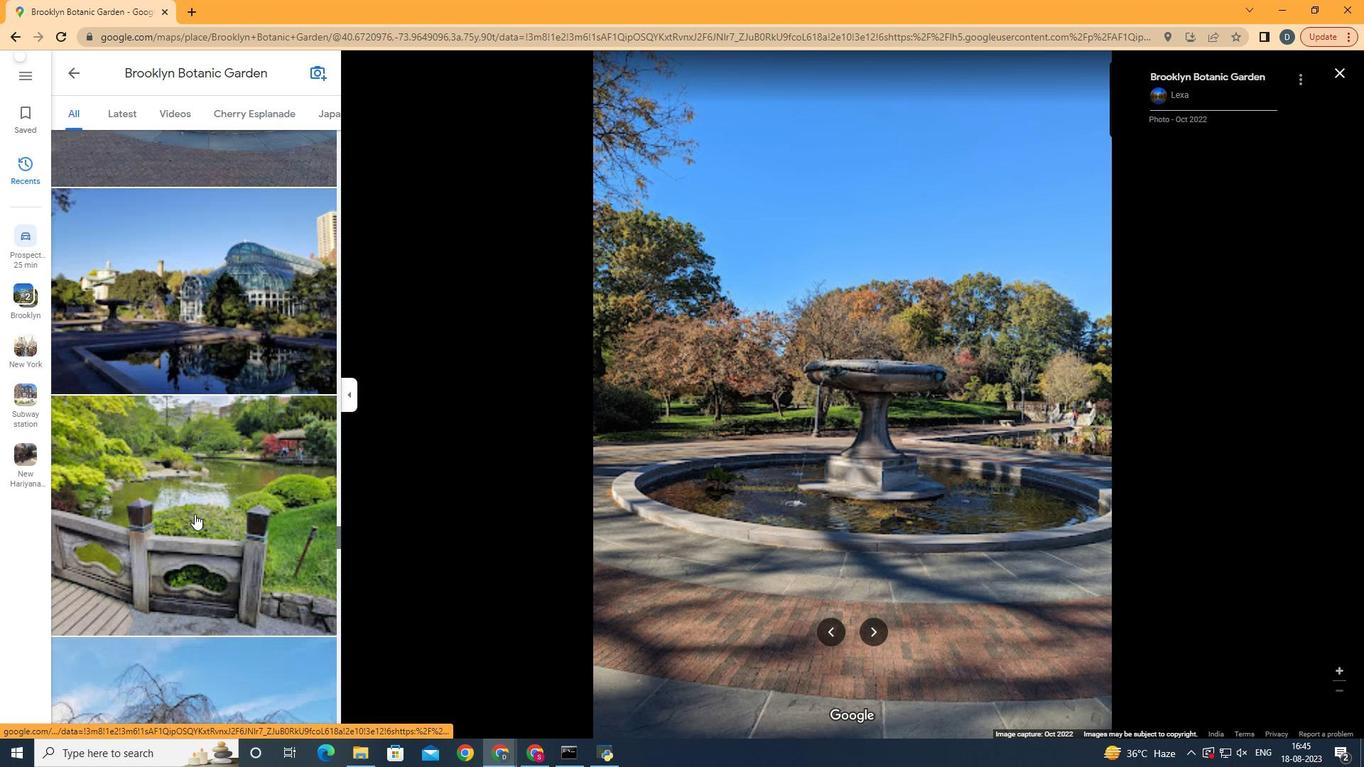 
Action: Mouse scrolled (194, 513) with delta (0, 0)
Screenshot: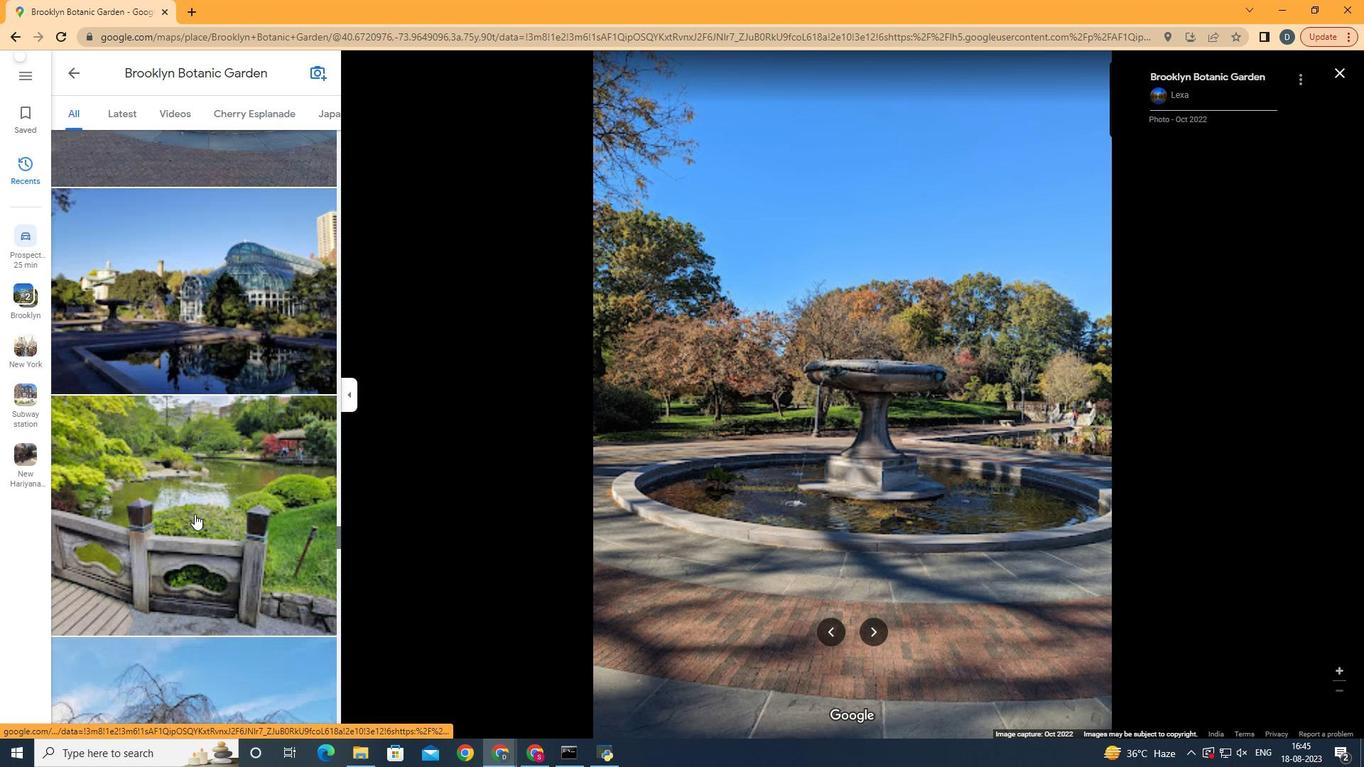 
Action: Mouse scrolled (194, 513) with delta (0, 0)
Screenshot: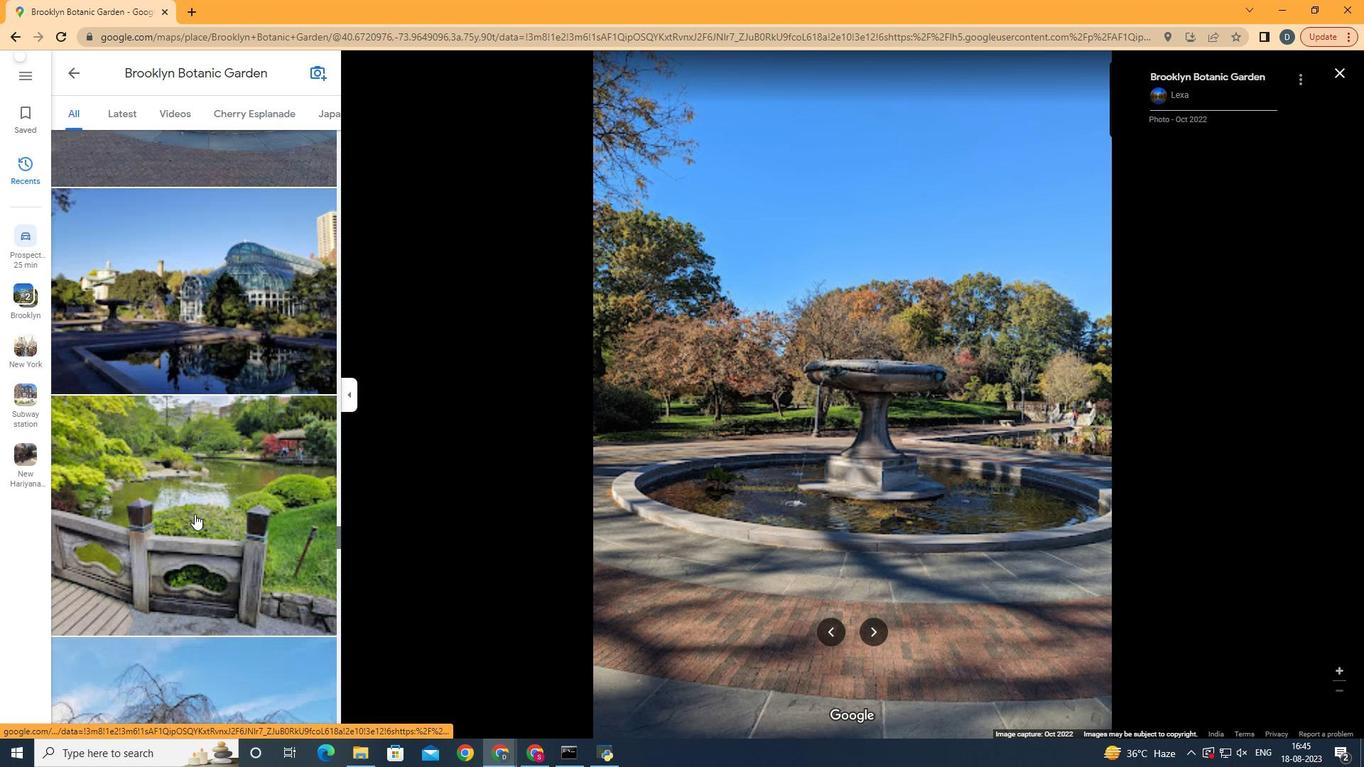 
Action: Mouse scrolled (194, 513) with delta (0, 0)
Screenshot: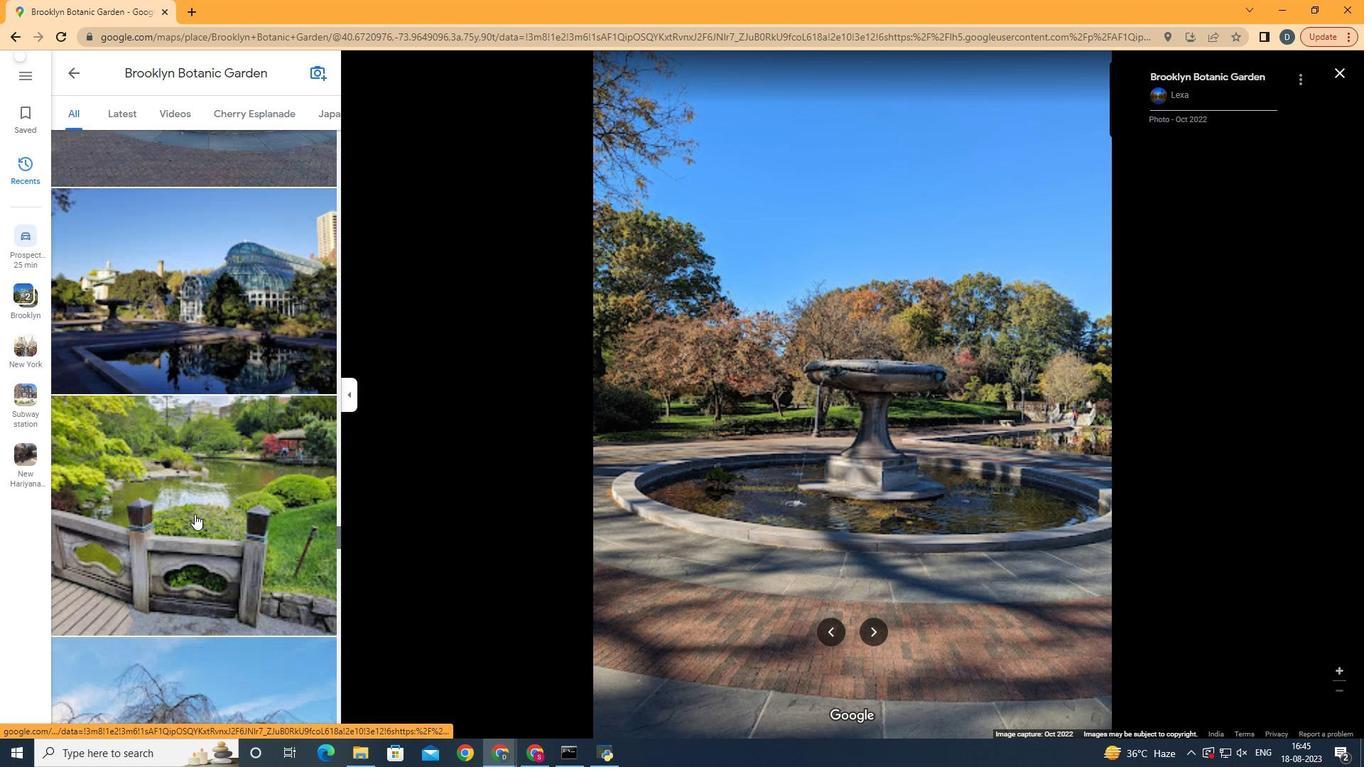 
Action: Mouse scrolled (194, 513) with delta (0, 0)
Screenshot: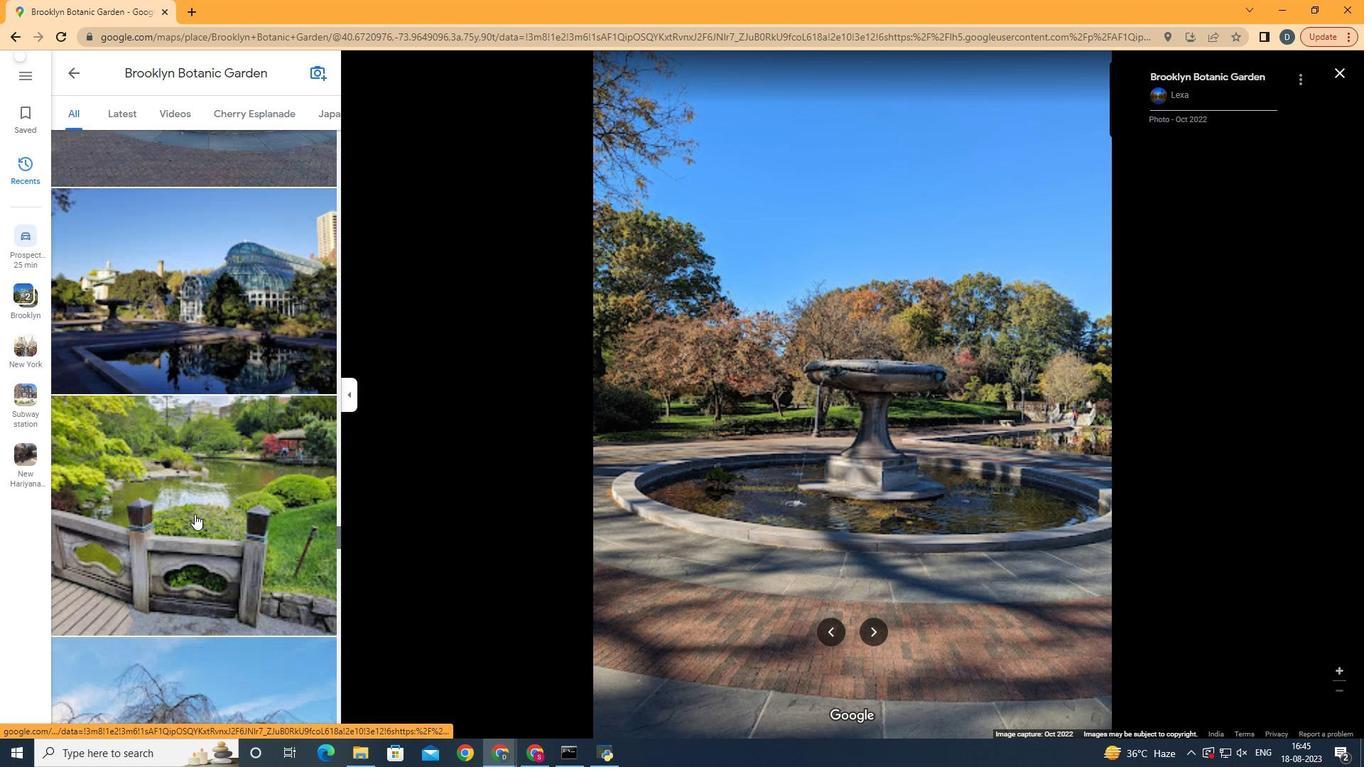 
Action: Mouse moved to (263, 113)
Screenshot: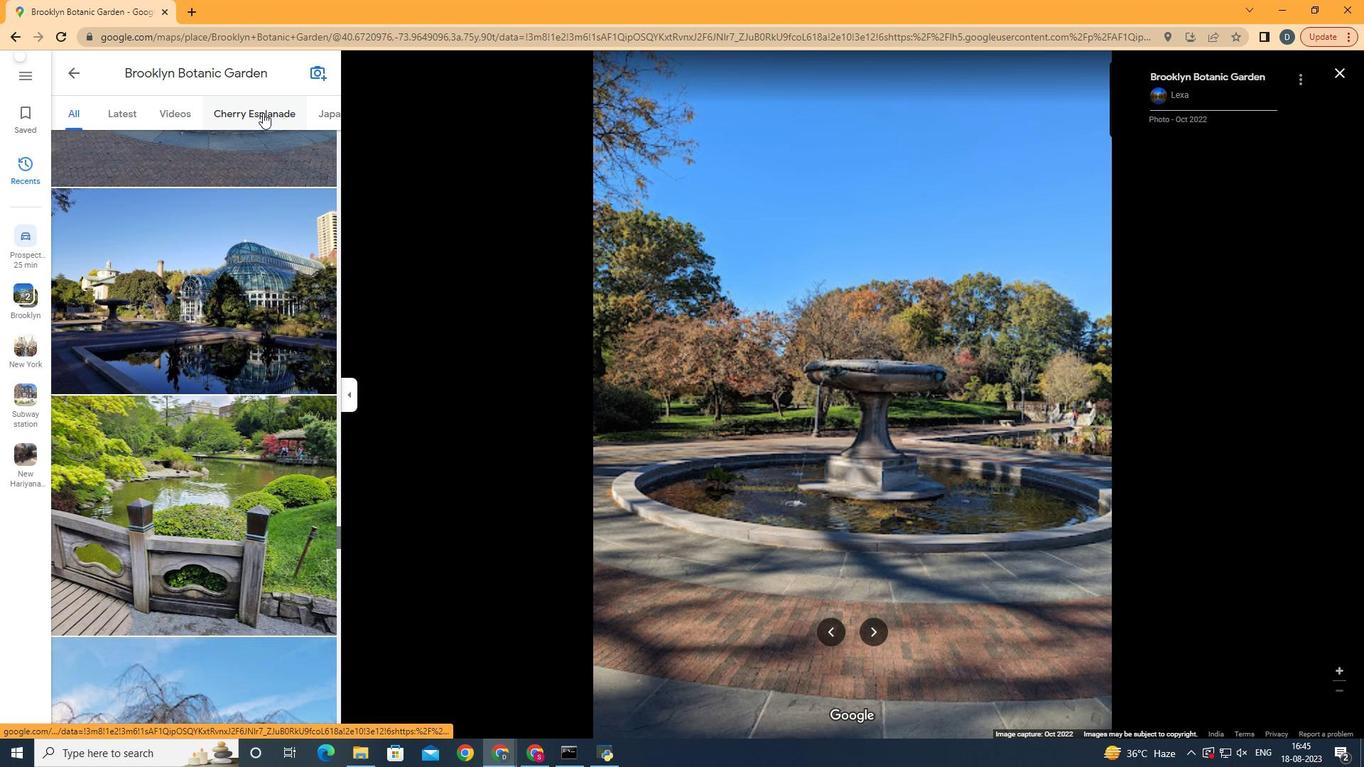 
Action: Mouse scrolled (263, 112) with delta (0, 0)
Screenshot: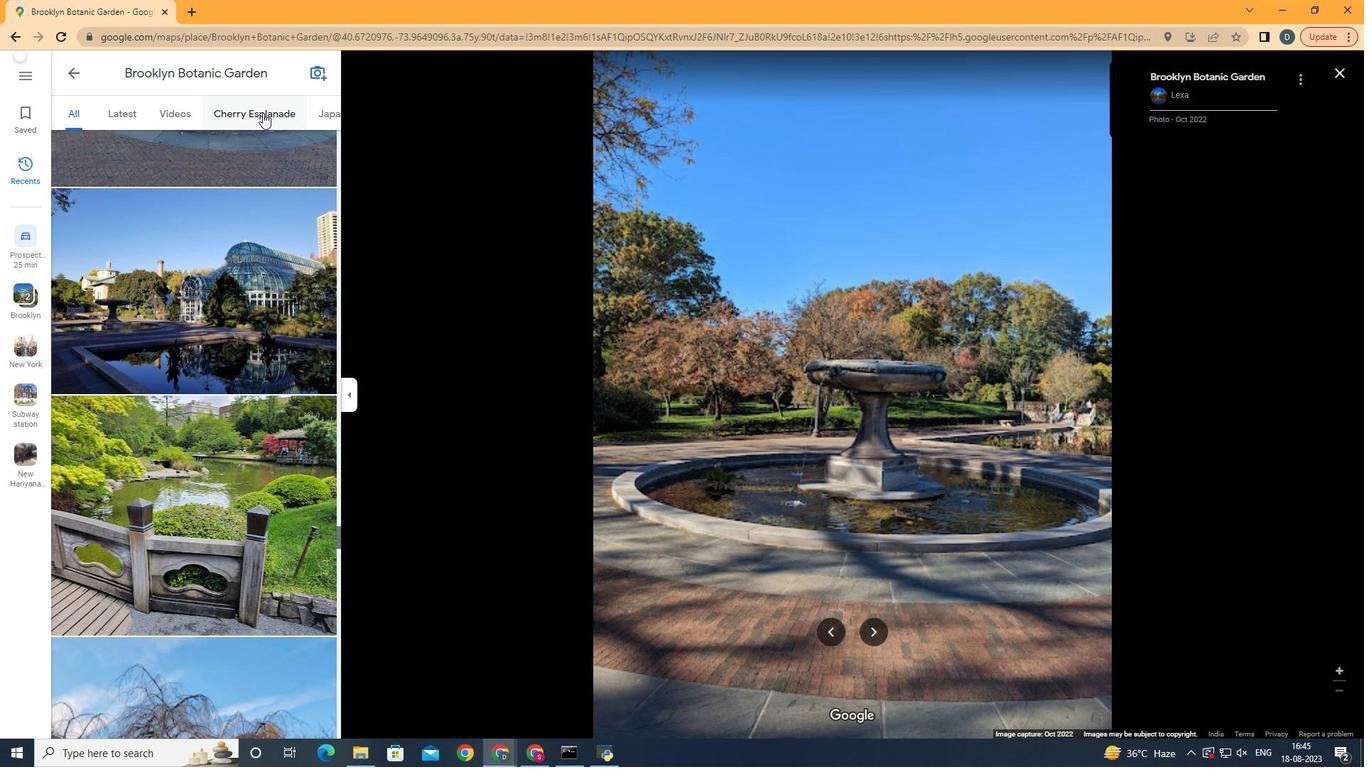 
Action: Mouse scrolled (263, 112) with delta (0, 0)
Screenshot: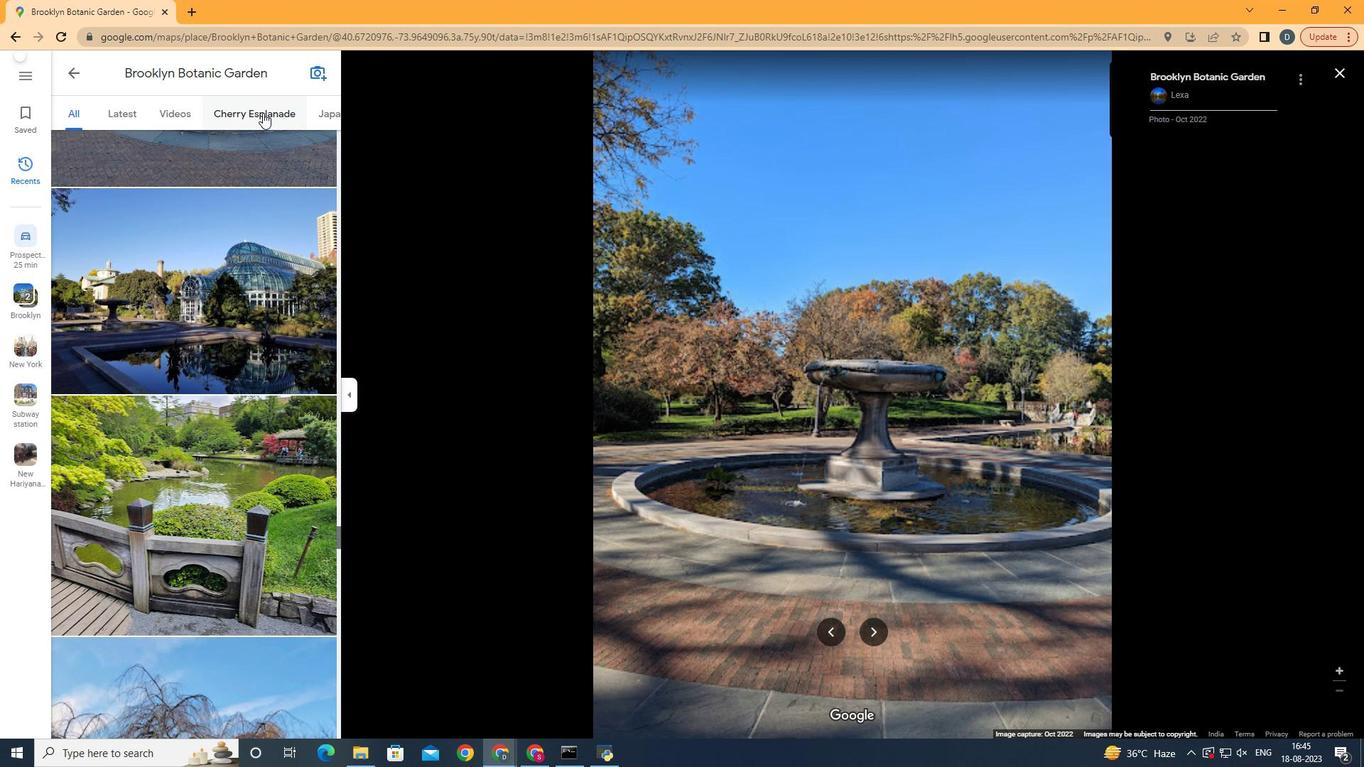 
Action: Mouse scrolled (263, 112) with delta (0, 0)
Screenshot: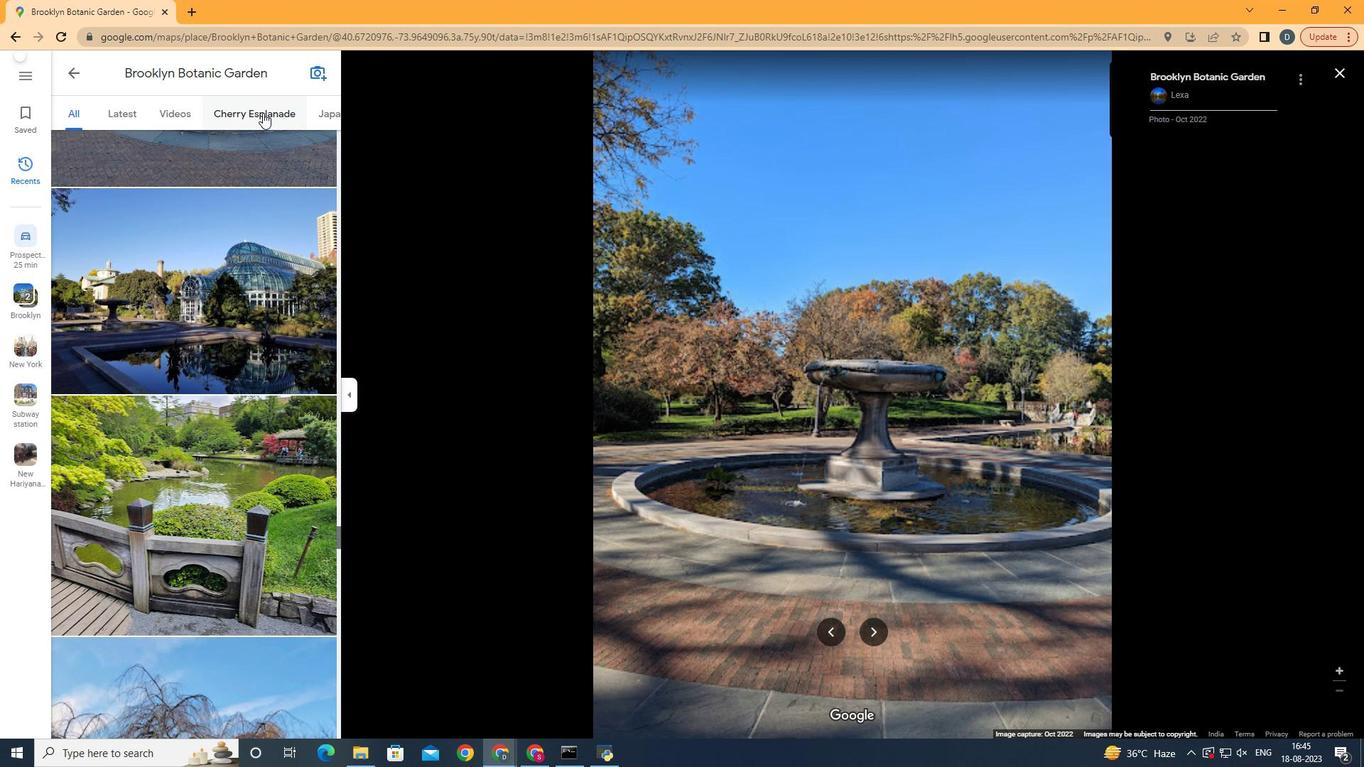 
Action: Mouse scrolled (263, 112) with delta (0, 0)
Screenshot: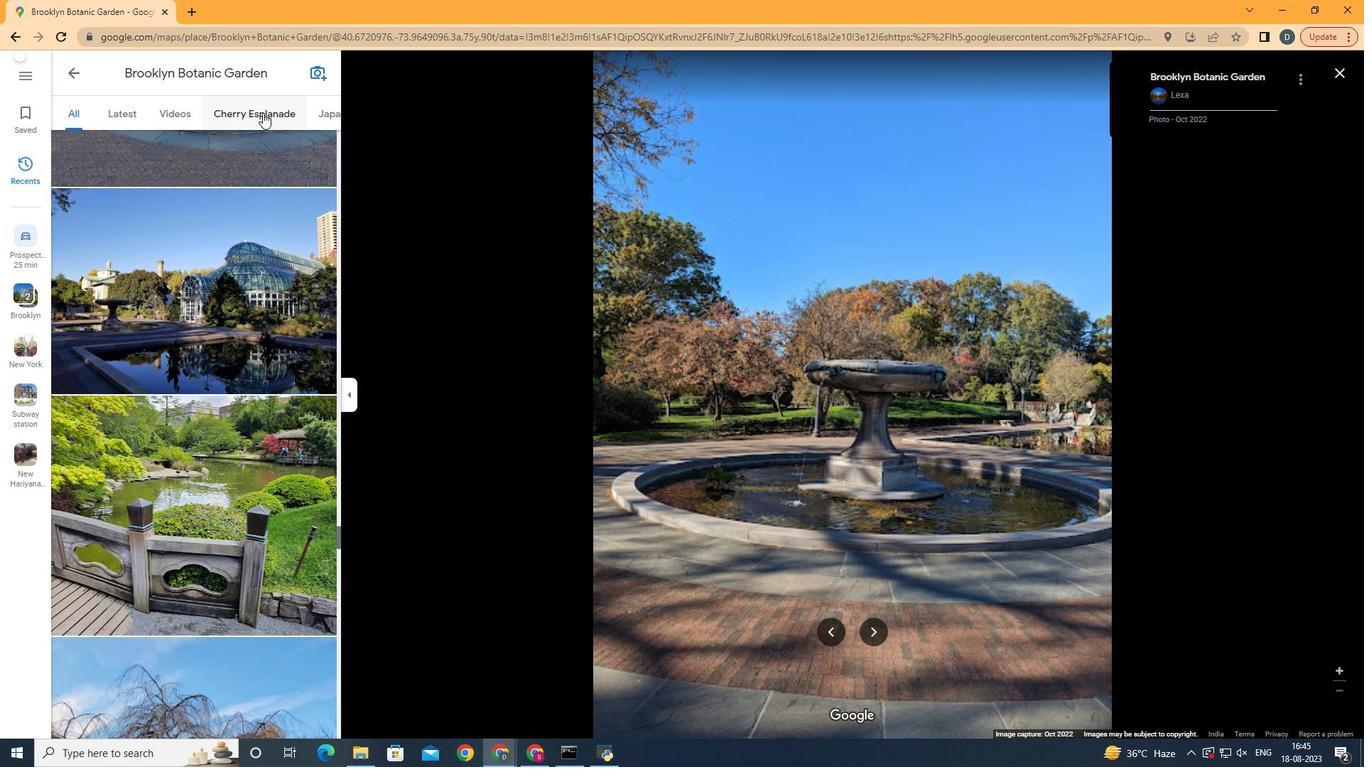 
Action: Mouse scrolled (263, 113) with delta (0, 0)
Screenshot: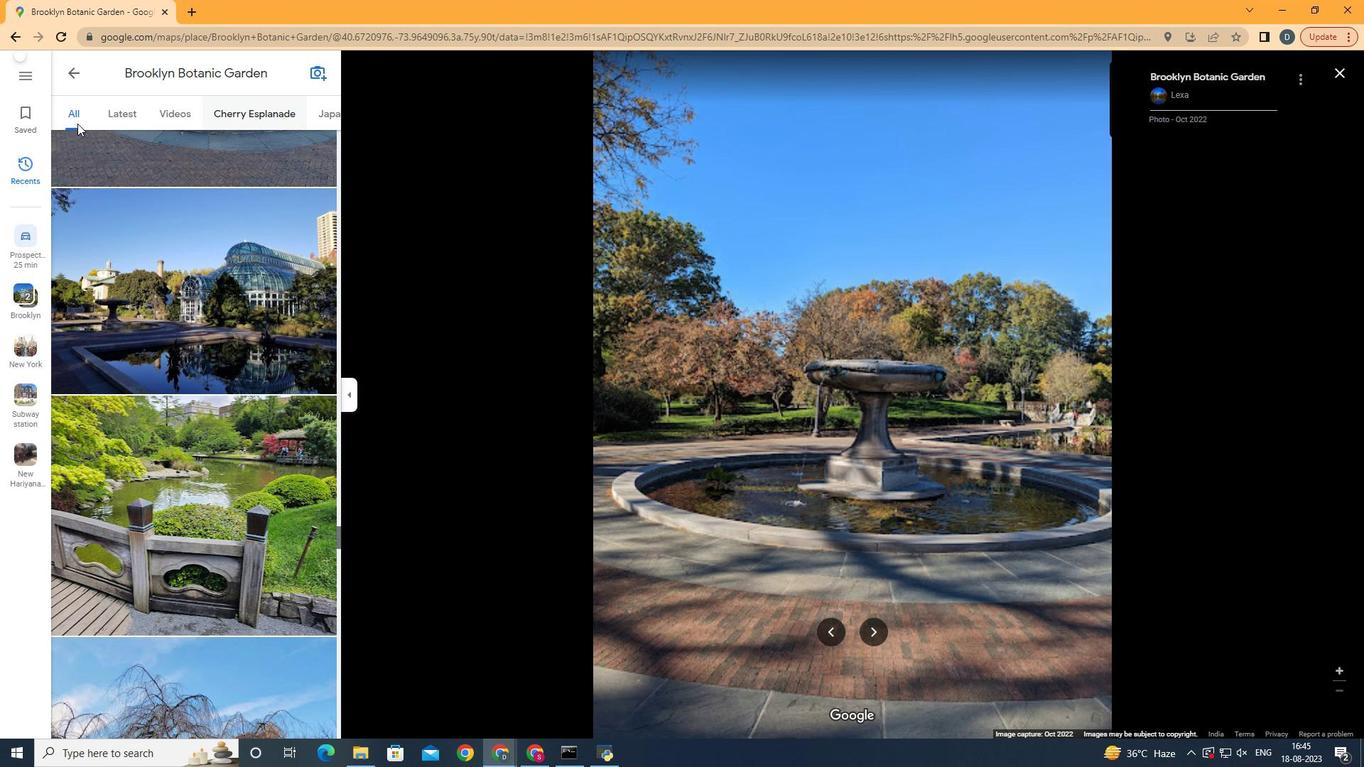 
Action: Mouse moved to (73, 76)
Screenshot: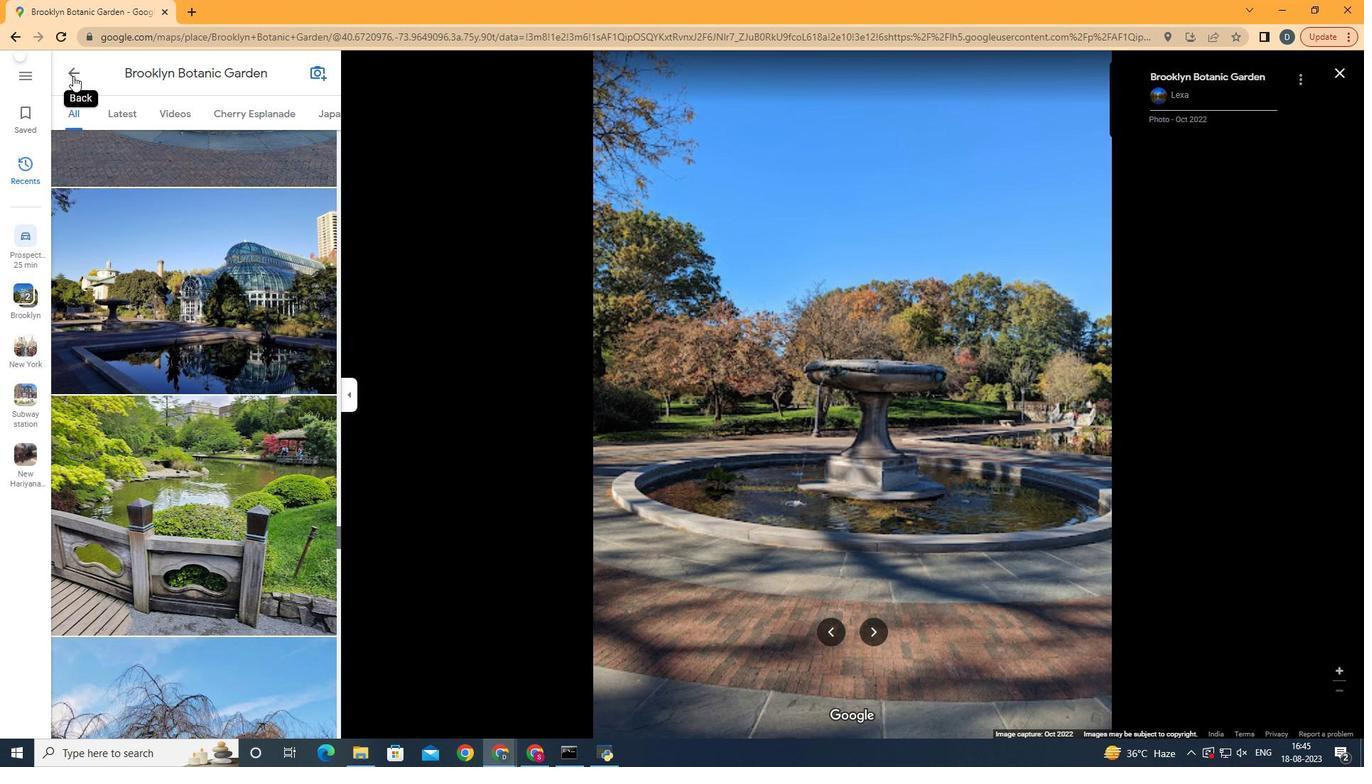 
Action: Mouse pressed left at (73, 76)
Screenshot: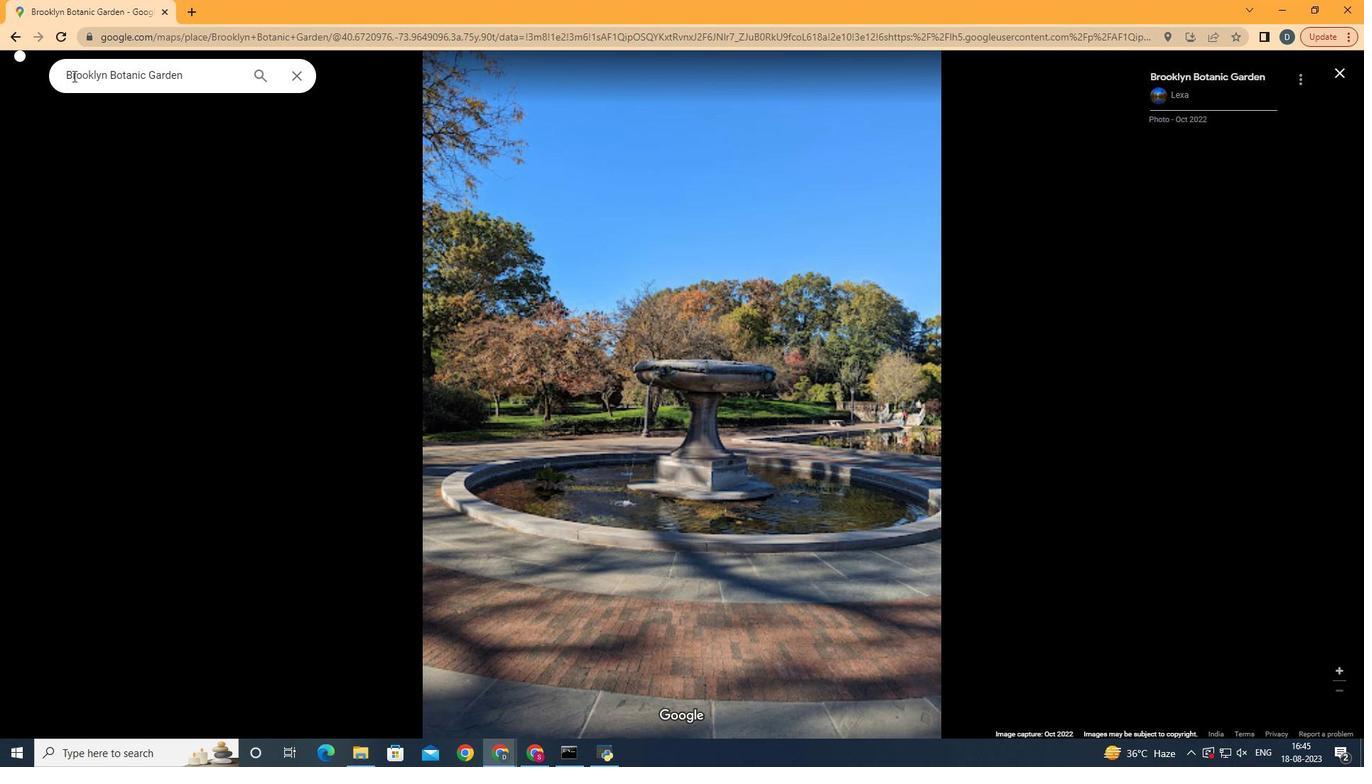 
Action: Mouse moved to (105, 289)
Screenshot: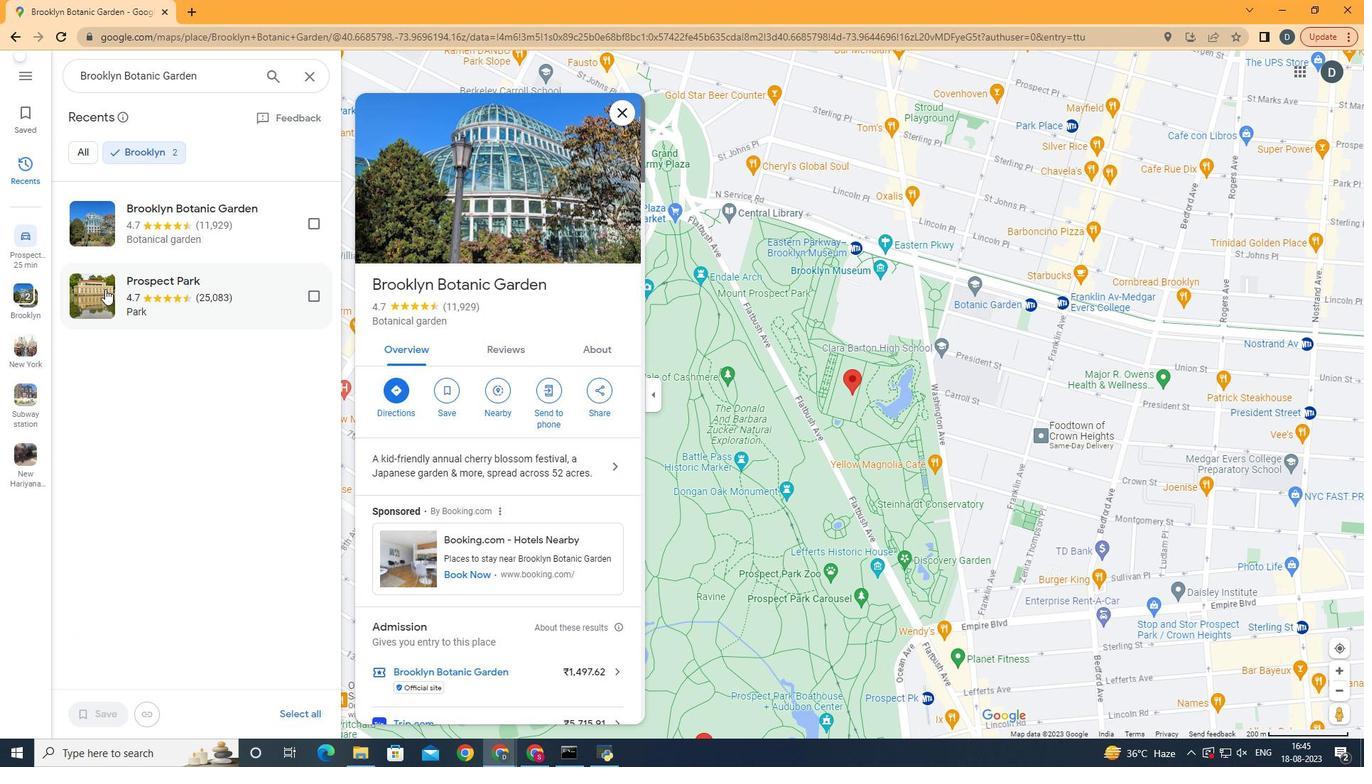 
Action: Mouse pressed left at (105, 289)
Screenshot: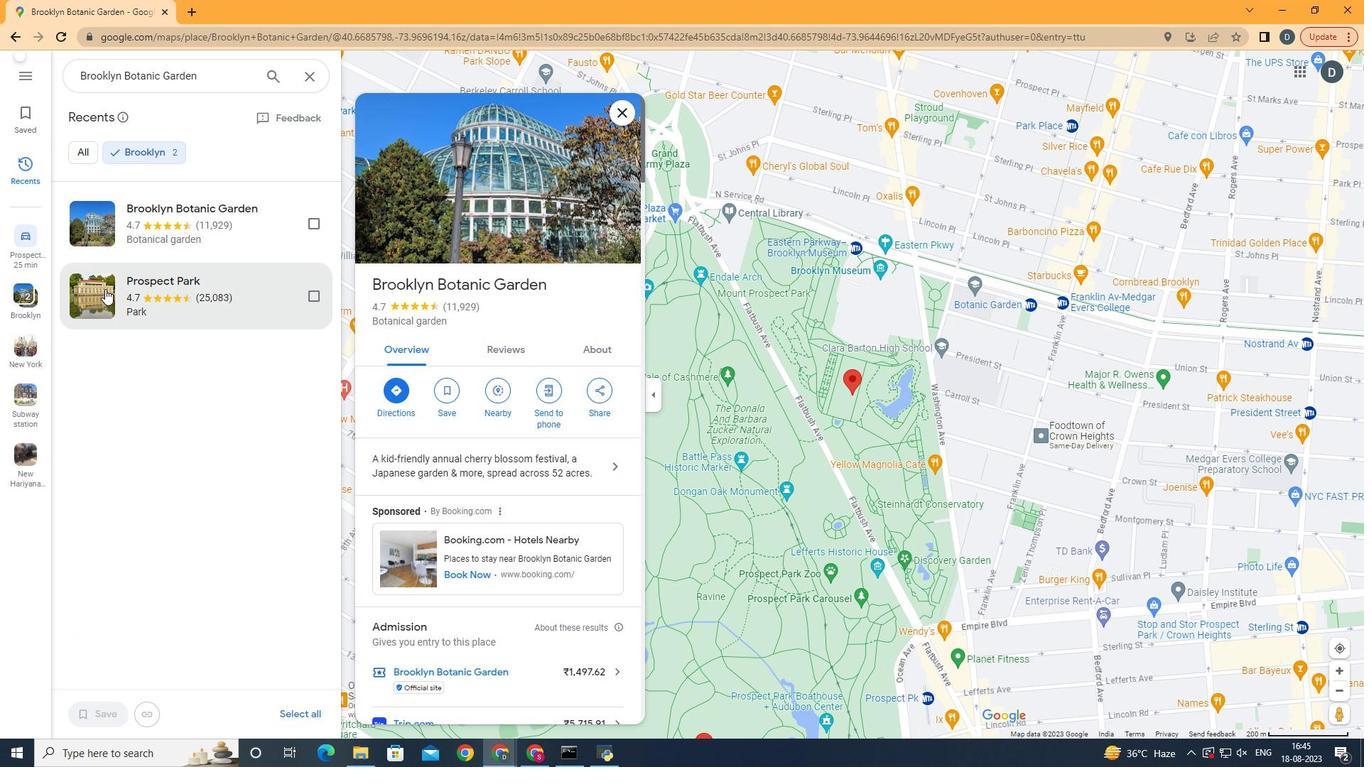 
Action: Mouse moved to (506, 170)
Screenshot: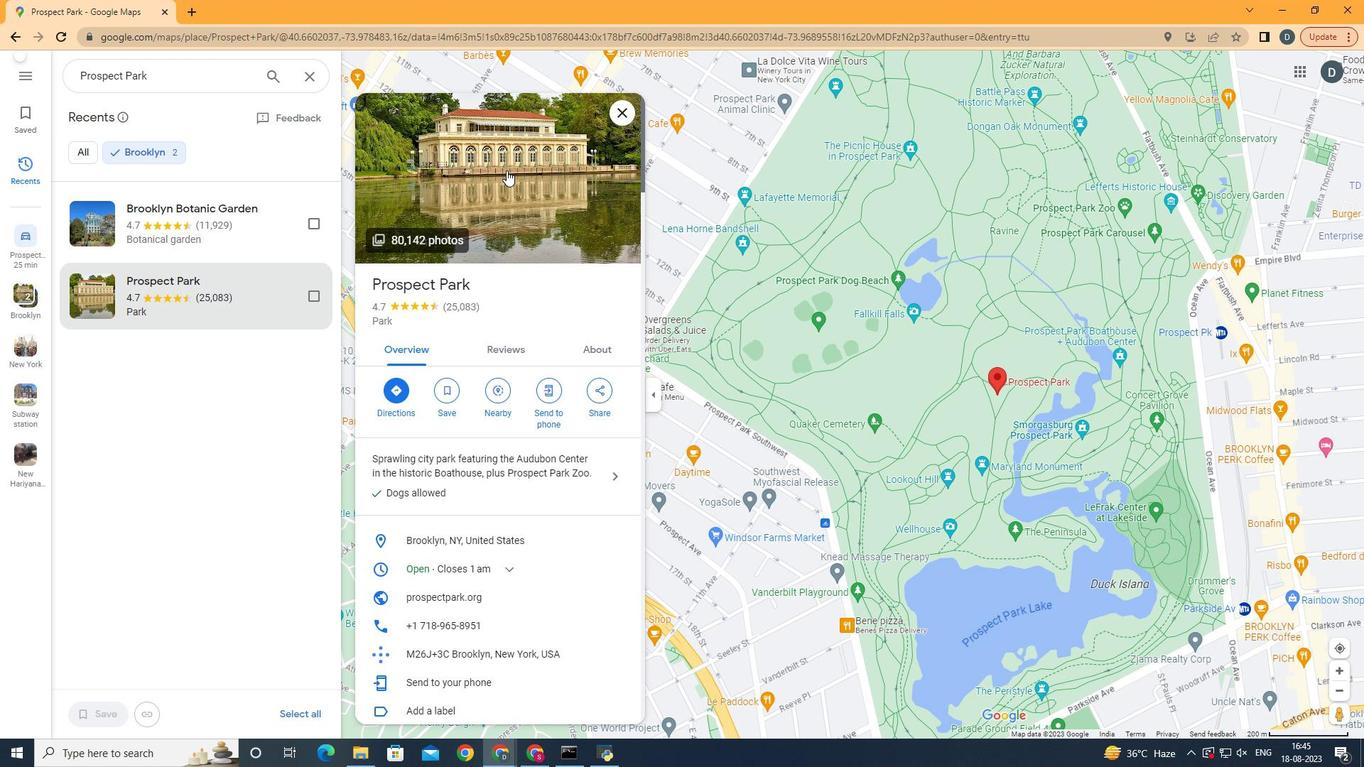 
Action: Mouse pressed left at (506, 170)
Screenshot: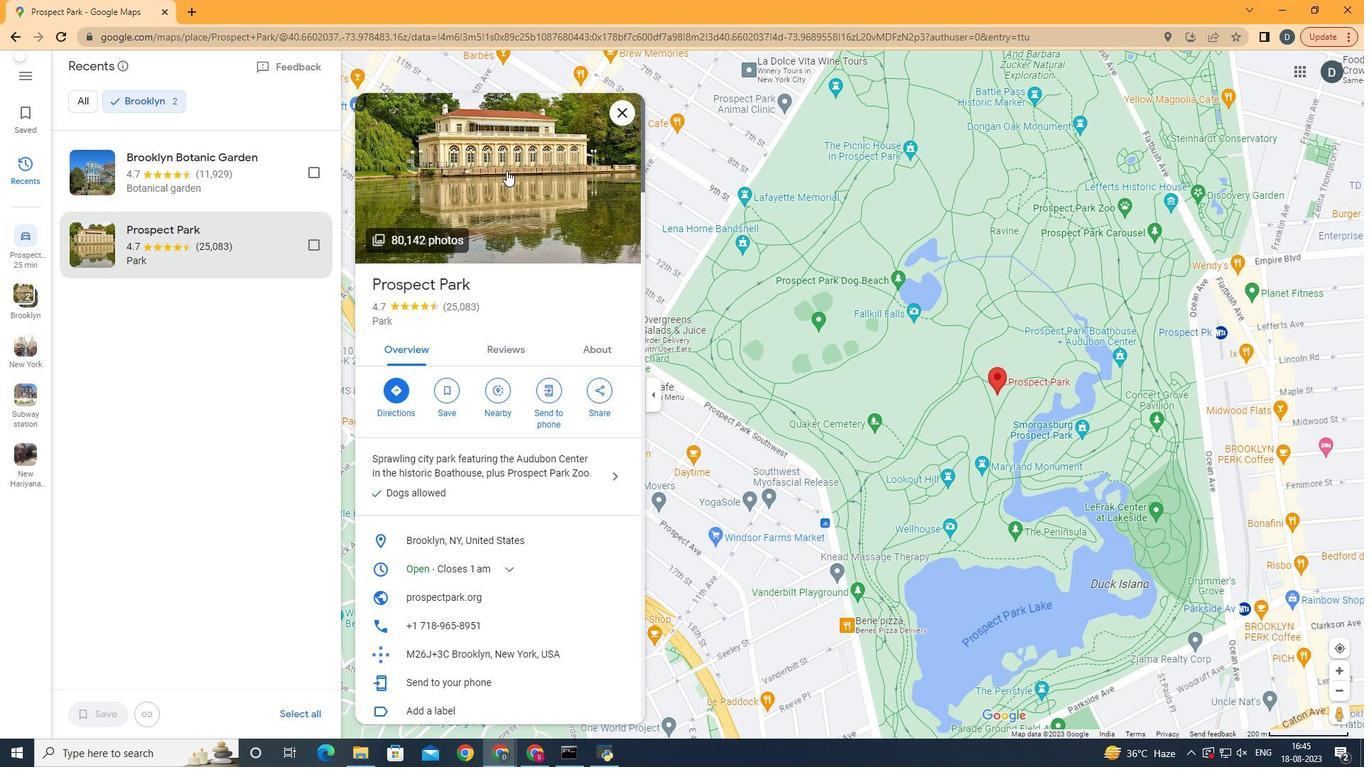
Action: Mouse moved to (873, 627)
Screenshot: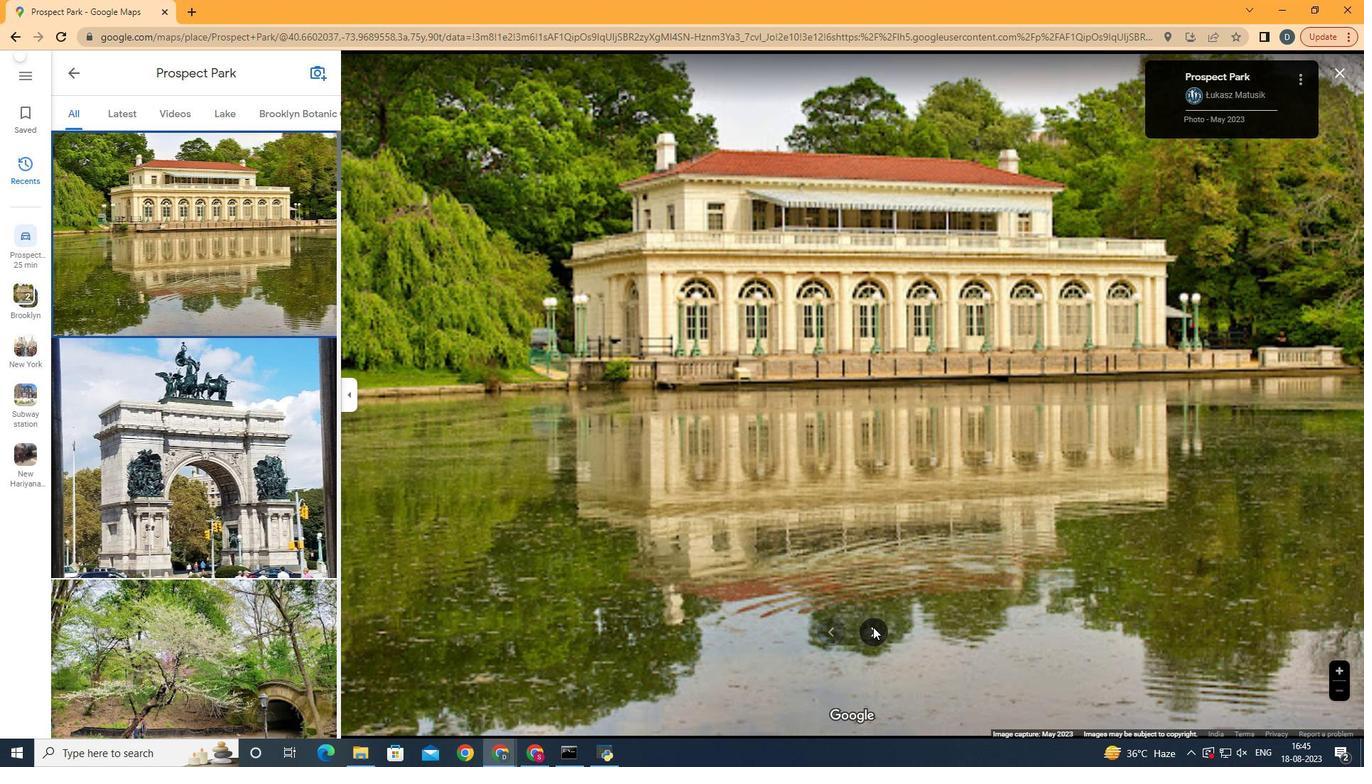 
Action: Mouse pressed left at (873, 627)
Screenshot: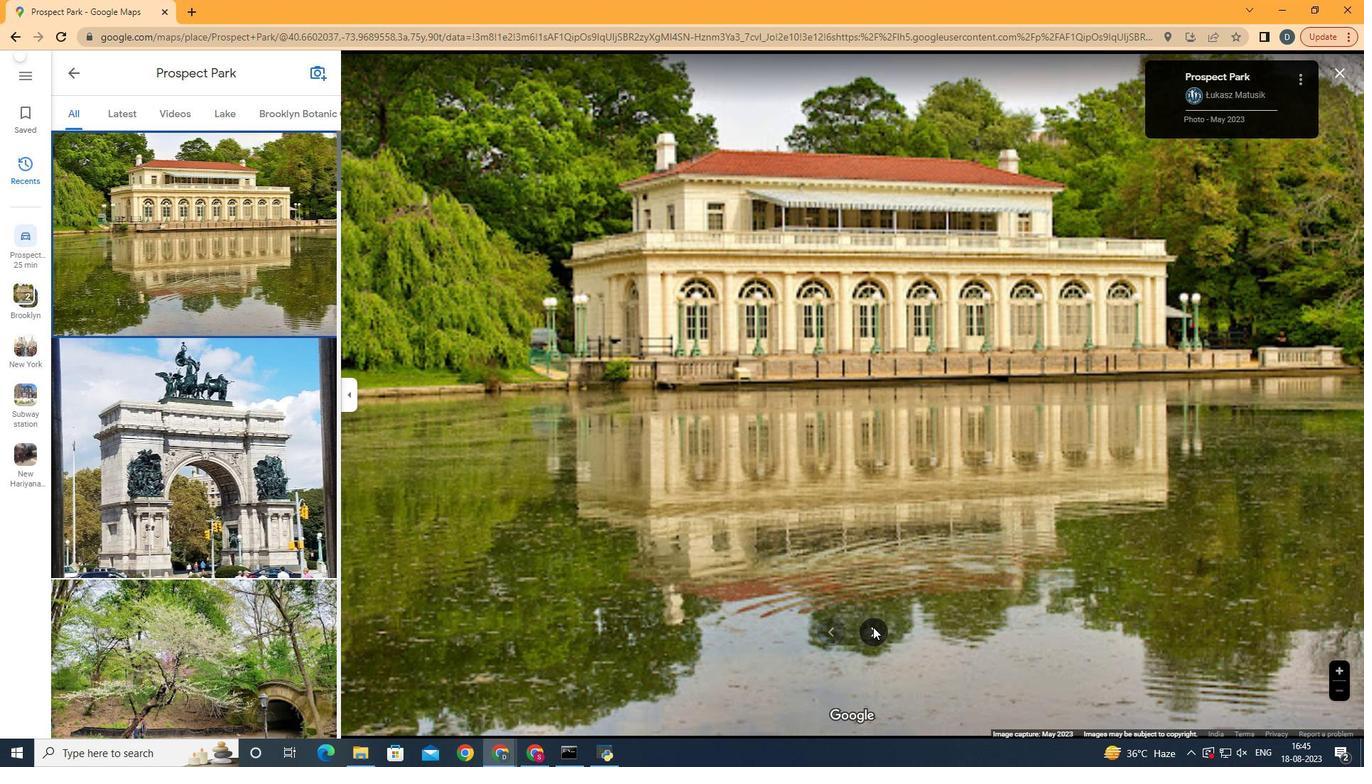 
Action: Key pressed <Key.right><Key.right><Key.right><Key.right><Key.right><Key.right><Key.right><Key.right><Key.right><Key.right><Key.right><Key.right><Key.right><Key.right><Key.right><Key.right><Key.right><Key.right><Key.right><Key.right><Key.right><Key.right><Key.right><Key.right><Key.right><Key.right><Key.right><Key.right><Key.right><Key.right><Key.right><Key.right><Key.right><Key.right><Key.right><Key.right><Key.right><Key.right><Key.right><Key.right><Key.right><Key.right><Key.right><Key.right><Key.right><Key.right><Key.right><Key.right><Key.right><Key.right><Key.right><Key.right><Key.right><Key.right><Key.right><Key.right>
Screenshot: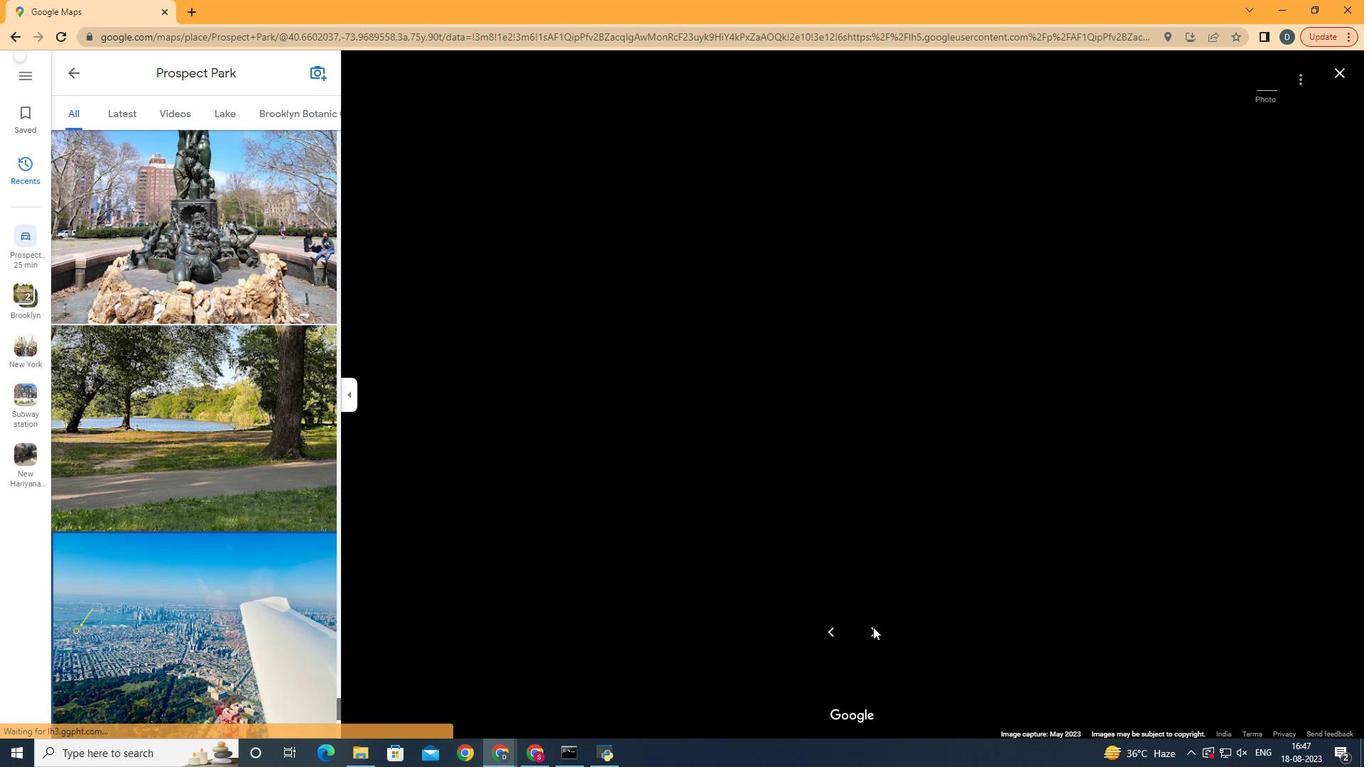 
Action: Mouse moved to (75, 75)
Screenshot: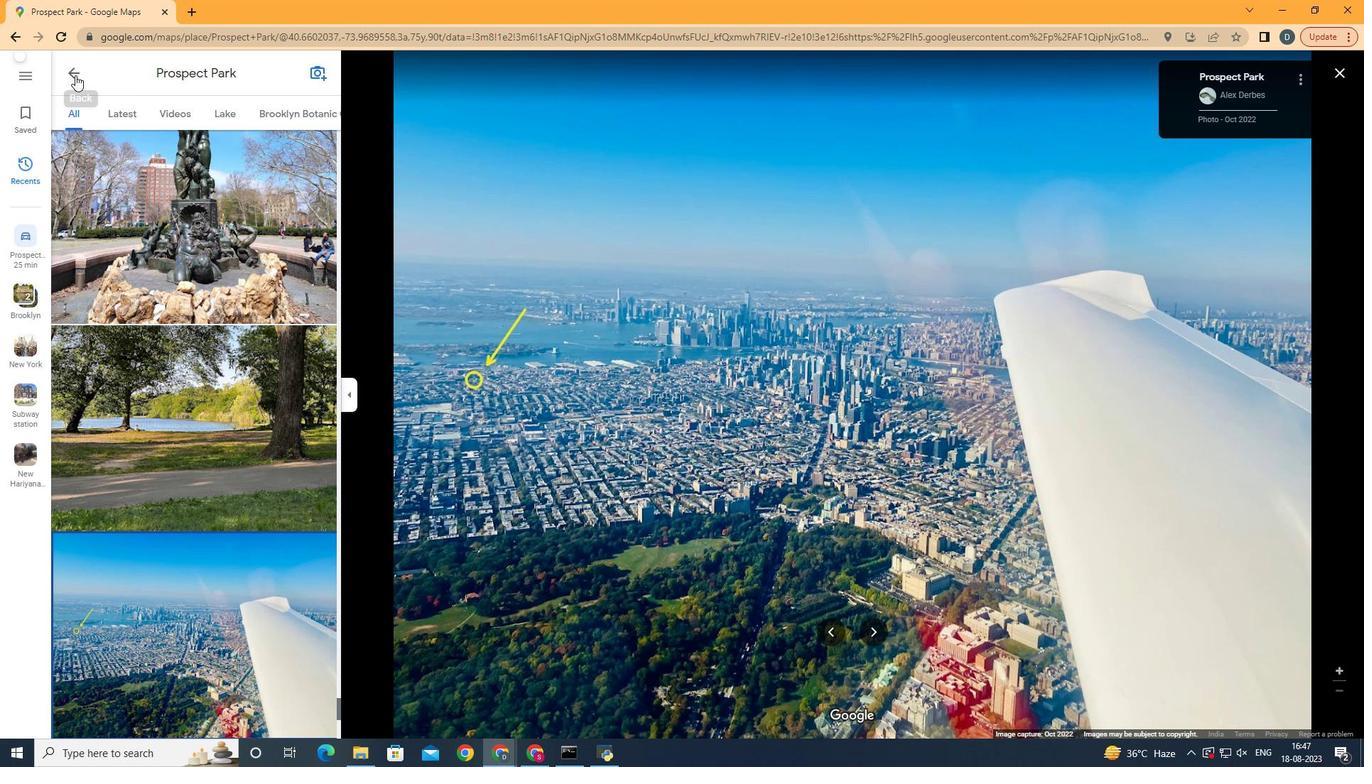 
Action: Mouse pressed left at (75, 75)
Screenshot: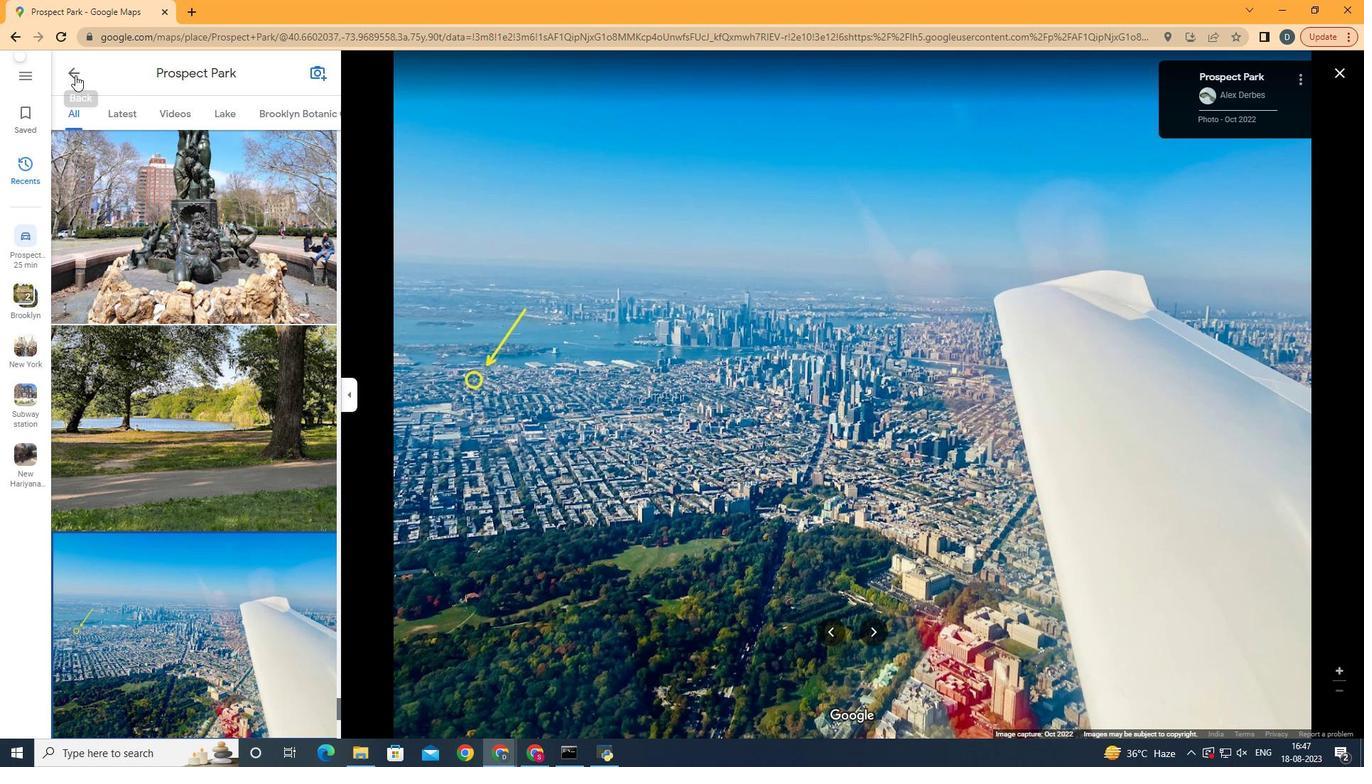 
Action: Mouse moved to (619, 113)
Screenshot: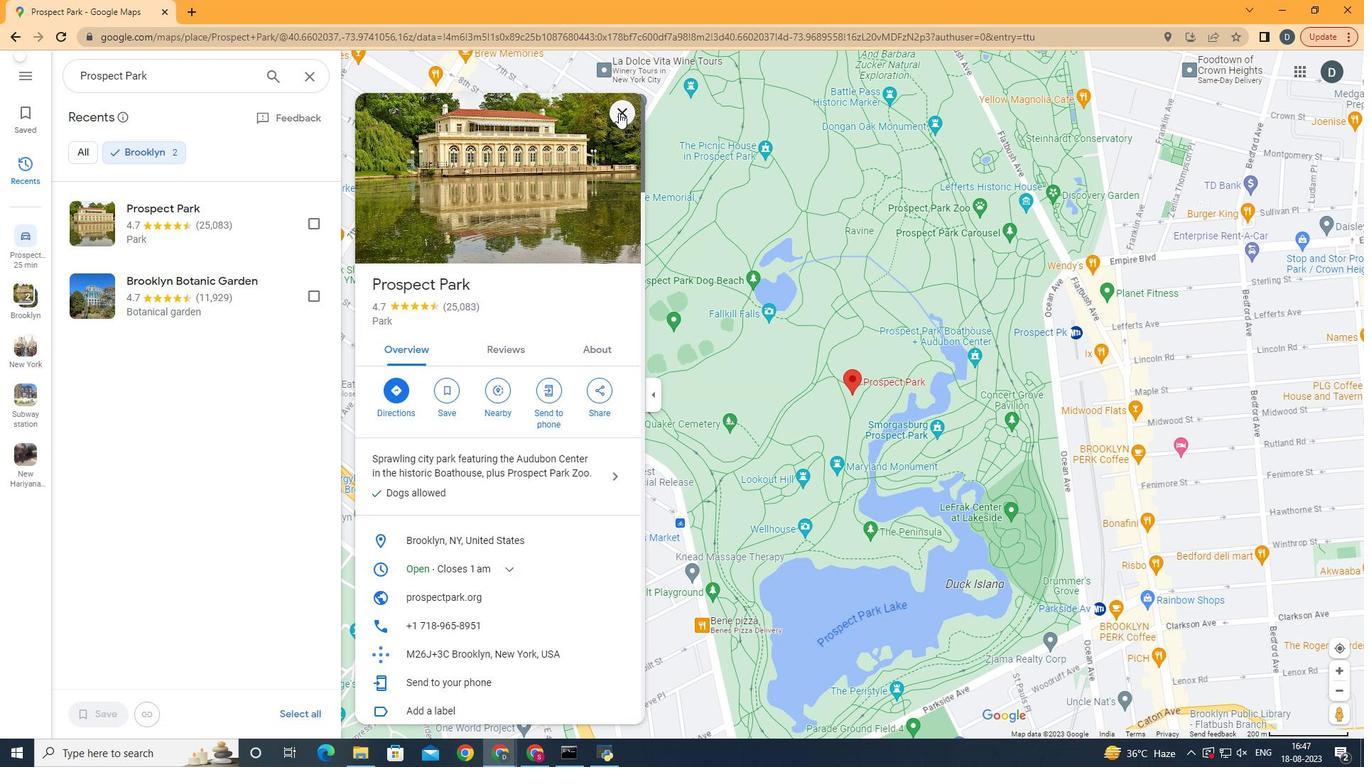 
Action: Mouse pressed left at (619, 113)
Screenshot: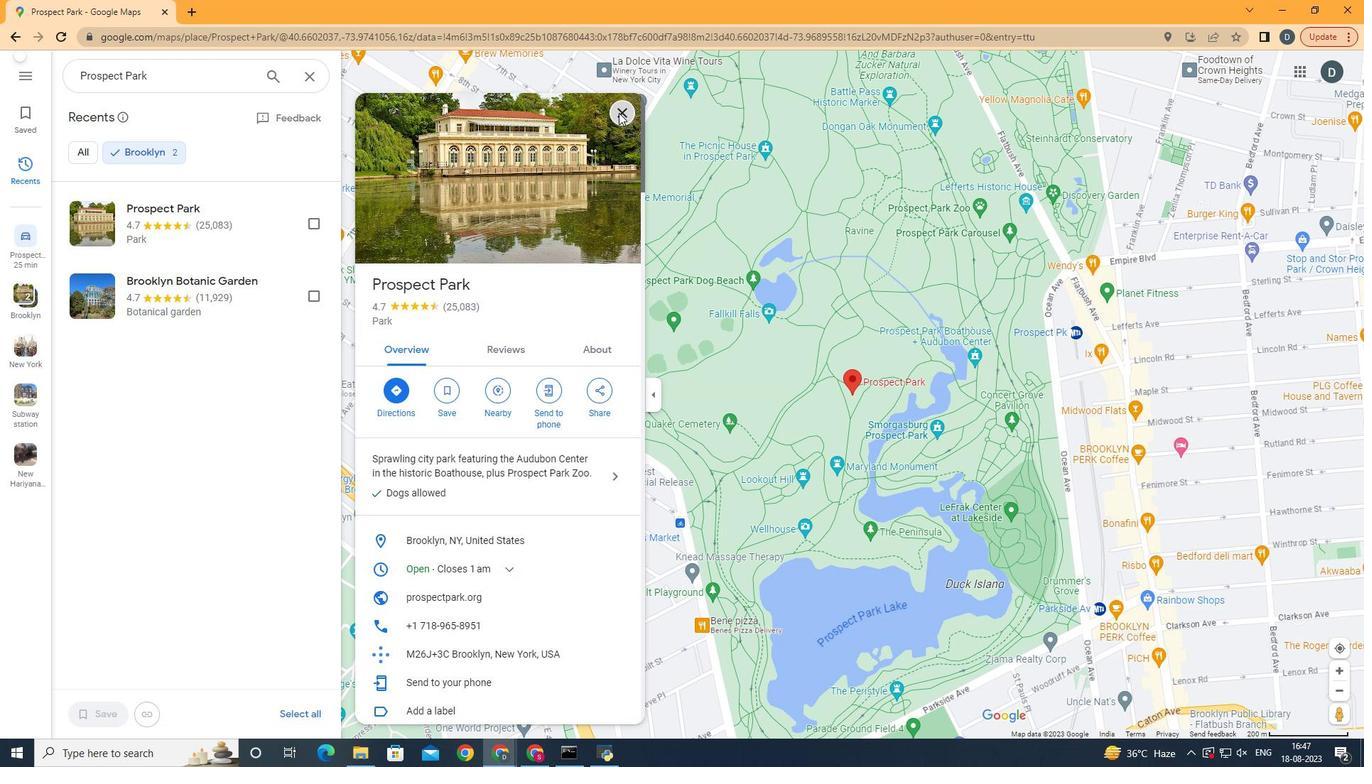 
Action: Mouse moved to (327, 88)
Screenshot: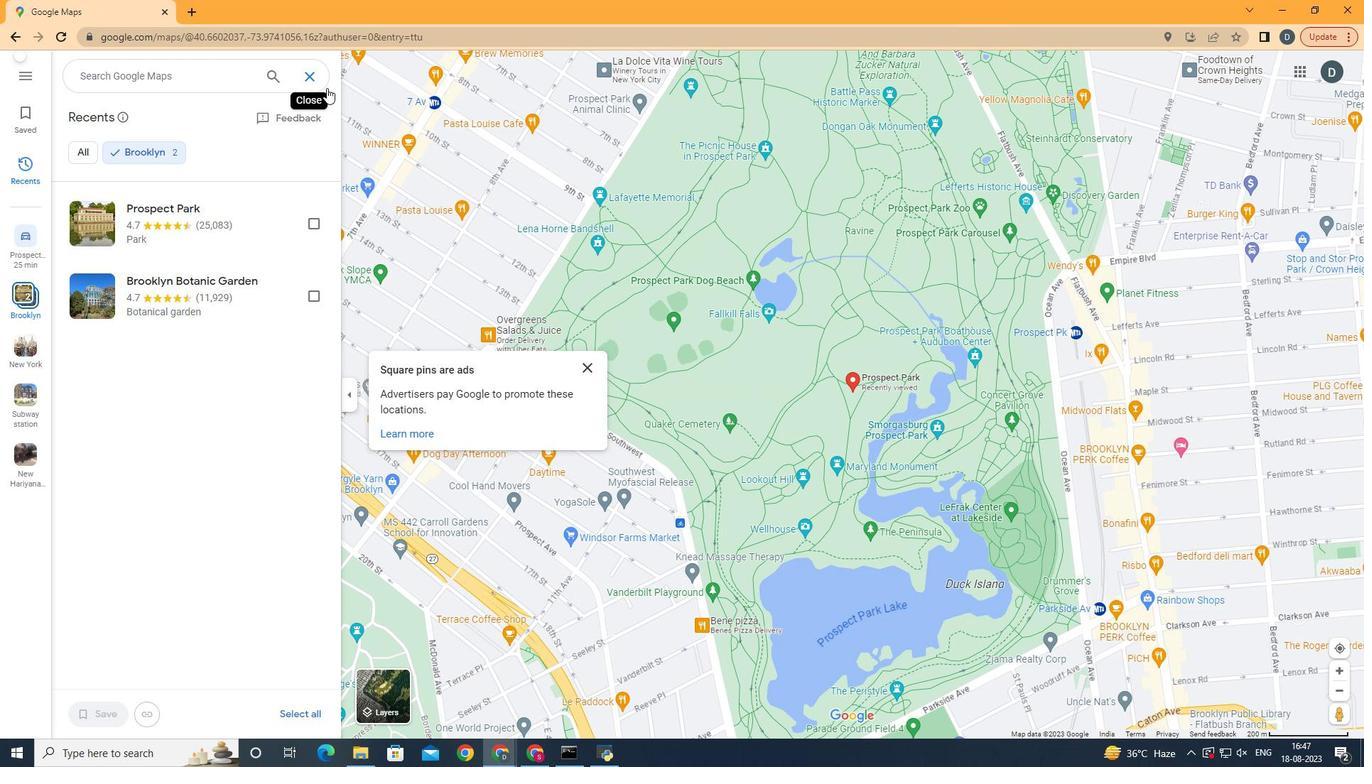 
Action: Mouse pressed left at (327, 88)
Screenshot: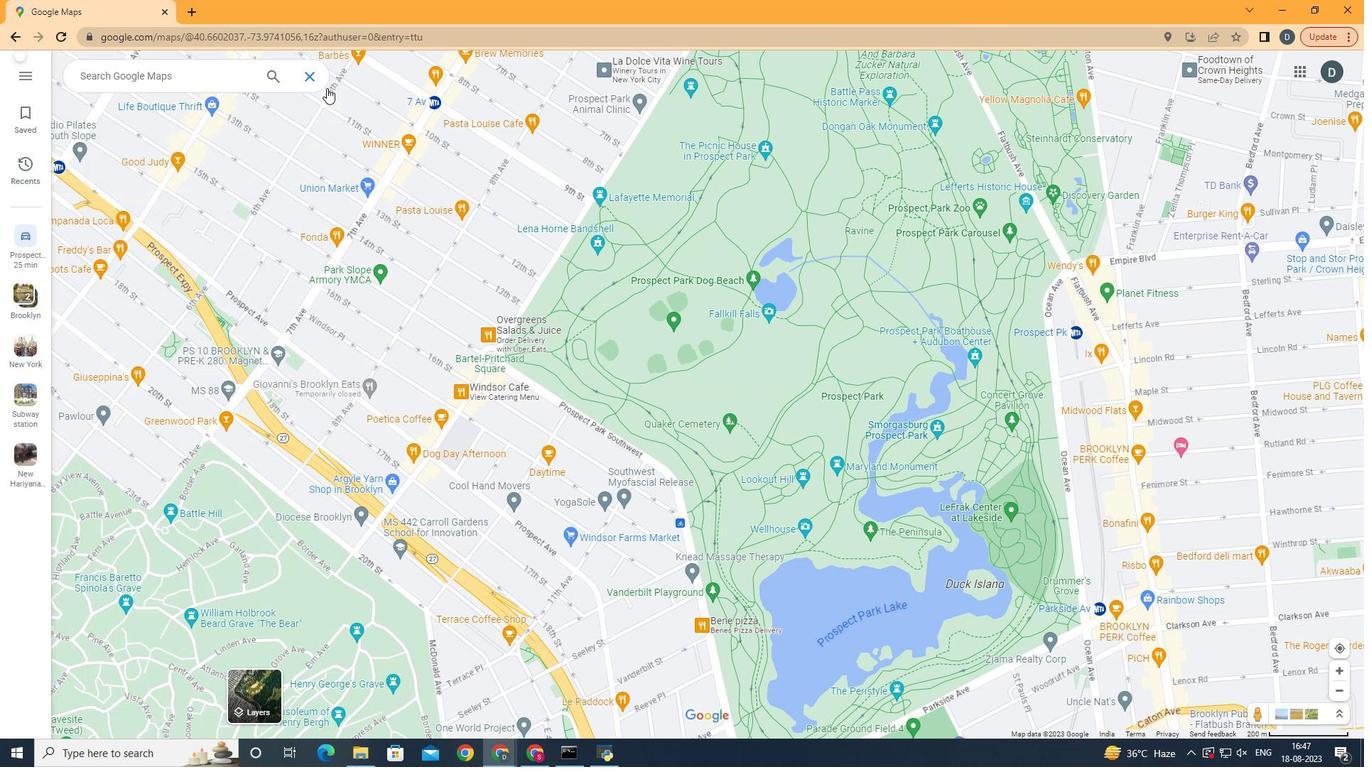 
Action: Mouse moved to (1042, 381)
Screenshot: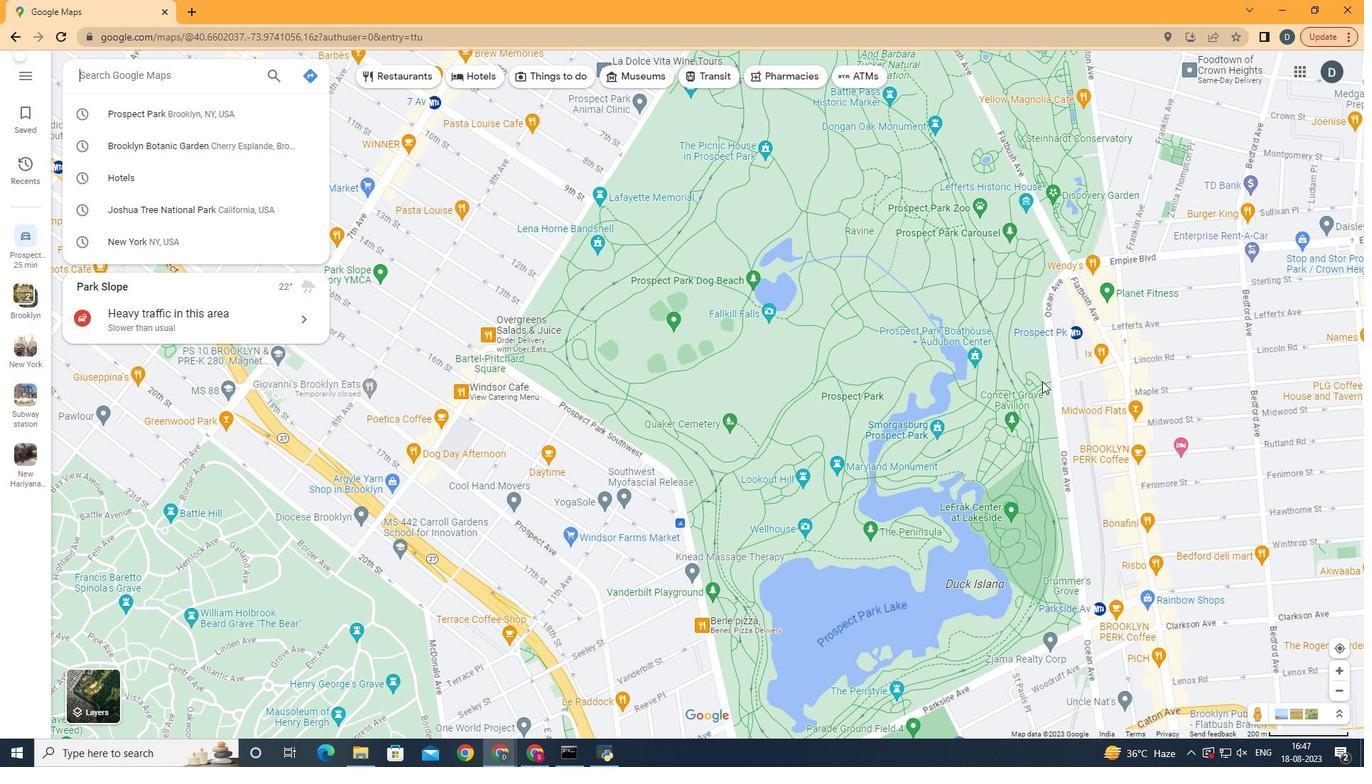 
